 Task: Check some user's "Contributions Calendar" to see their activity.
Action: Mouse moved to (278, 397)
Screenshot: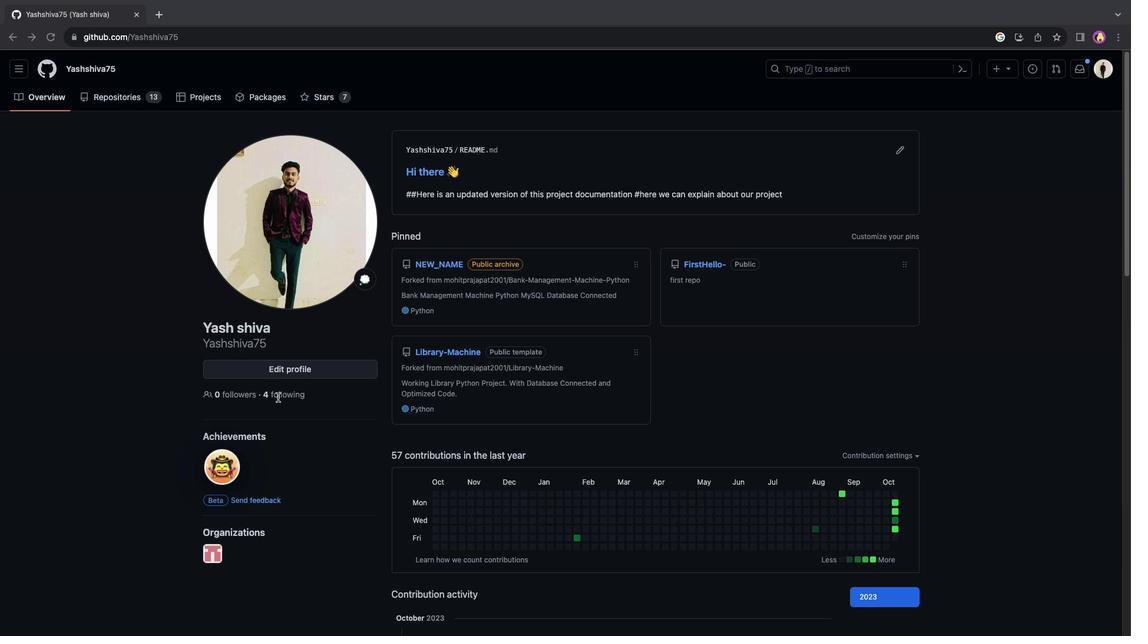 
Action: Mouse pressed left at (278, 397)
Screenshot: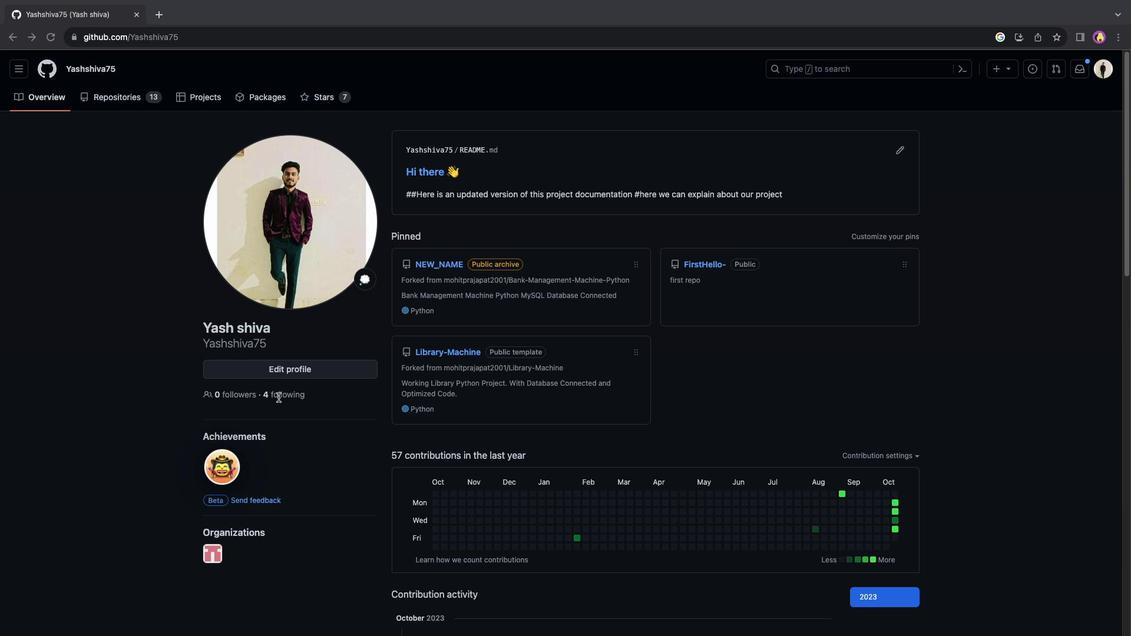 
Action: Mouse moved to (282, 396)
Screenshot: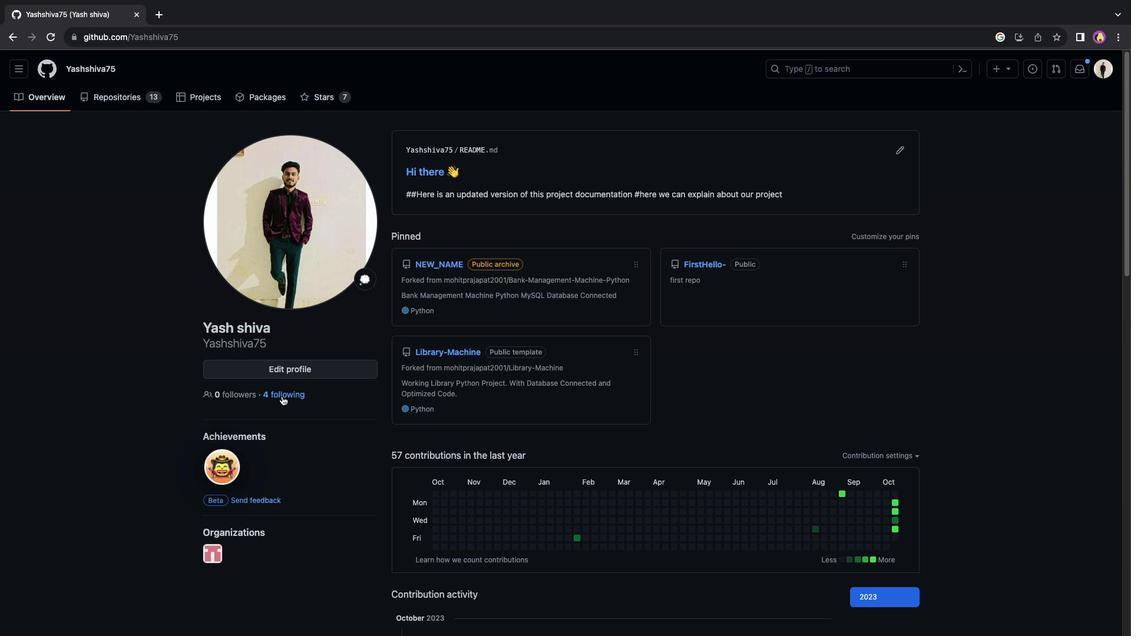 
Action: Mouse pressed left at (282, 396)
Screenshot: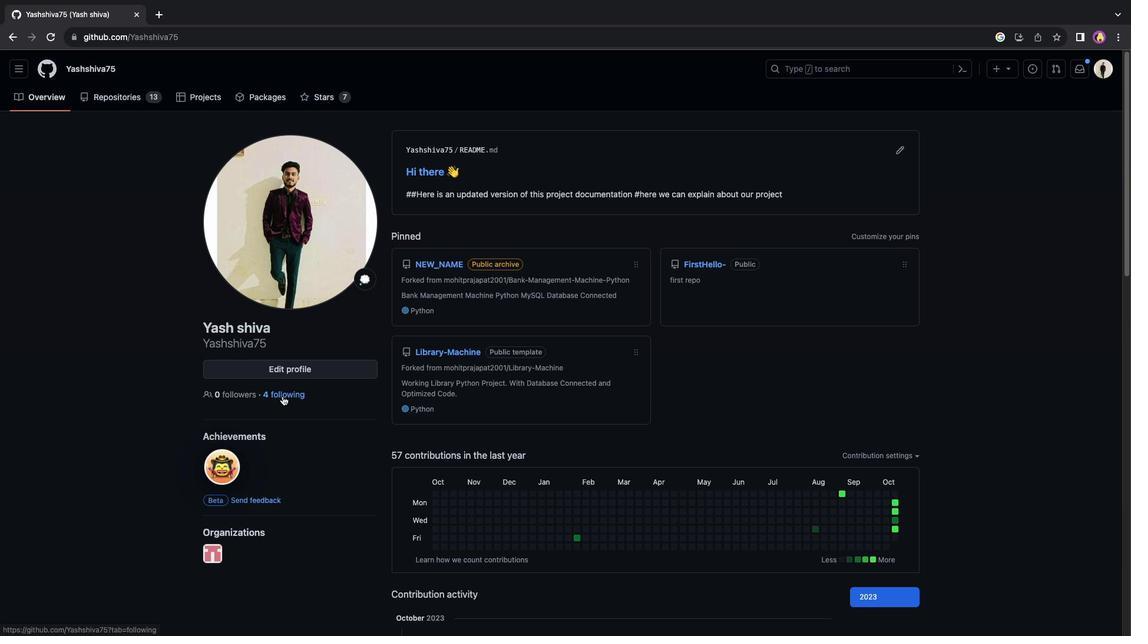 
Action: Mouse moved to (464, 197)
Screenshot: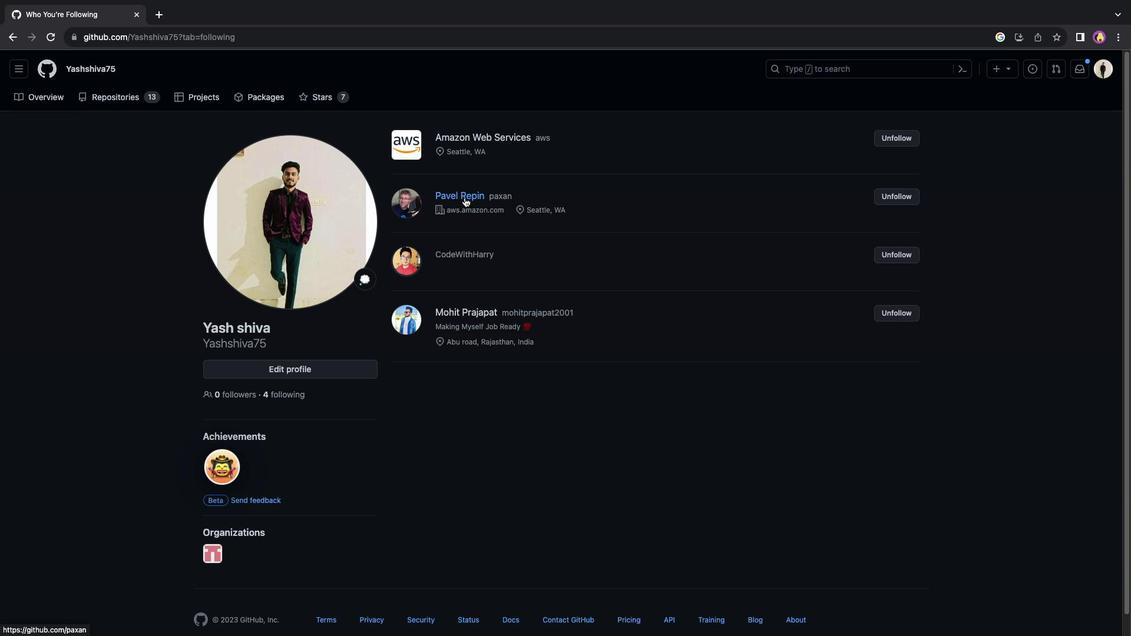 
Action: Mouse pressed left at (464, 197)
Screenshot: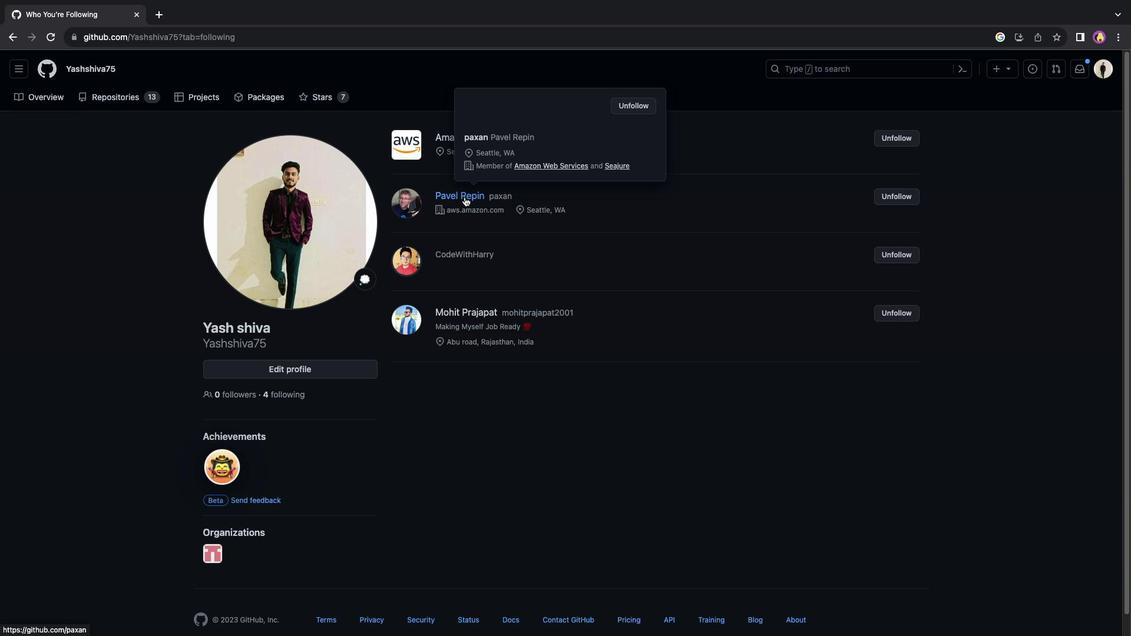 
Action: Mouse moved to (585, 268)
Screenshot: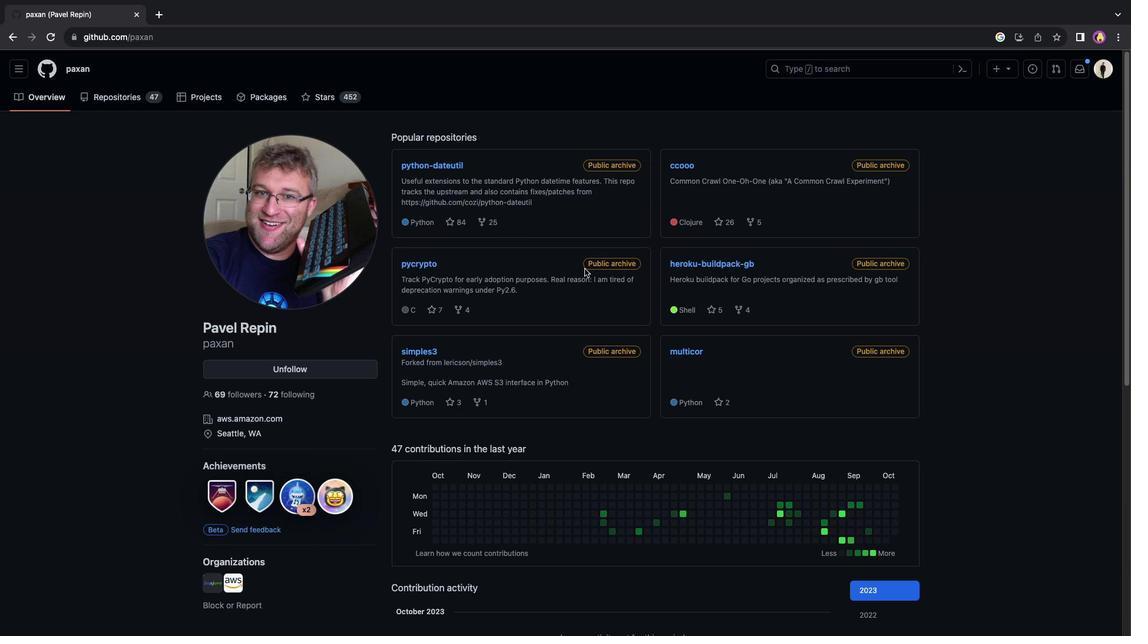 
Action: Mouse scrolled (585, 268) with delta (0, 0)
Screenshot: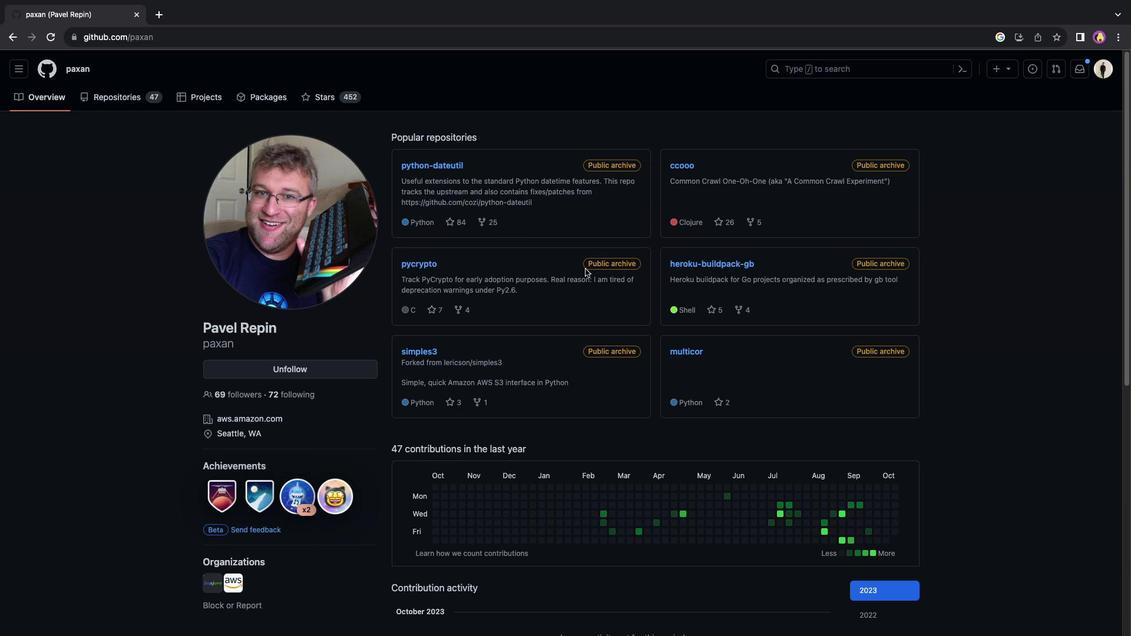 
Action: Mouse scrolled (585, 268) with delta (0, 0)
Screenshot: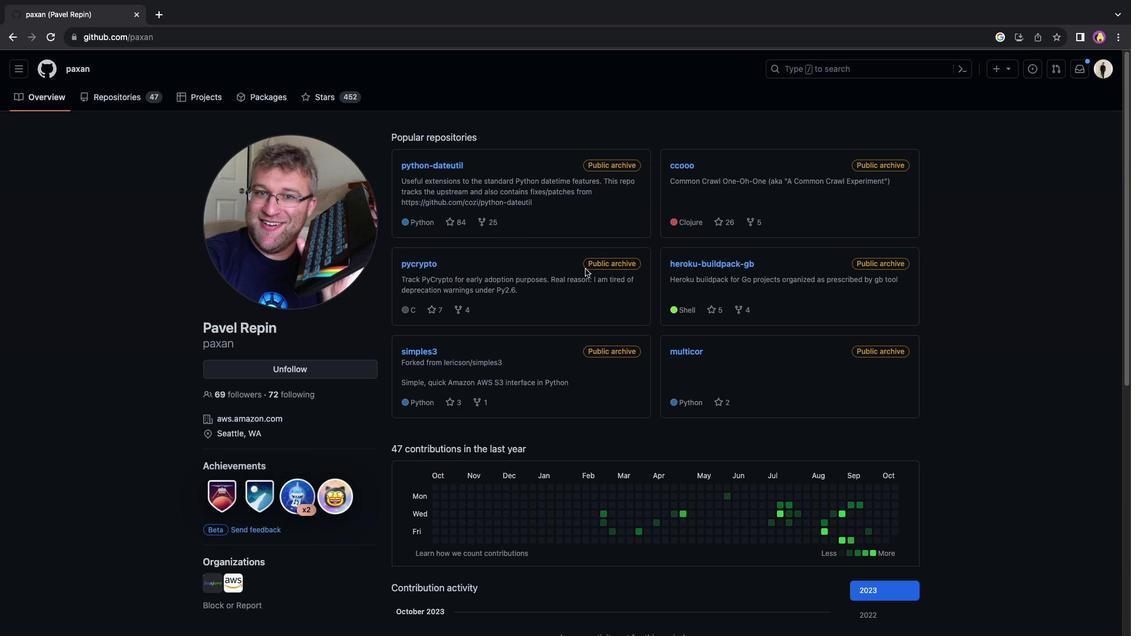 
Action: Mouse scrolled (585, 268) with delta (0, -1)
Screenshot: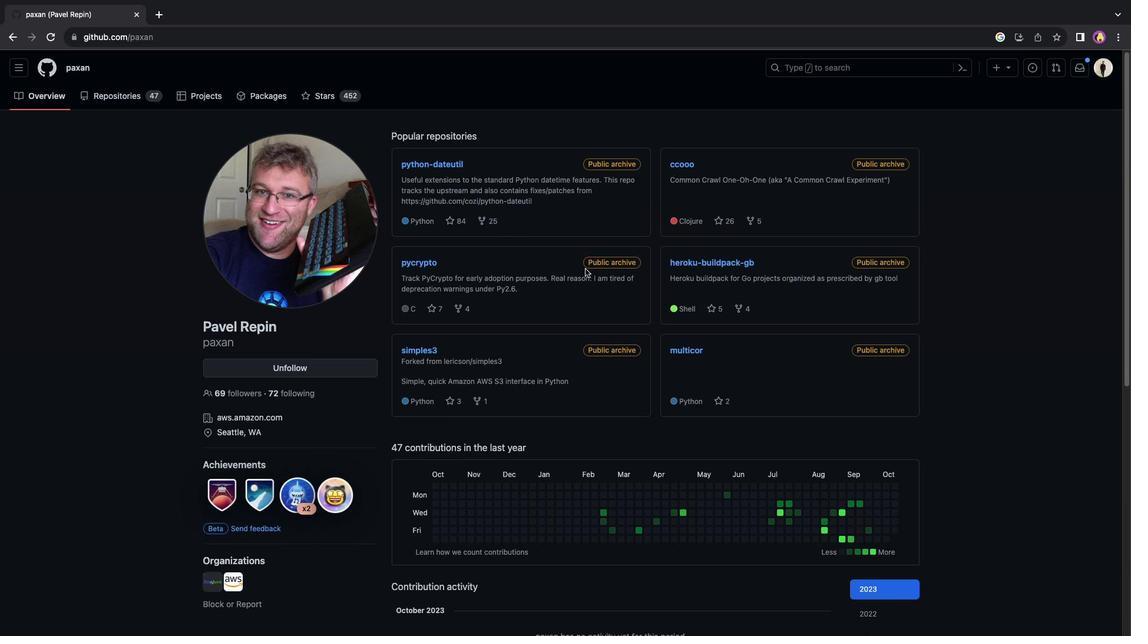 
Action: Mouse moved to (249, 305)
Screenshot: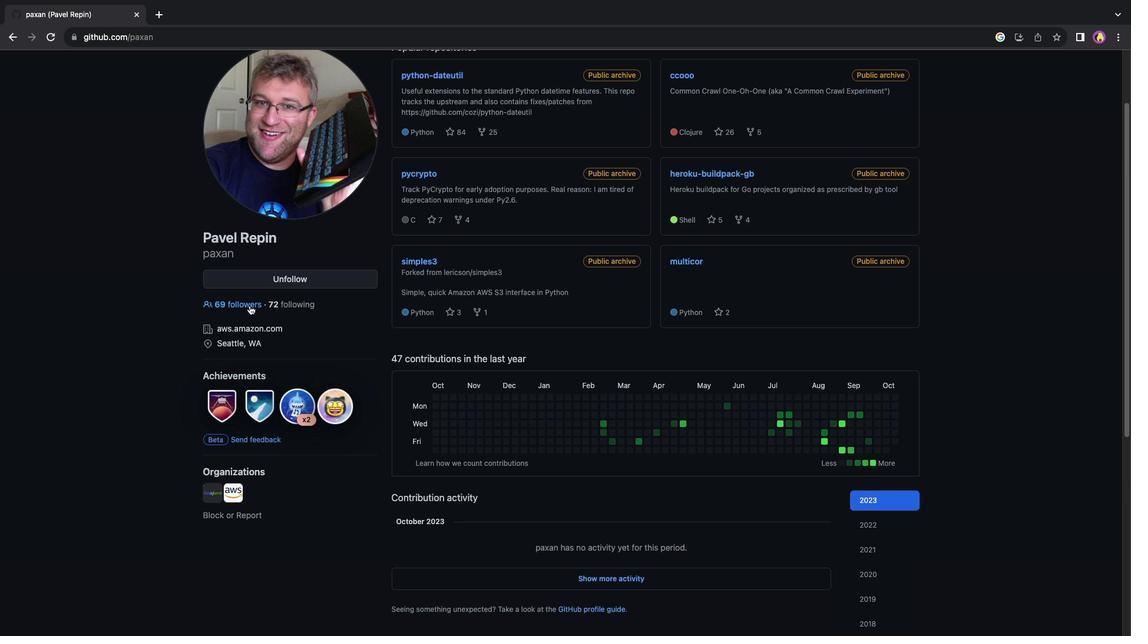 
Action: Mouse pressed left at (249, 305)
Screenshot: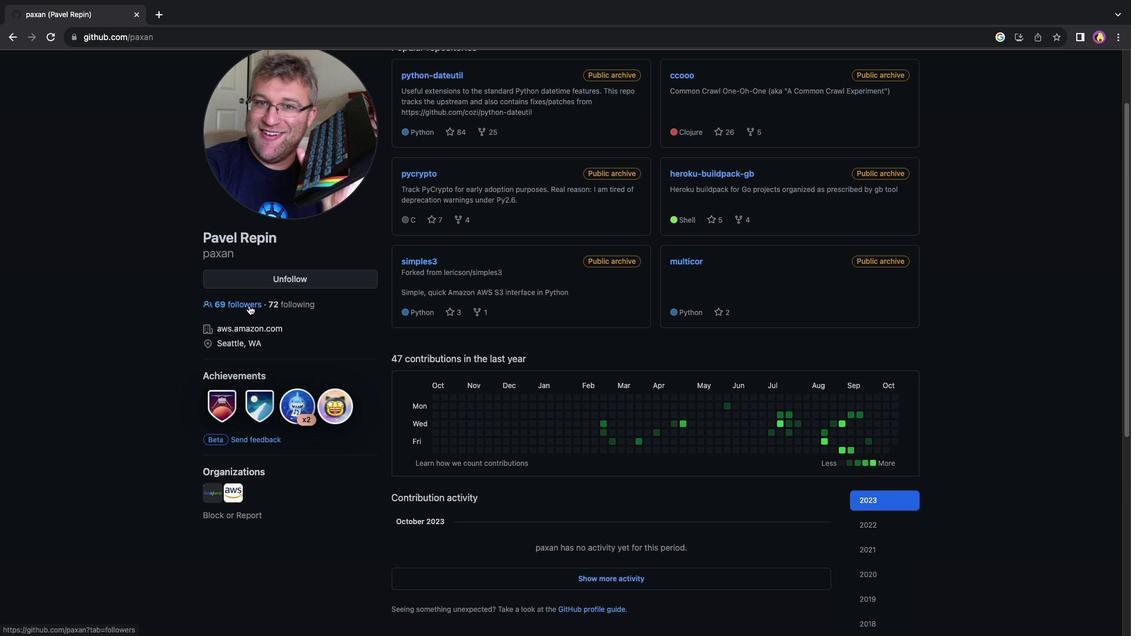 
Action: Mouse moved to (462, 308)
Screenshot: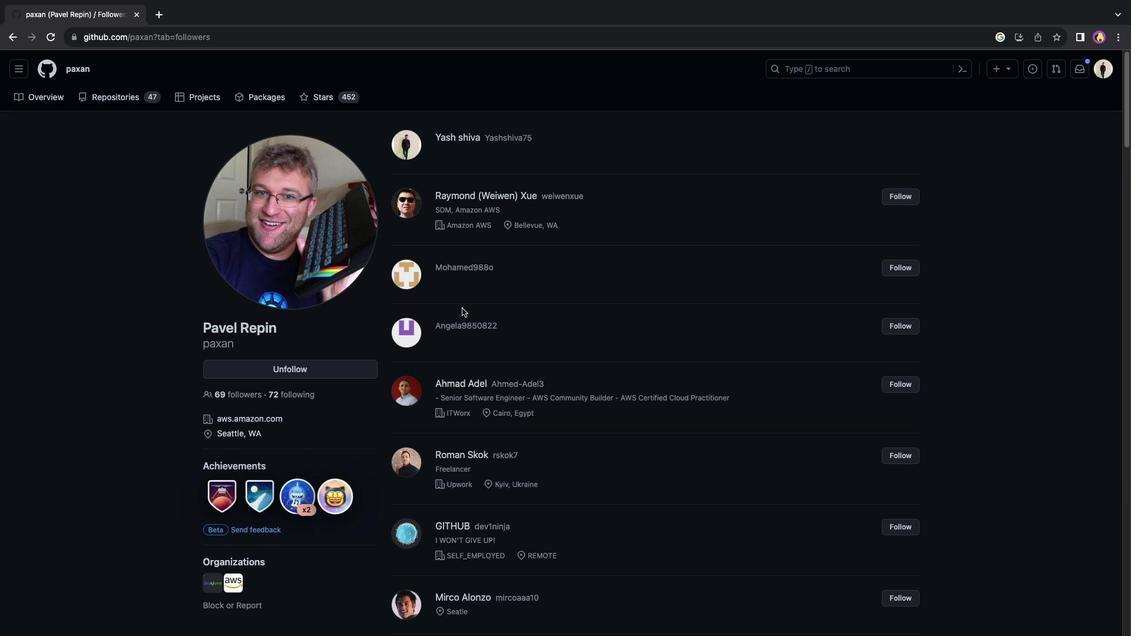 
Action: Mouse scrolled (462, 308) with delta (0, 0)
Screenshot: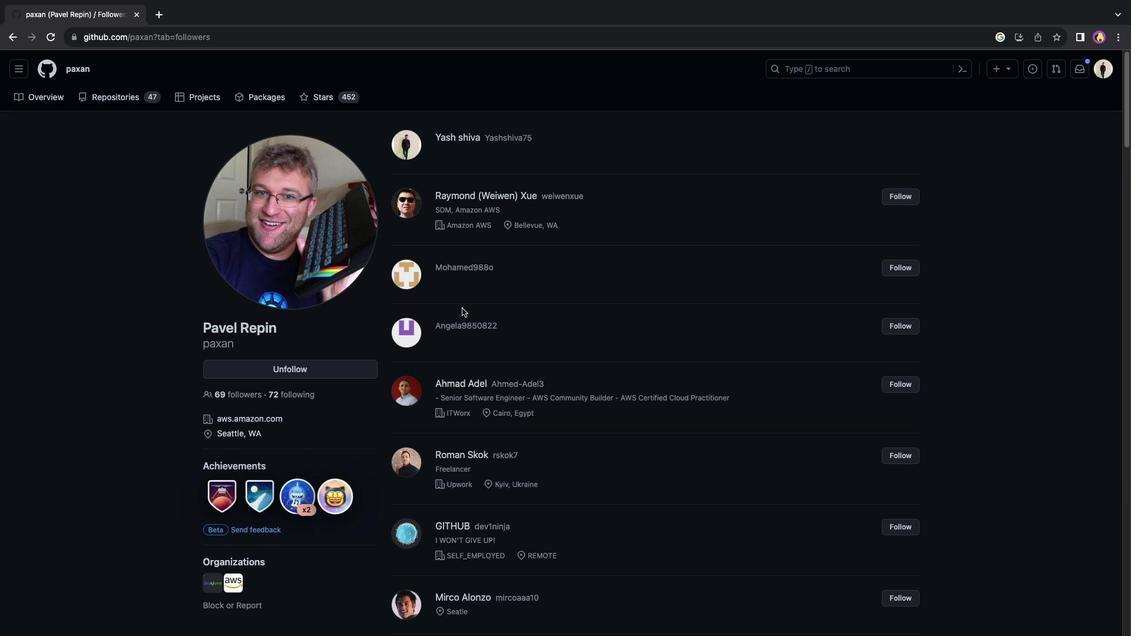 
Action: Mouse scrolled (462, 308) with delta (0, 0)
Screenshot: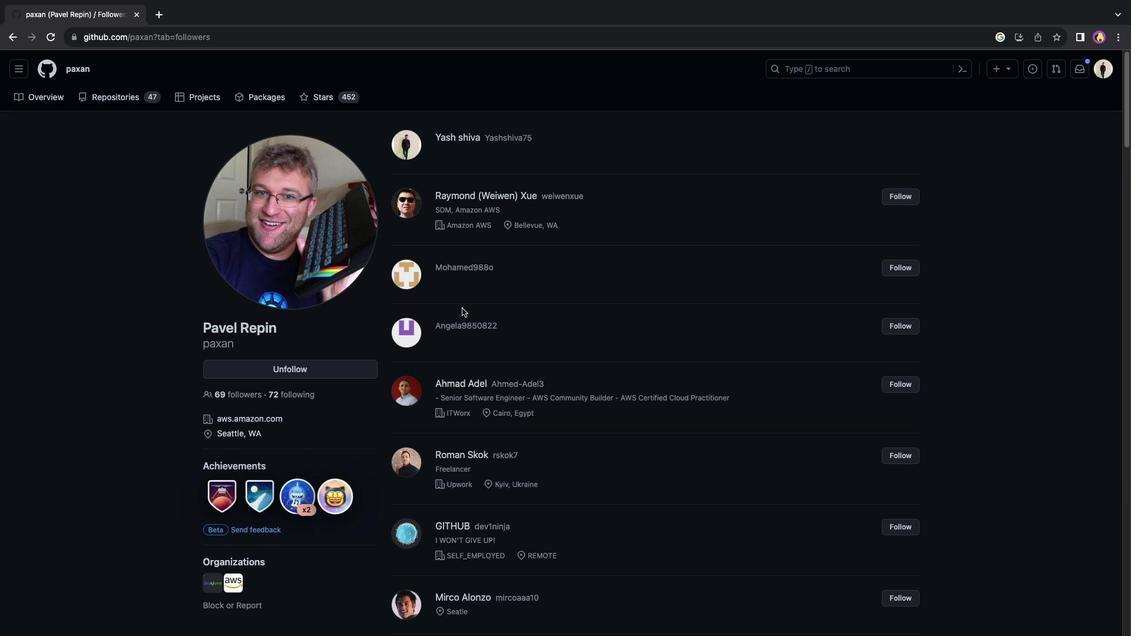
Action: Mouse moved to (460, 361)
Screenshot: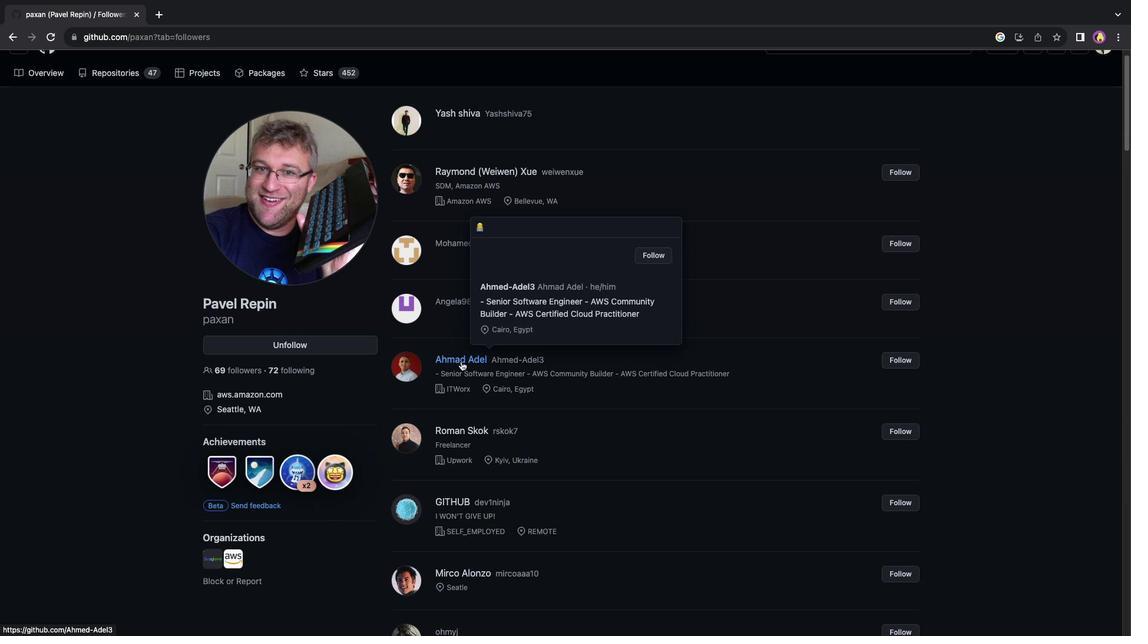 
Action: Mouse pressed left at (460, 361)
Screenshot: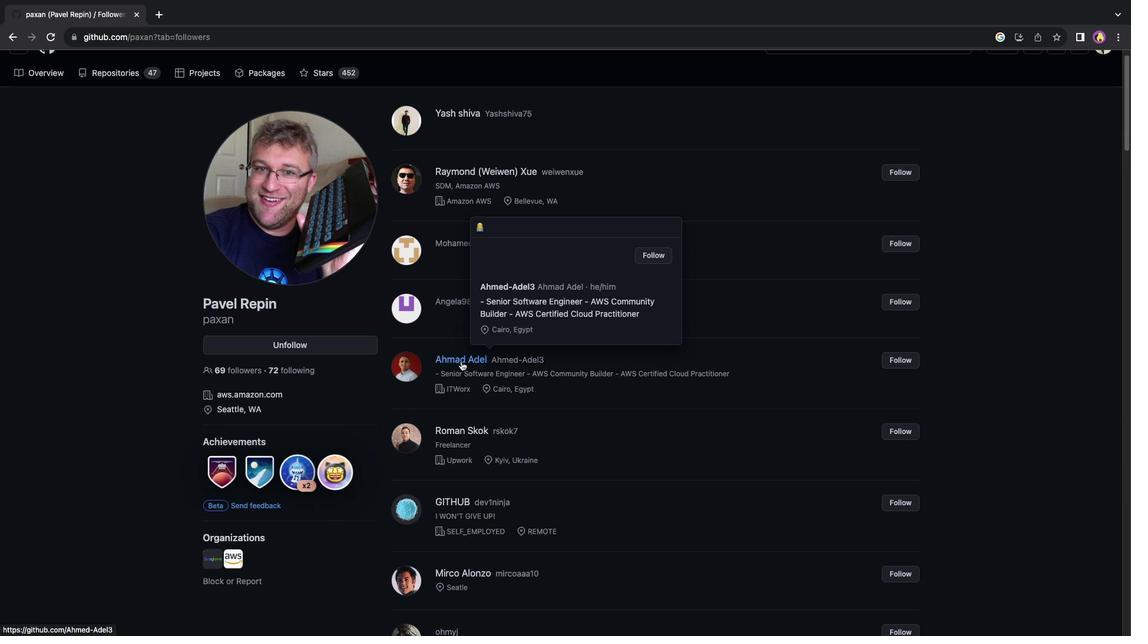 
Action: Mouse moved to (786, 477)
Screenshot: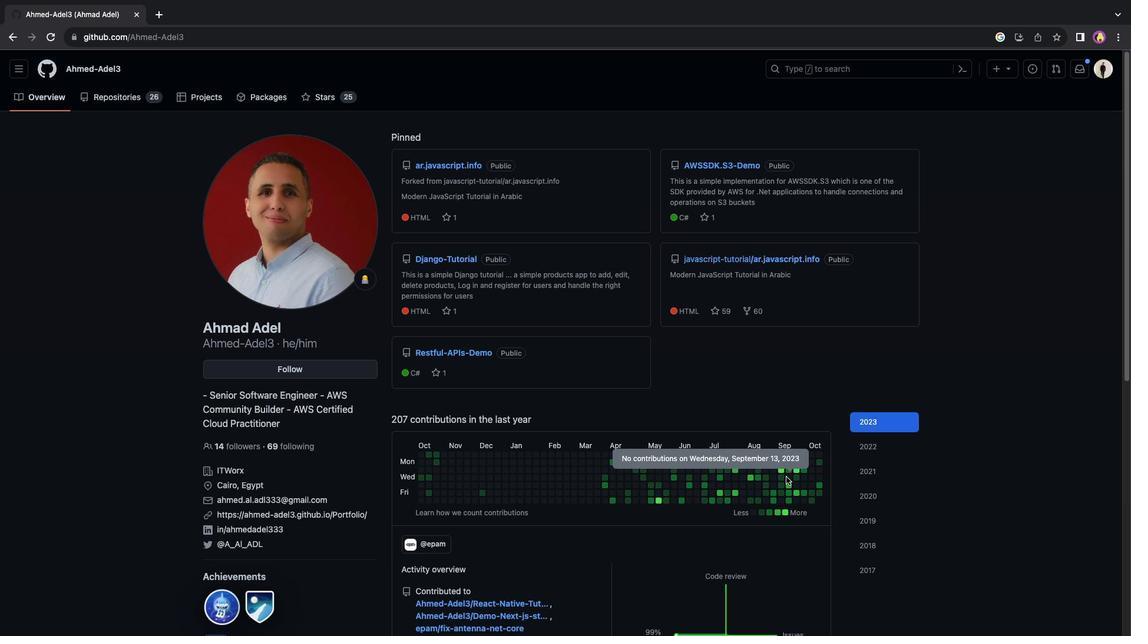 
Action: Mouse scrolled (786, 477) with delta (0, 0)
Screenshot: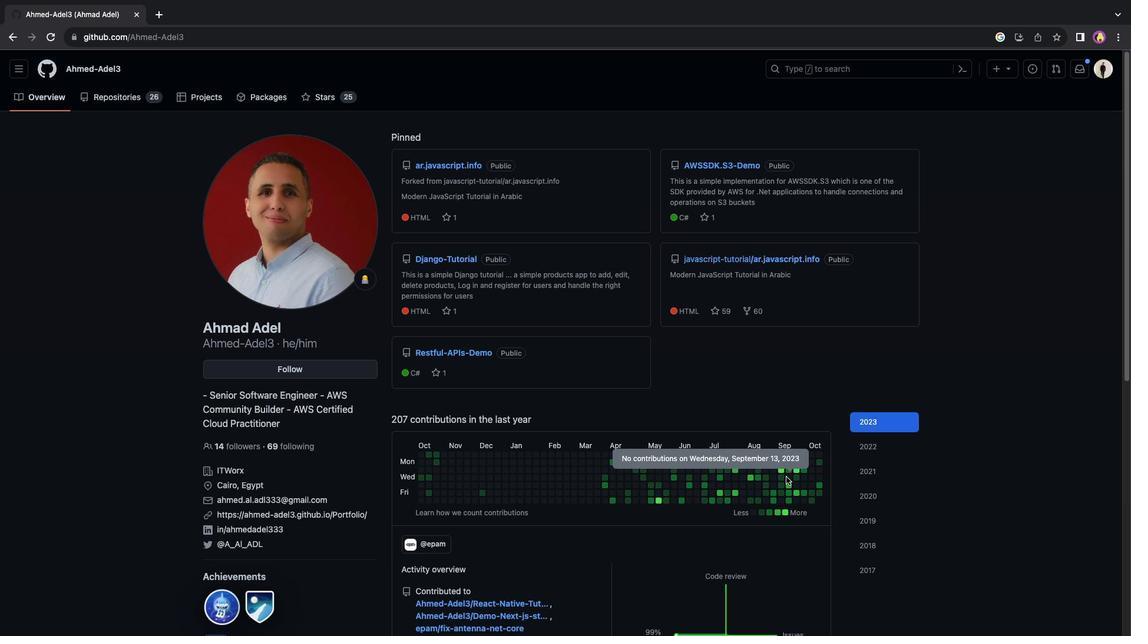 
Action: Mouse scrolled (786, 477) with delta (0, 0)
Screenshot: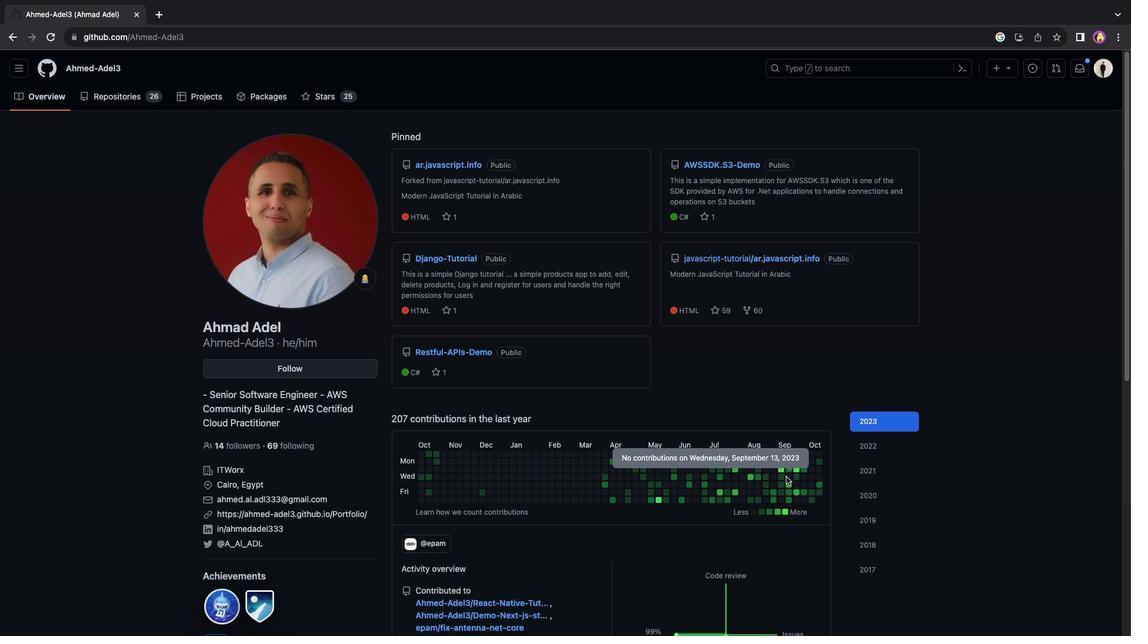 
Action: Mouse scrolled (786, 477) with delta (0, -1)
Screenshot: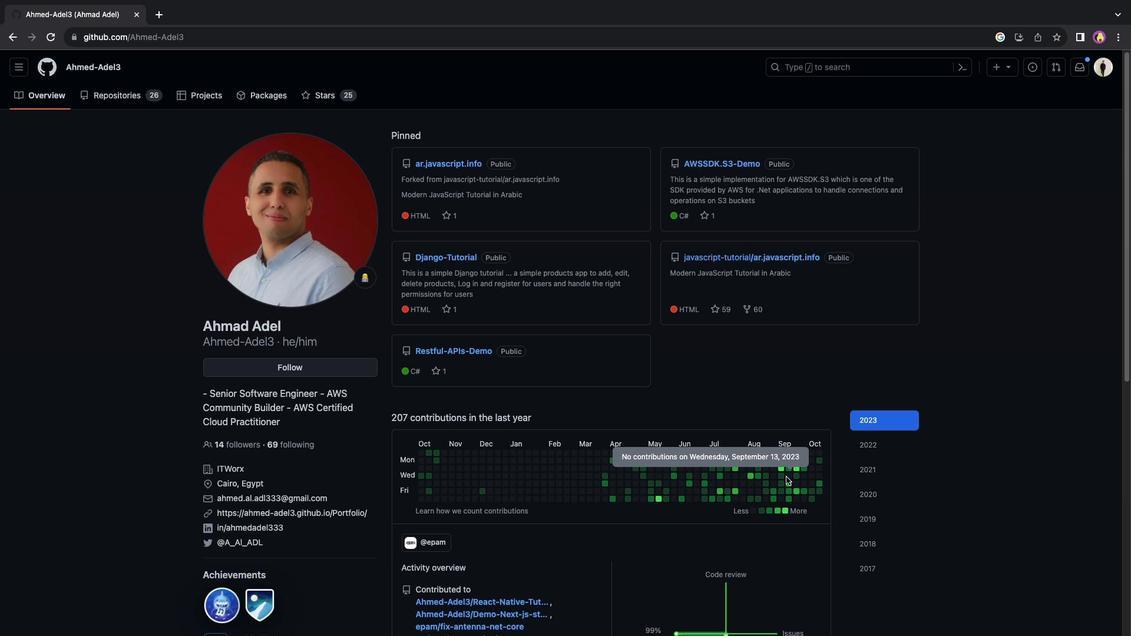 
Action: Mouse moved to (786, 477)
Screenshot: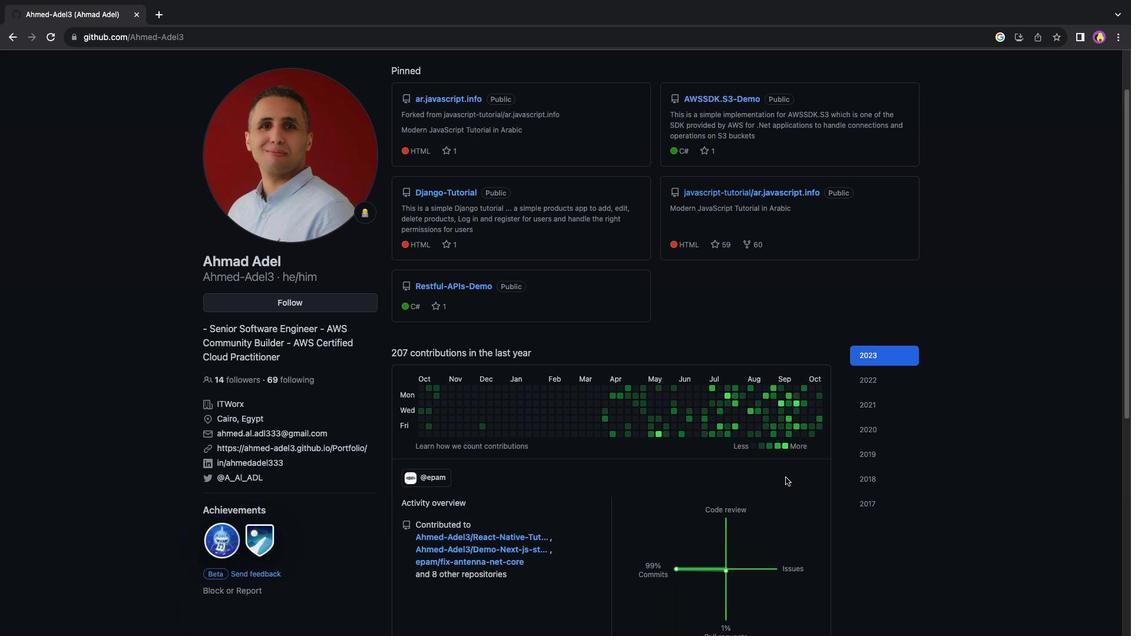 
Action: Mouse scrolled (786, 477) with delta (0, 0)
Screenshot: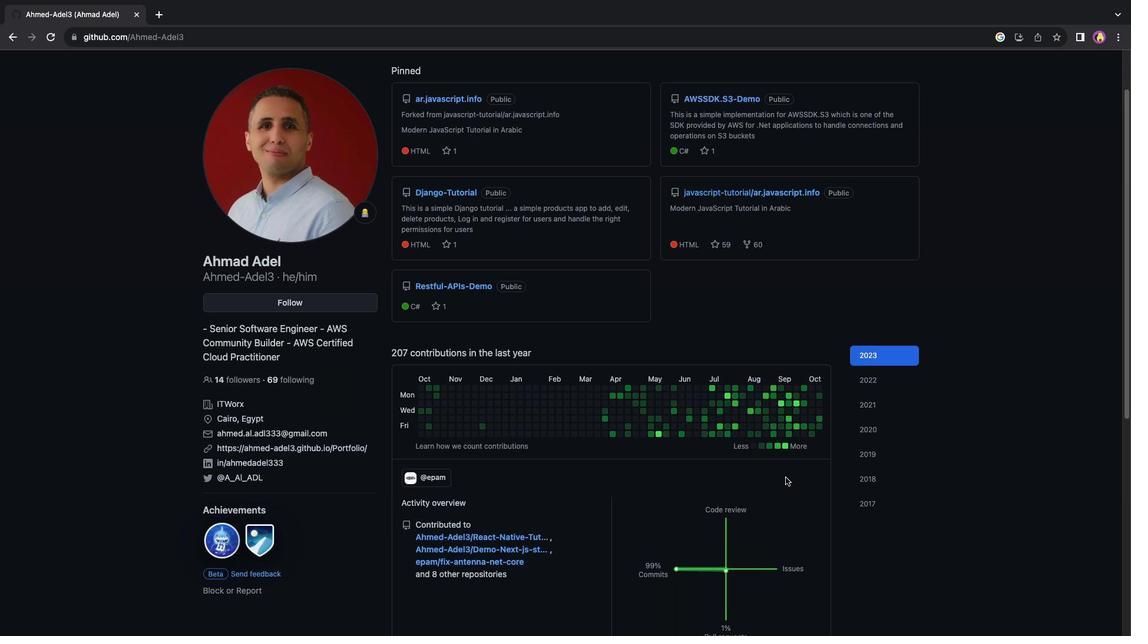 
Action: Mouse scrolled (786, 477) with delta (0, 0)
Screenshot: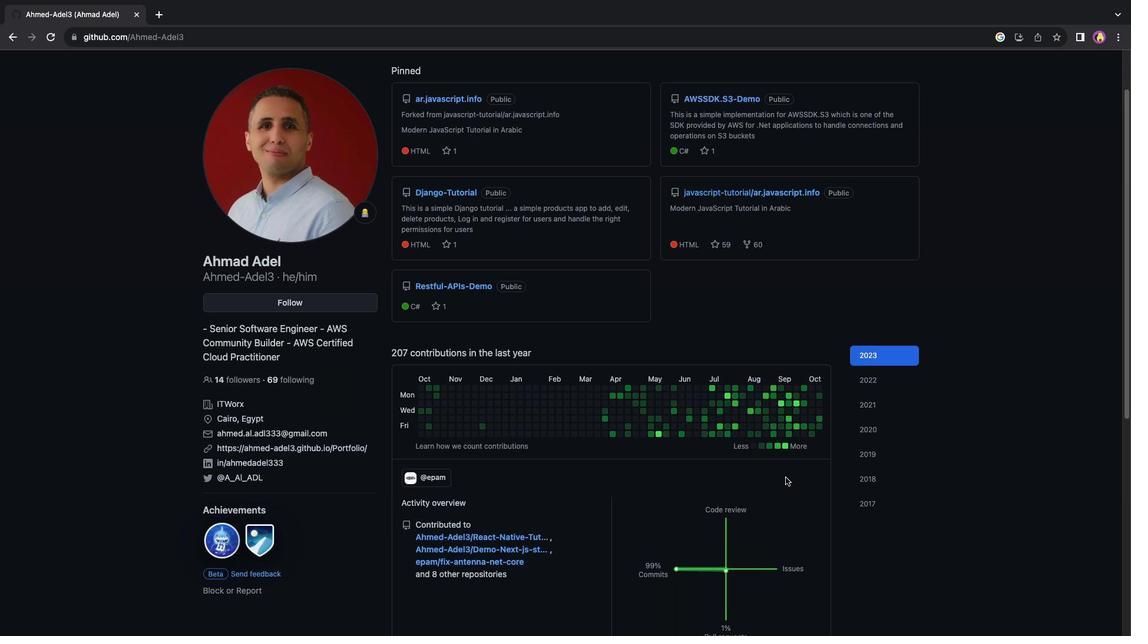 
Action: Mouse scrolled (786, 477) with delta (0, -1)
Screenshot: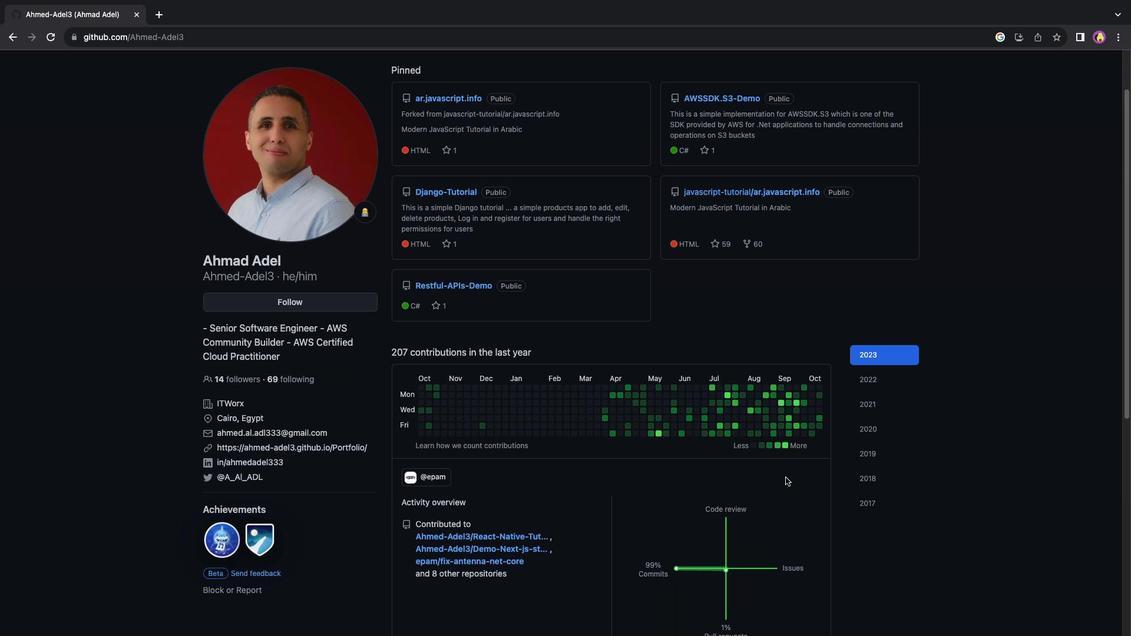 
Action: Mouse scrolled (786, 477) with delta (0, 0)
Screenshot: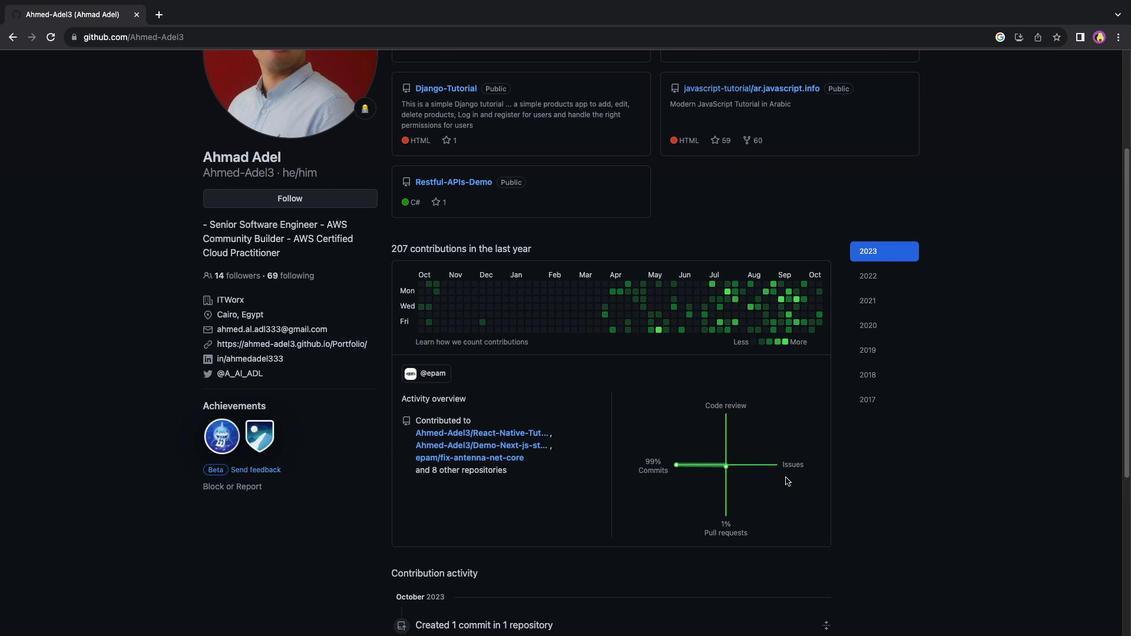
Action: Mouse scrolled (786, 477) with delta (0, 0)
Screenshot: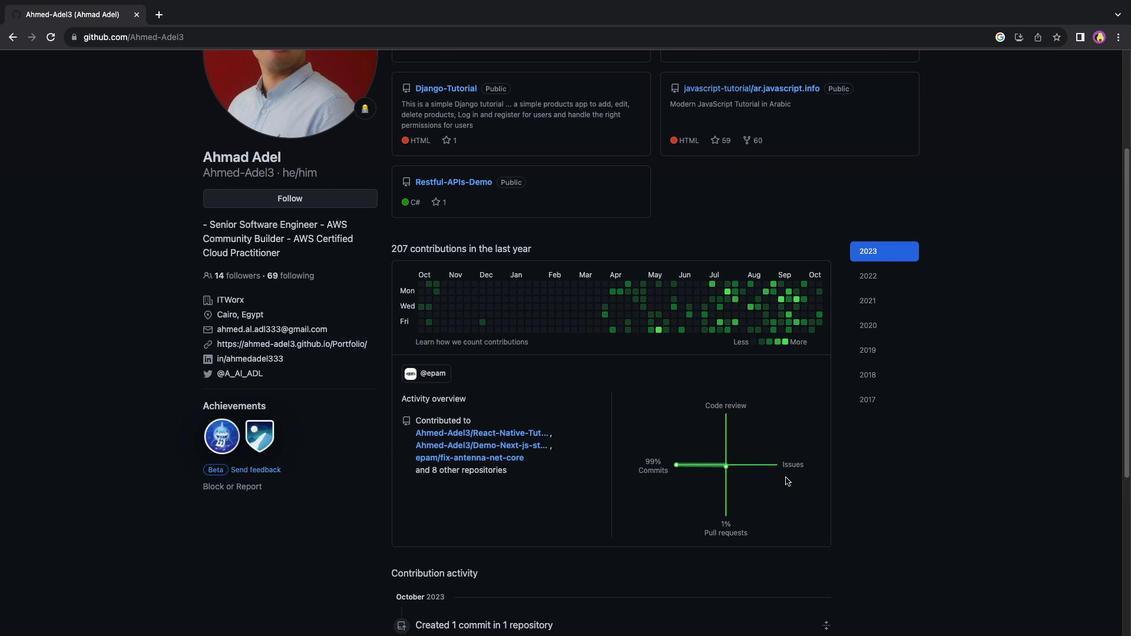 
Action: Mouse scrolled (786, 477) with delta (0, 0)
Screenshot: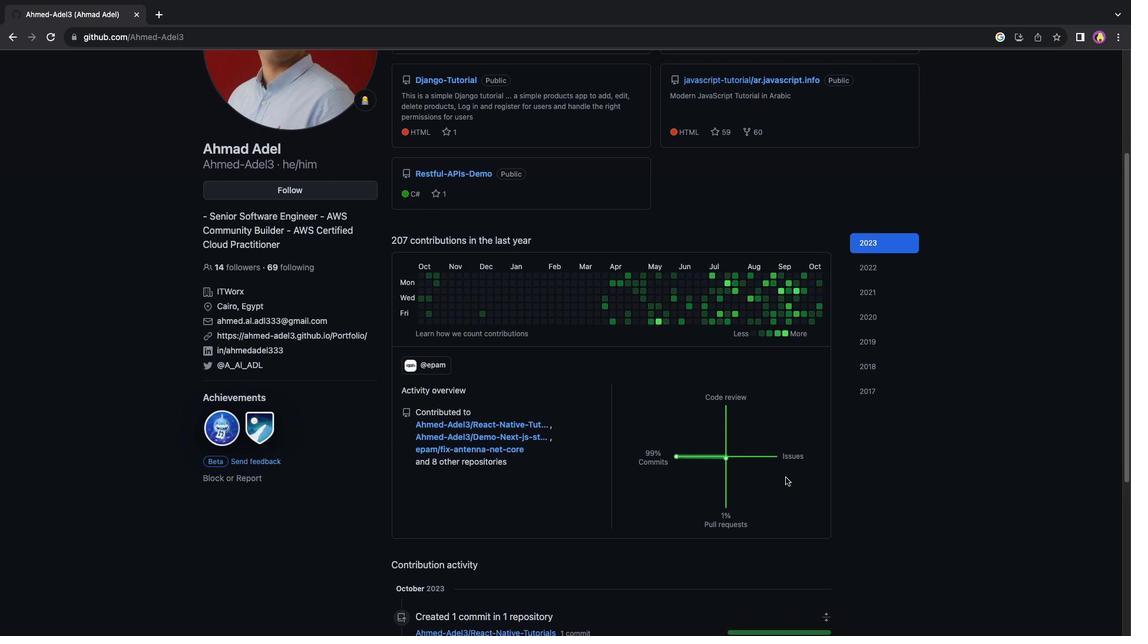 
Action: Mouse moved to (726, 411)
Screenshot: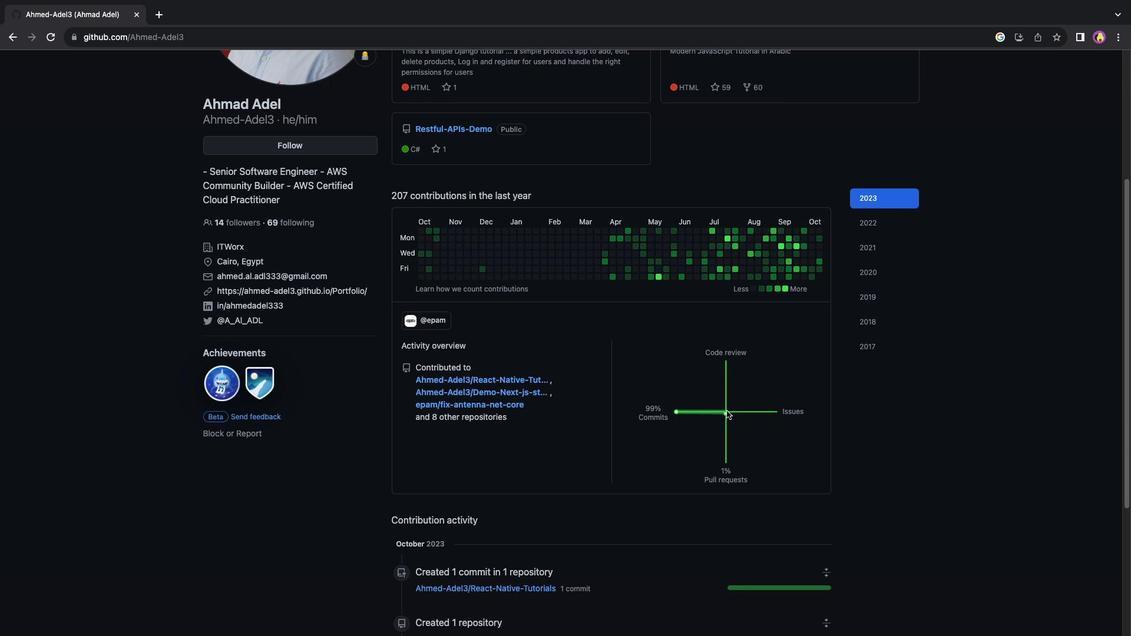 
Action: Mouse pressed left at (726, 411)
Screenshot: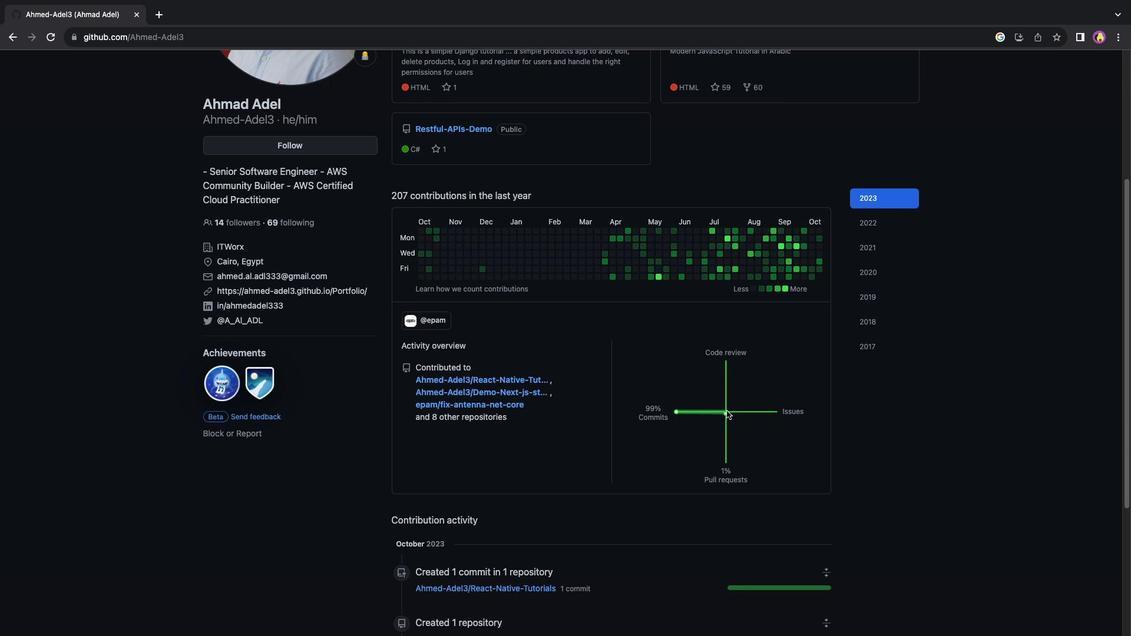 
Action: Mouse moved to (724, 411)
Screenshot: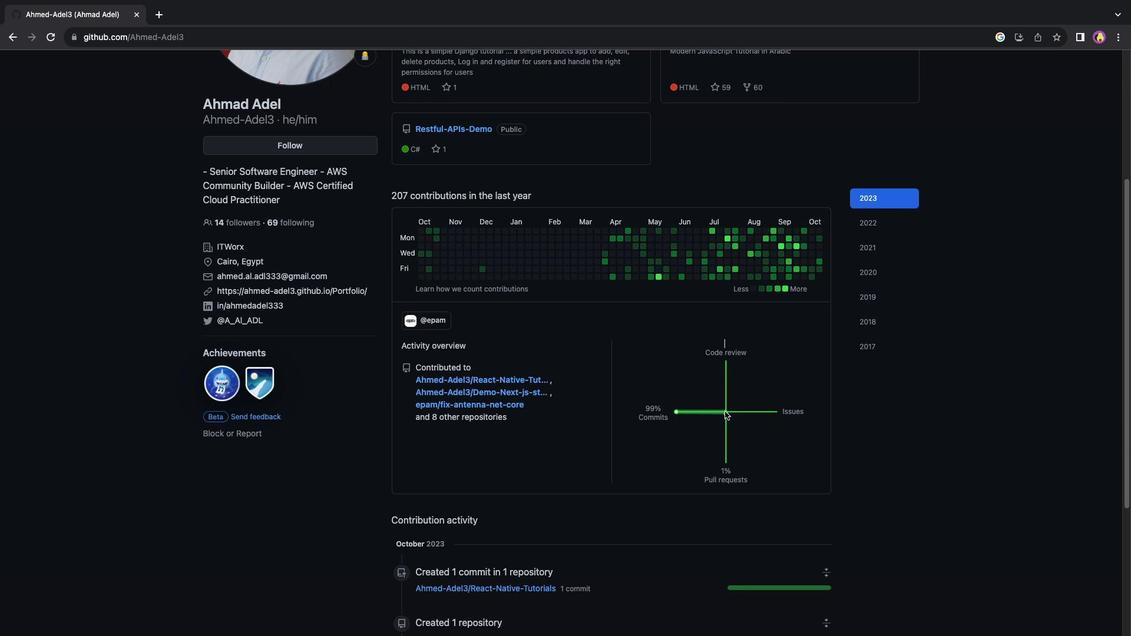 
Action: Mouse scrolled (724, 411) with delta (0, 0)
Screenshot: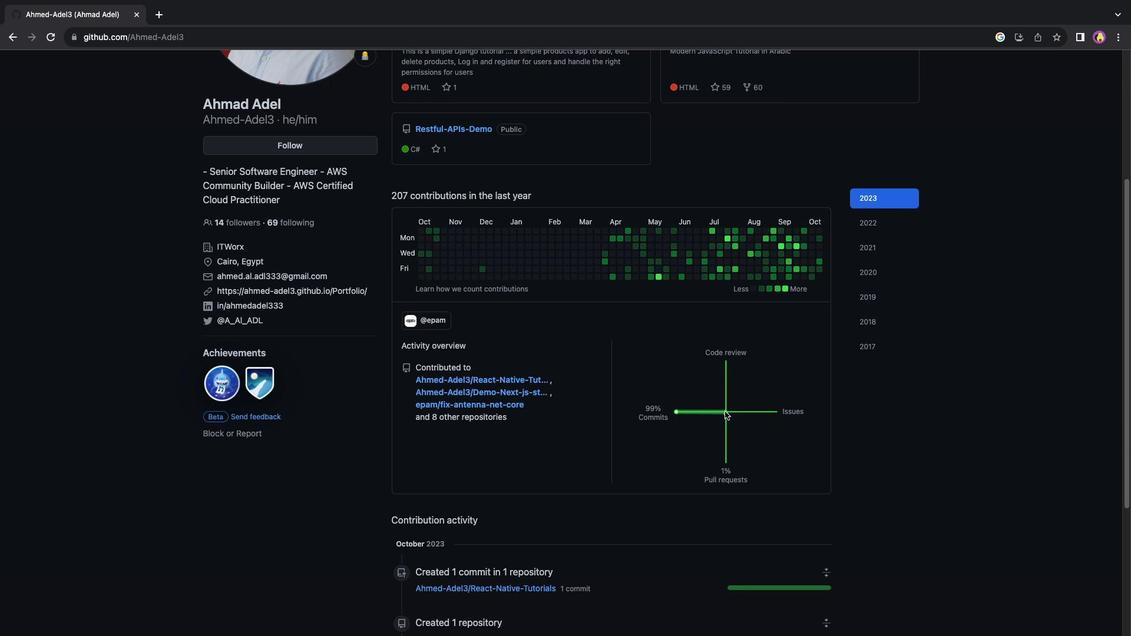 
Action: Mouse scrolled (724, 411) with delta (0, 0)
Screenshot: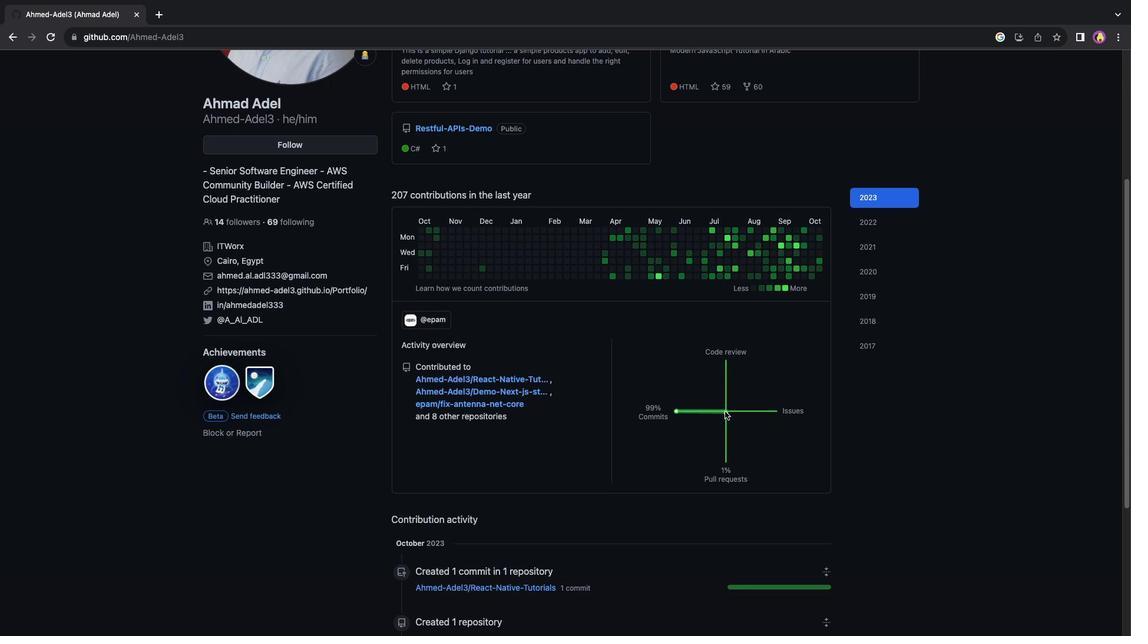 
Action: Mouse scrolled (724, 411) with delta (0, -1)
Screenshot: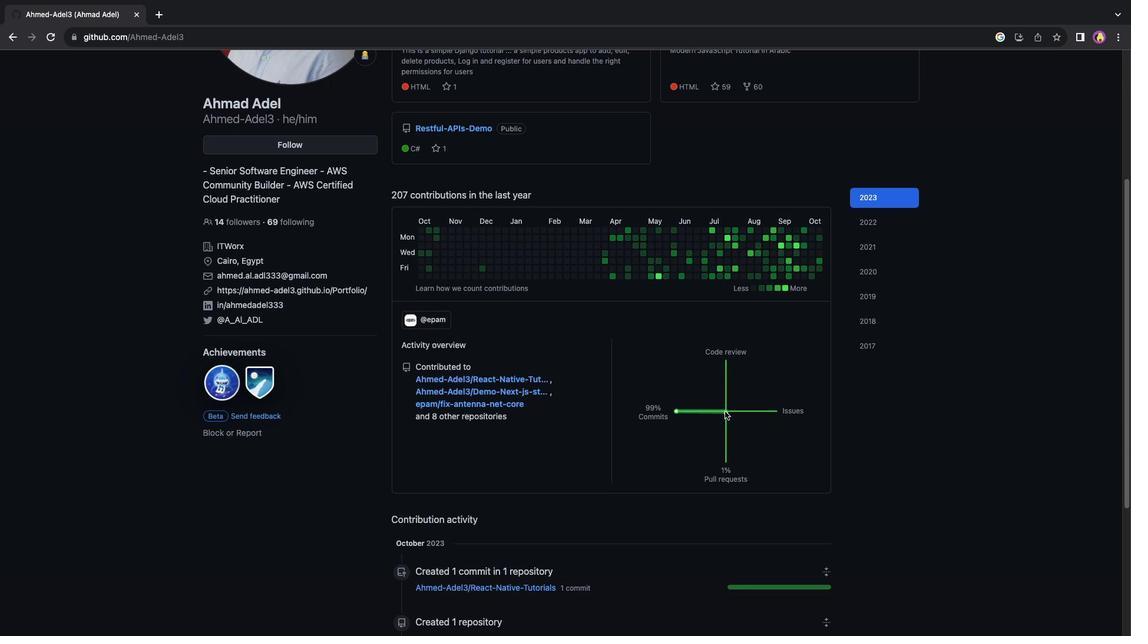 
Action: Mouse moved to (724, 414)
Screenshot: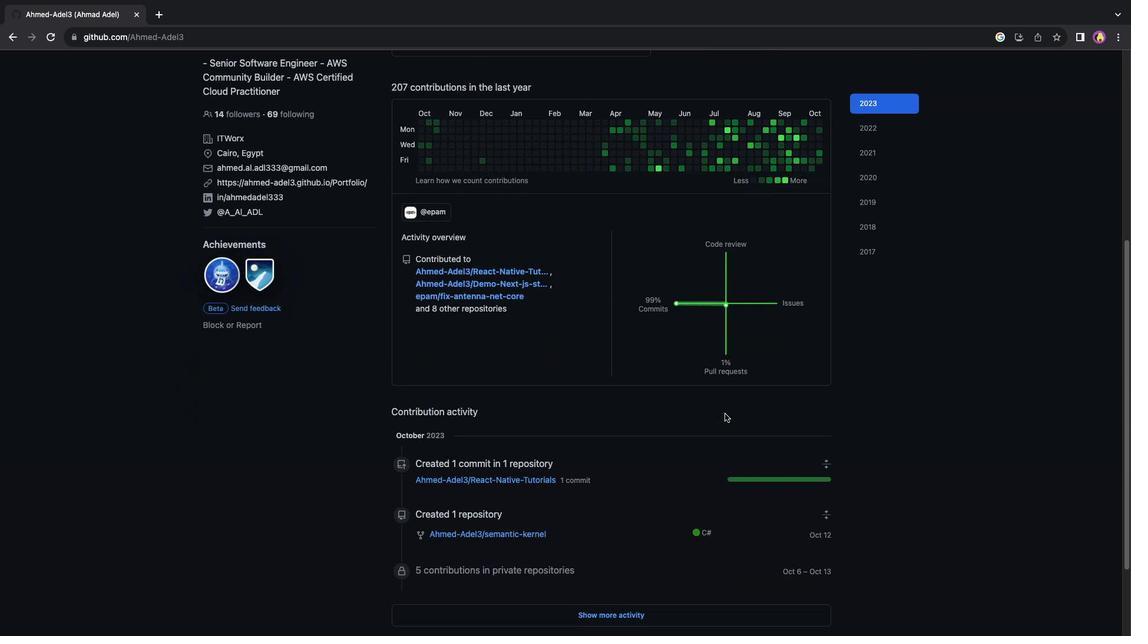 
Action: Mouse scrolled (724, 414) with delta (0, 0)
Screenshot: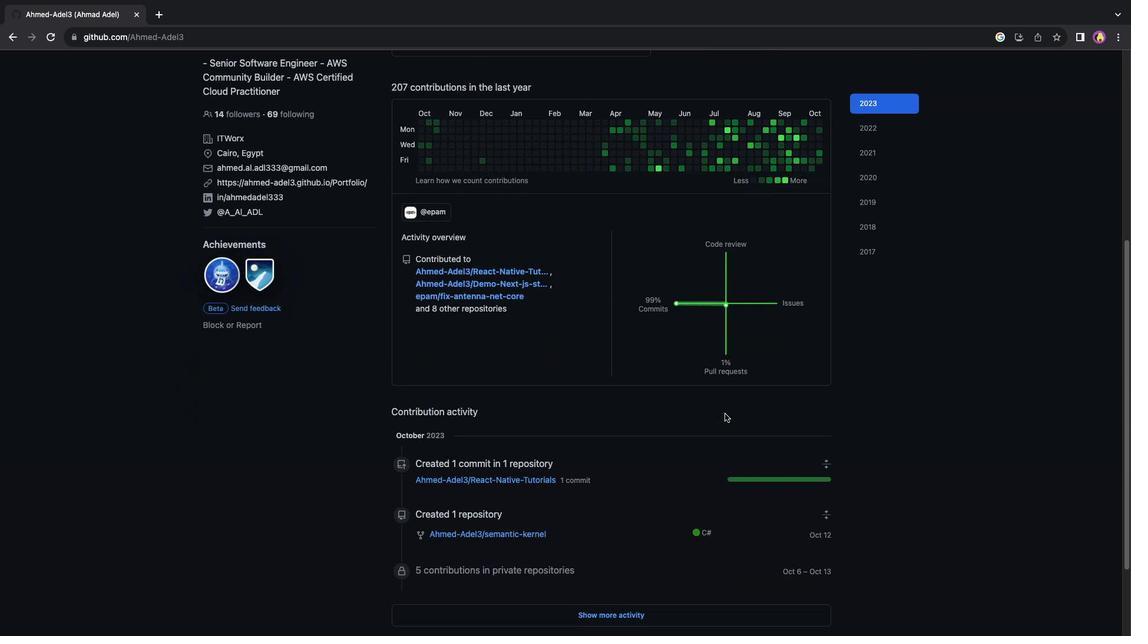 
Action: Mouse scrolled (724, 414) with delta (0, 0)
Screenshot: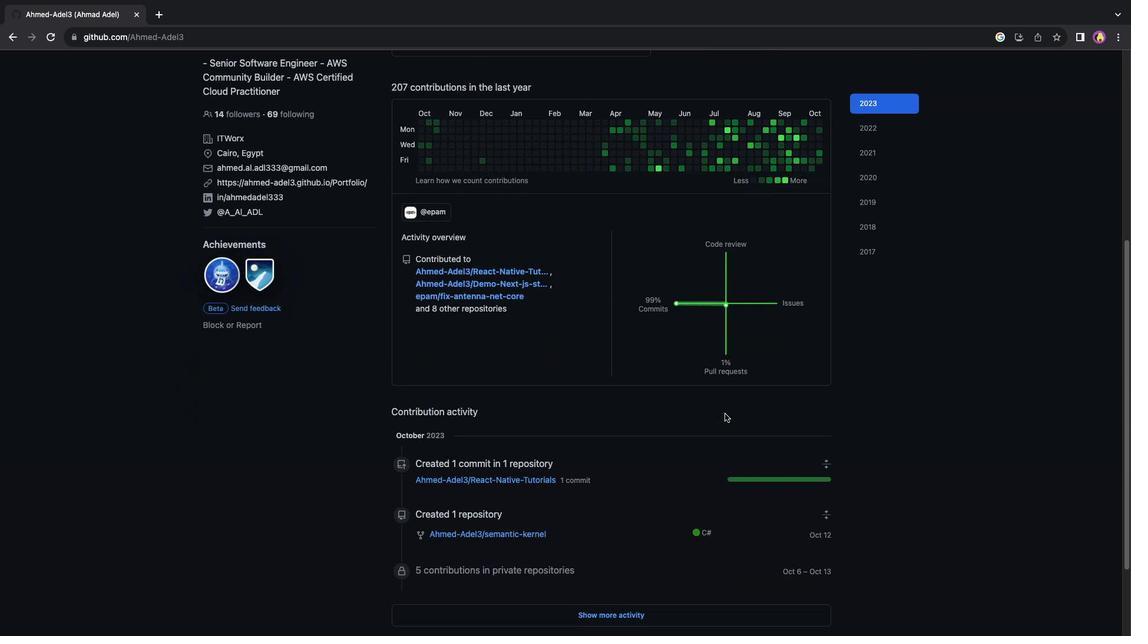 
Action: Mouse scrolled (724, 414) with delta (0, -1)
Screenshot: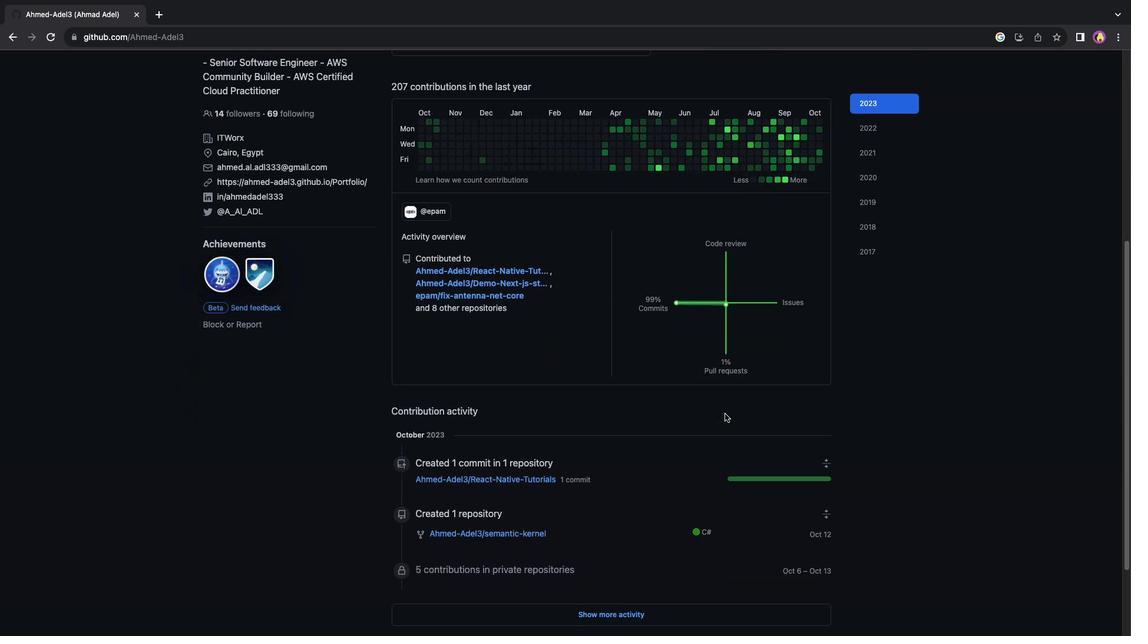 
Action: Mouse moved to (649, 507)
Screenshot: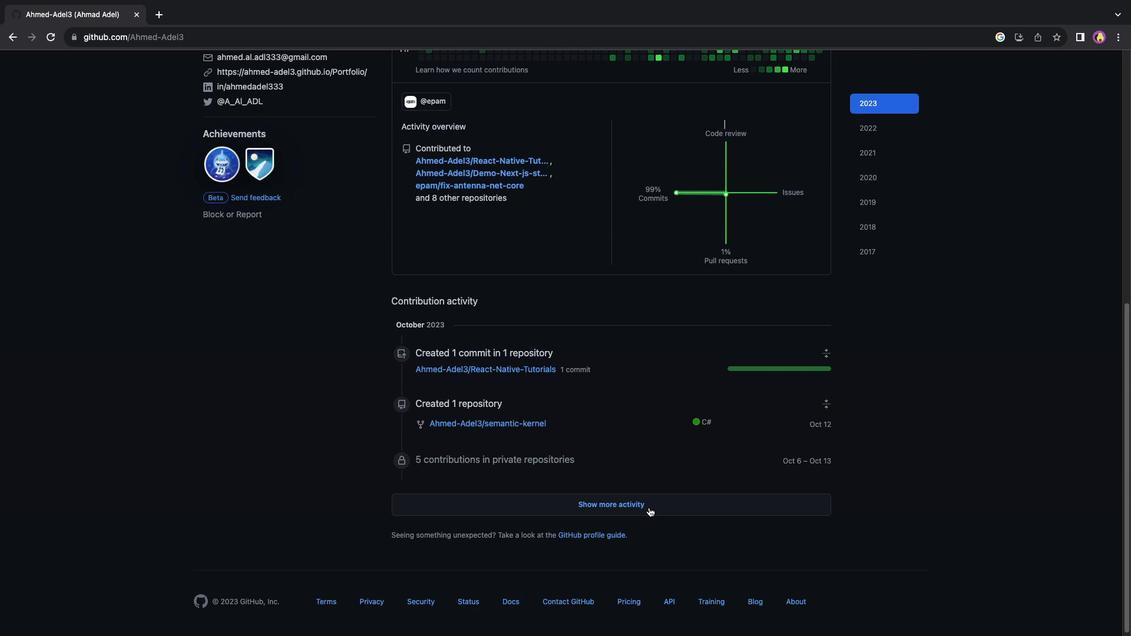 
Action: Mouse pressed left at (649, 507)
Screenshot: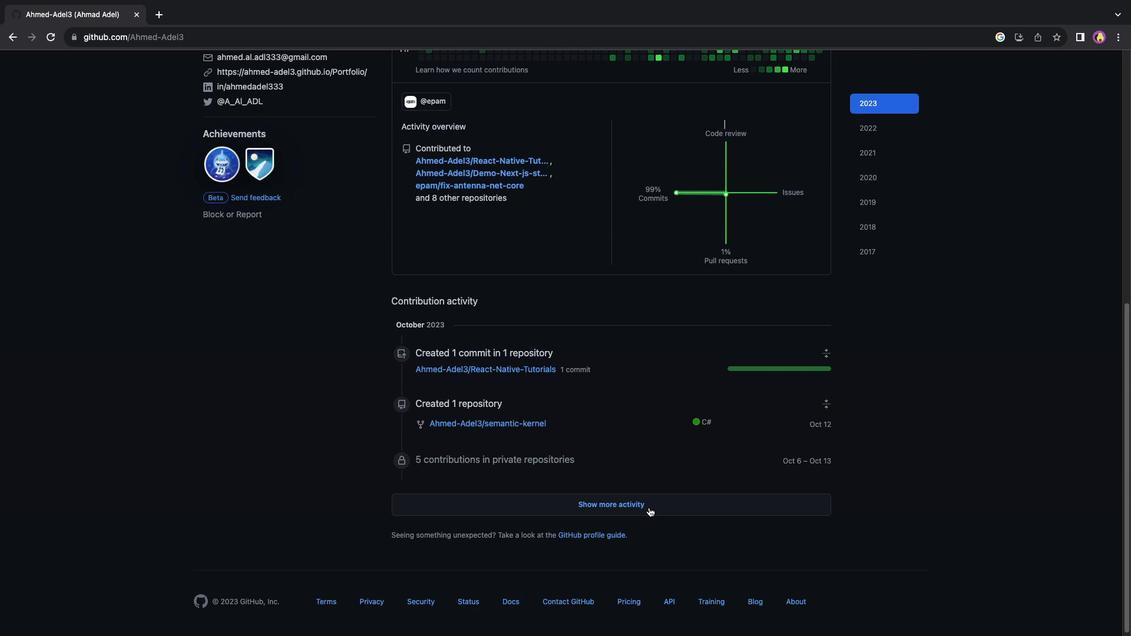 
Action: Mouse moved to (829, 401)
Screenshot: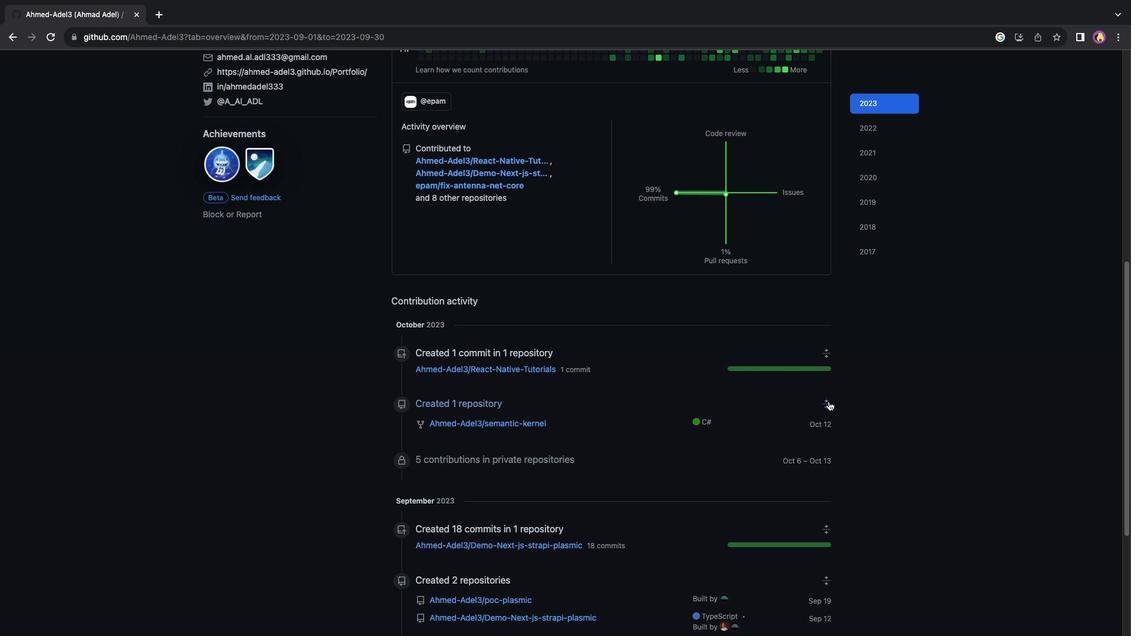 
Action: Mouse pressed left at (829, 401)
Screenshot: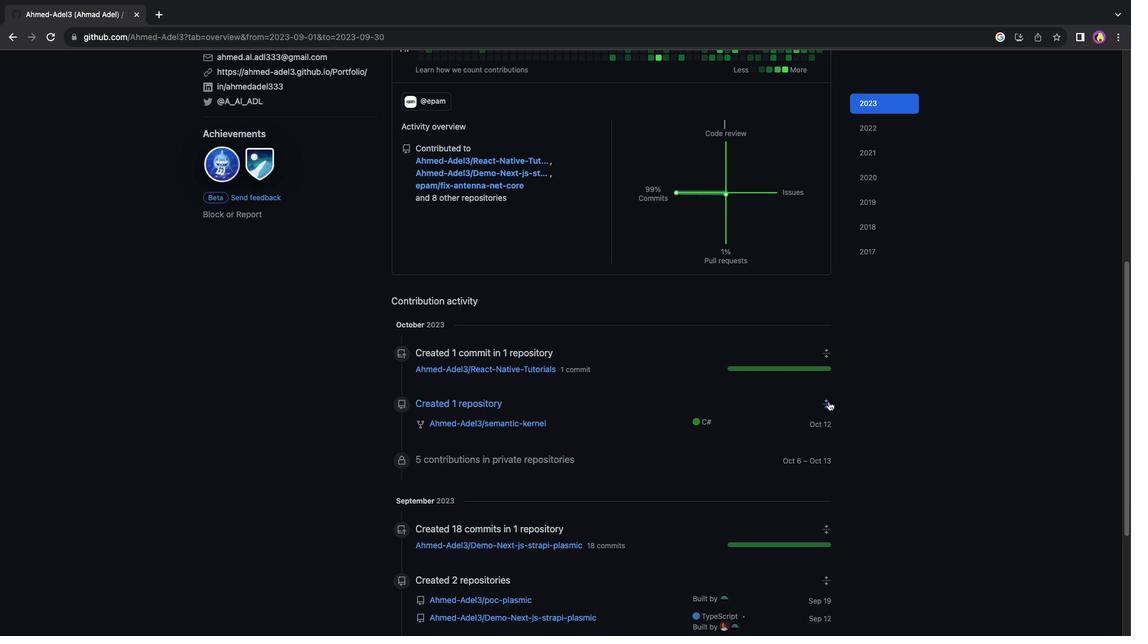 
Action: Mouse pressed left at (829, 401)
Screenshot: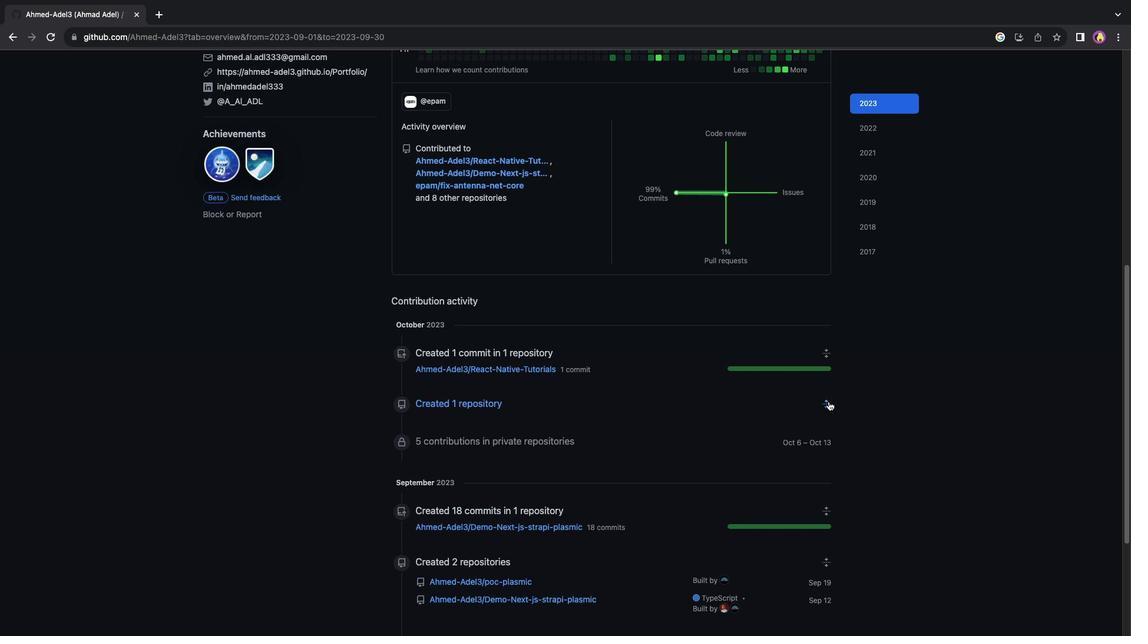 
Action: Mouse moved to (738, 440)
Screenshot: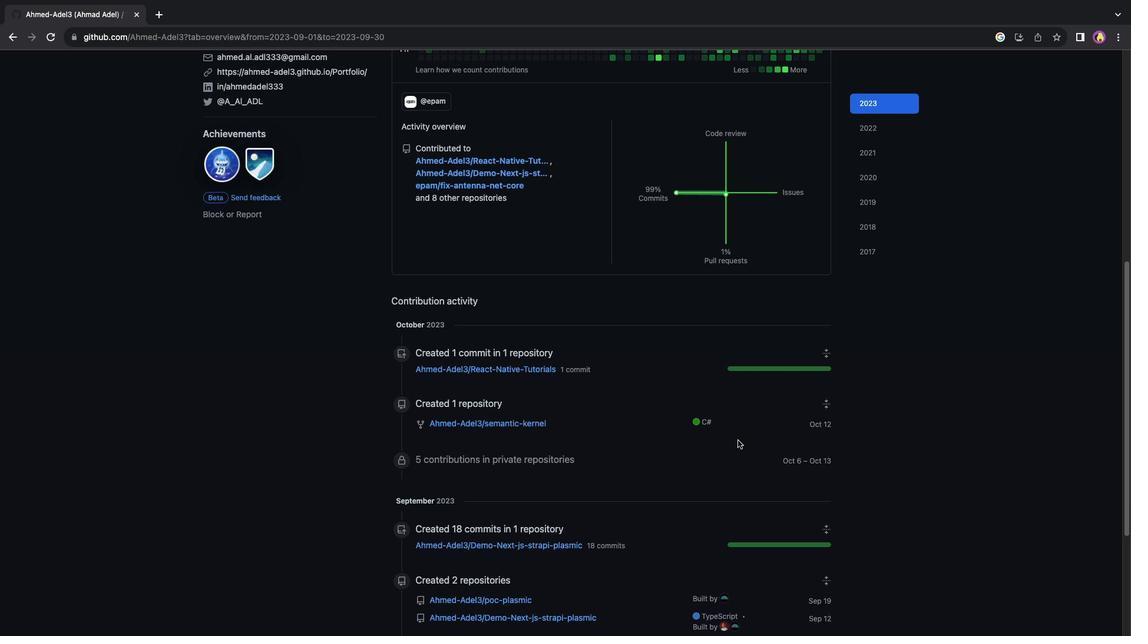 
Action: Mouse scrolled (738, 440) with delta (0, 0)
Screenshot: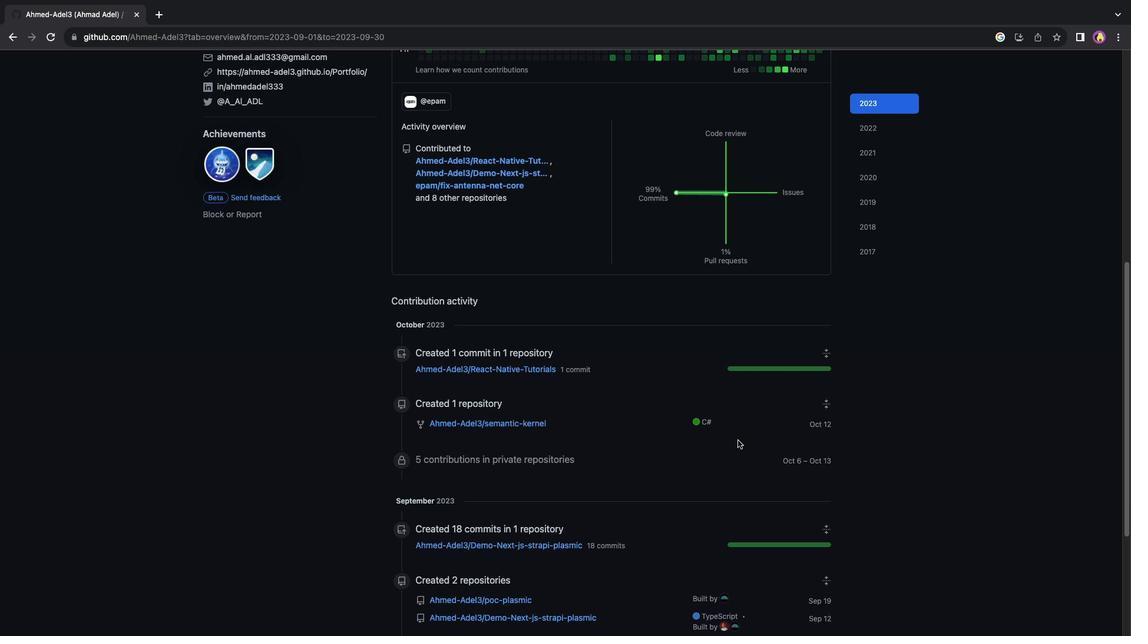 
Action: Mouse scrolled (738, 440) with delta (0, 0)
Screenshot: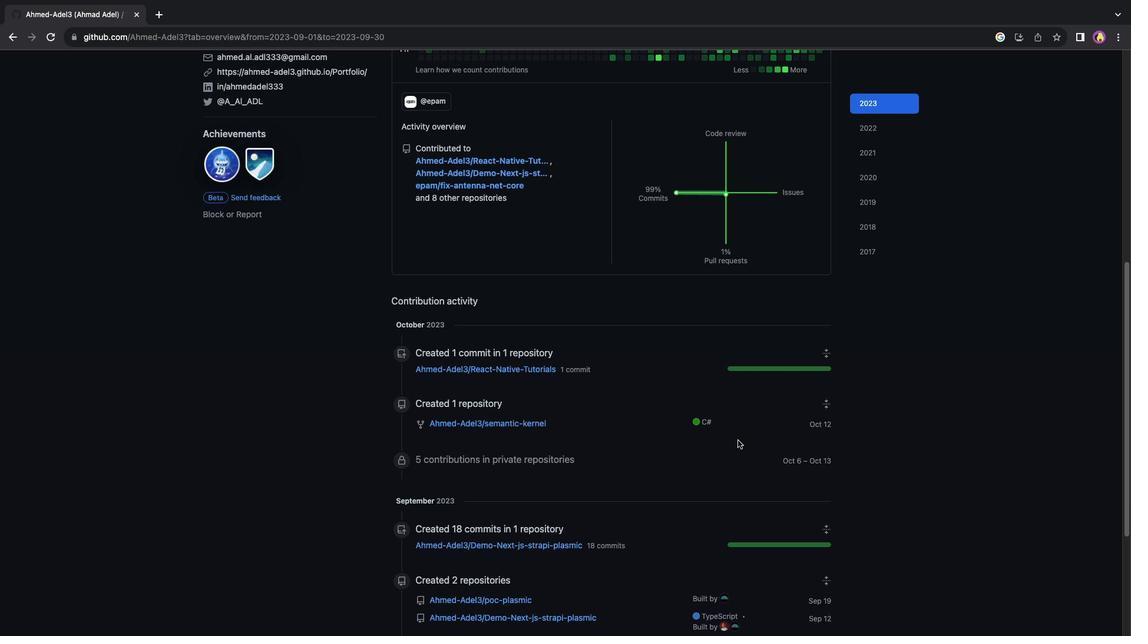 
Action: Mouse scrolled (738, 440) with delta (0, -1)
Screenshot: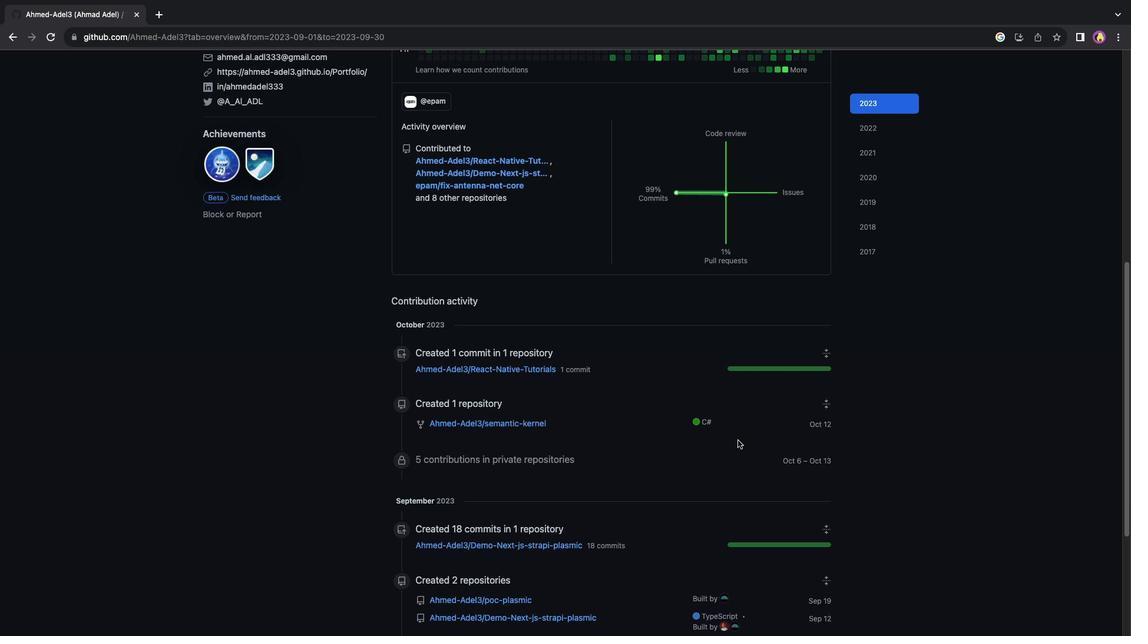 
Action: Mouse moved to (737, 441)
Screenshot: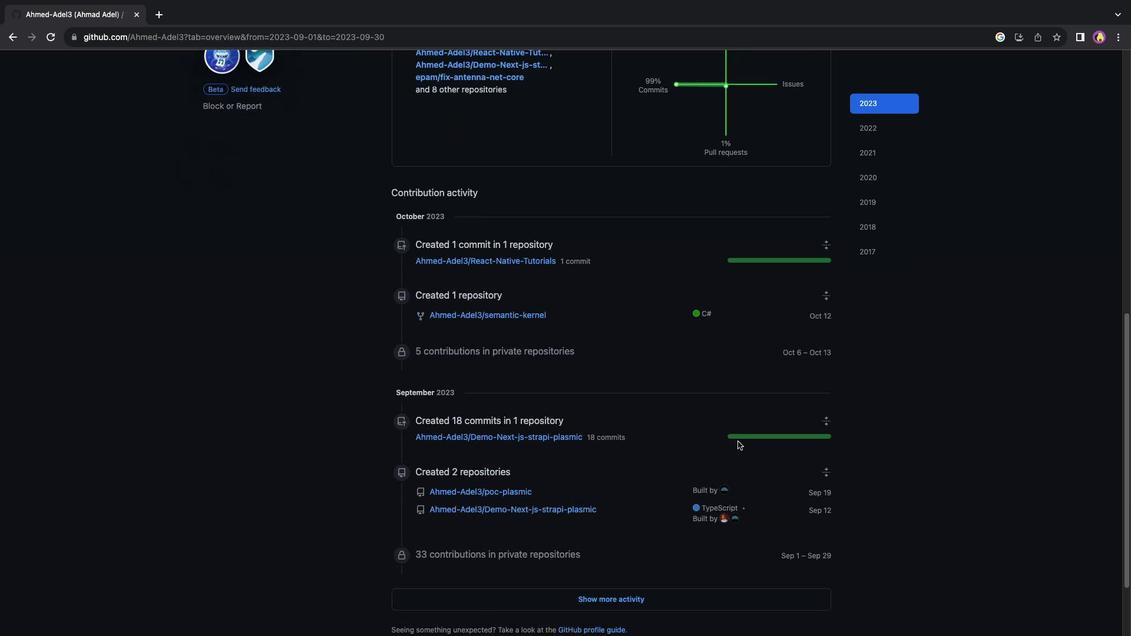 
Action: Mouse scrolled (737, 441) with delta (0, 0)
Screenshot: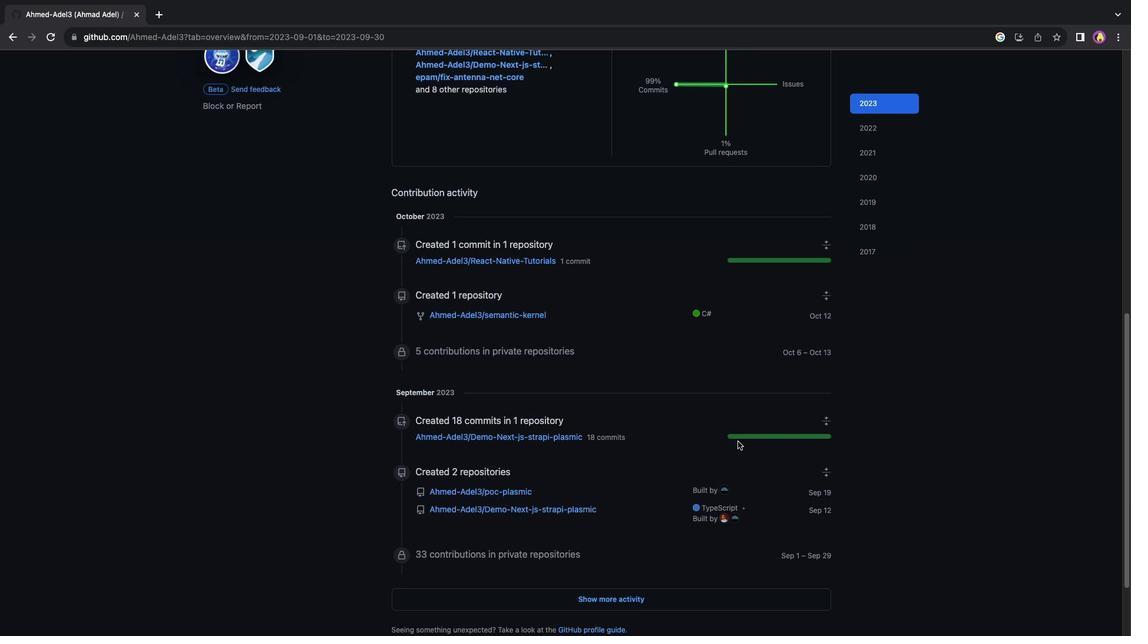 
Action: Mouse scrolled (737, 441) with delta (0, 0)
Screenshot: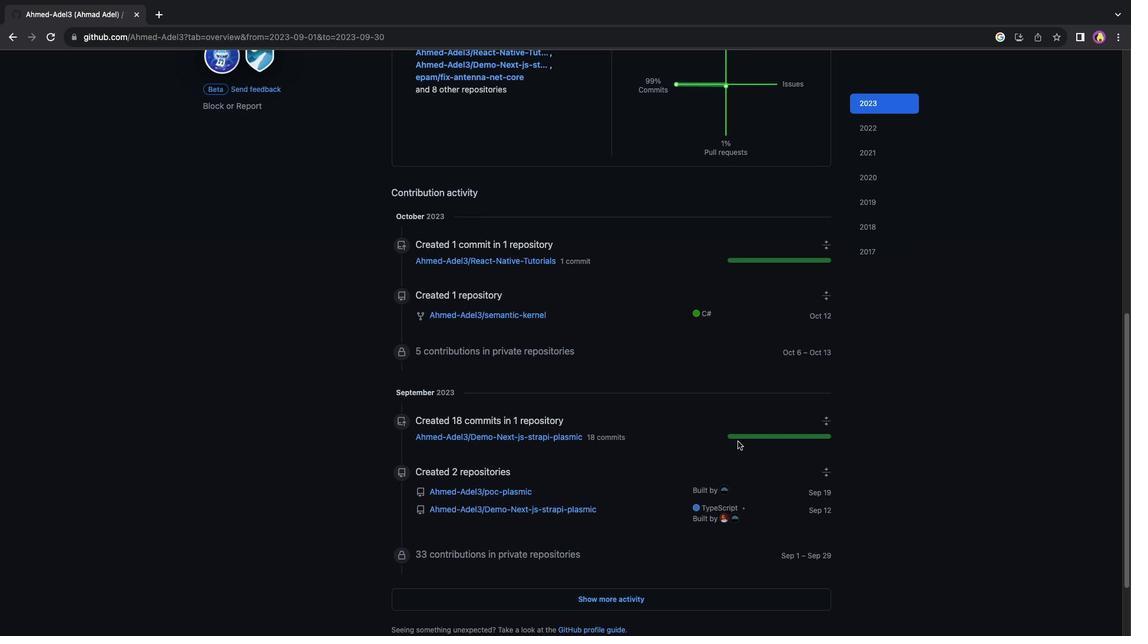 
Action: Mouse scrolled (737, 441) with delta (0, -1)
Screenshot: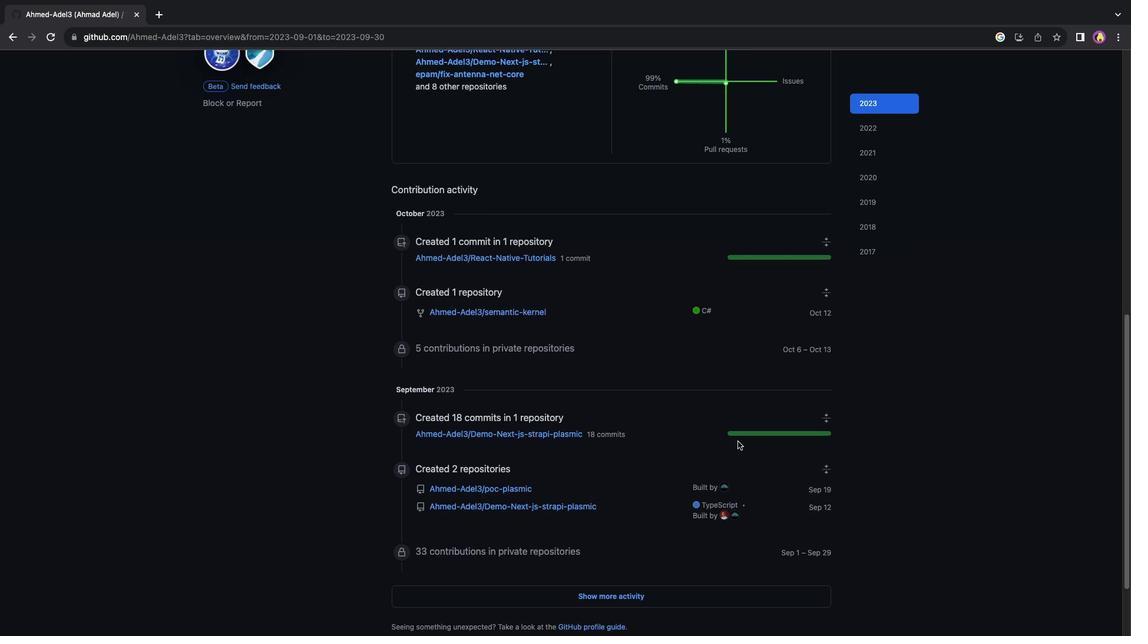 
Action: Mouse scrolled (737, 441) with delta (0, 0)
Screenshot: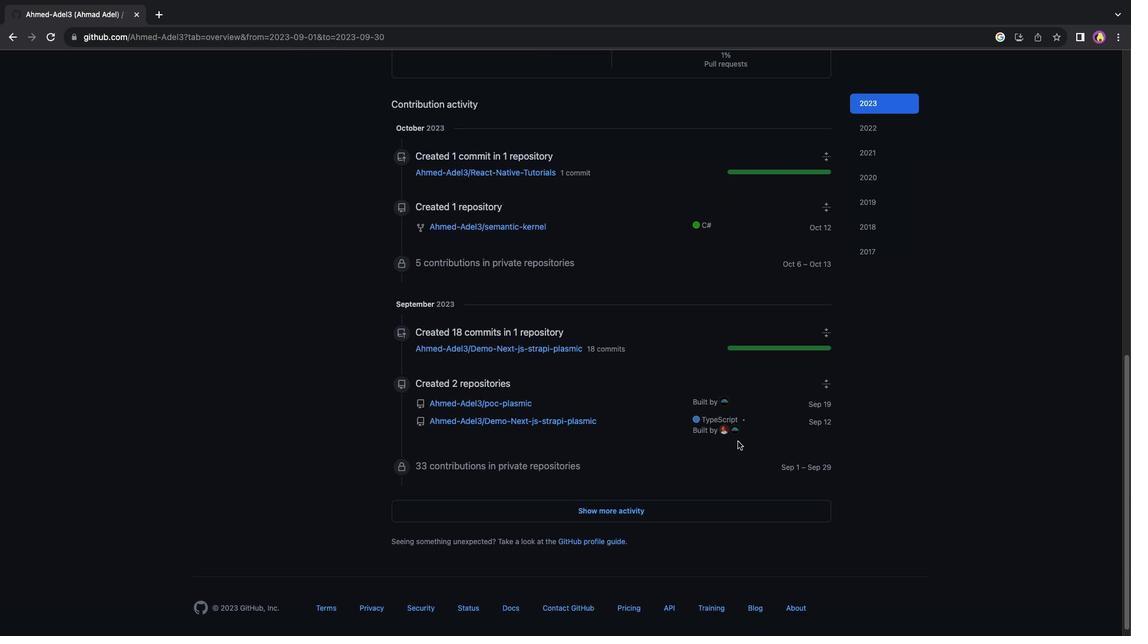 
Action: Mouse scrolled (737, 441) with delta (0, 0)
Screenshot: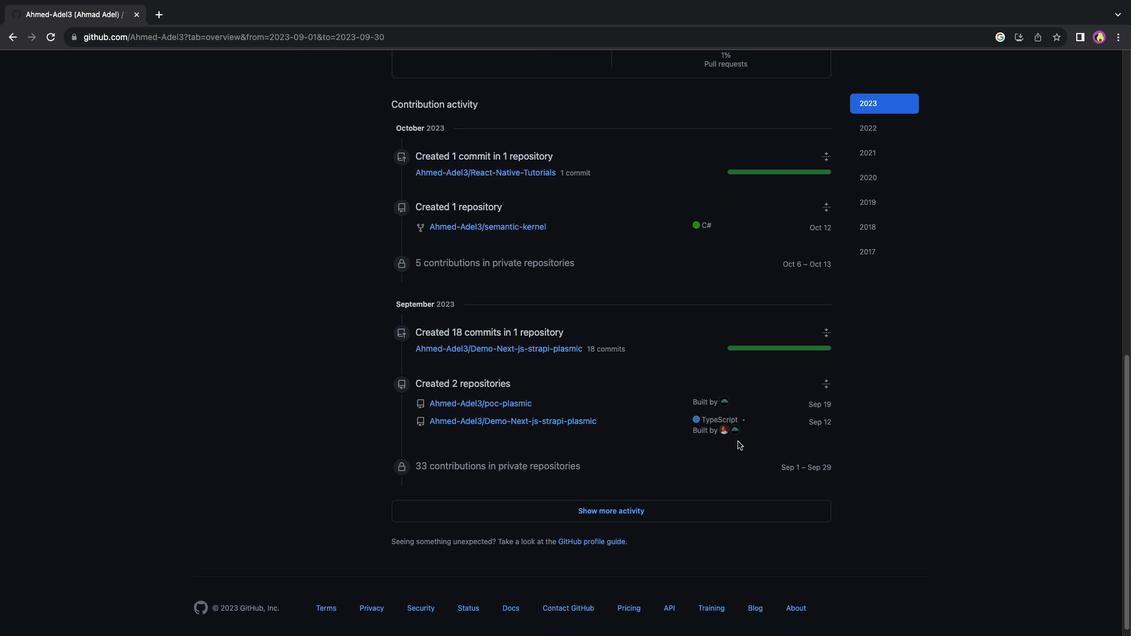 
Action: Mouse moved to (641, 429)
Screenshot: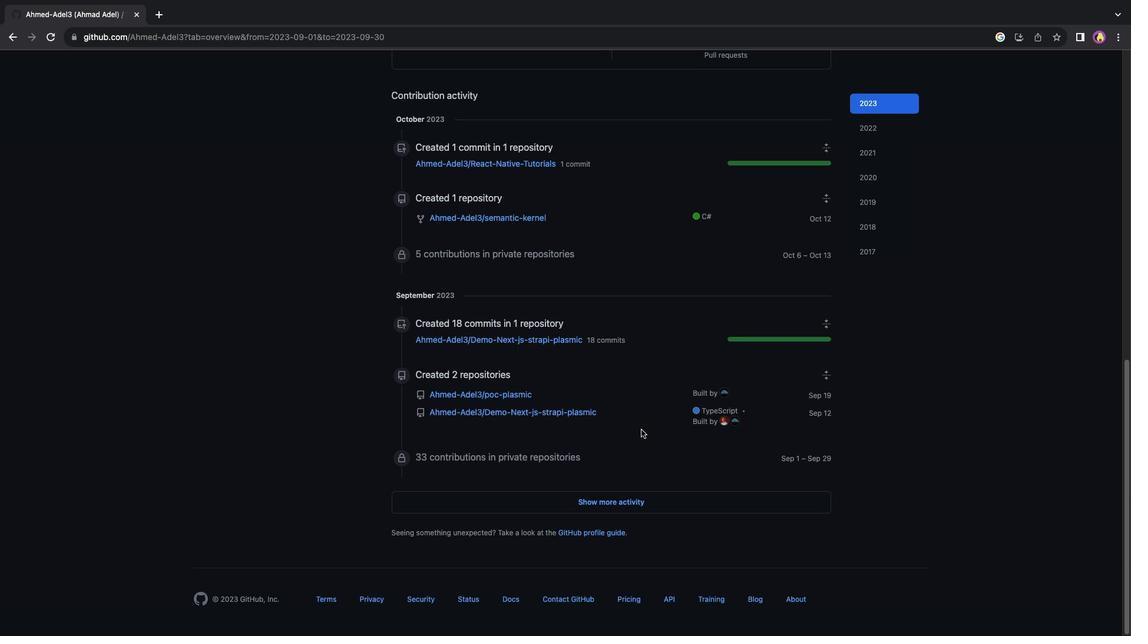 
Action: Mouse scrolled (641, 429) with delta (0, 0)
Screenshot: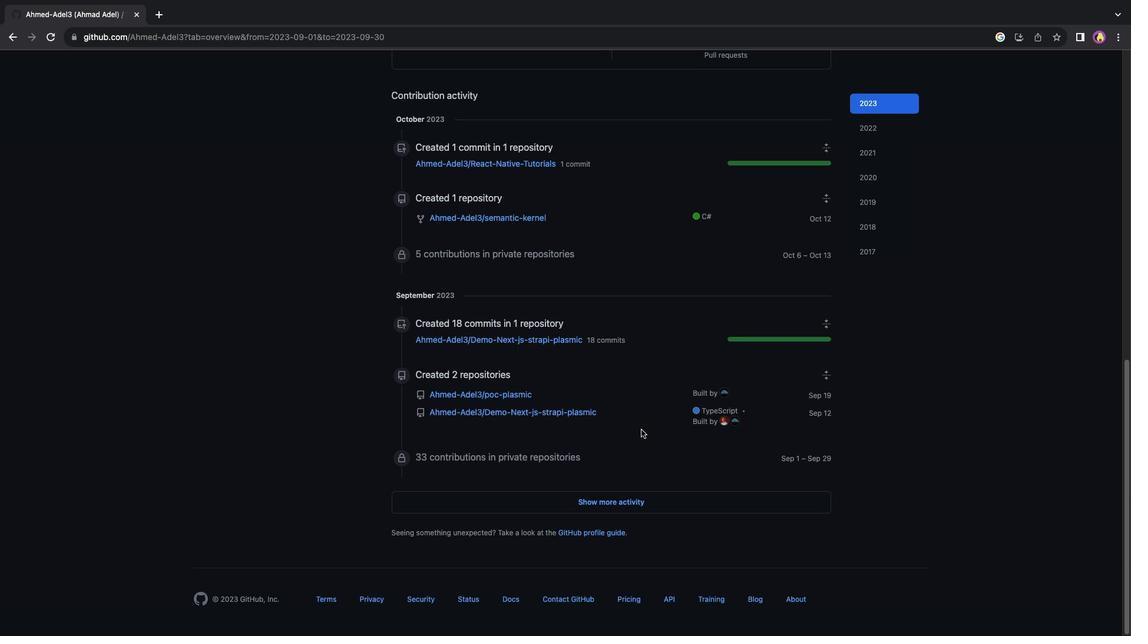 
Action: Mouse scrolled (641, 429) with delta (0, 0)
Screenshot: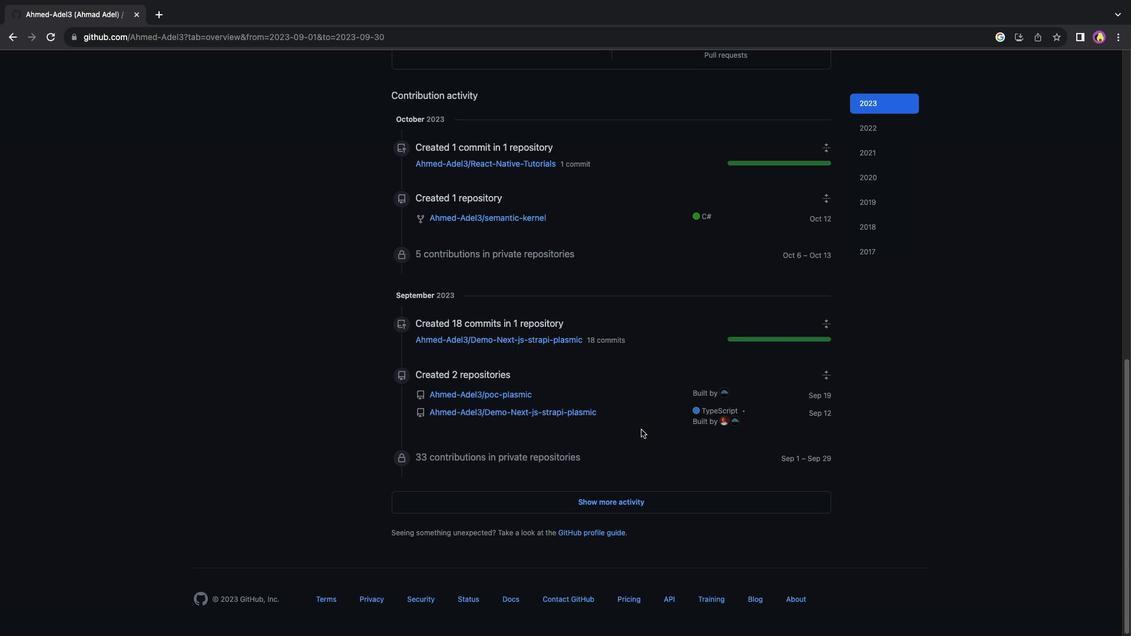 
Action: Mouse scrolled (641, 429) with delta (0, 1)
Screenshot: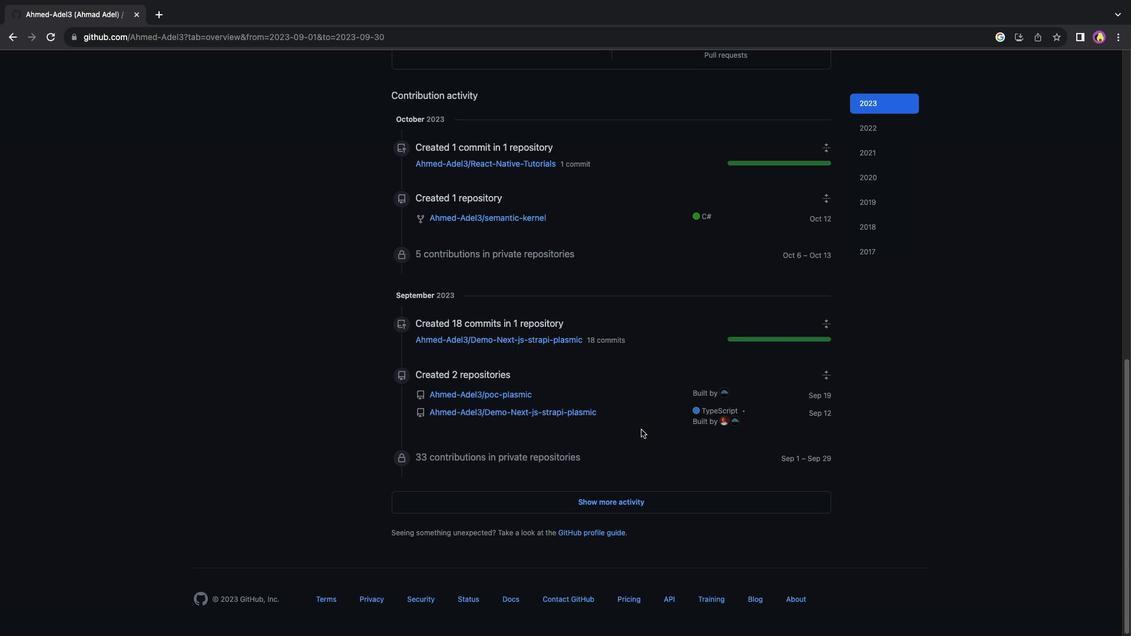 
Action: Mouse scrolled (641, 429) with delta (0, 2)
Screenshot: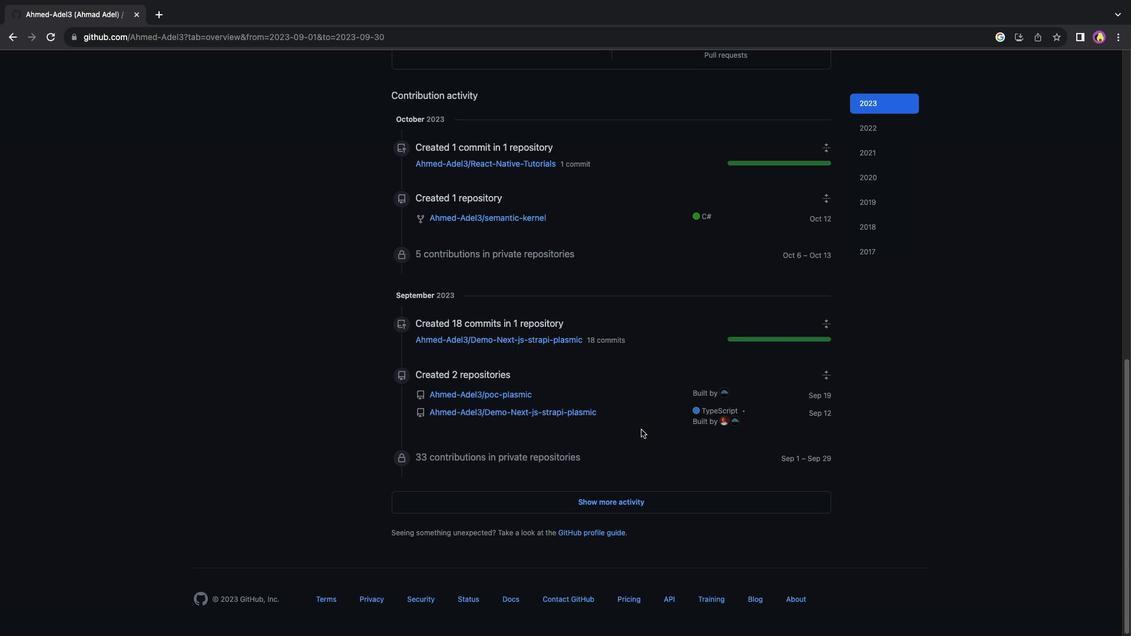 
Action: Mouse scrolled (641, 429) with delta (0, 0)
Screenshot: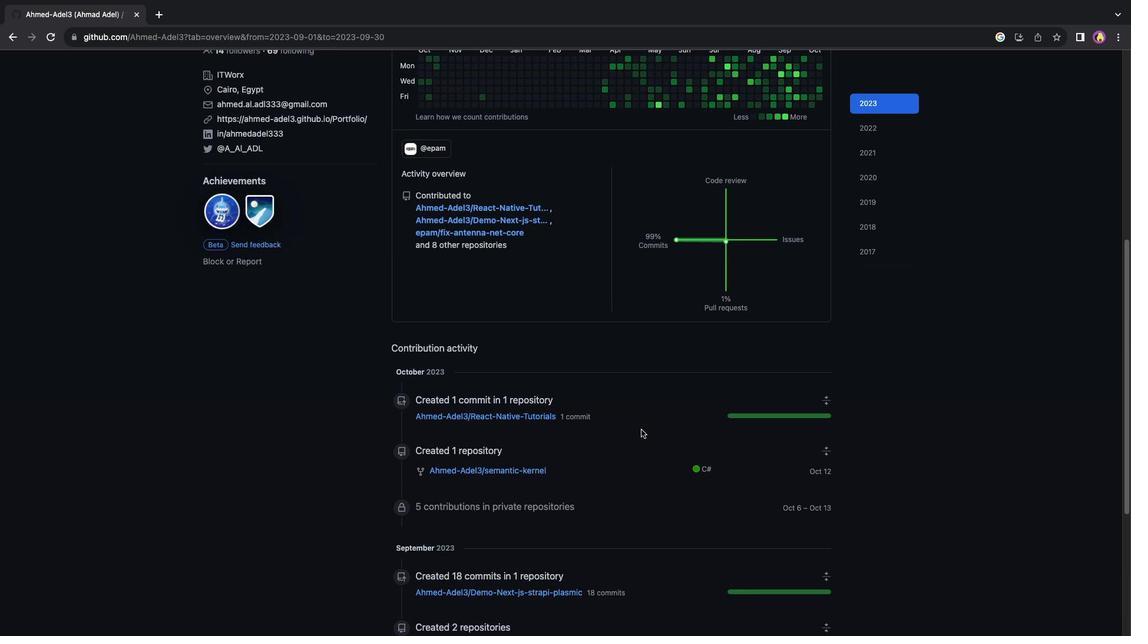 
Action: Mouse scrolled (641, 429) with delta (0, 0)
Screenshot: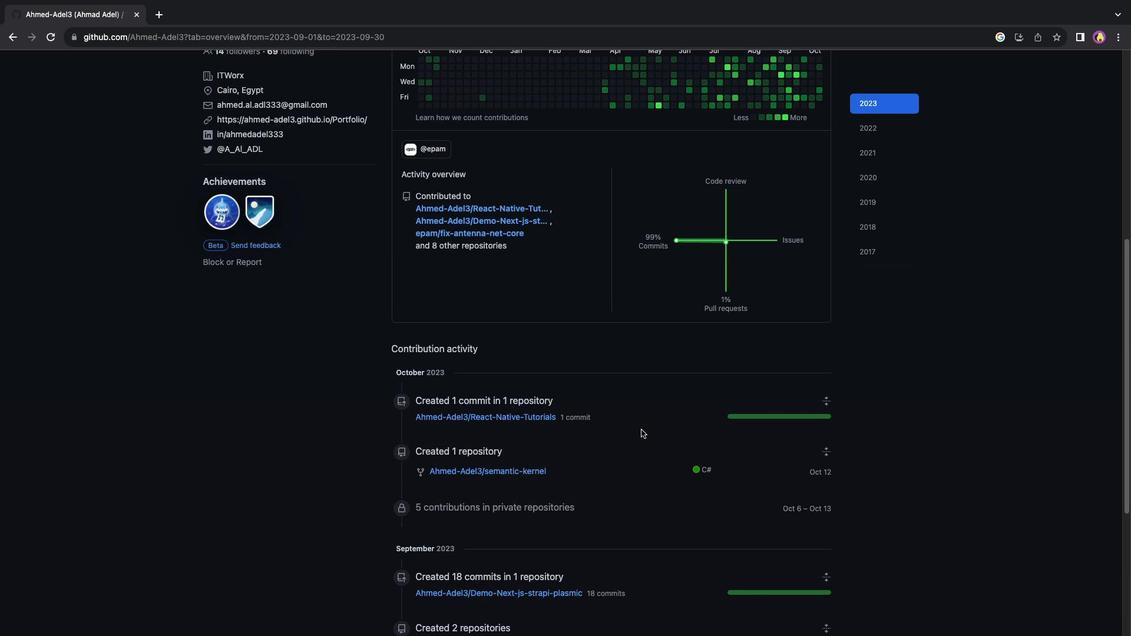 
Action: Mouse scrolled (641, 429) with delta (0, 1)
Screenshot: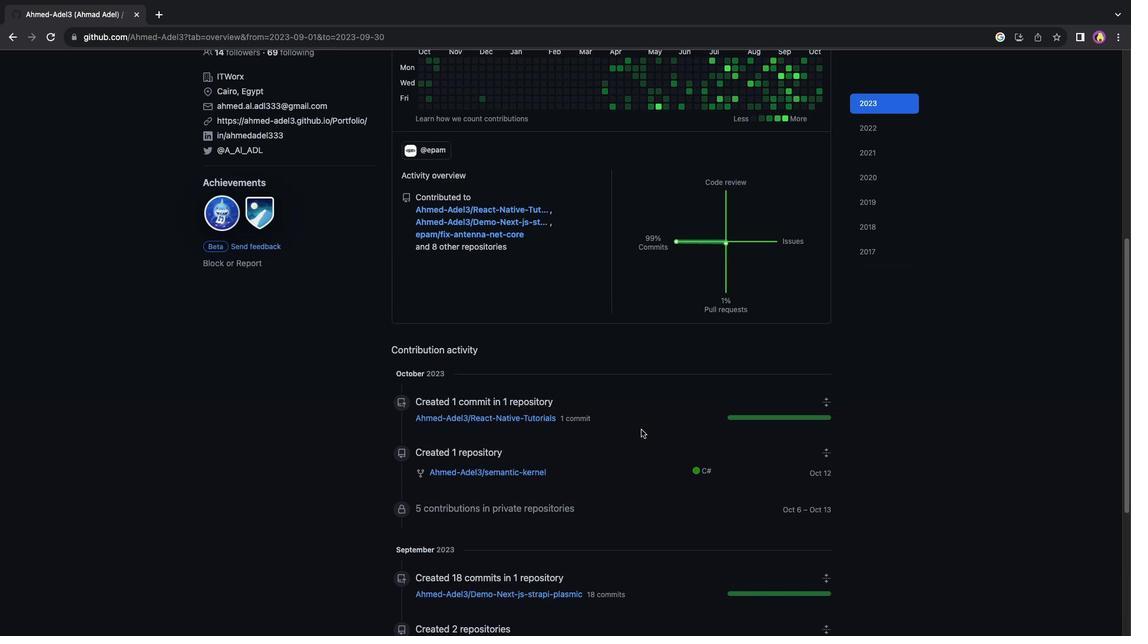 
Action: Mouse scrolled (641, 429) with delta (0, 0)
Screenshot: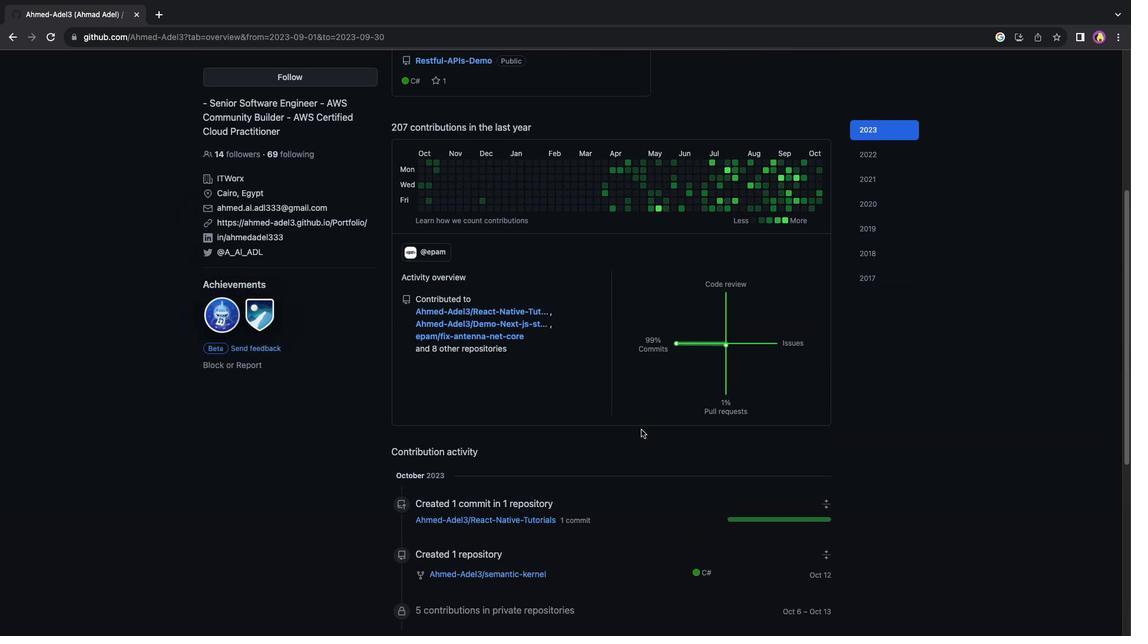 
Action: Mouse scrolled (641, 429) with delta (0, 0)
Screenshot: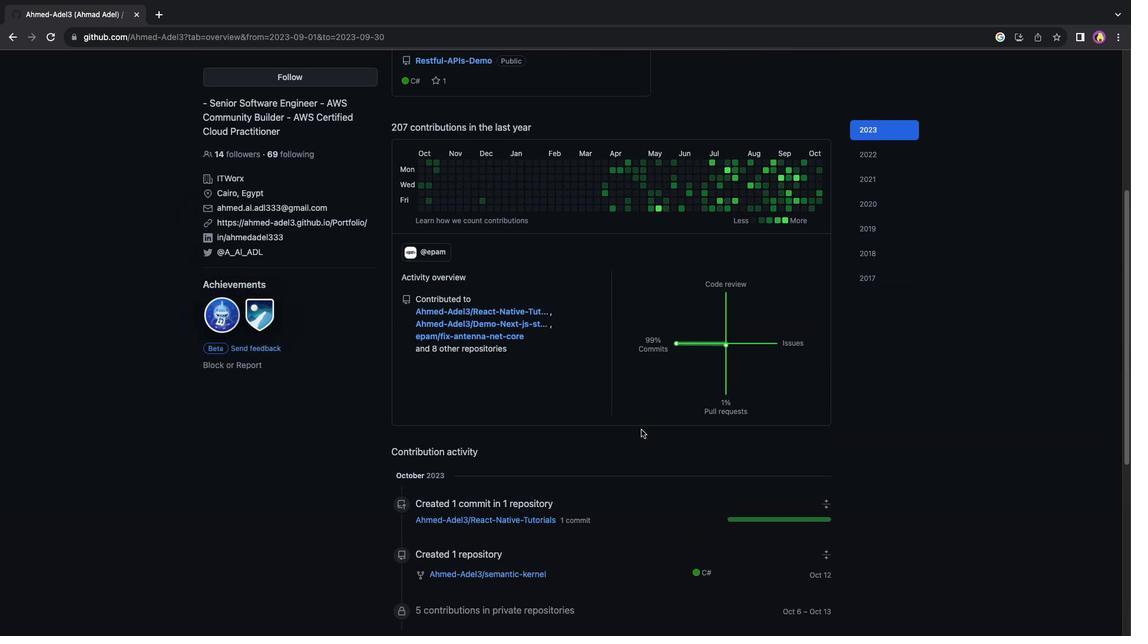
Action: Mouse moved to (640, 429)
Screenshot: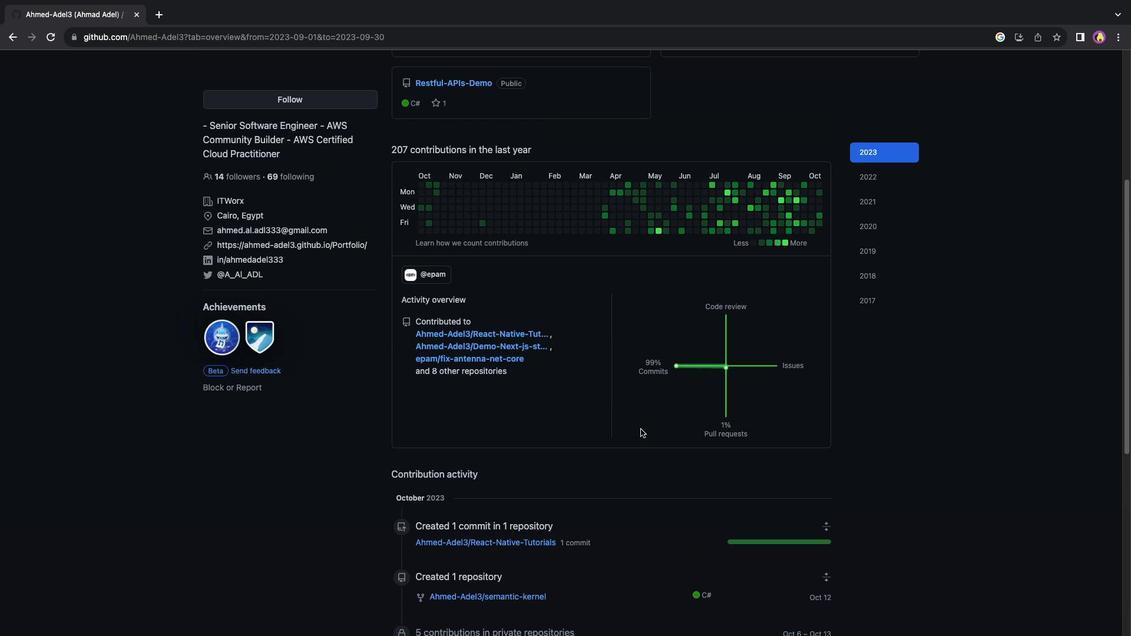 
Action: Mouse scrolled (640, 429) with delta (0, 0)
Screenshot: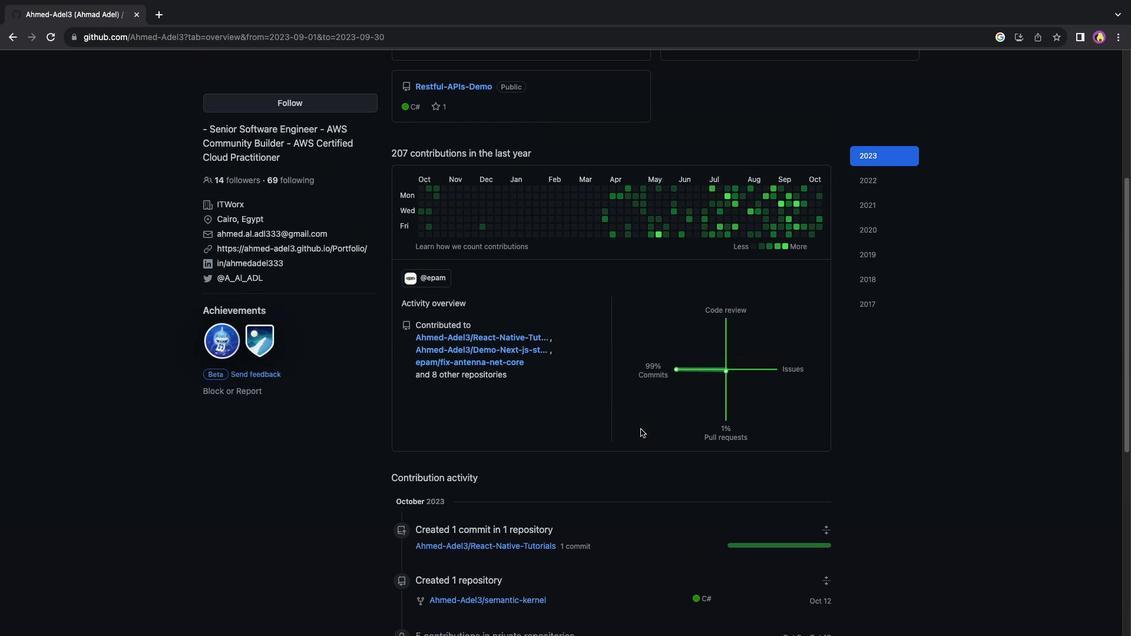 
Action: Mouse scrolled (640, 429) with delta (0, 0)
Screenshot: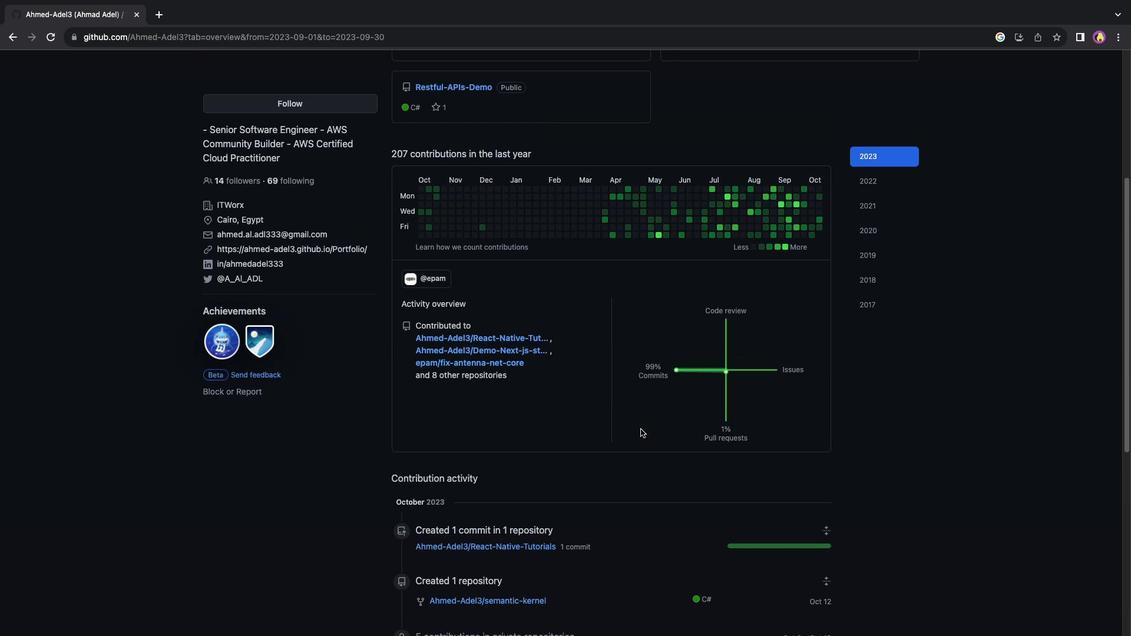 
Action: Mouse moved to (640, 429)
Screenshot: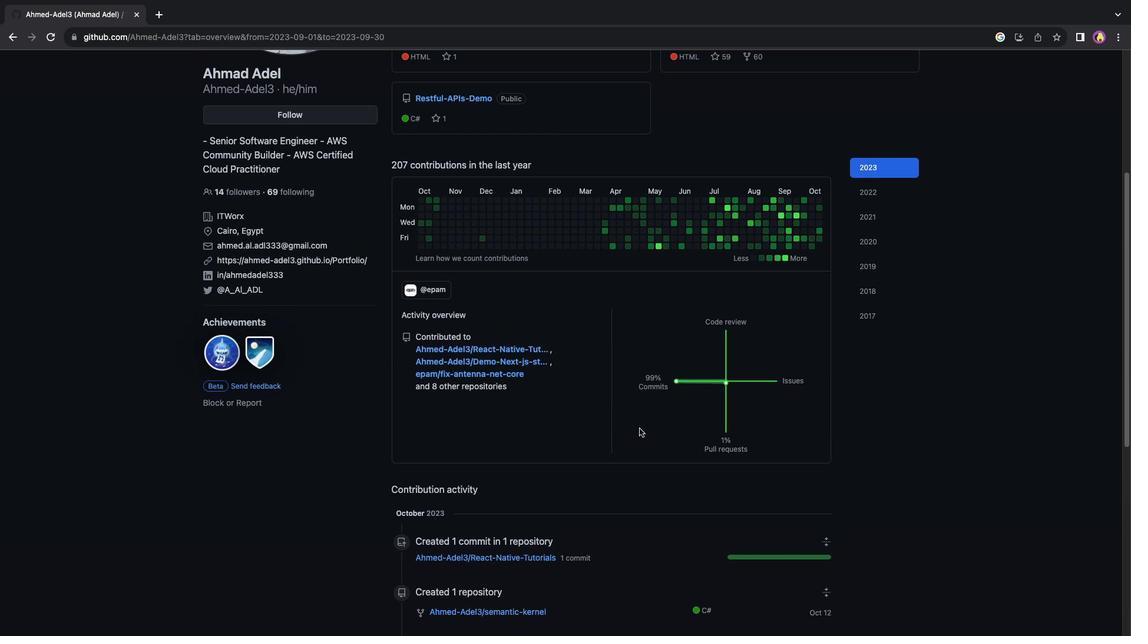 
Action: Mouse scrolled (640, 429) with delta (0, 0)
Screenshot: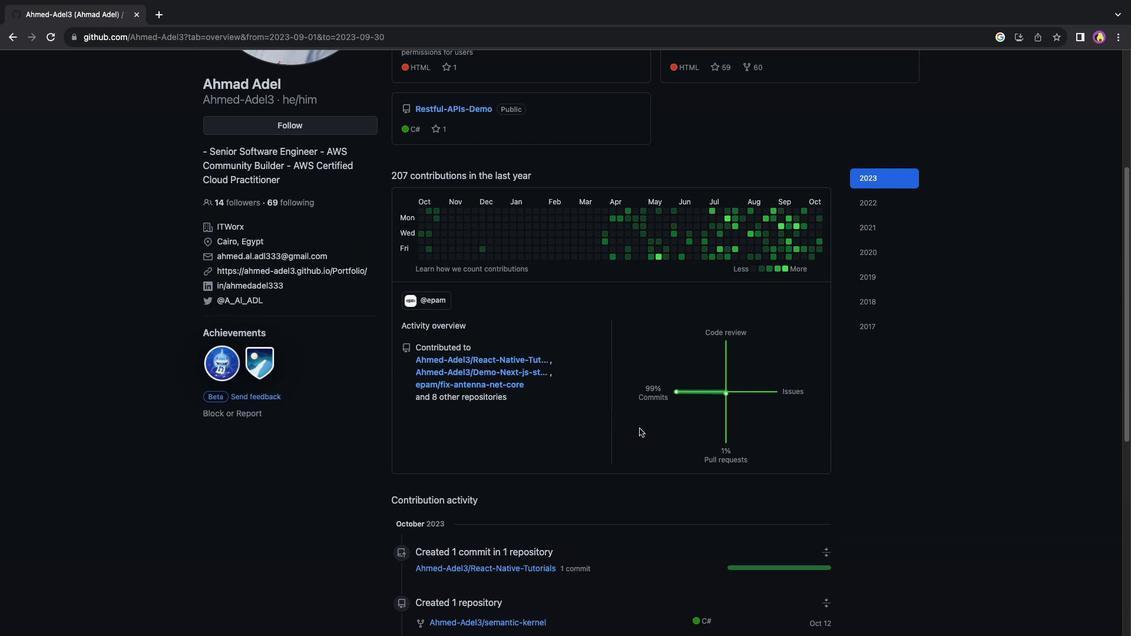 
Action: Mouse scrolled (640, 429) with delta (0, 0)
Screenshot: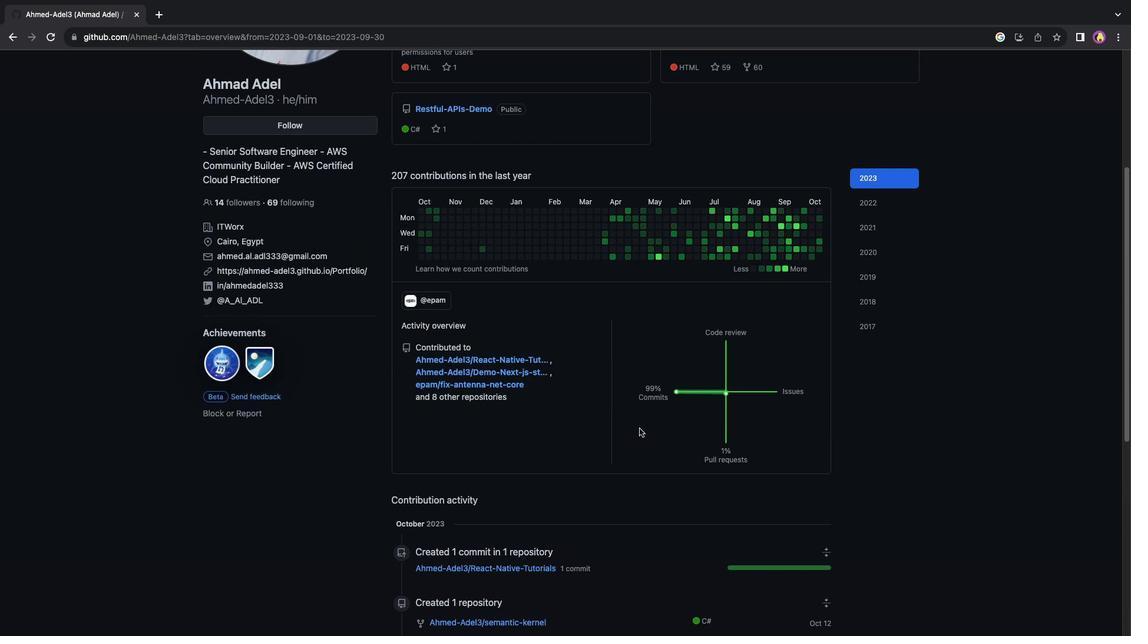 
Action: Mouse scrolled (640, 429) with delta (0, 1)
Screenshot: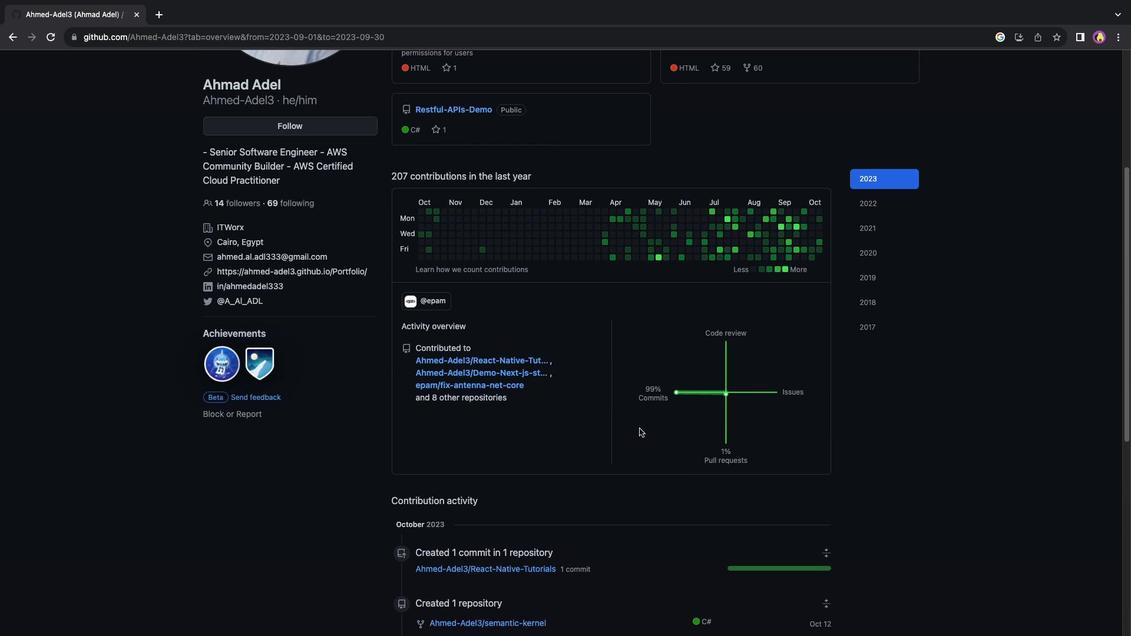 
Action: Mouse moved to (880, 303)
Screenshot: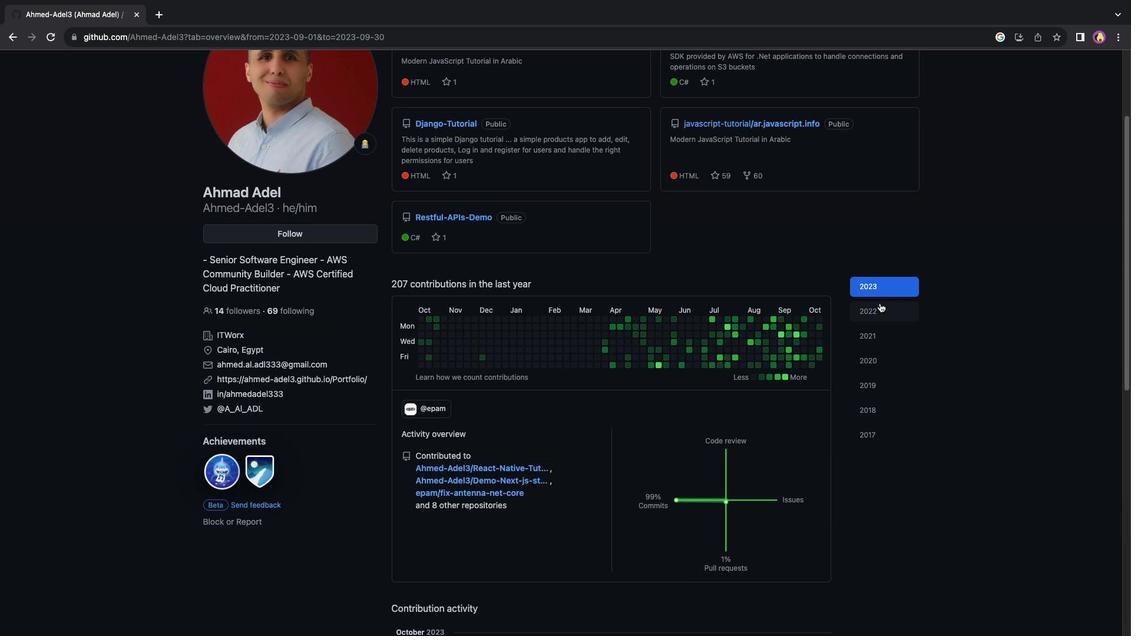 
Action: Mouse pressed left at (880, 303)
Screenshot: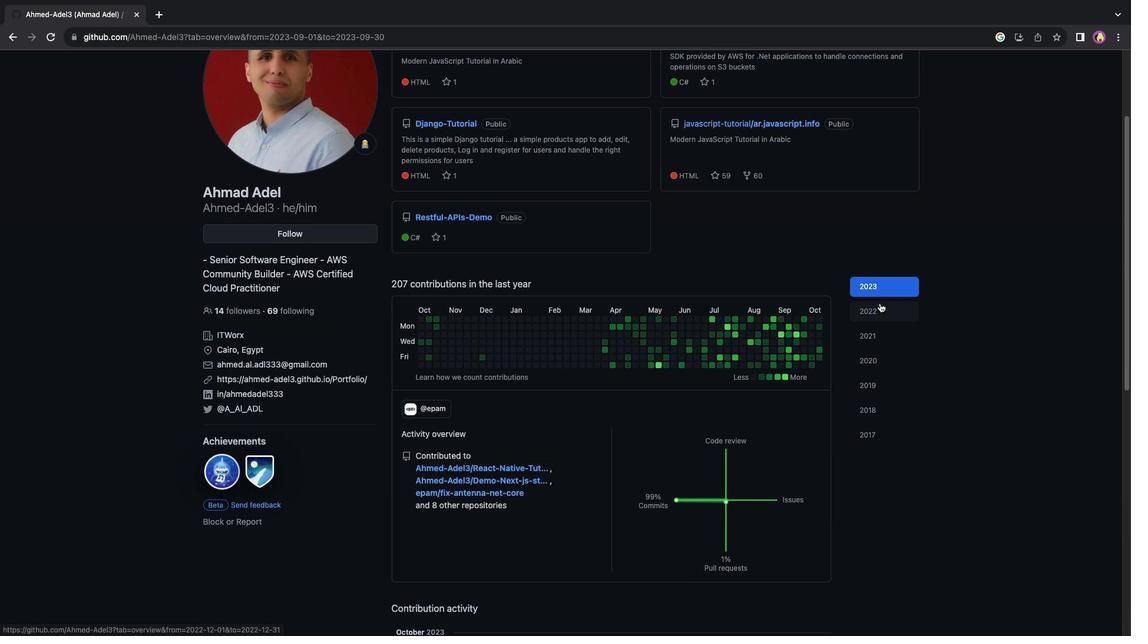 
Action: Mouse moved to (900, 340)
Screenshot: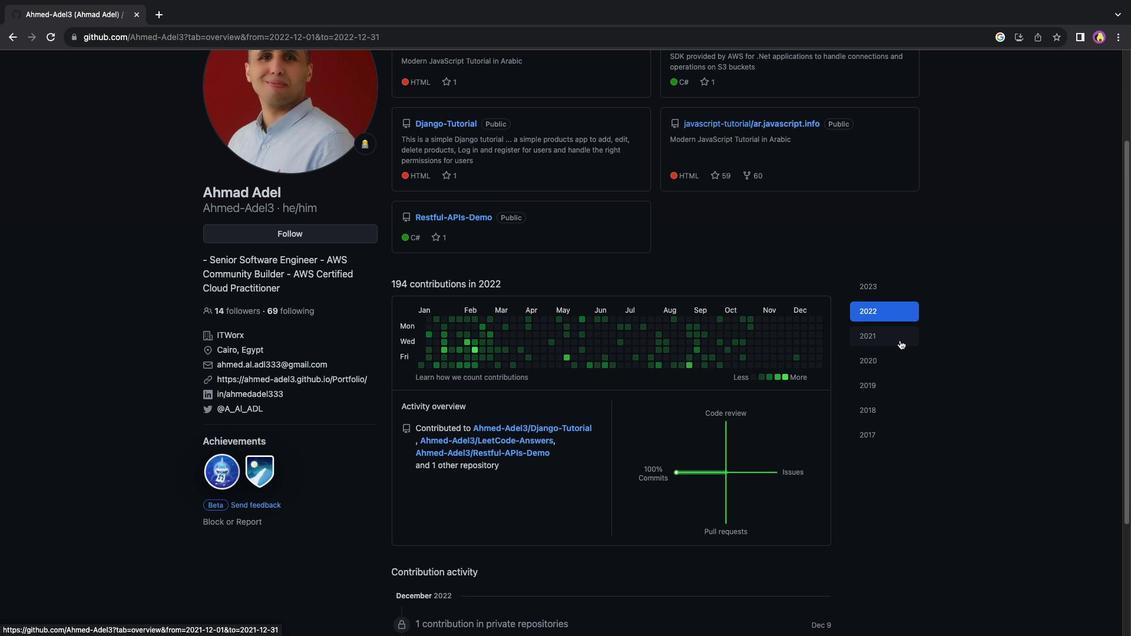
Action: Mouse pressed left at (900, 340)
Screenshot: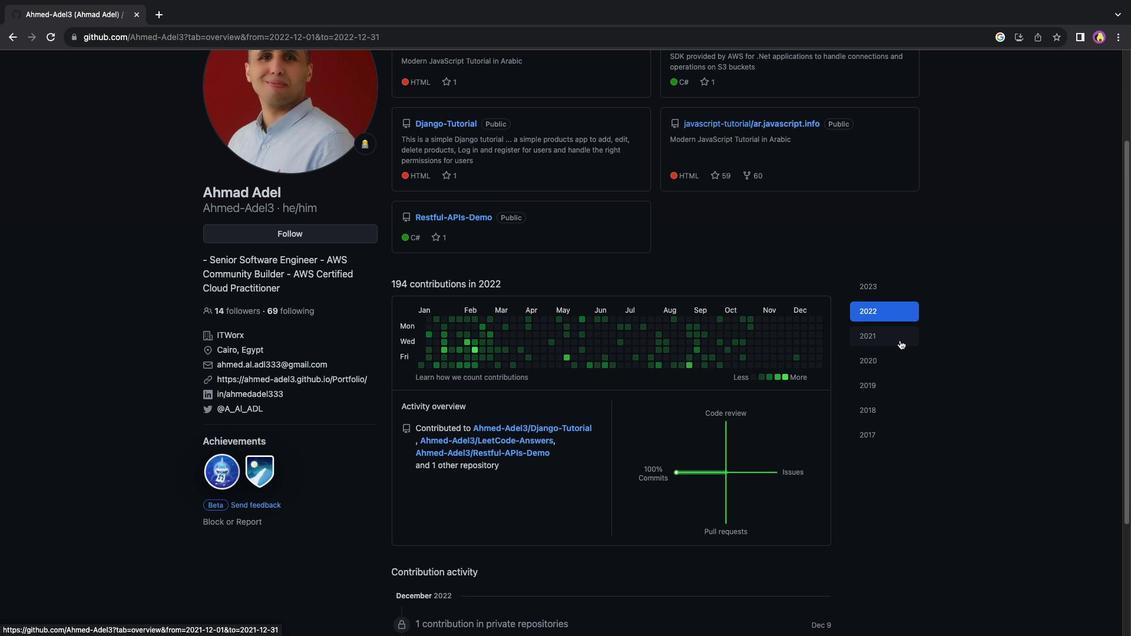 
Action: Mouse moved to (895, 361)
Screenshot: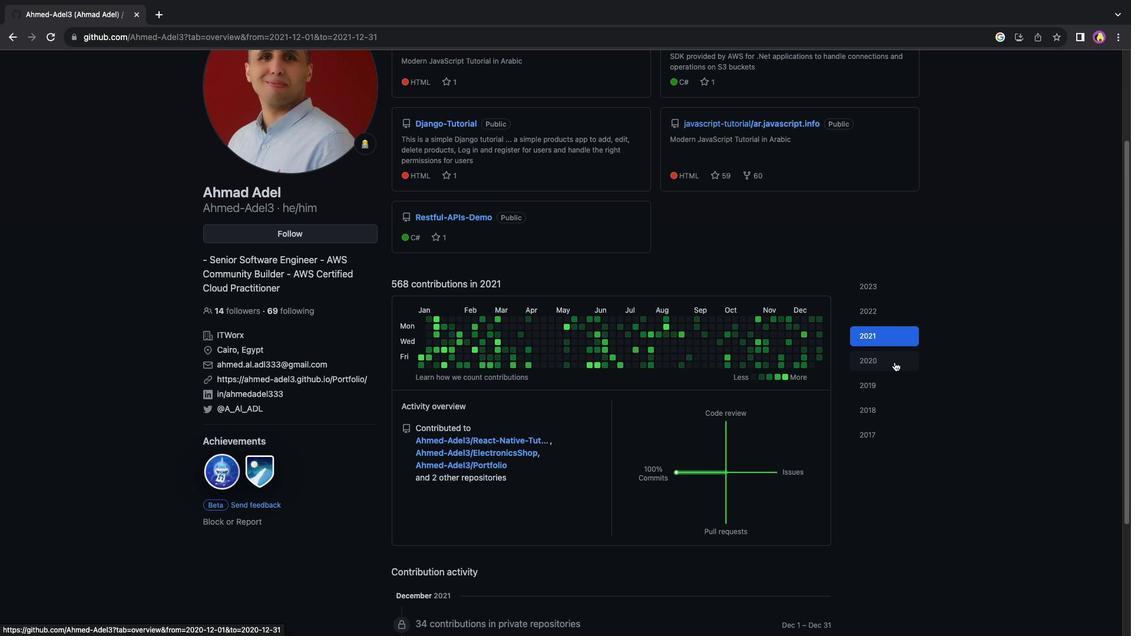 
Action: Mouse pressed left at (895, 361)
Screenshot: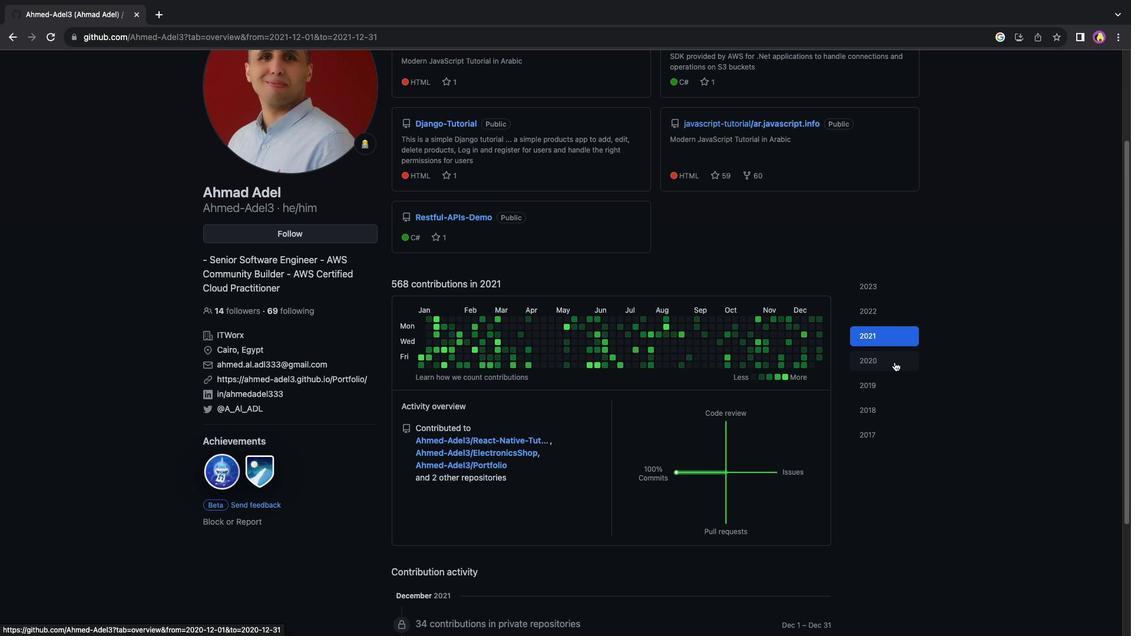 
Action: Mouse moved to (892, 383)
Screenshot: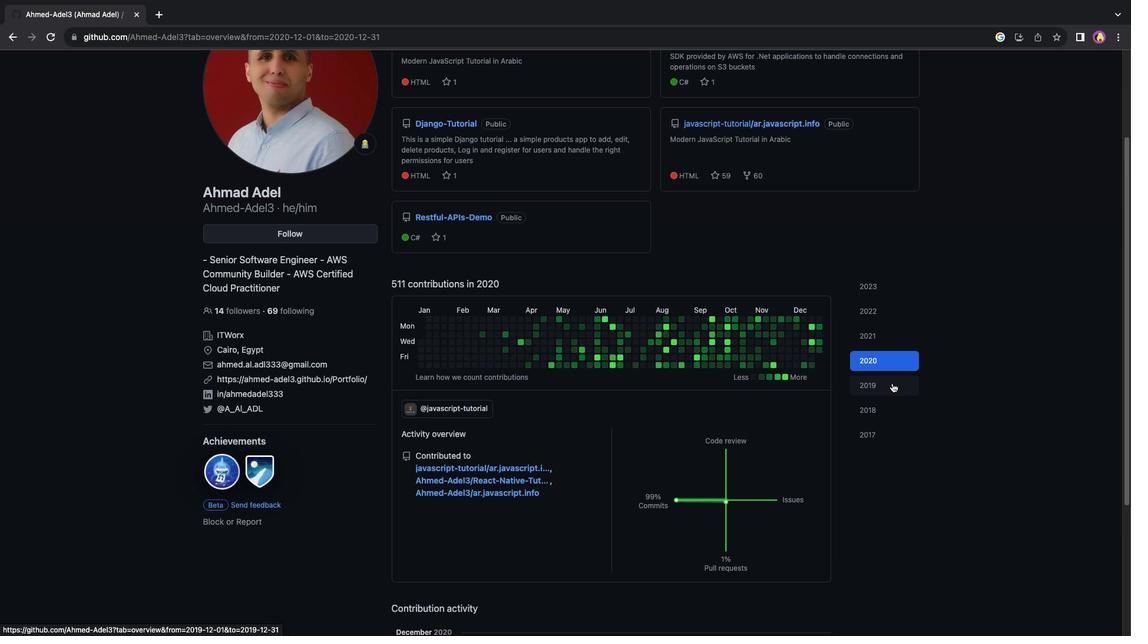 
Action: Mouse pressed left at (892, 383)
Screenshot: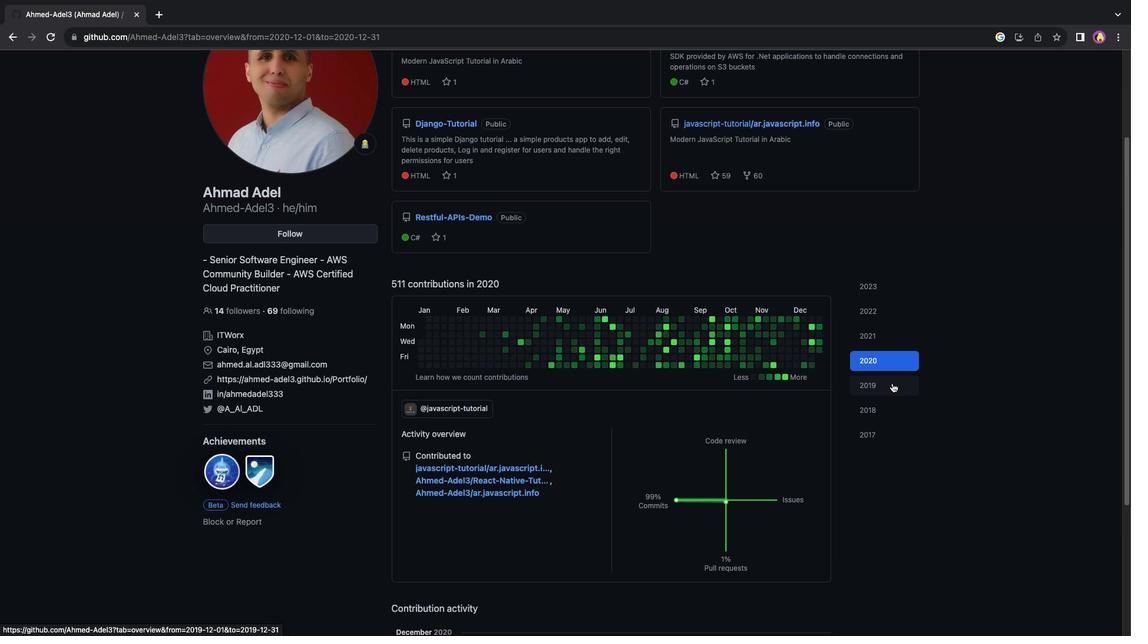
Action: Mouse moved to (878, 415)
Screenshot: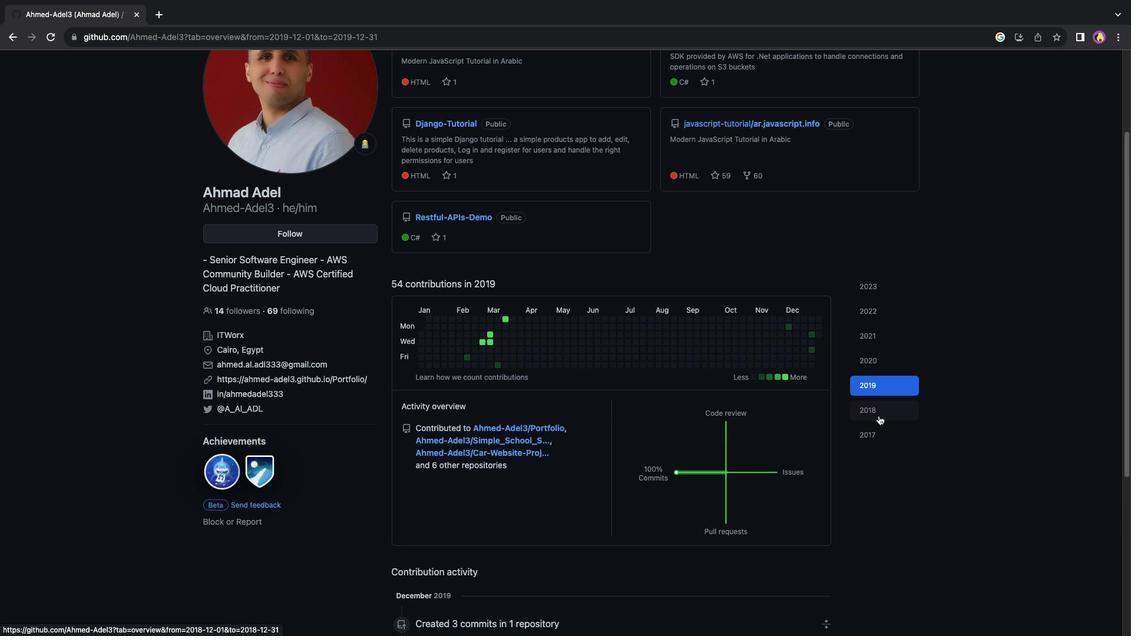 
Action: Mouse pressed left at (878, 415)
Screenshot: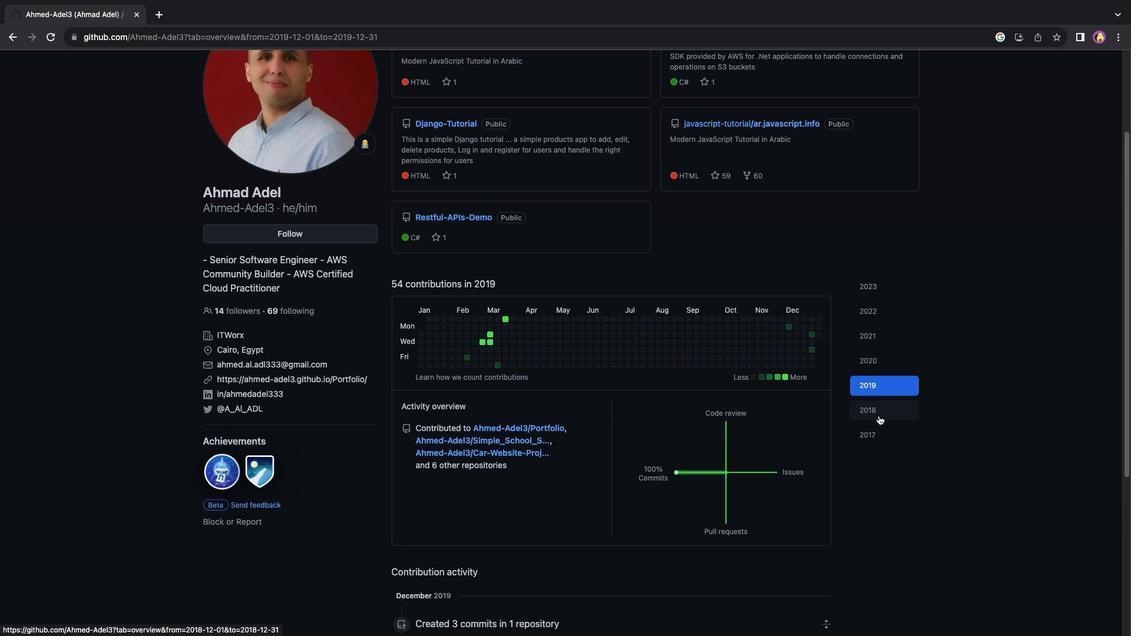 
Action: Mouse moved to (883, 429)
Screenshot: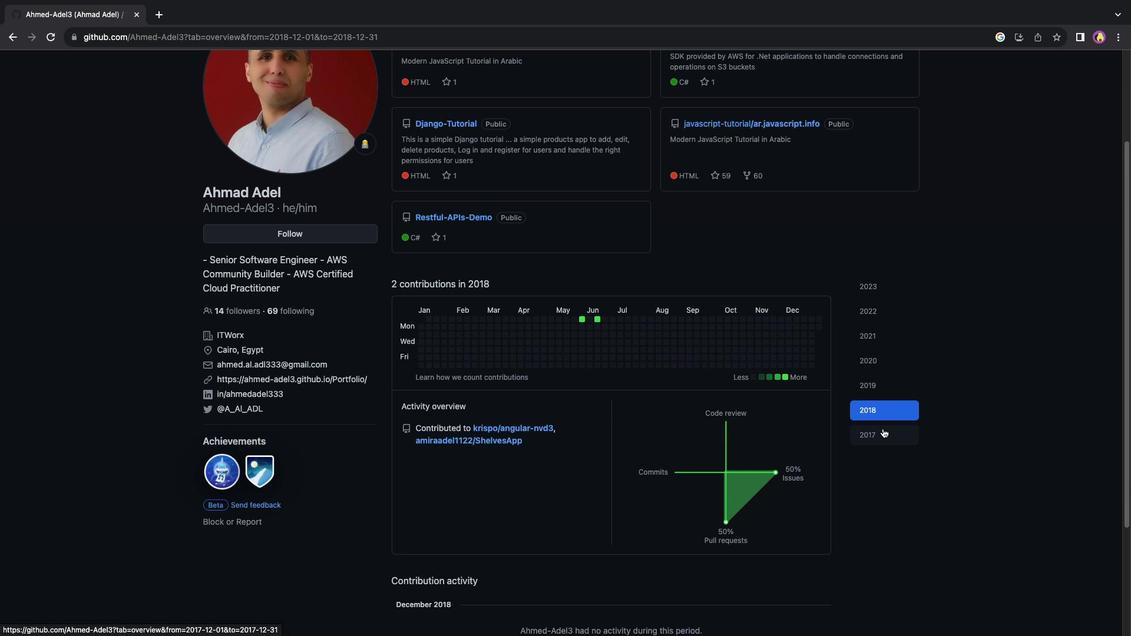 
Action: Mouse pressed left at (883, 429)
Screenshot: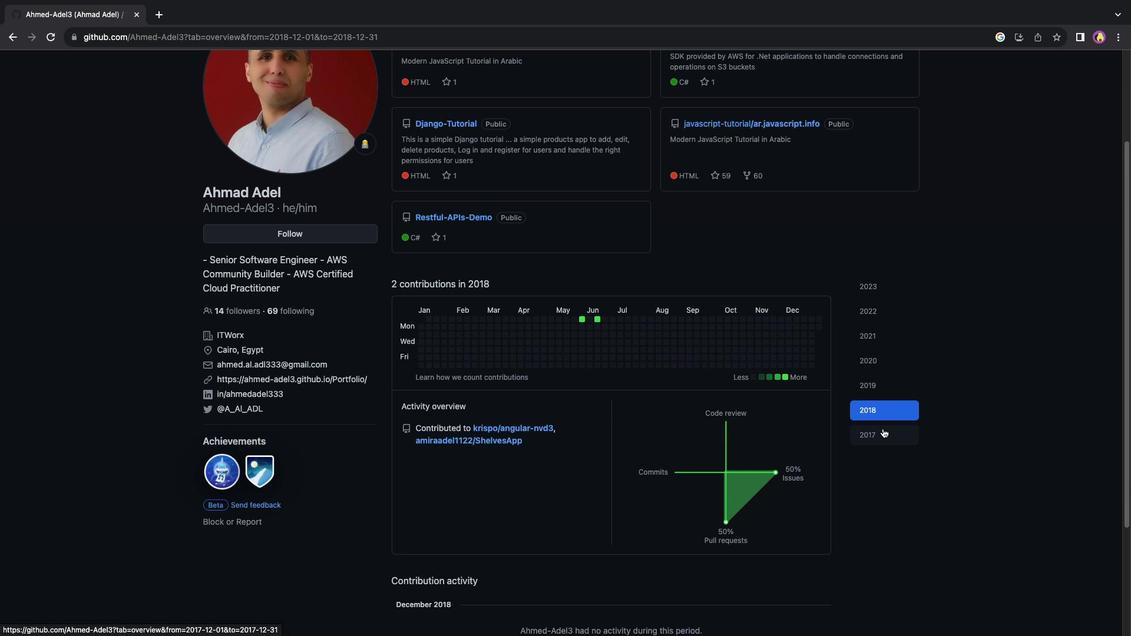 
Action: Mouse moved to (895, 369)
Screenshot: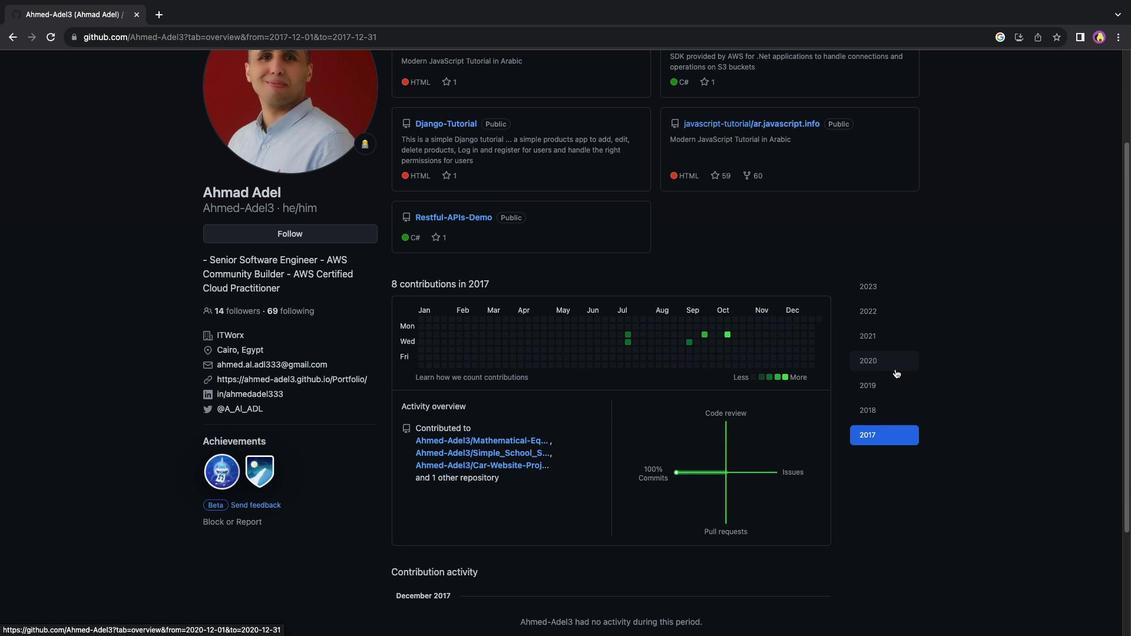 
Action: Mouse pressed left at (895, 369)
Screenshot: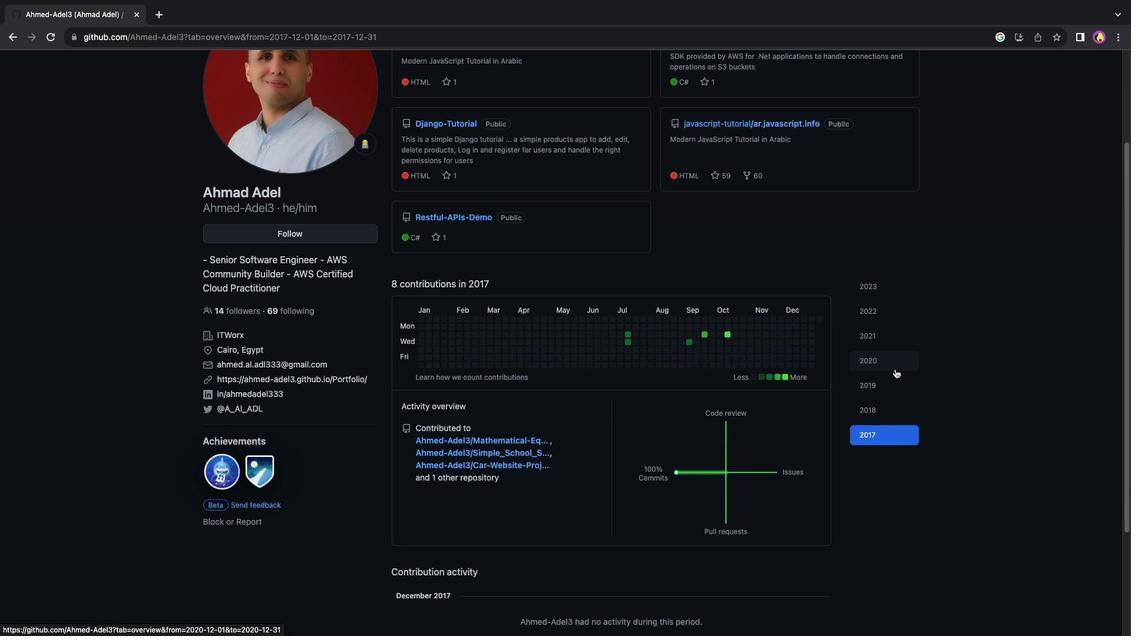 
Action: Mouse moved to (229, 308)
Screenshot: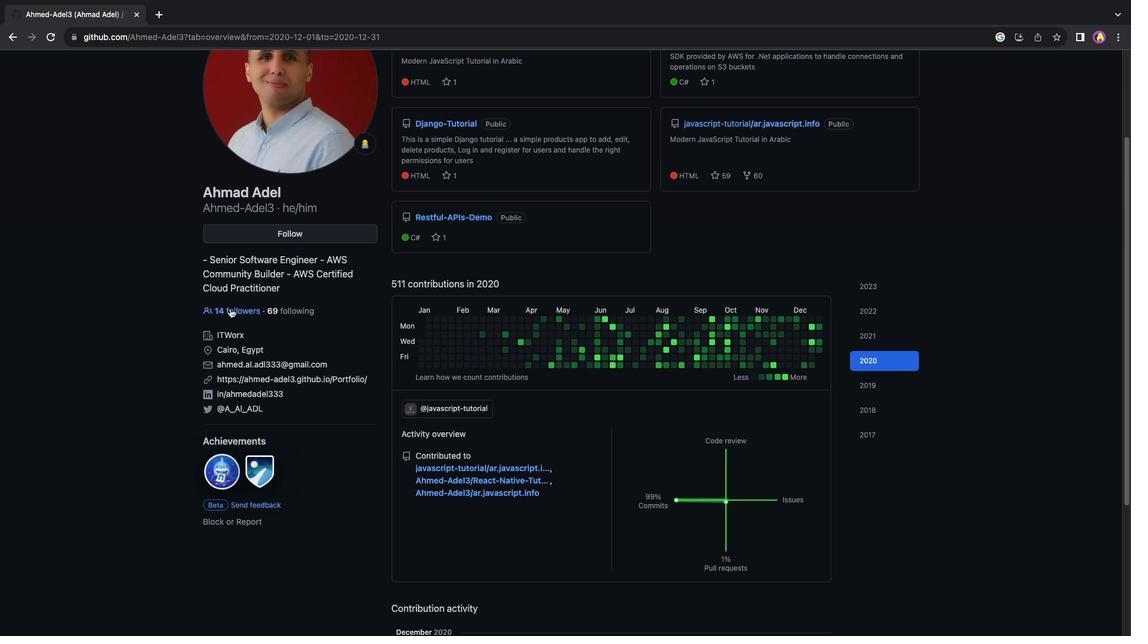 
Action: Mouse pressed left at (229, 308)
Screenshot: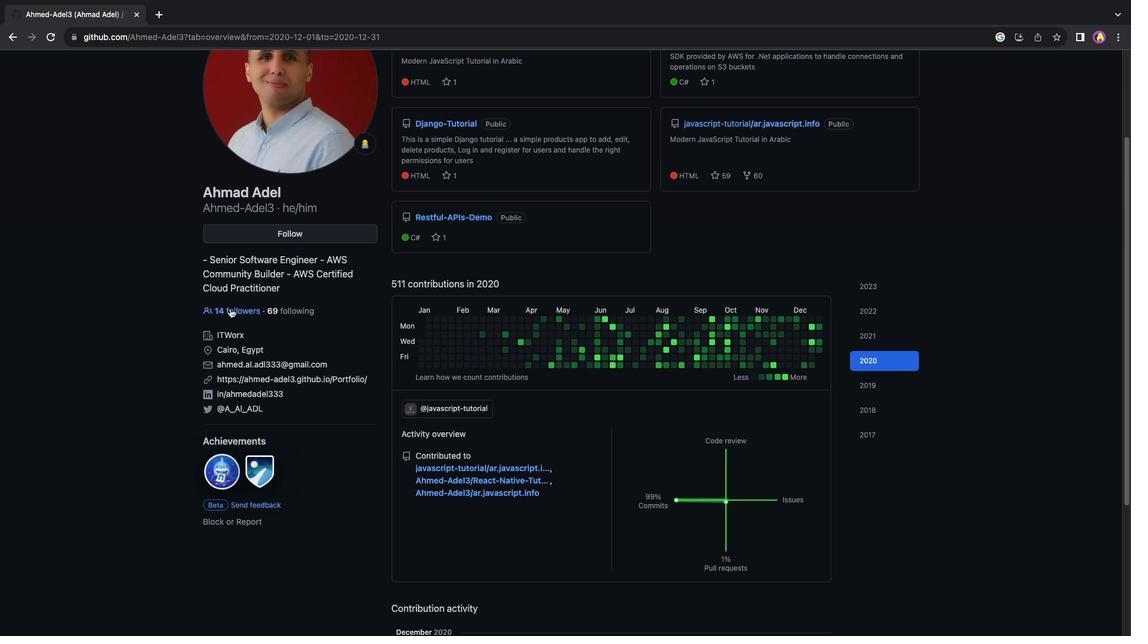 
Action: Mouse moved to (449, 195)
Screenshot: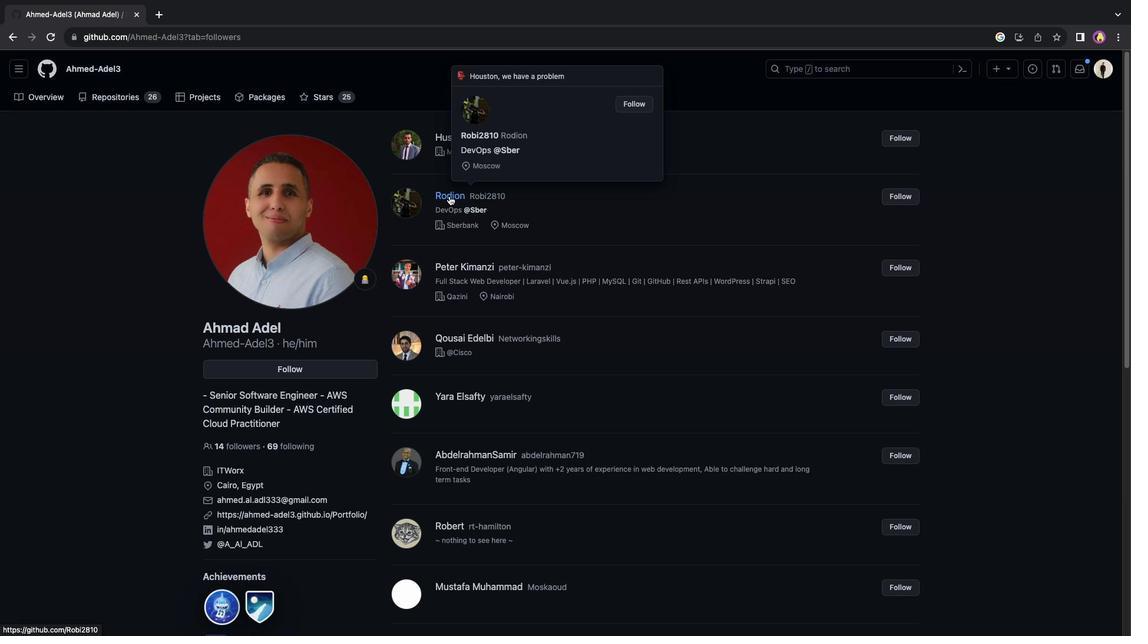 
Action: Mouse pressed left at (449, 195)
Screenshot: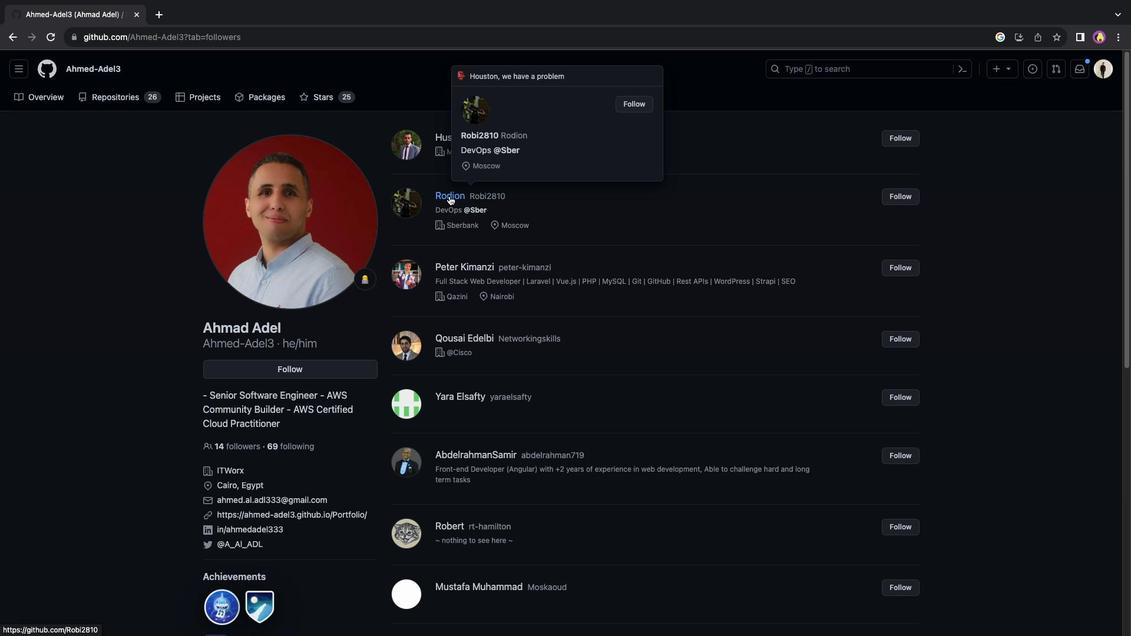 
Action: Mouse moved to (601, 293)
Screenshot: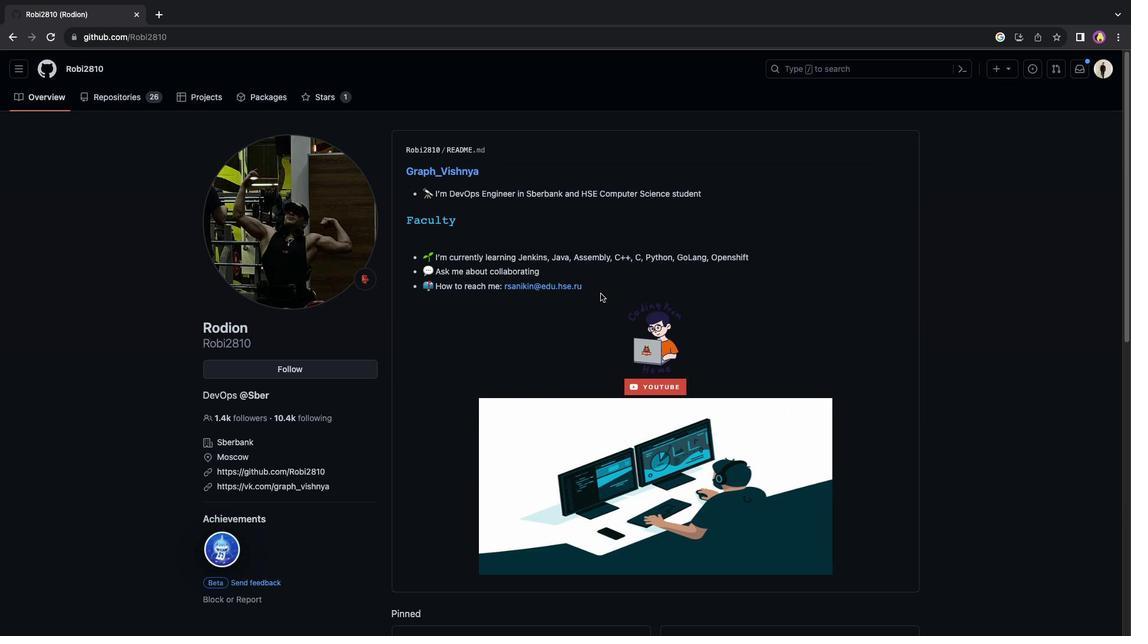
Action: Mouse scrolled (601, 293) with delta (0, 0)
Screenshot: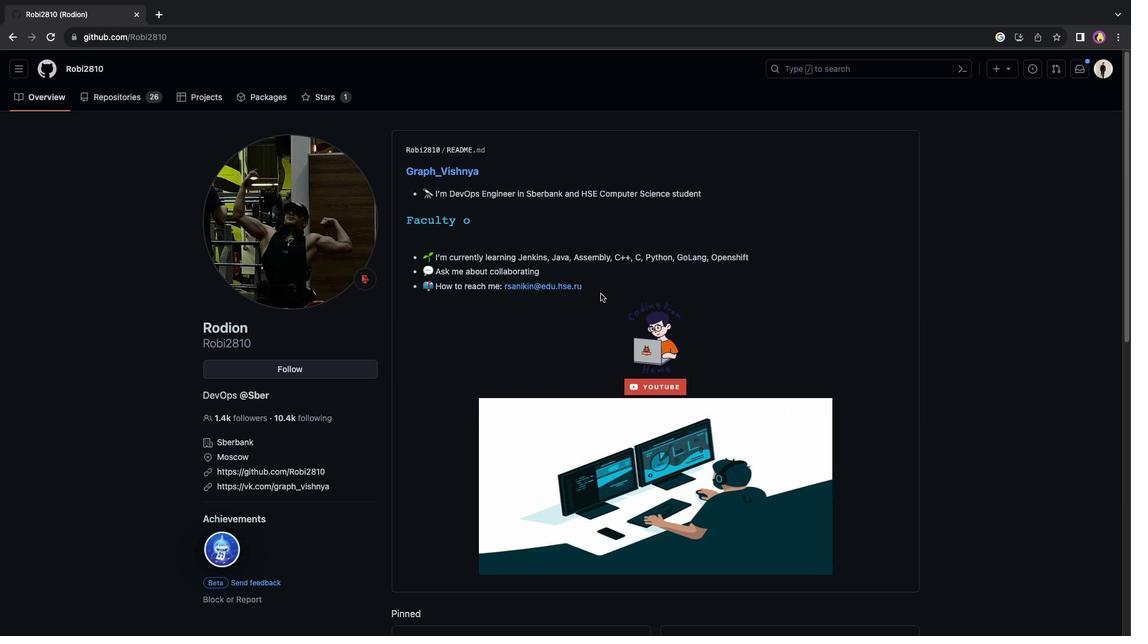
Action: Mouse scrolled (601, 293) with delta (0, 0)
Screenshot: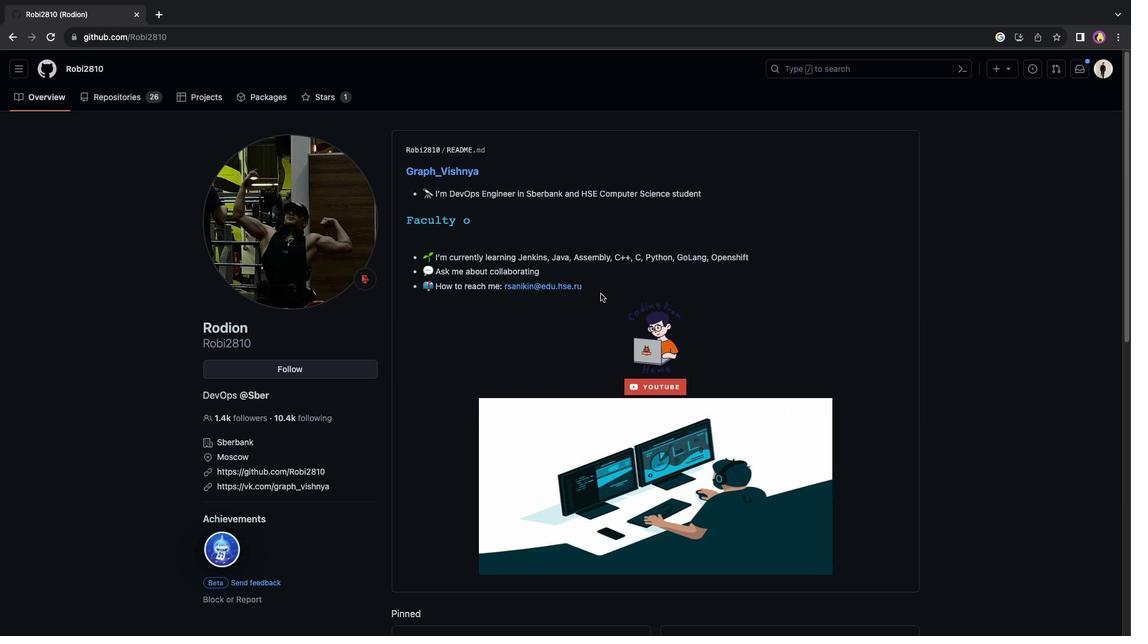 
Action: Mouse scrolled (601, 293) with delta (0, -1)
Screenshot: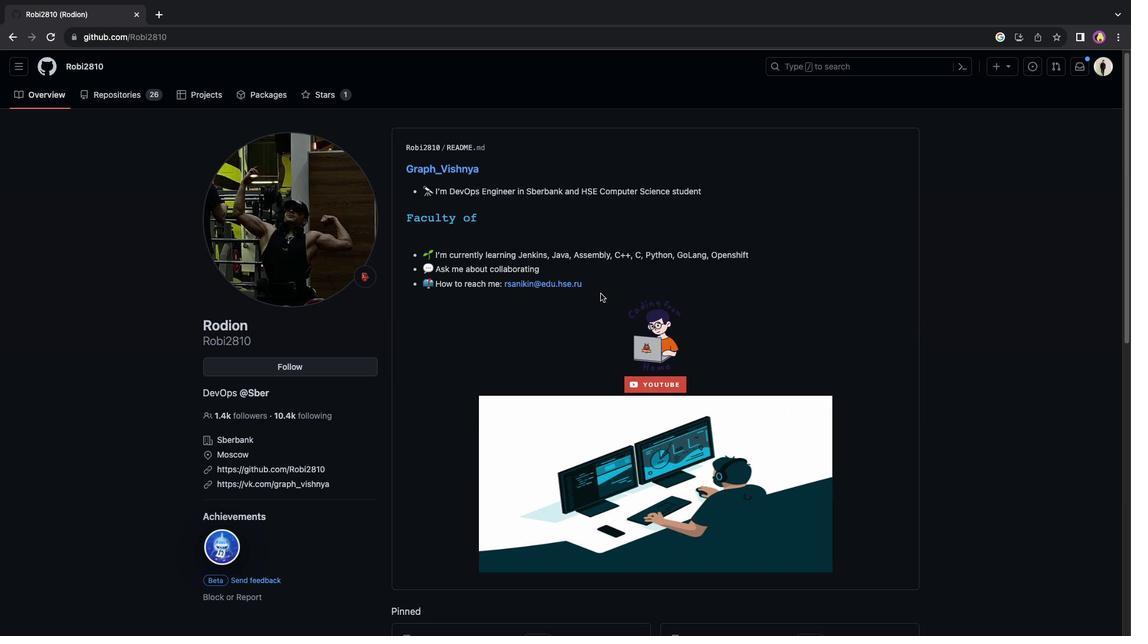 
Action: Mouse scrolled (601, 293) with delta (0, 0)
Screenshot: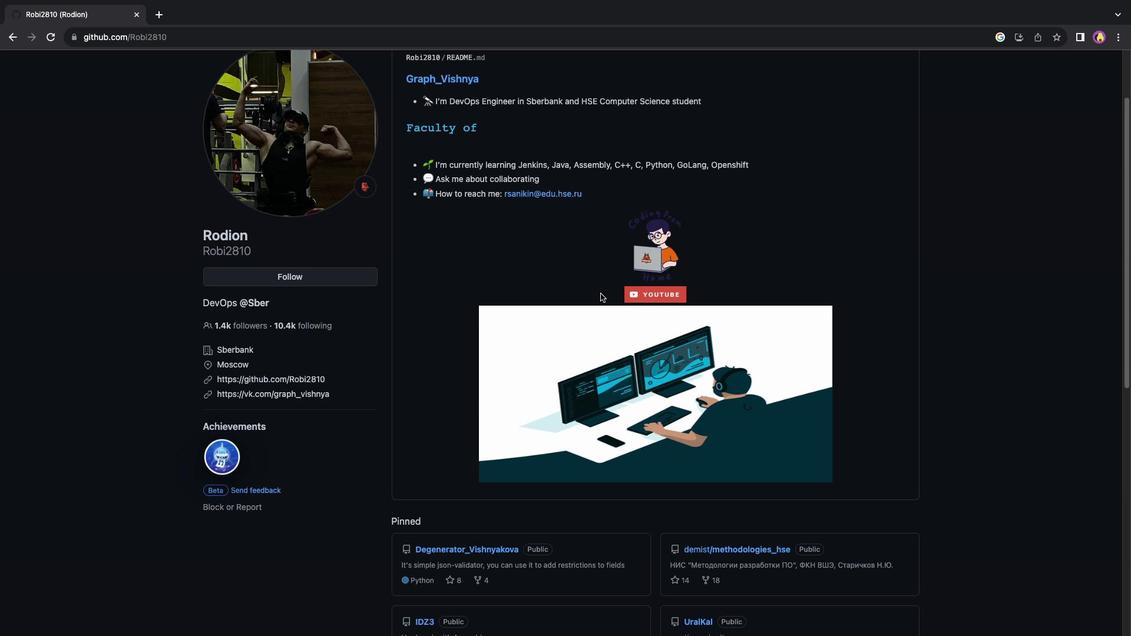 
Action: Mouse scrolled (601, 293) with delta (0, 0)
Screenshot: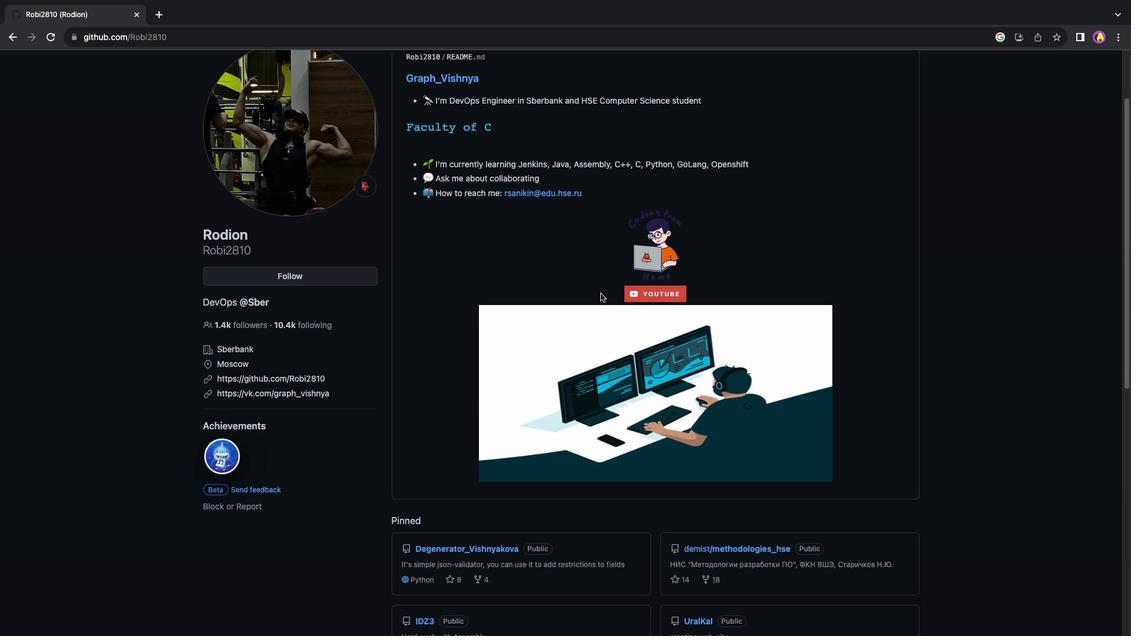 
Action: Mouse scrolled (601, 293) with delta (0, -1)
Screenshot: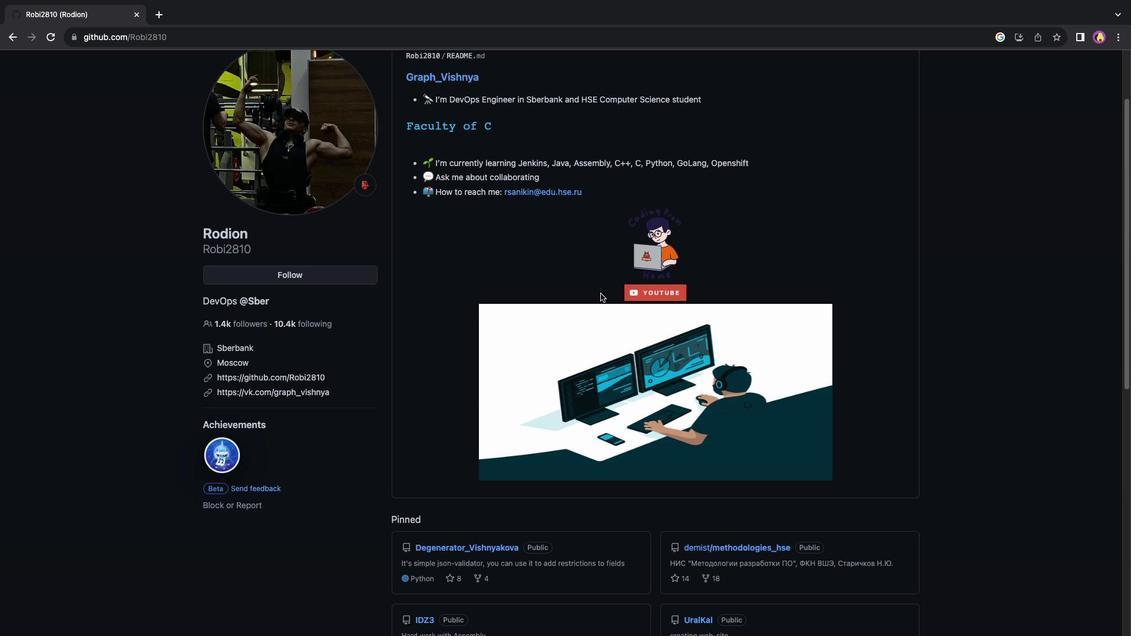 
Action: Mouse scrolled (601, 293) with delta (0, 0)
Screenshot: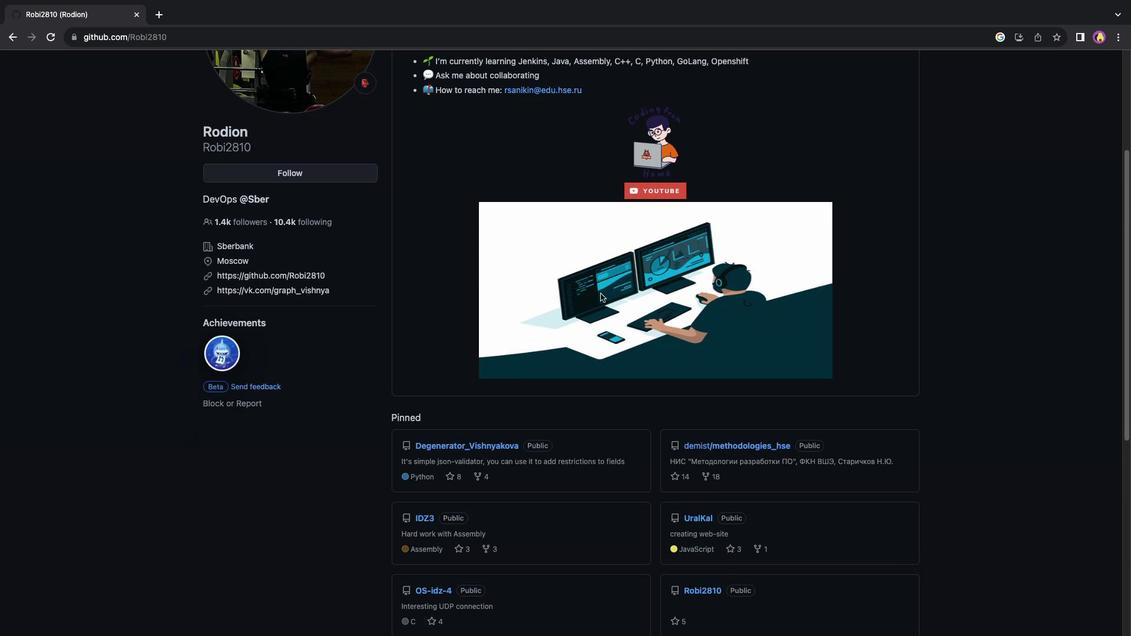 
Action: Mouse scrolled (601, 293) with delta (0, 0)
Screenshot: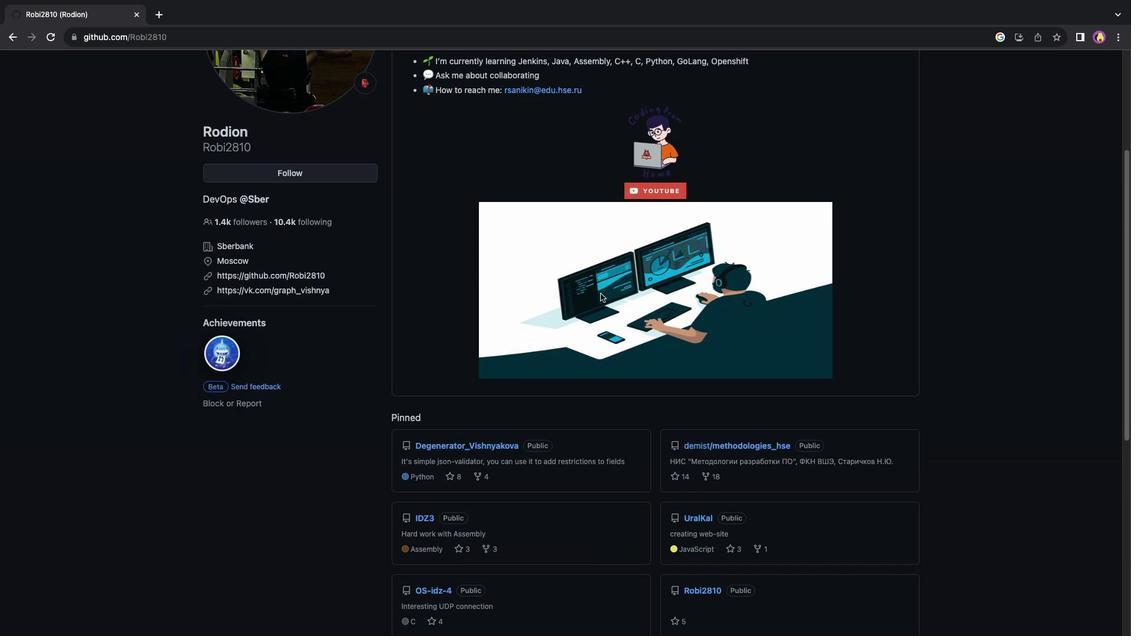 
Action: Mouse scrolled (601, 293) with delta (0, -1)
Screenshot: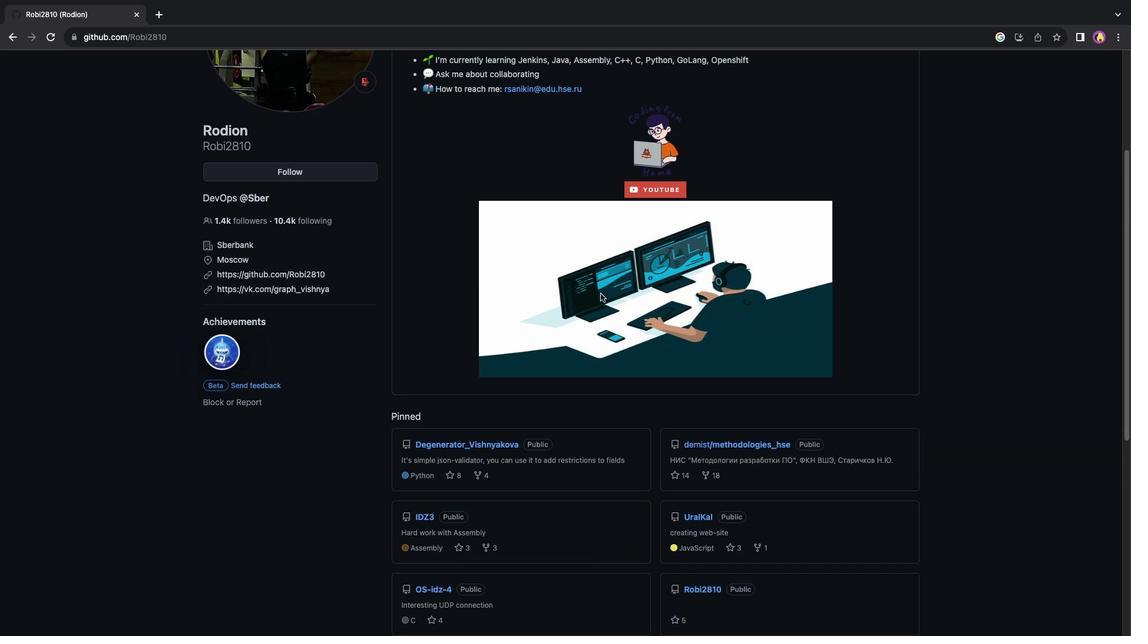 
Action: Mouse scrolled (601, 293) with delta (0, 0)
Screenshot: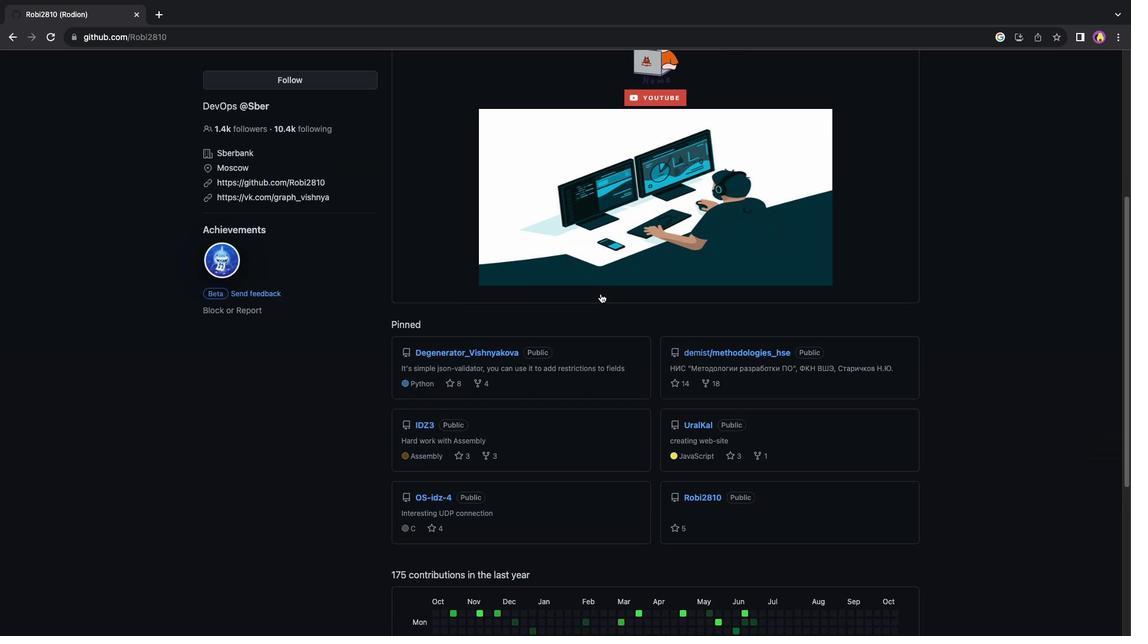 
Action: Mouse scrolled (601, 293) with delta (0, 0)
Screenshot: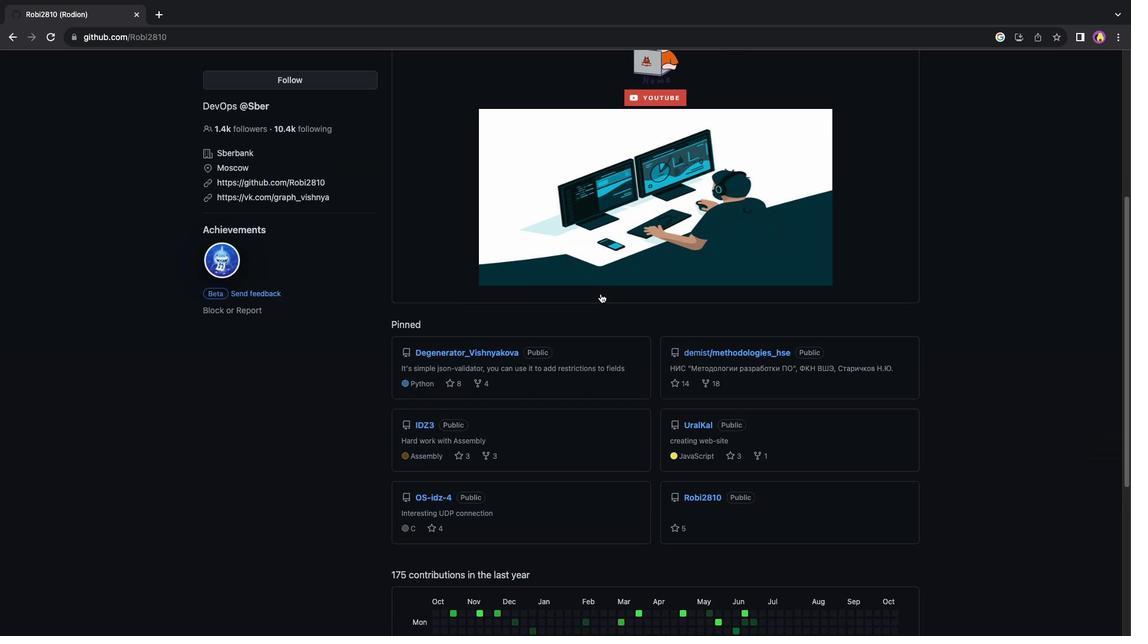 
Action: Mouse scrolled (601, 293) with delta (0, -1)
Screenshot: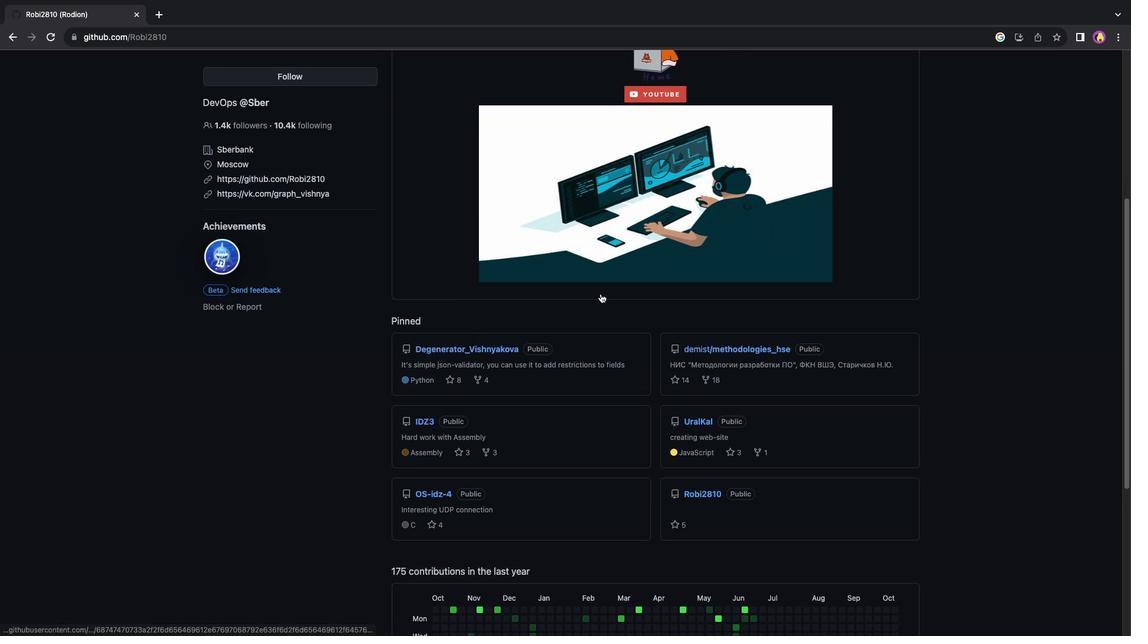
Action: Mouse scrolled (601, 293) with delta (0, 0)
Screenshot: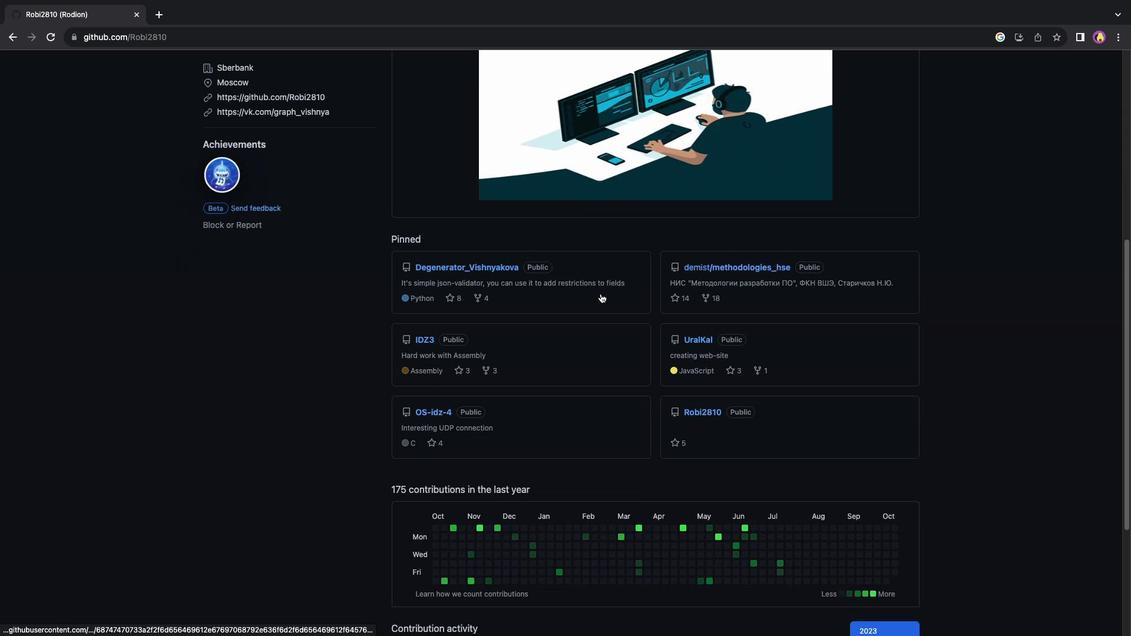 
Action: Mouse scrolled (601, 293) with delta (0, 0)
Screenshot: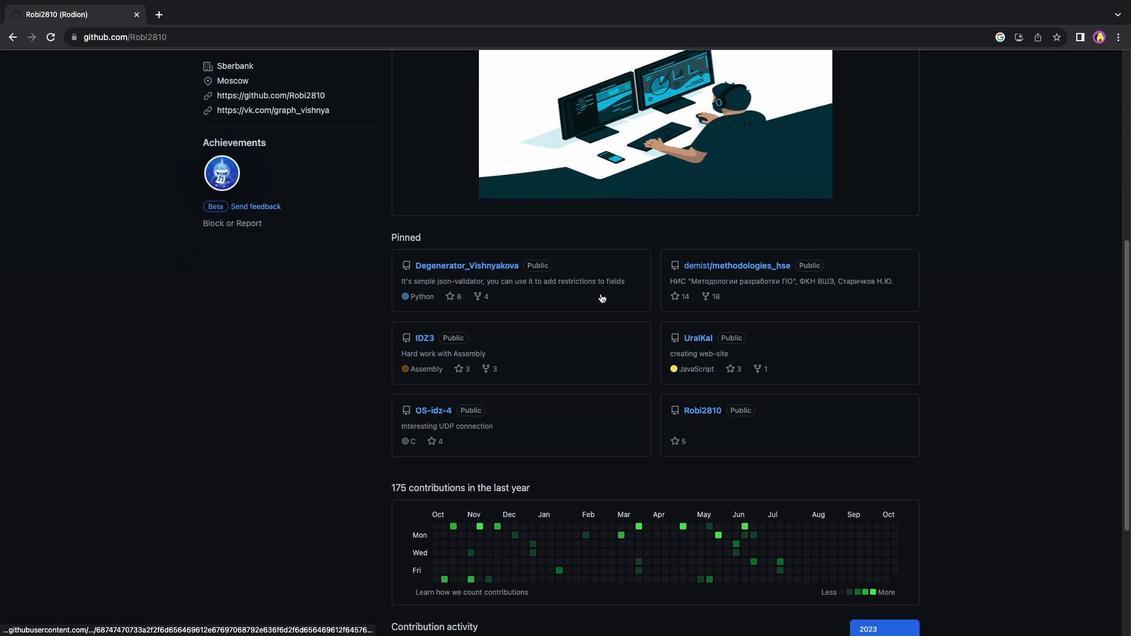 
Action: Mouse scrolled (601, 293) with delta (0, 0)
Screenshot: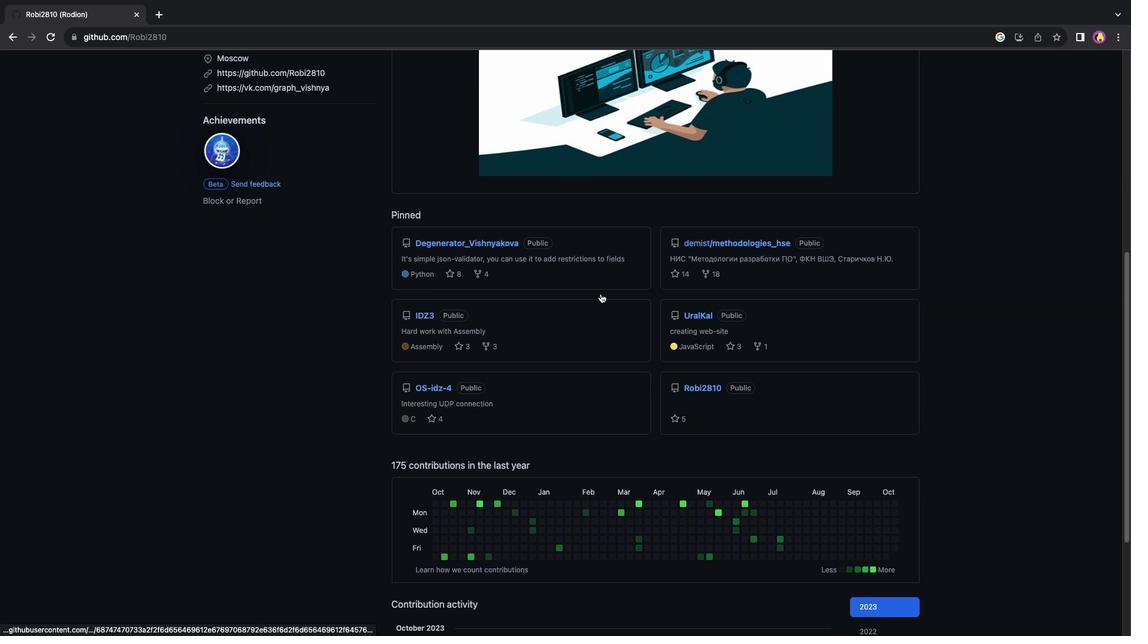 
Action: Mouse scrolled (601, 293) with delta (0, 0)
Screenshot: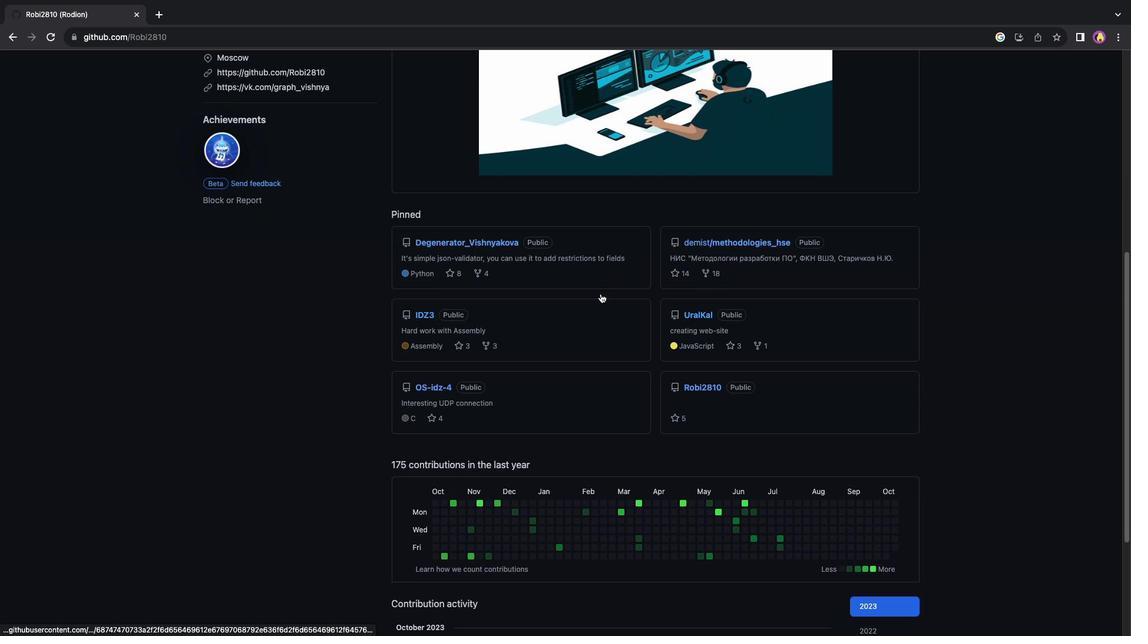 
Action: Mouse scrolled (601, 293) with delta (0, -1)
Screenshot: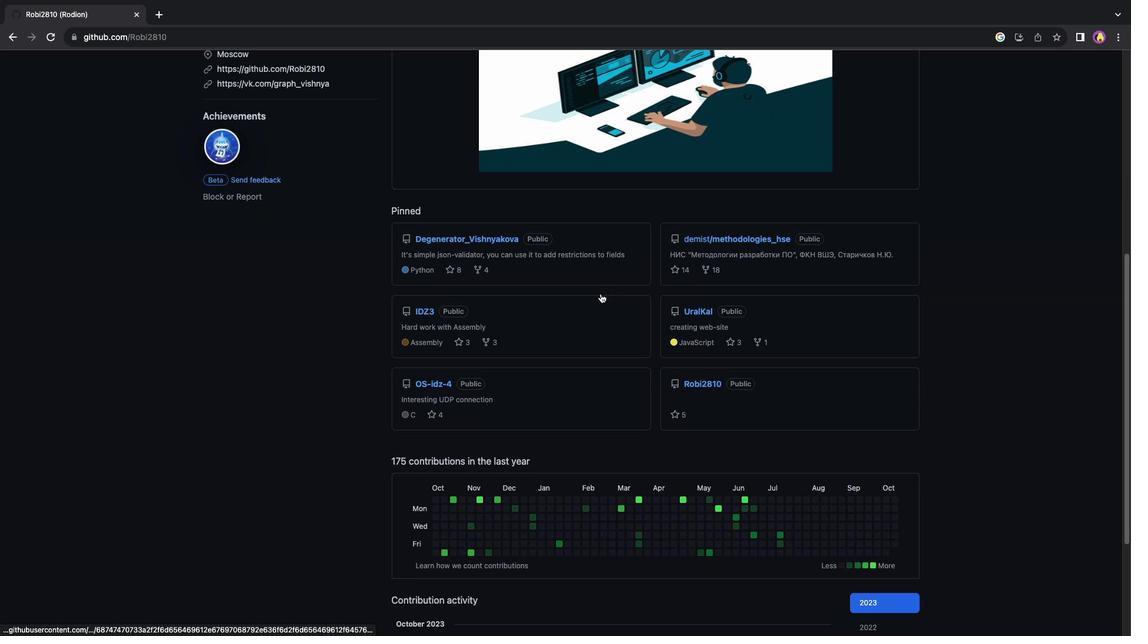 
Action: Mouse moved to (613, 303)
Screenshot: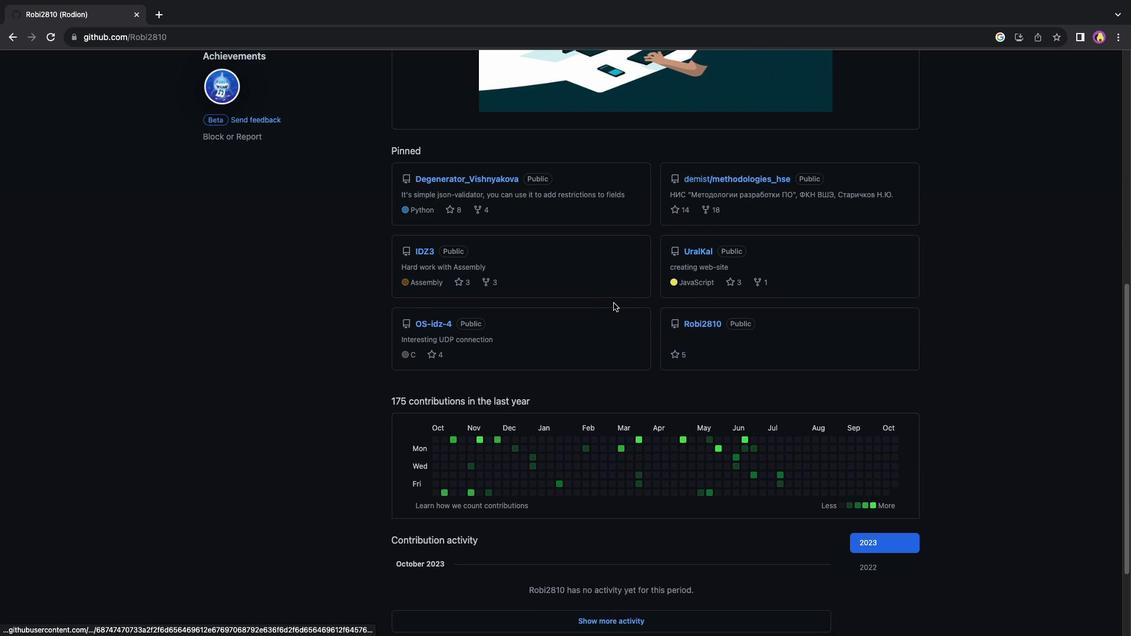 
Action: Mouse scrolled (613, 303) with delta (0, 0)
Screenshot: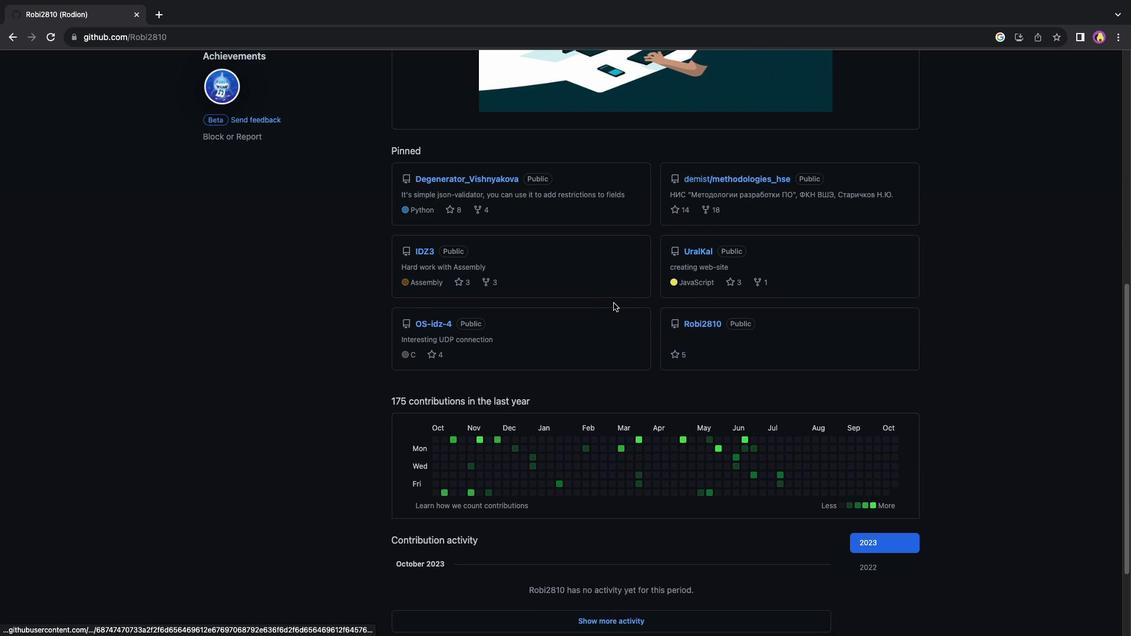 
Action: Mouse scrolled (613, 303) with delta (0, 0)
Screenshot: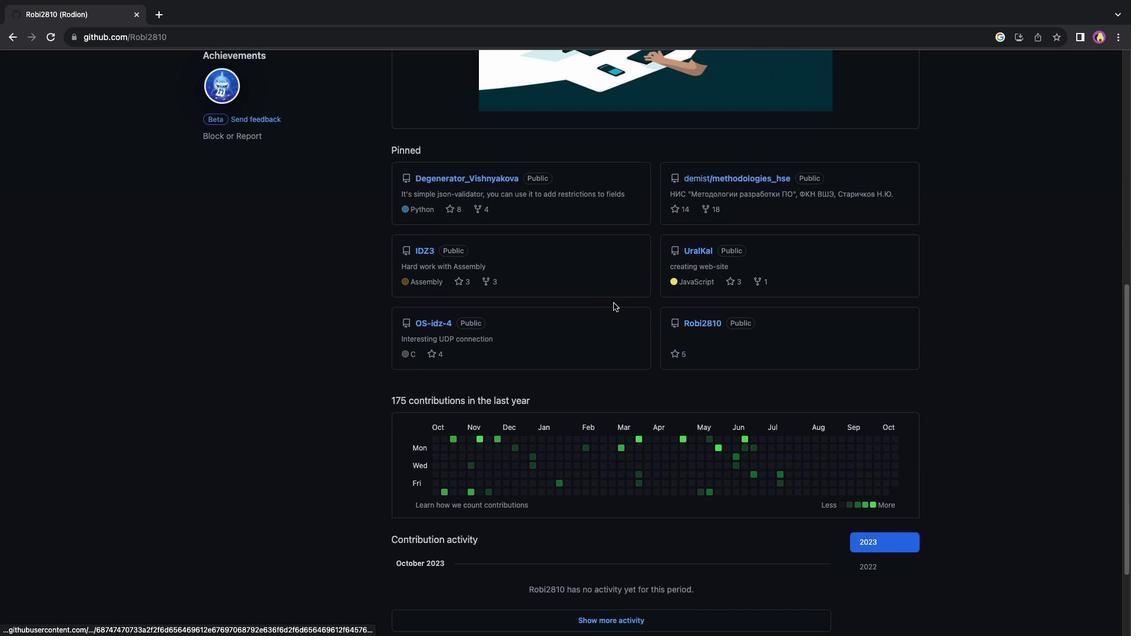 
Action: Mouse scrolled (613, 303) with delta (0, -1)
Screenshot: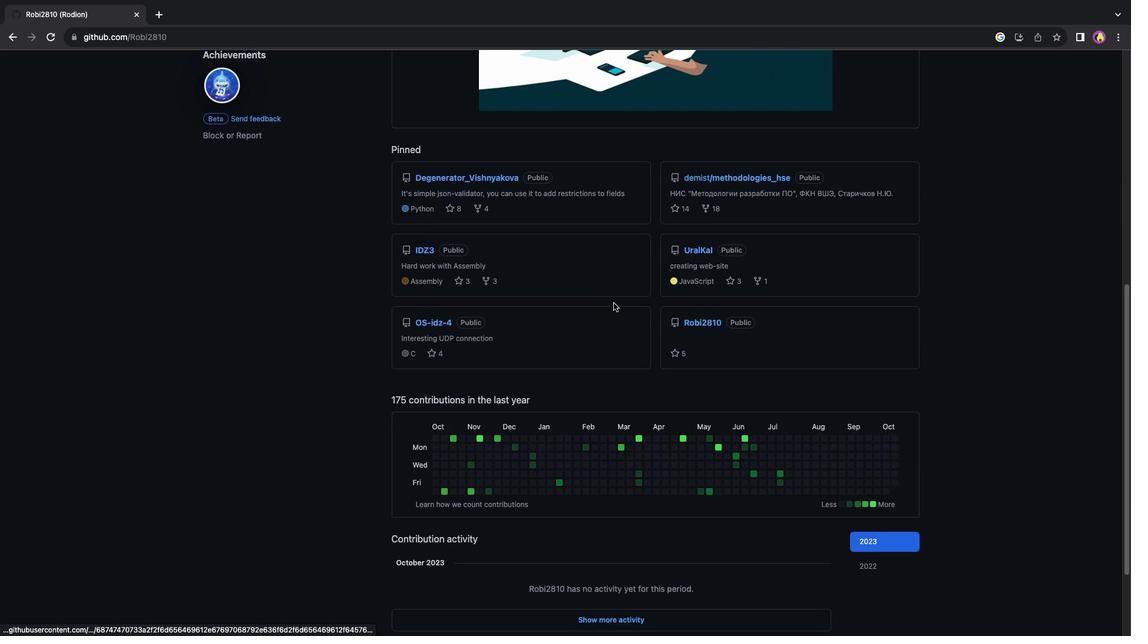 
Action: Mouse moved to (879, 465)
Screenshot: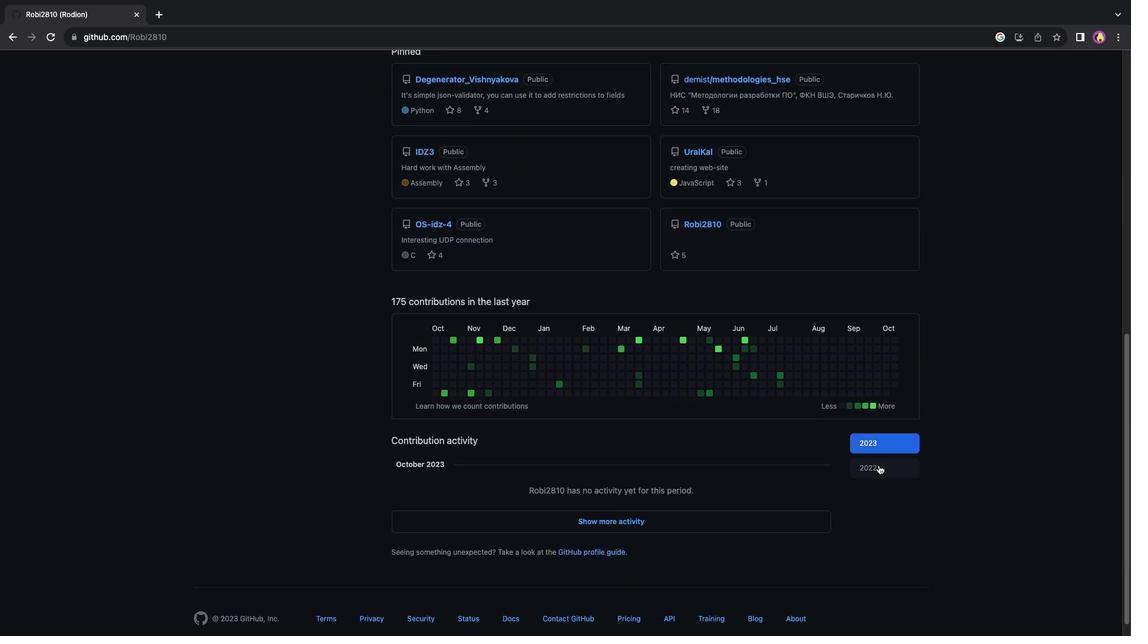 
Action: Mouse pressed left at (879, 465)
Screenshot: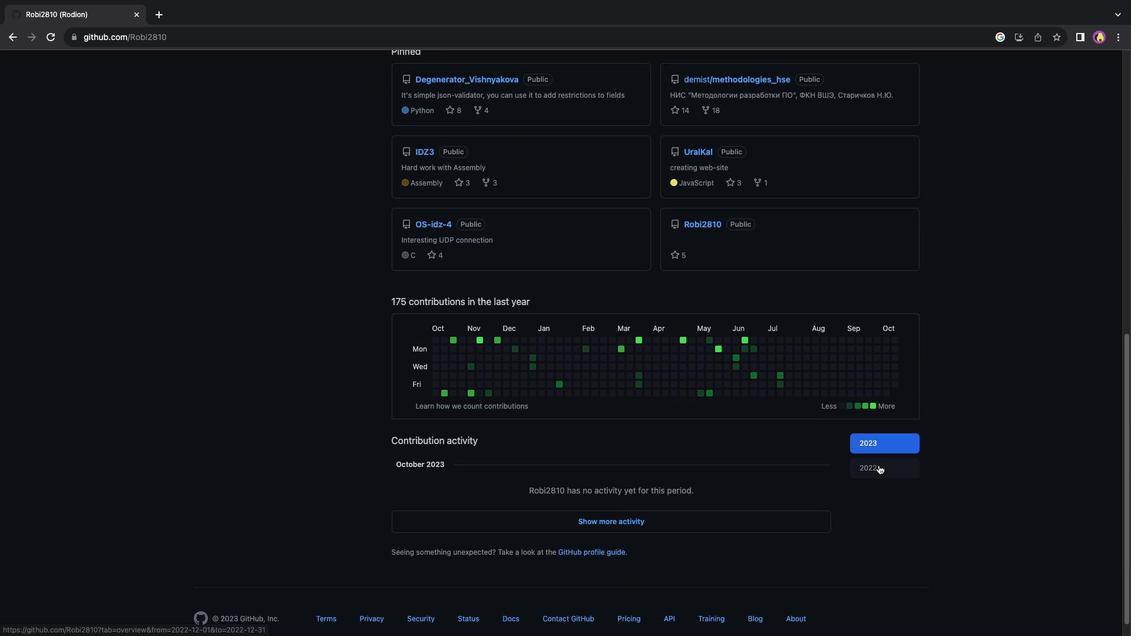 
Action: Mouse moved to (864, 442)
Screenshot: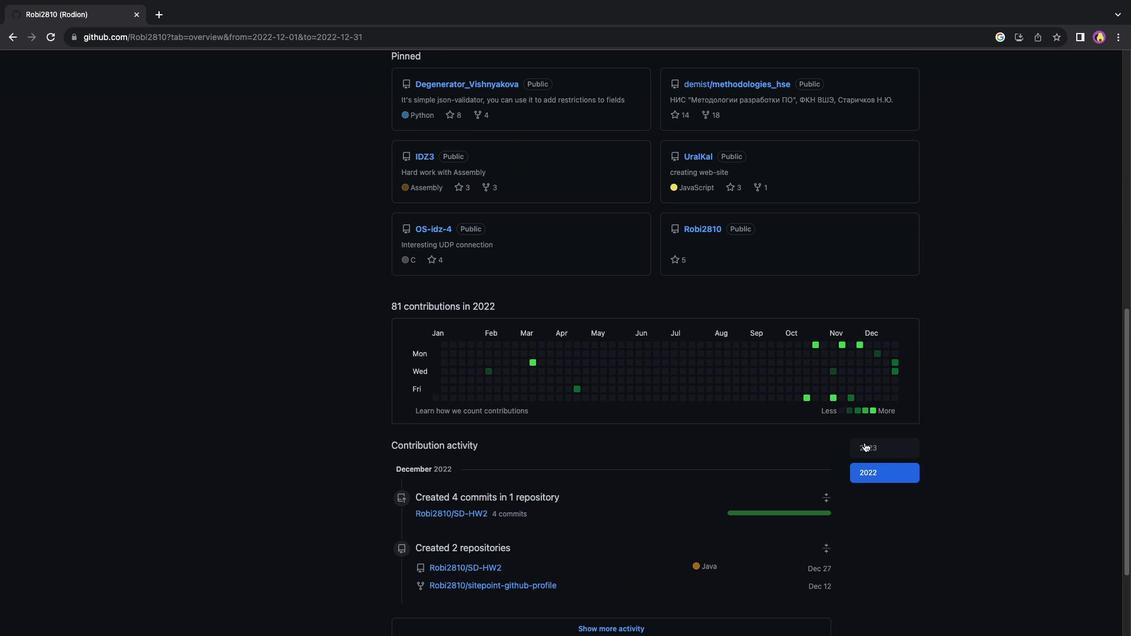 
Action: Mouse pressed left at (864, 442)
Screenshot: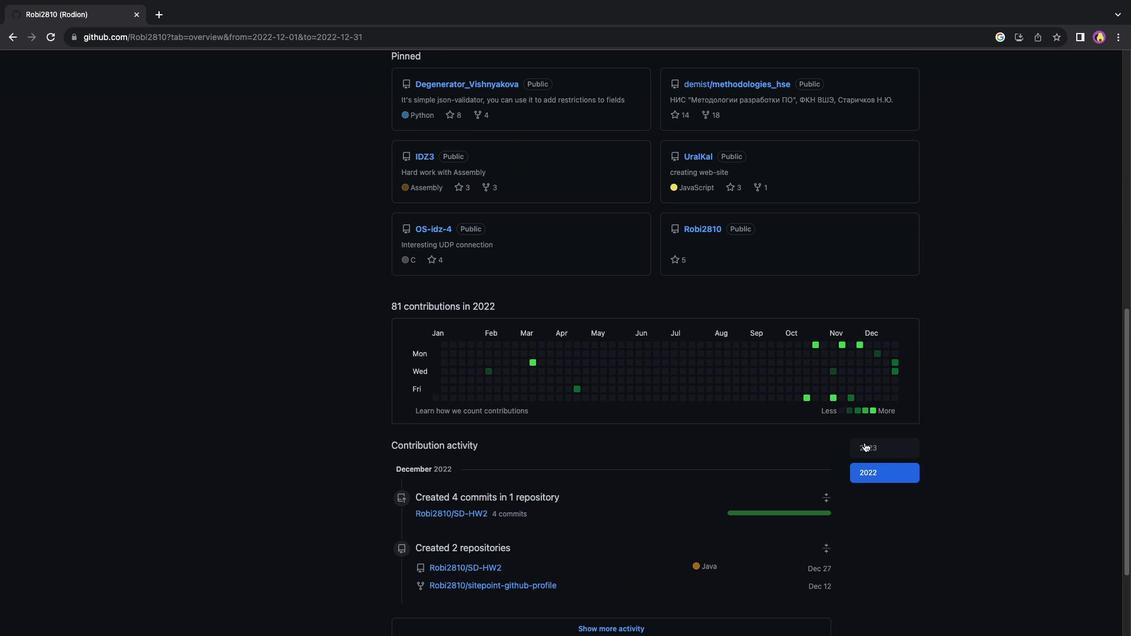 
Action: Mouse moved to (594, 529)
Screenshot: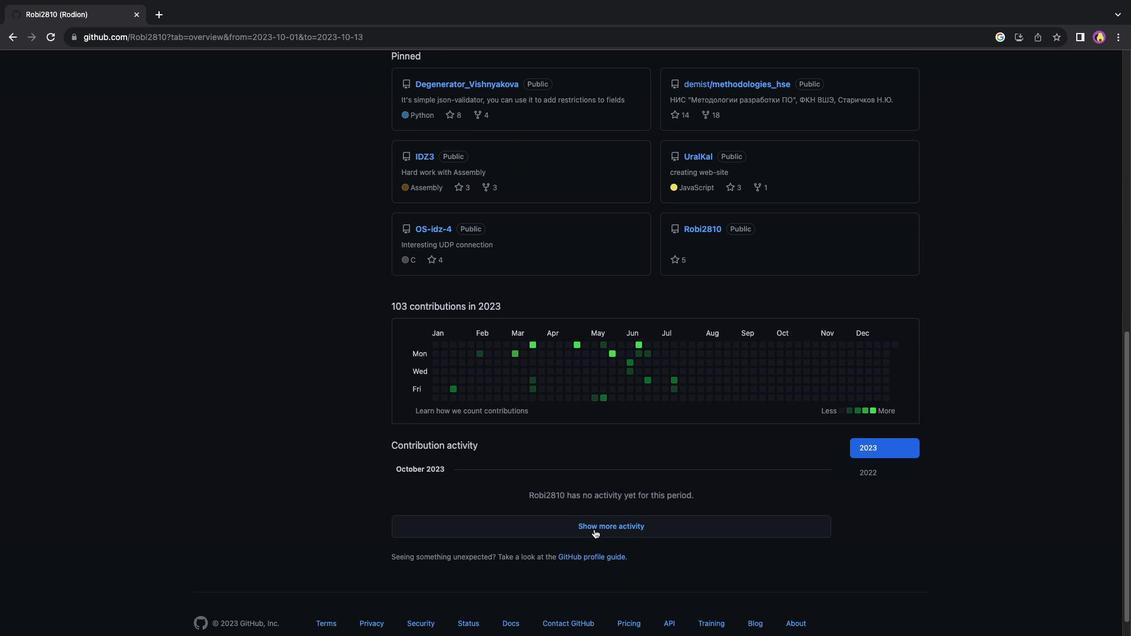 
Action: Mouse pressed left at (594, 529)
Screenshot: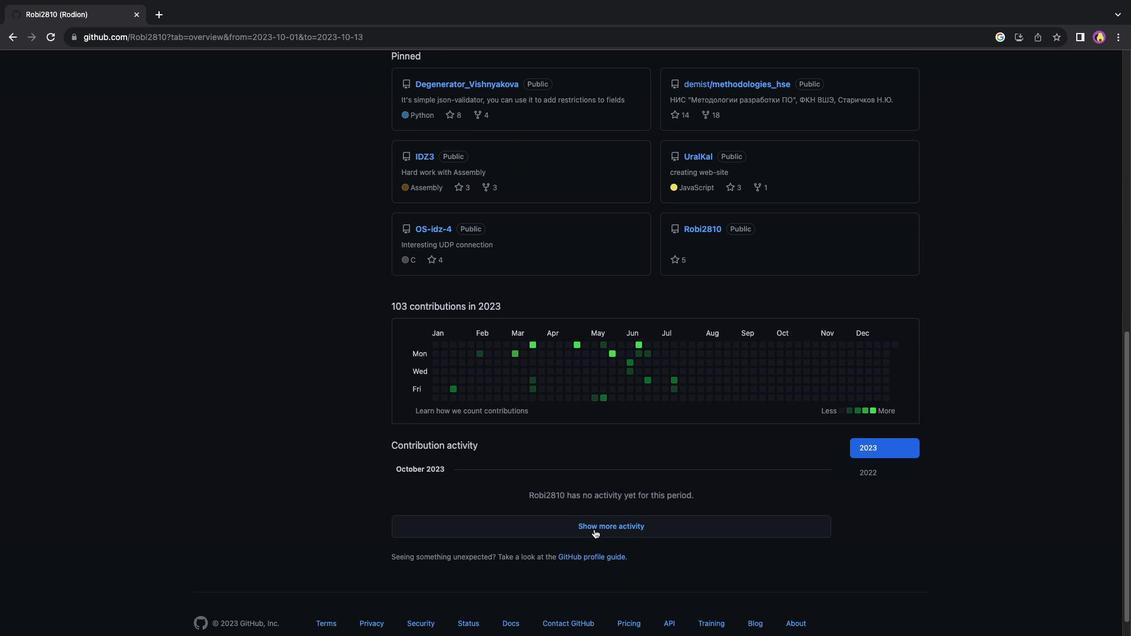 
Action: Mouse moved to (608, 452)
Screenshot: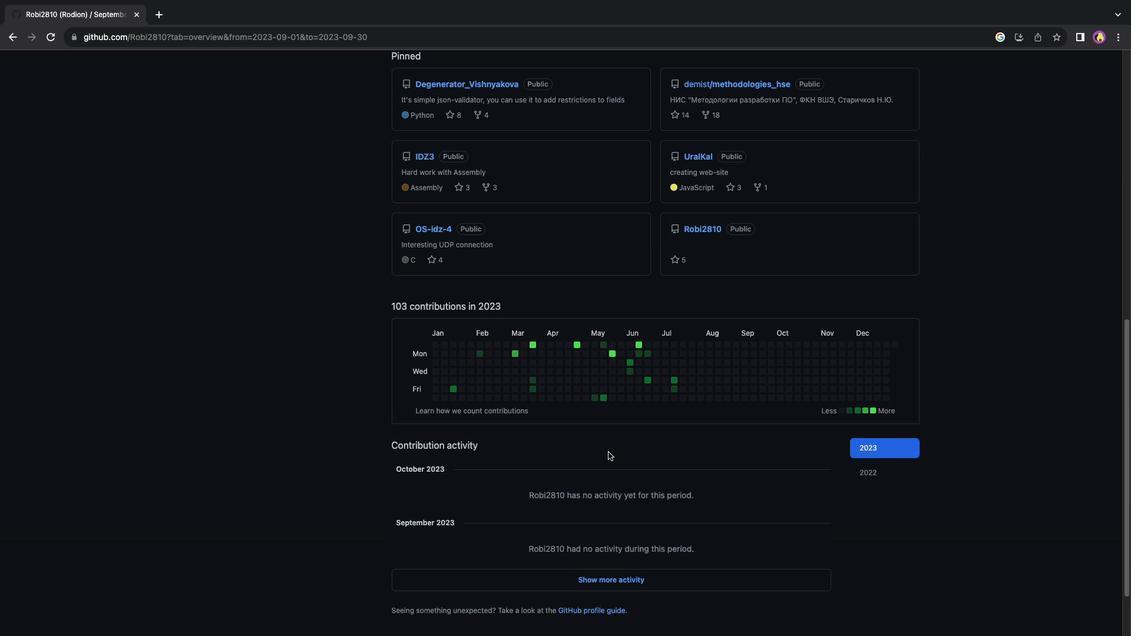 
Action: Mouse scrolled (608, 452) with delta (0, 0)
Screenshot: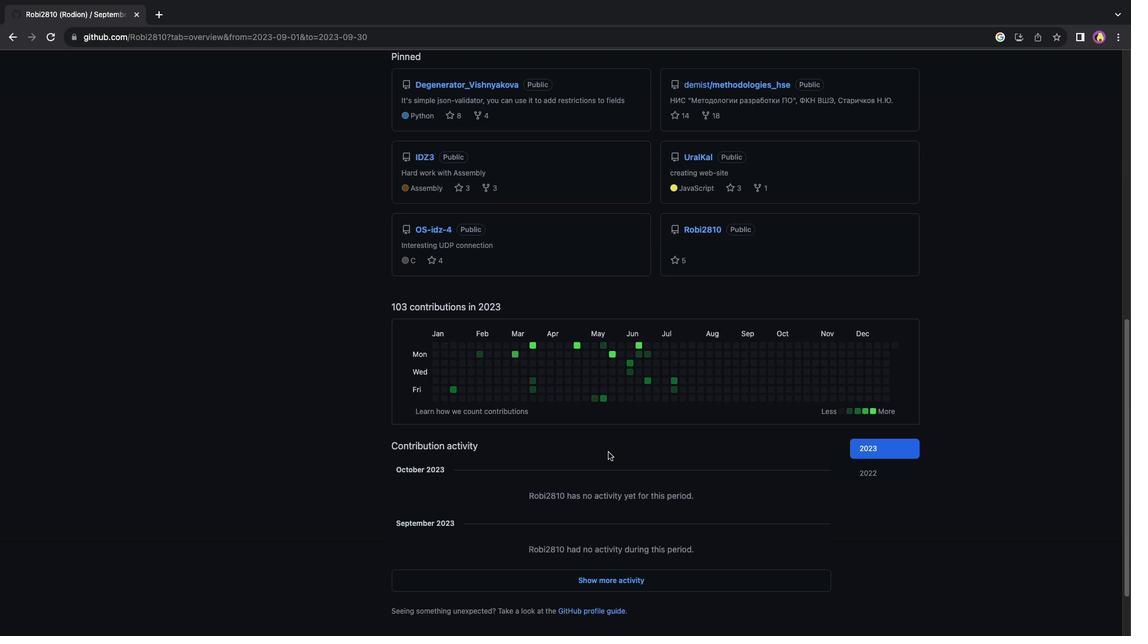 
Action: Mouse scrolled (608, 452) with delta (0, 0)
Screenshot: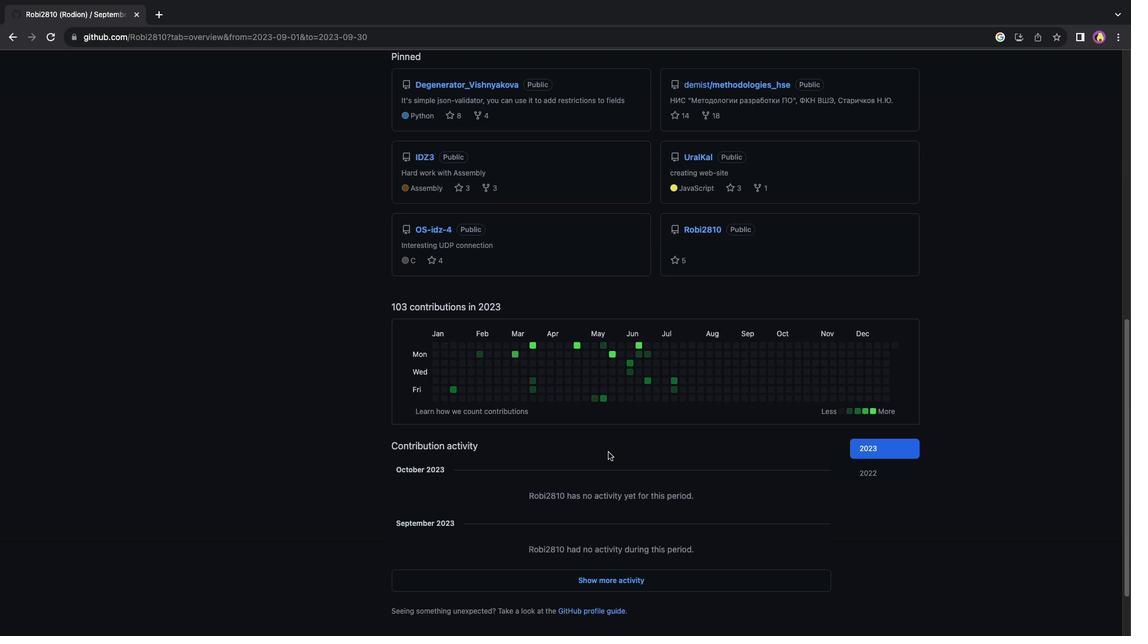 
Action: Mouse scrolled (608, 452) with delta (0, 2)
Screenshot: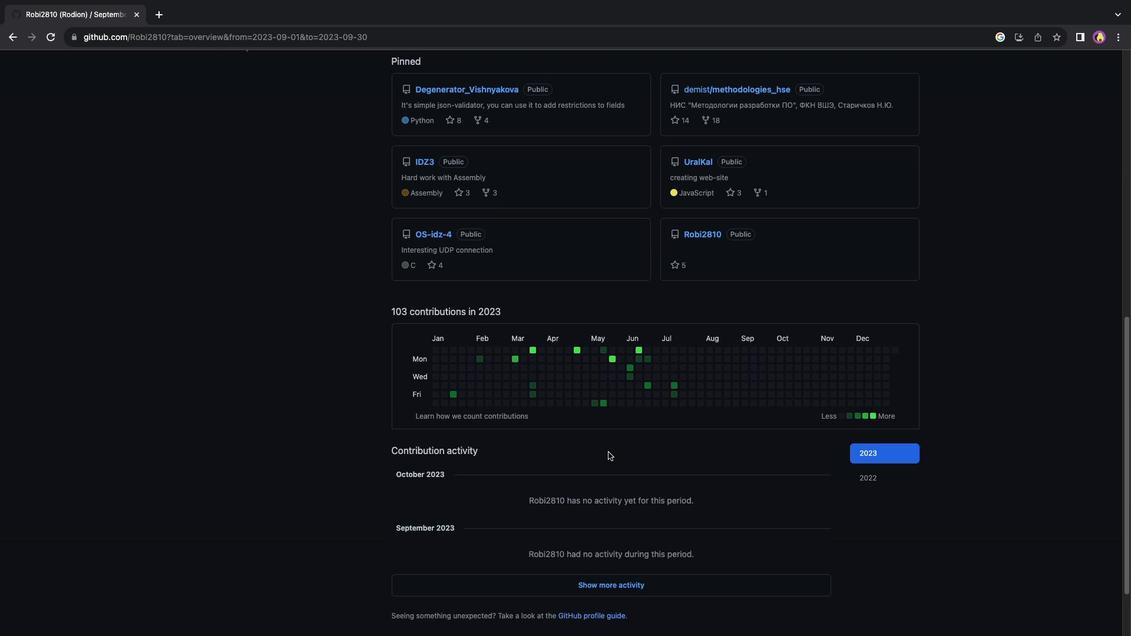 
Action: Mouse scrolled (608, 452) with delta (0, 2)
Screenshot: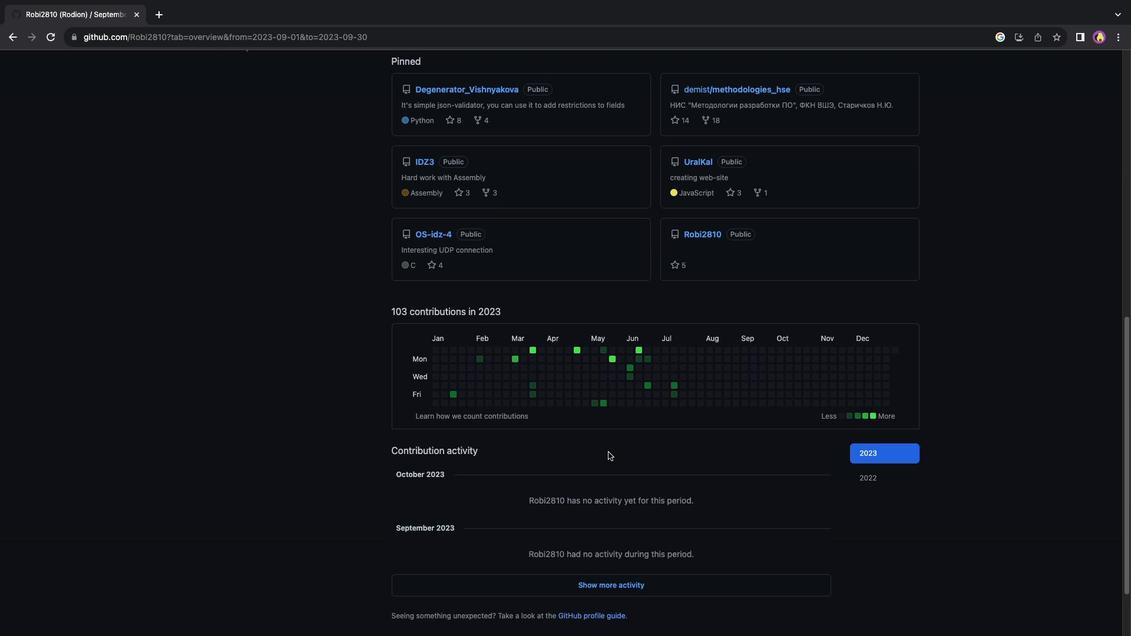 
Action: Mouse scrolled (608, 452) with delta (0, 3)
Screenshot: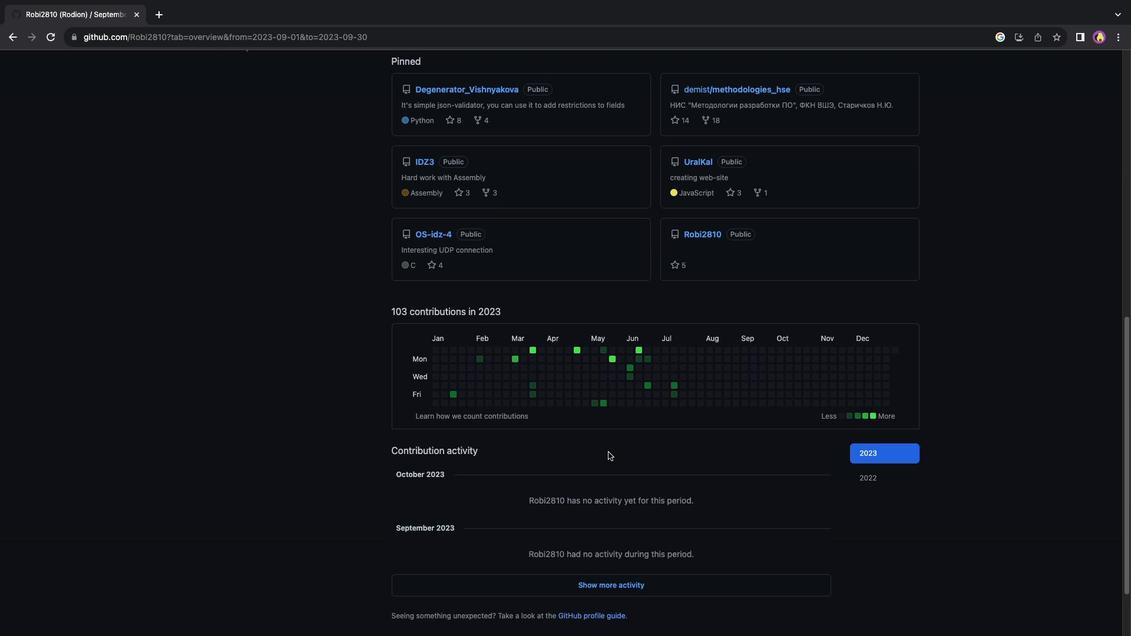 
Action: Mouse scrolled (608, 452) with delta (0, 0)
Screenshot: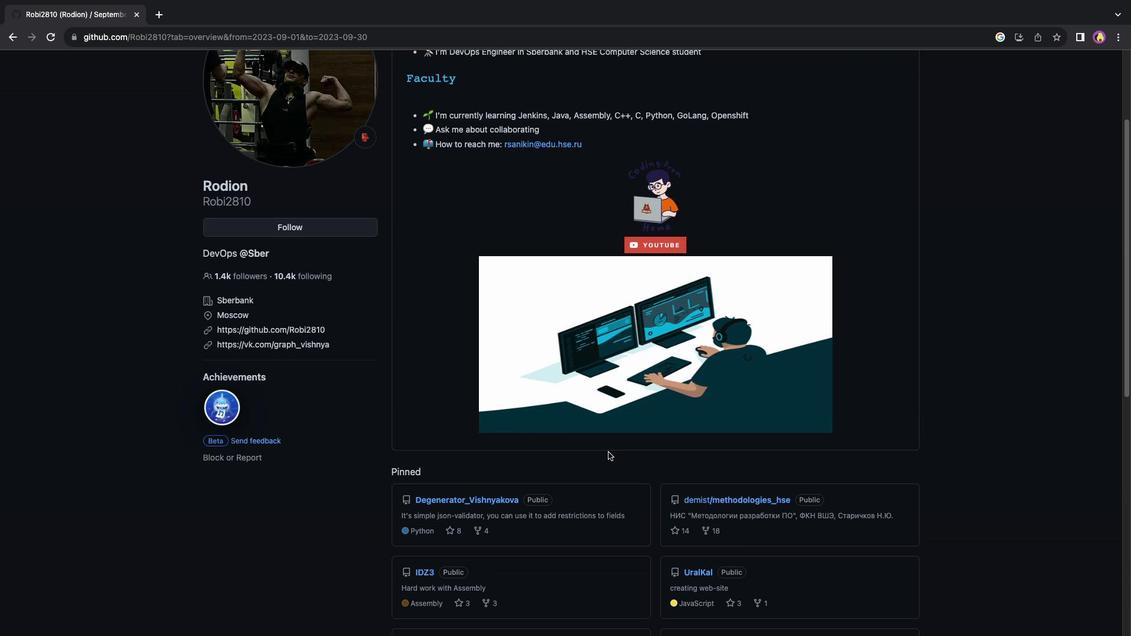 
Action: Mouse scrolled (608, 452) with delta (0, 0)
Screenshot: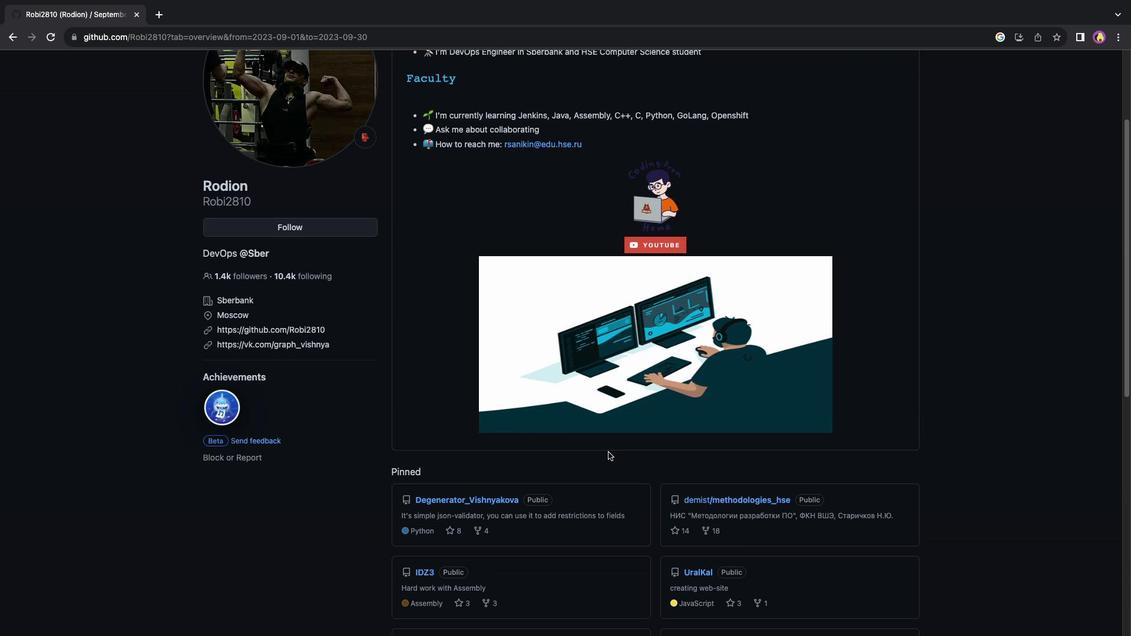 
Action: Mouse scrolled (608, 452) with delta (0, 1)
Screenshot: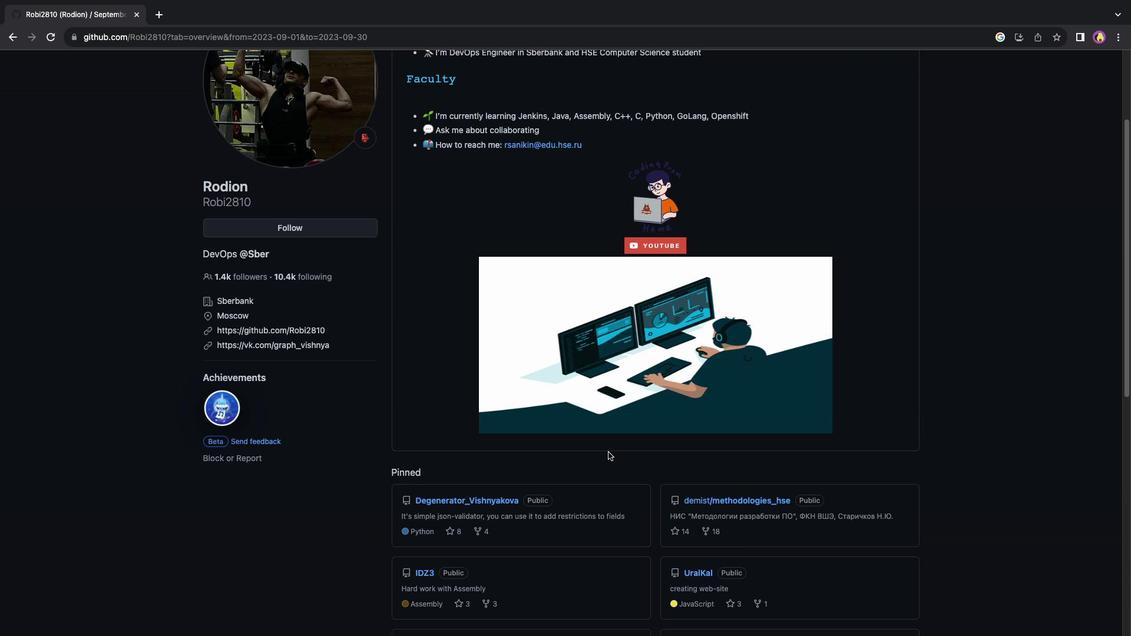 
Action: Mouse scrolled (608, 452) with delta (0, 2)
Screenshot: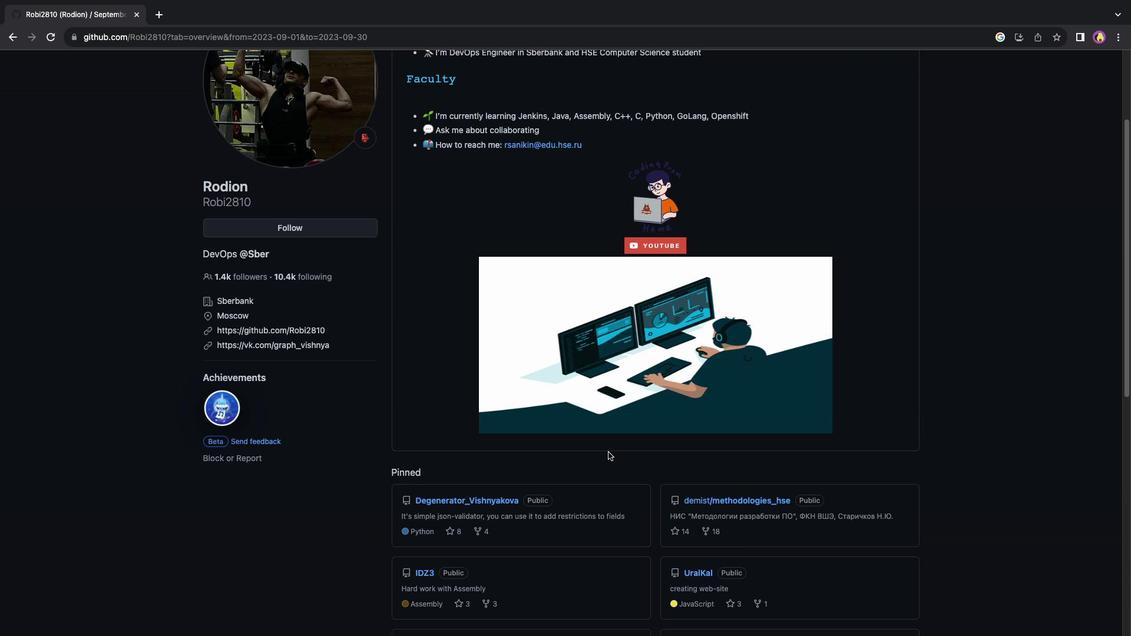 
Action: Mouse moved to (226, 419)
Screenshot: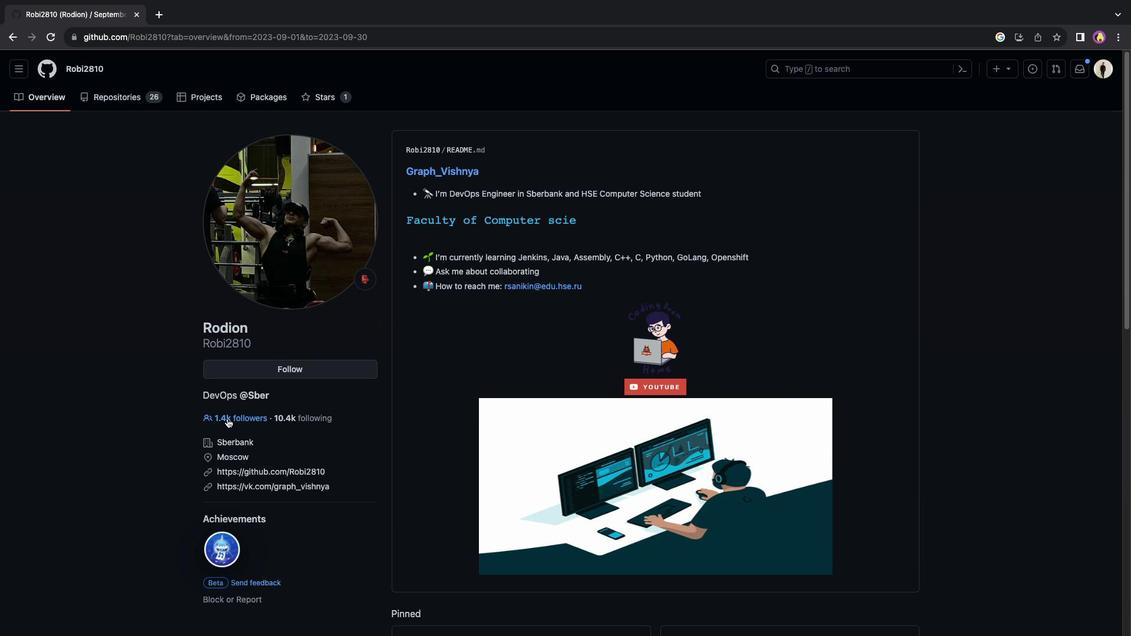 
Action: Mouse pressed left at (226, 419)
Screenshot: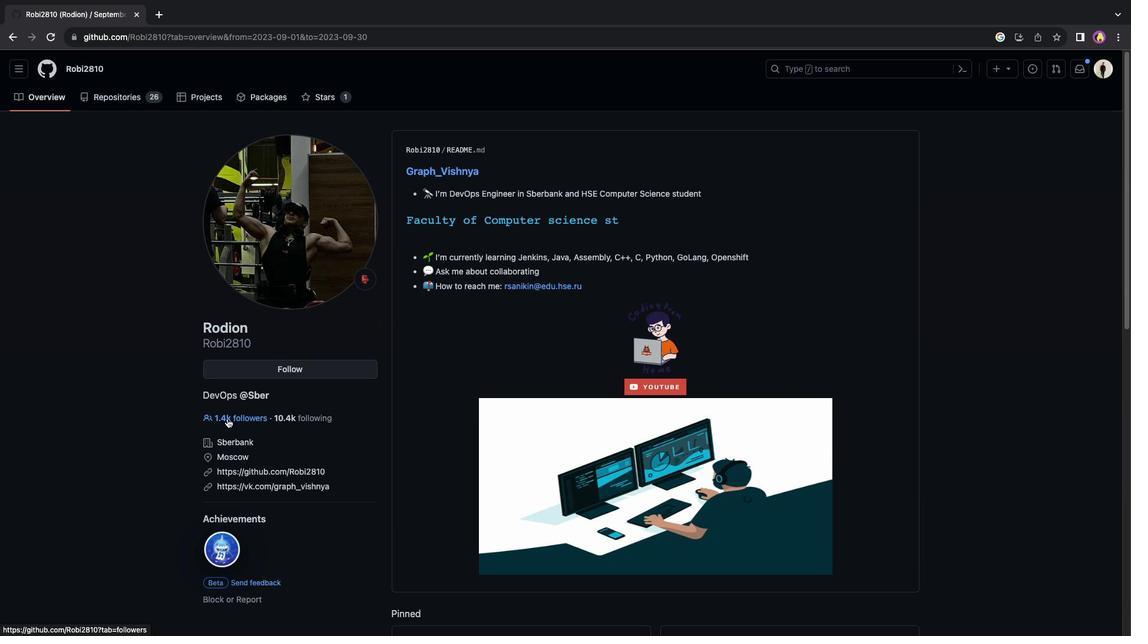 
Action: Mouse moved to (624, 347)
Screenshot: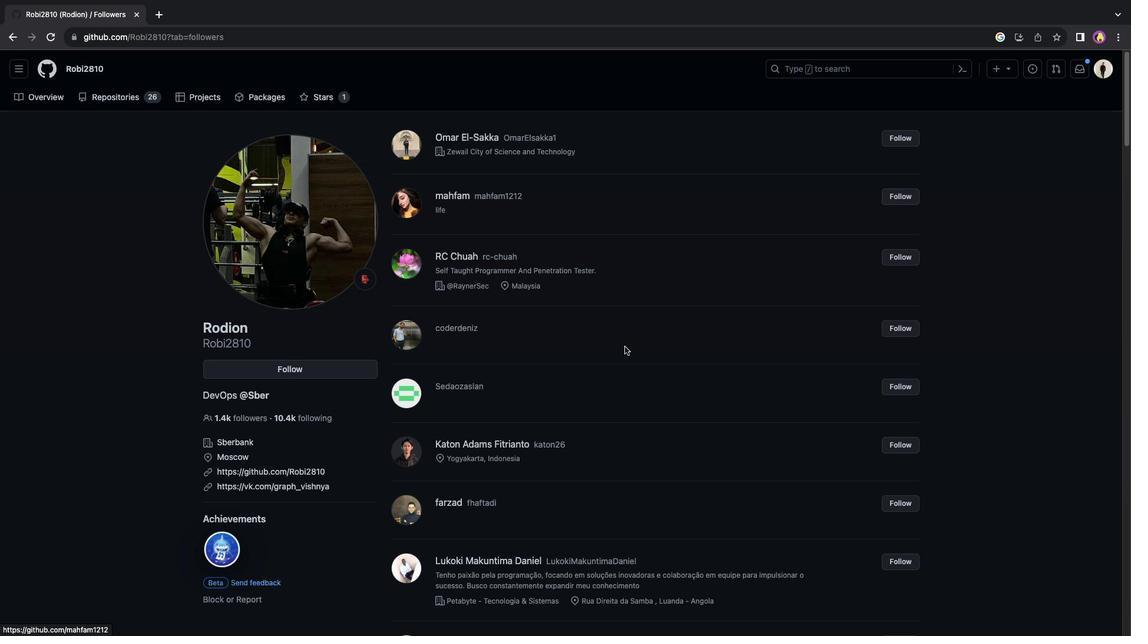 
Action: Mouse scrolled (624, 347) with delta (0, 0)
Screenshot: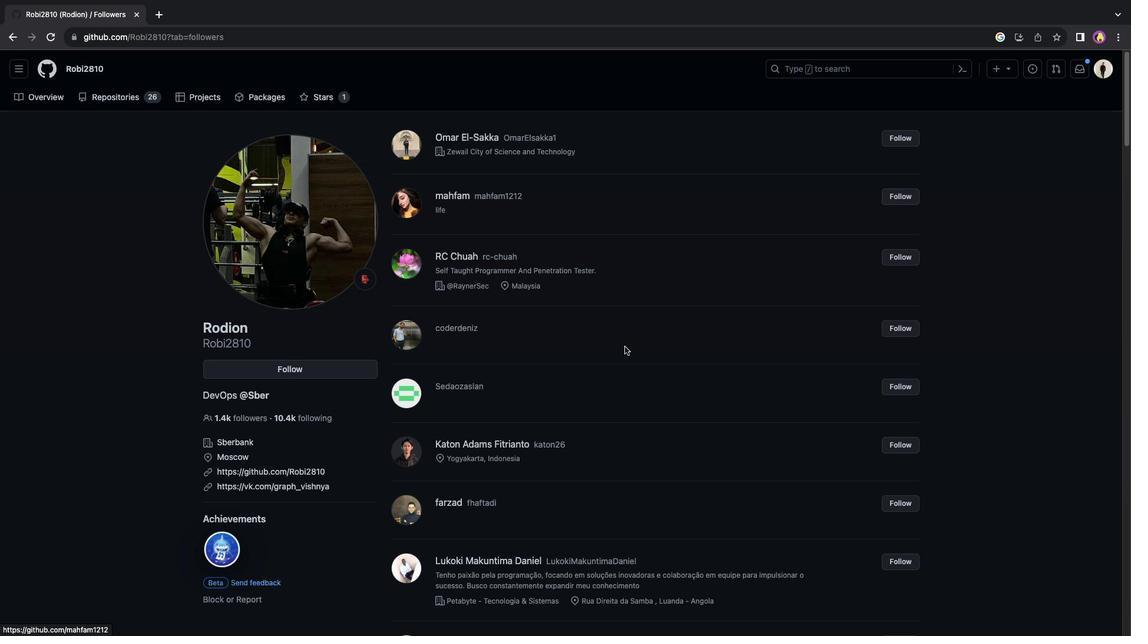 
Action: Mouse scrolled (624, 347) with delta (0, 0)
Screenshot: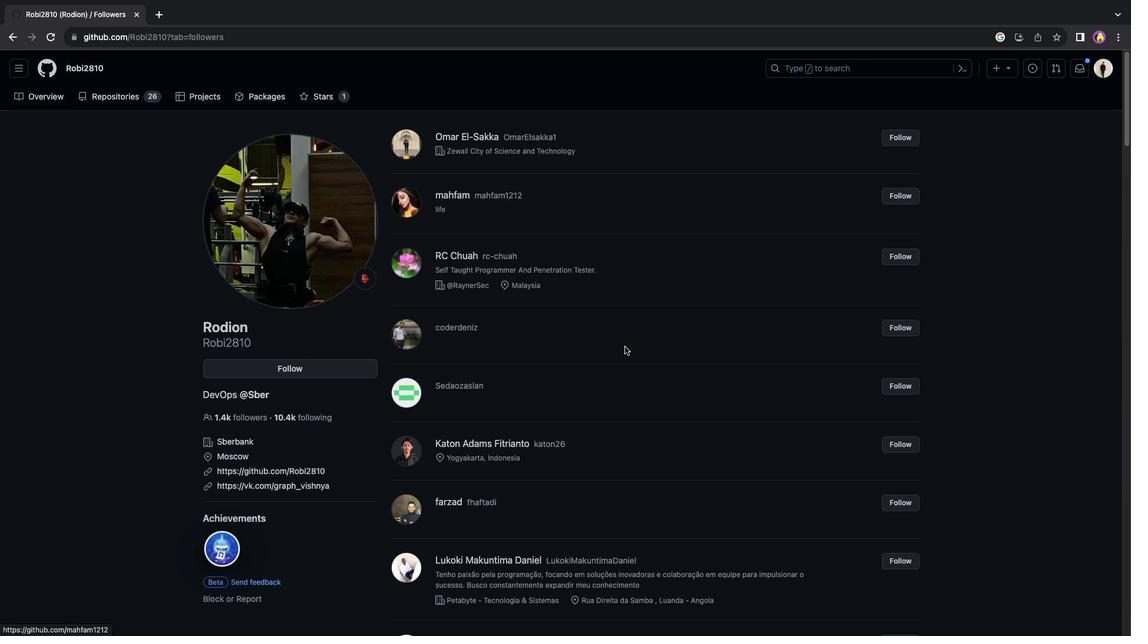 
Action: Mouse moved to (576, 348)
Screenshot: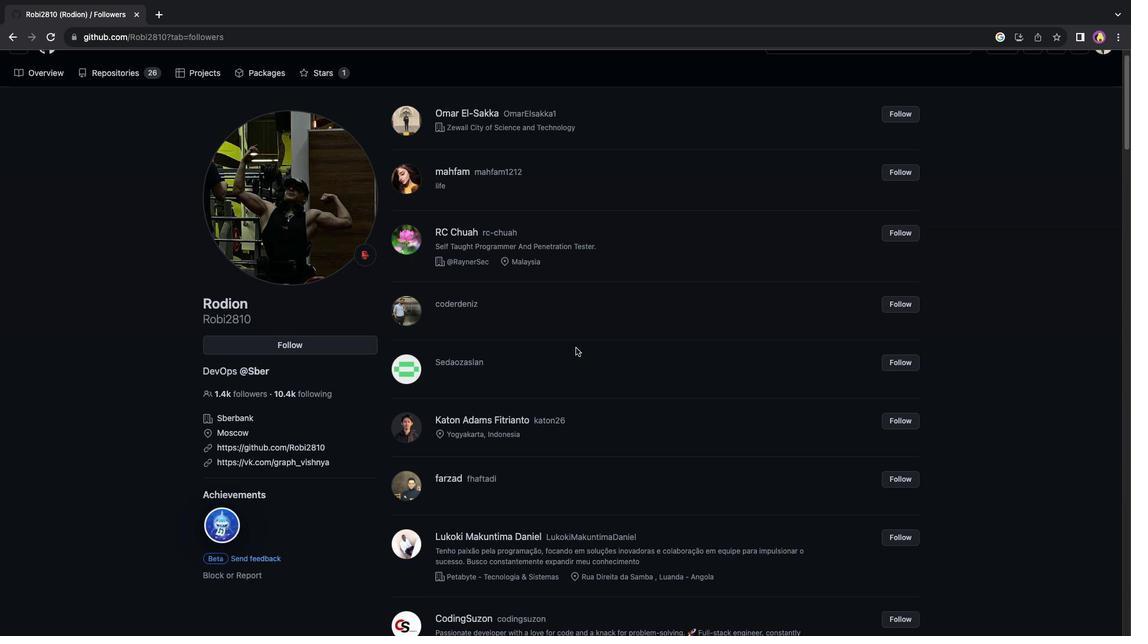 
Action: Mouse scrolled (576, 348) with delta (0, 0)
Screenshot: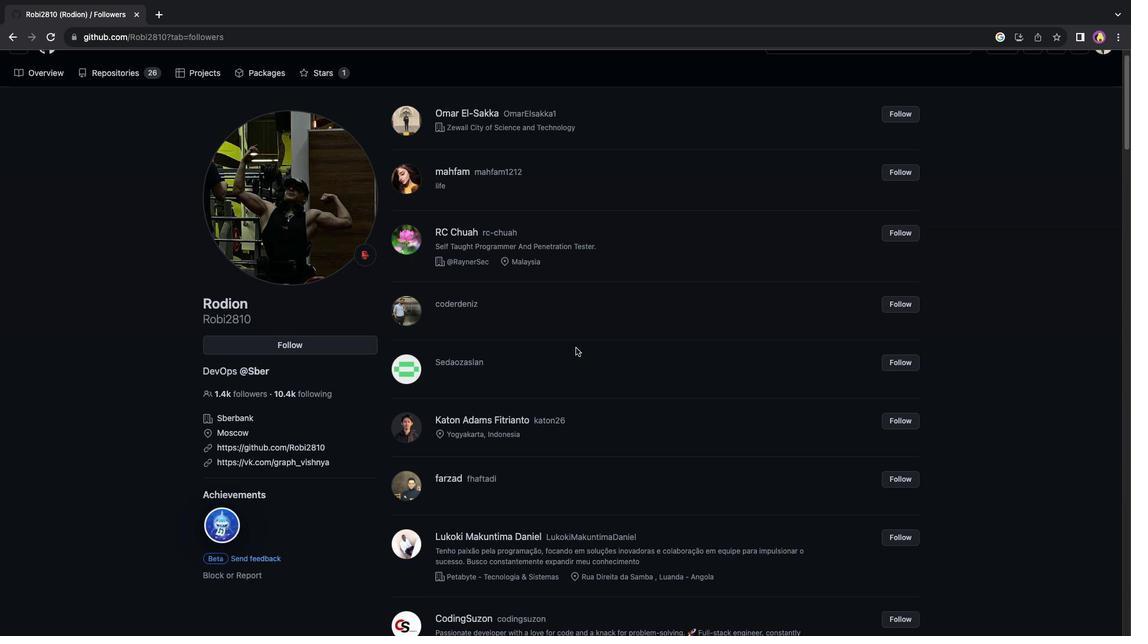
Action: Mouse moved to (570, 347)
Screenshot: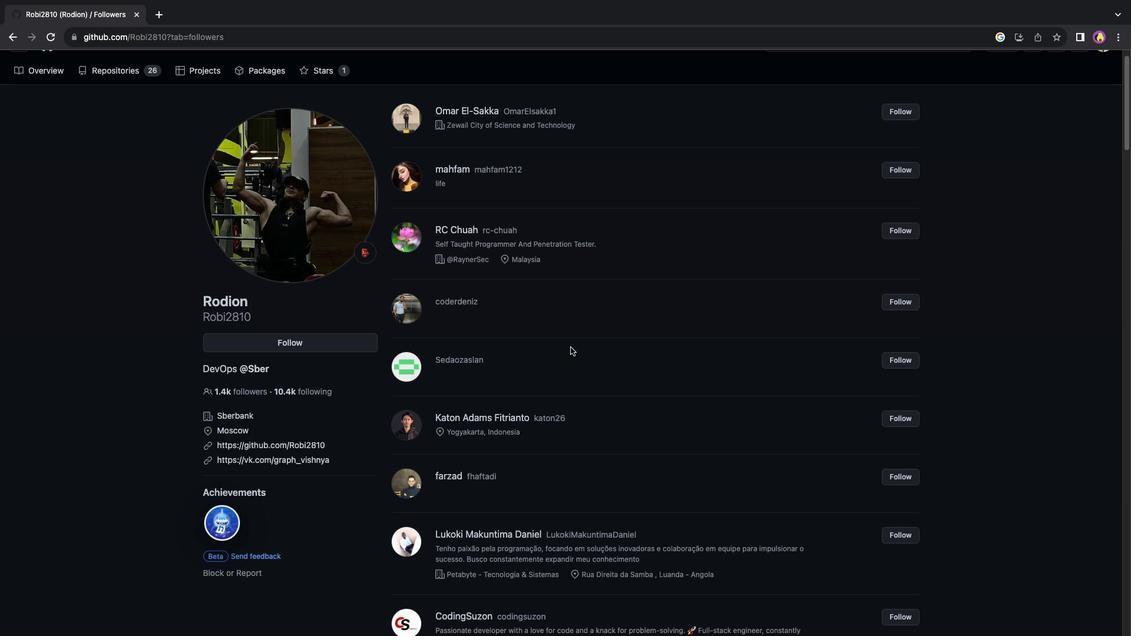 
Action: Mouse scrolled (570, 347) with delta (0, 0)
Screenshot: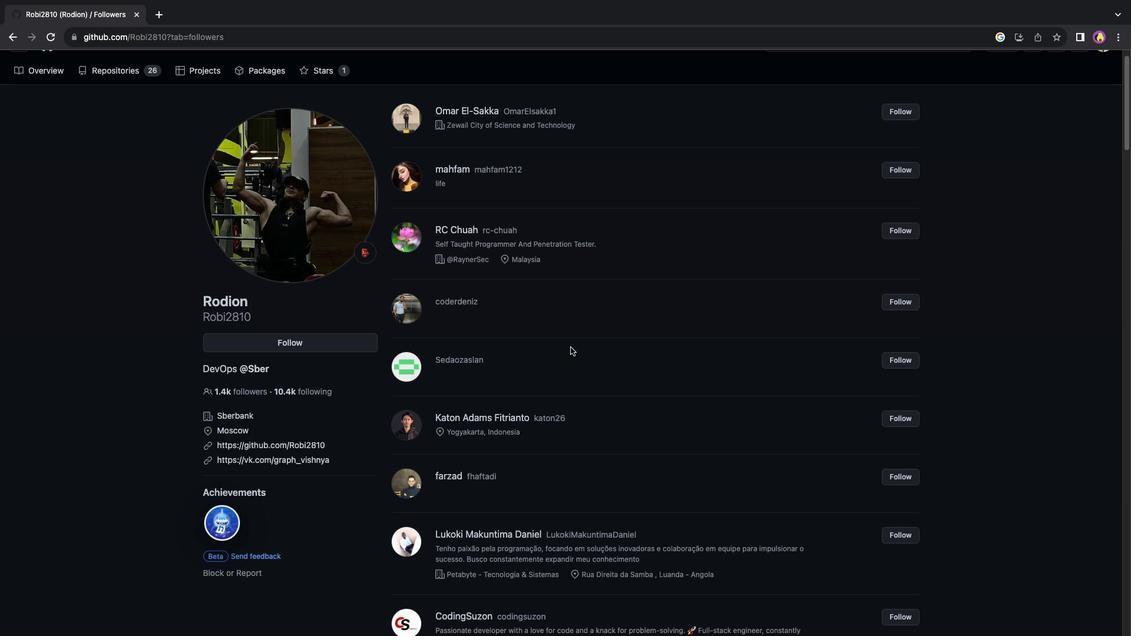 
Action: Mouse scrolled (570, 347) with delta (0, 0)
Screenshot: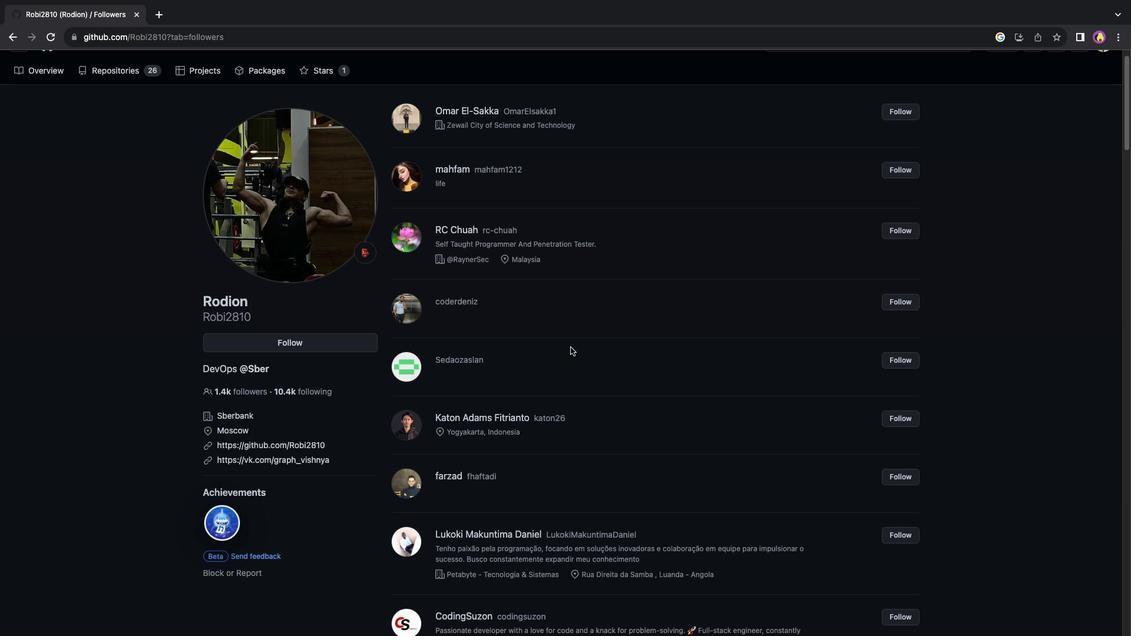 
Action: Mouse scrolled (570, 347) with delta (0, -1)
Screenshot: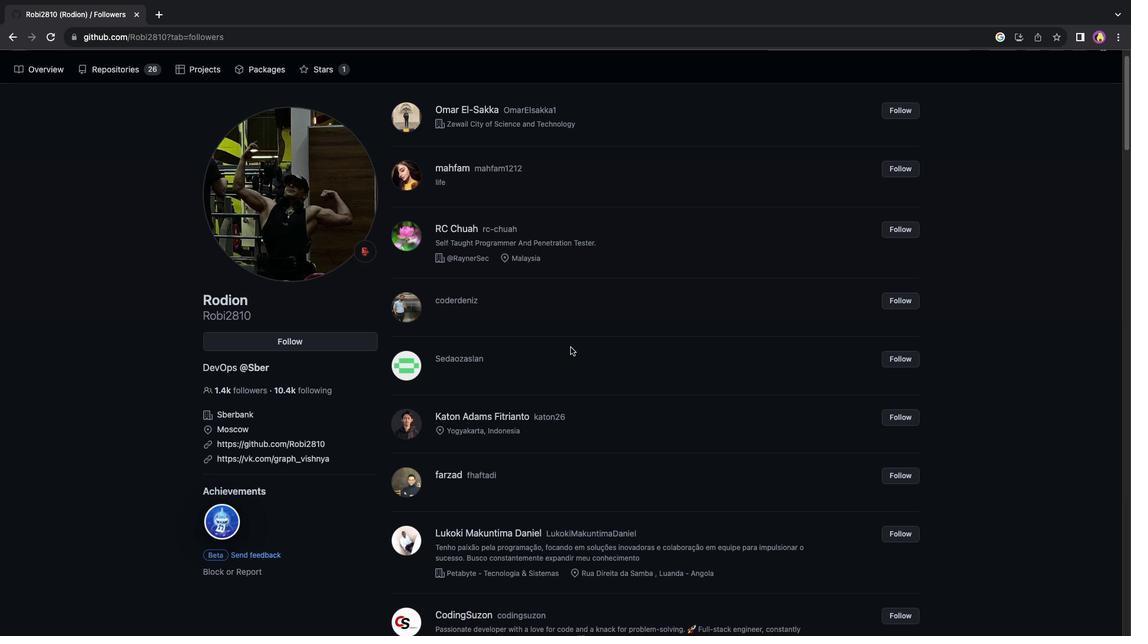 
Action: Mouse scrolled (570, 347) with delta (0, 0)
Screenshot: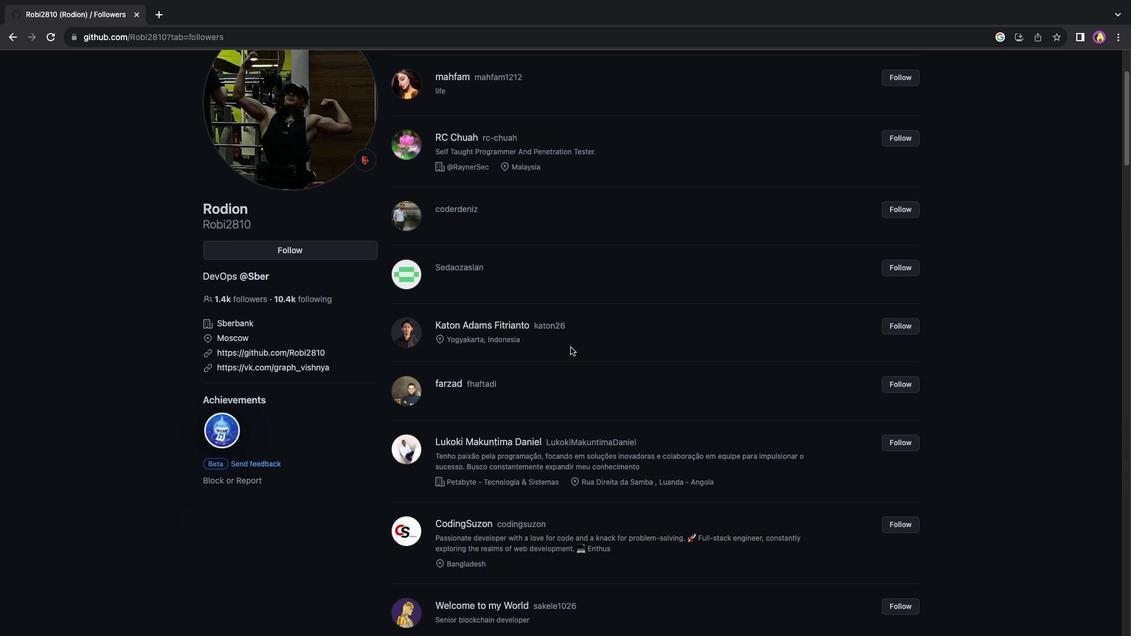 
Action: Mouse moved to (570, 347)
Screenshot: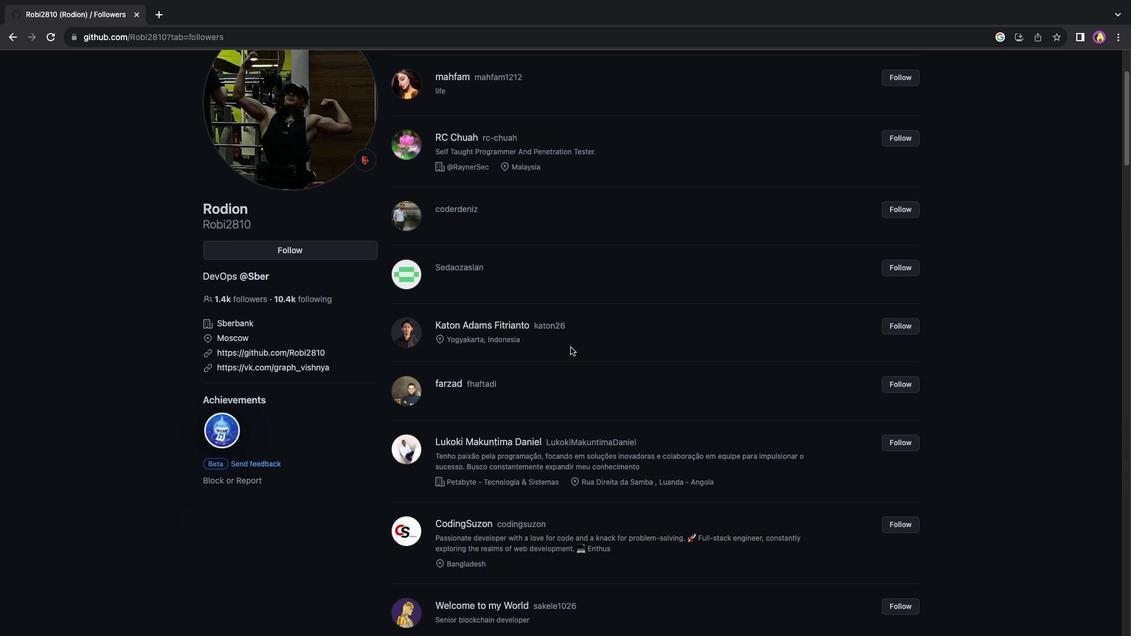 
Action: Mouse scrolled (570, 347) with delta (0, 0)
Screenshot: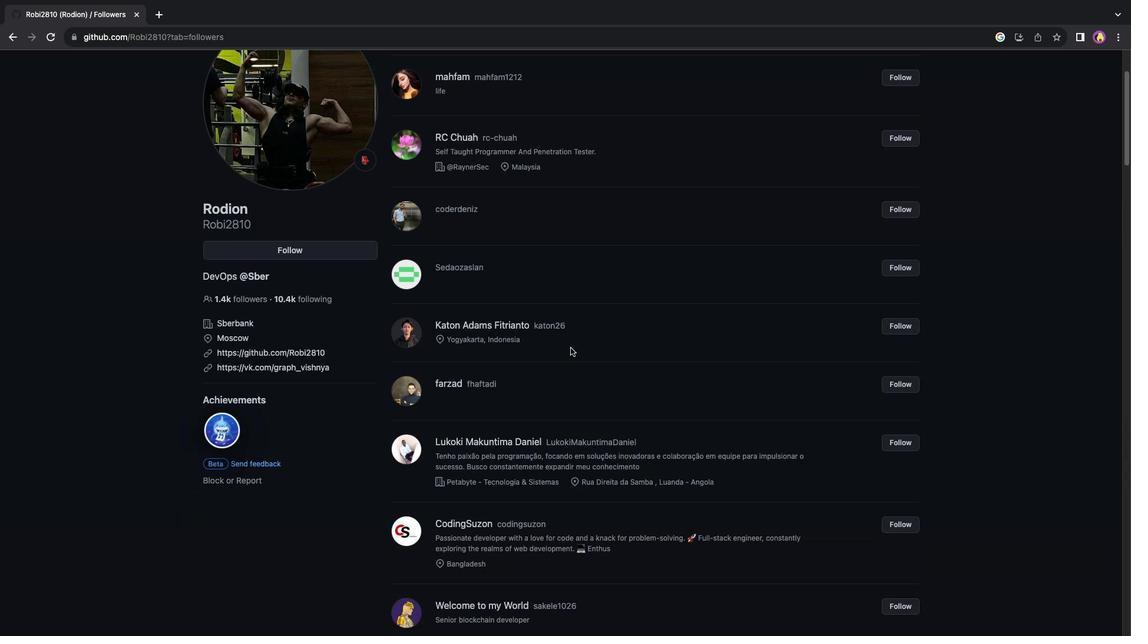 
Action: Mouse scrolled (570, 347) with delta (0, -1)
Screenshot: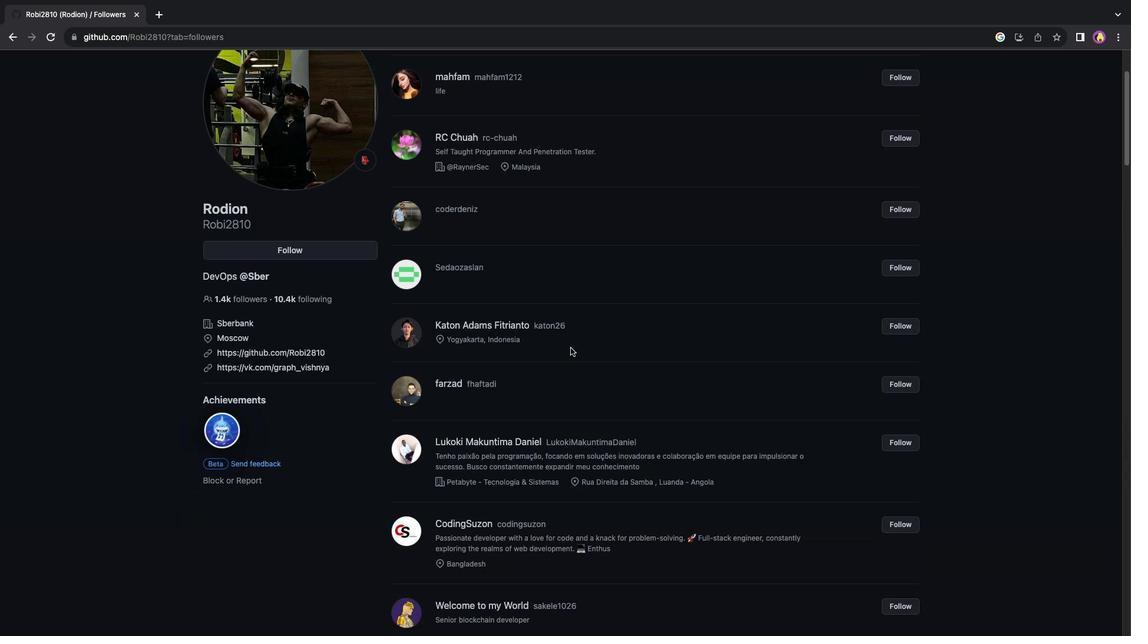 
Action: Mouse moved to (570, 348)
Screenshot: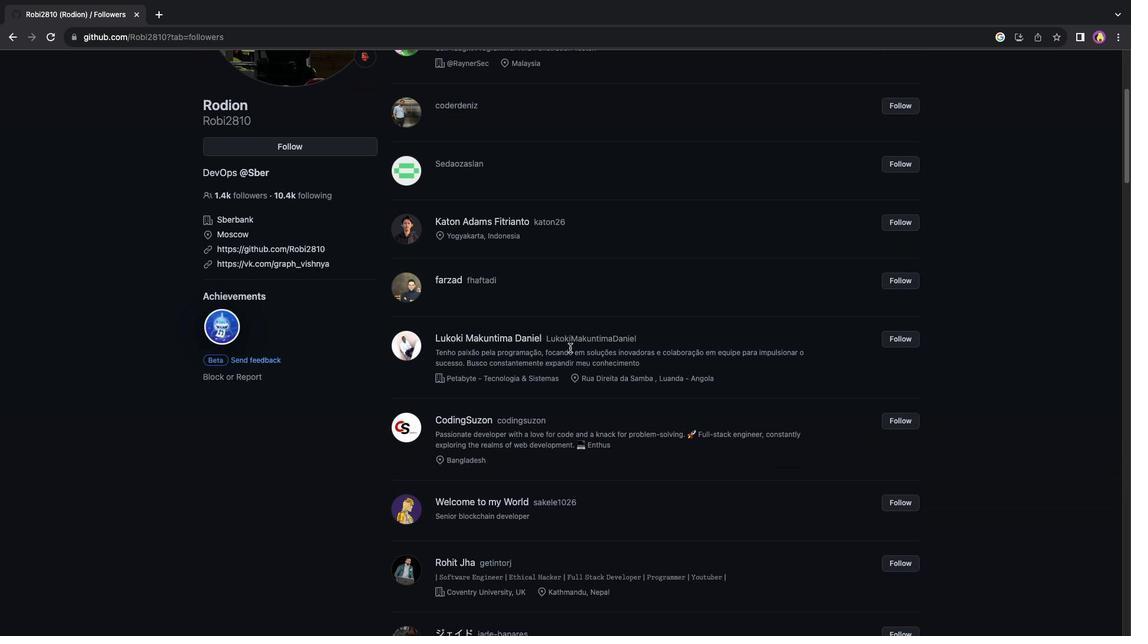 
Action: Mouse scrolled (570, 348) with delta (0, 0)
Screenshot: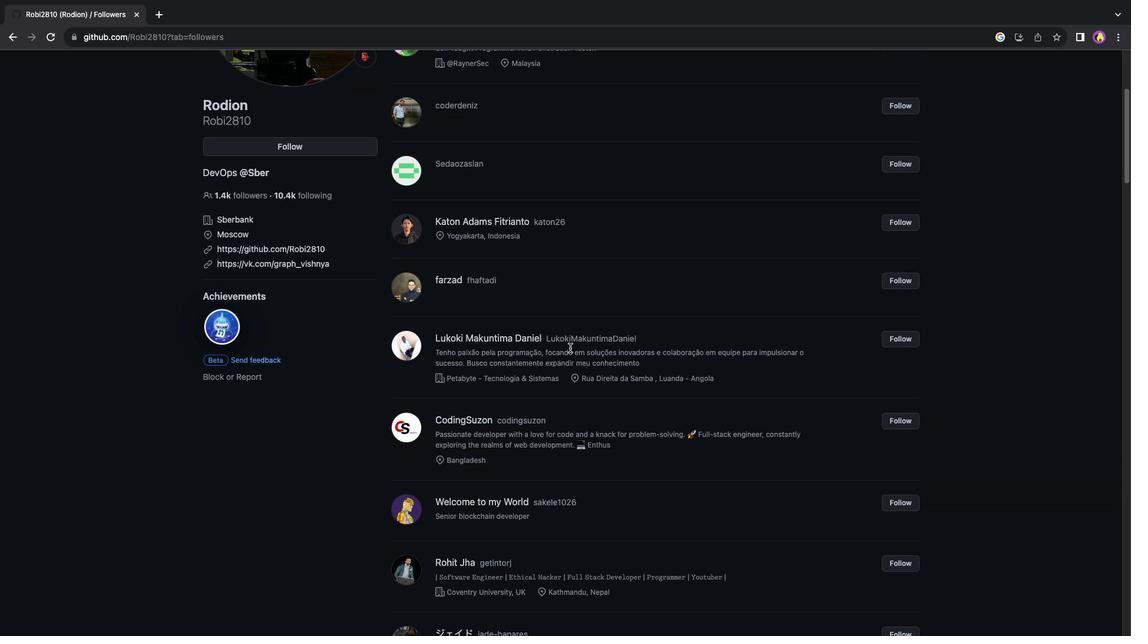 
Action: Mouse scrolled (570, 348) with delta (0, 0)
Screenshot: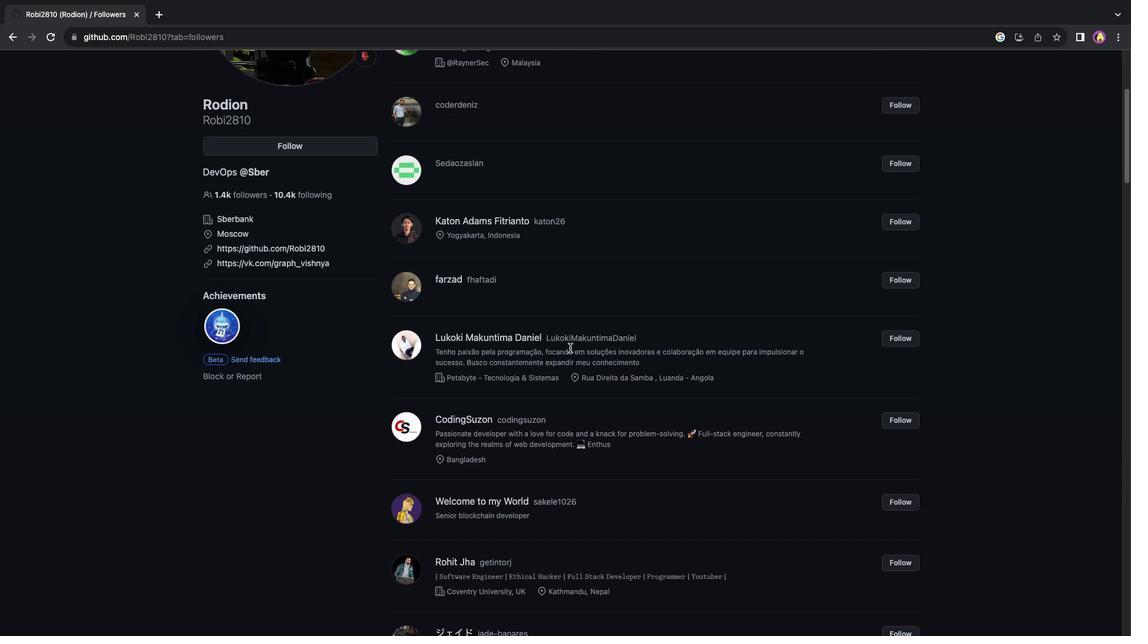 
Action: Mouse moved to (569, 348)
Screenshot: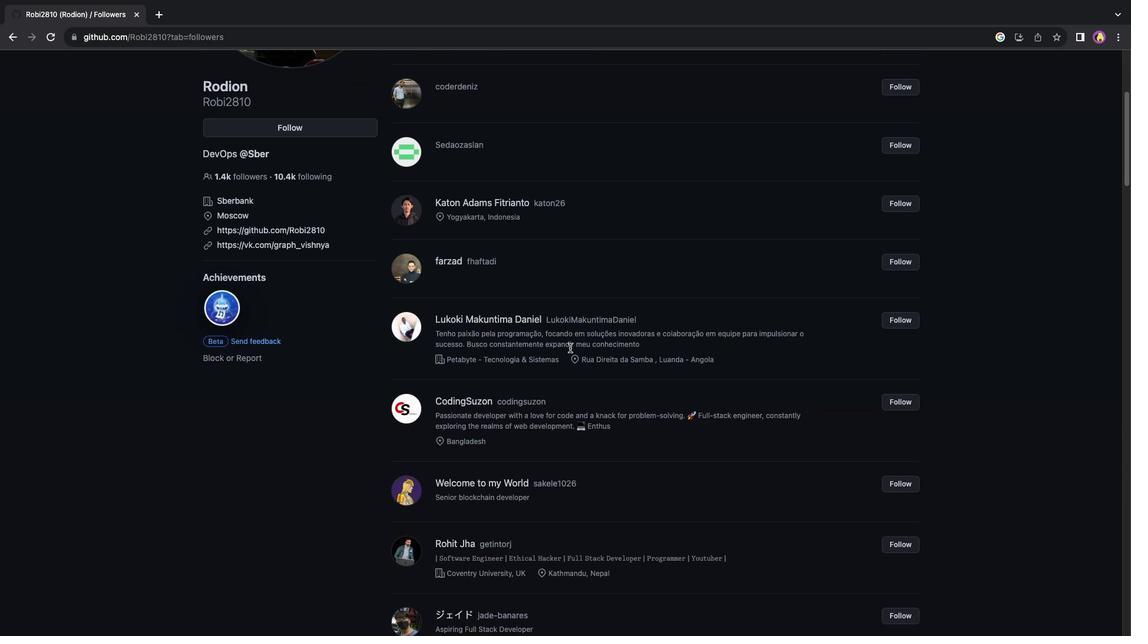 
Action: Mouse scrolled (569, 348) with delta (0, 0)
Screenshot: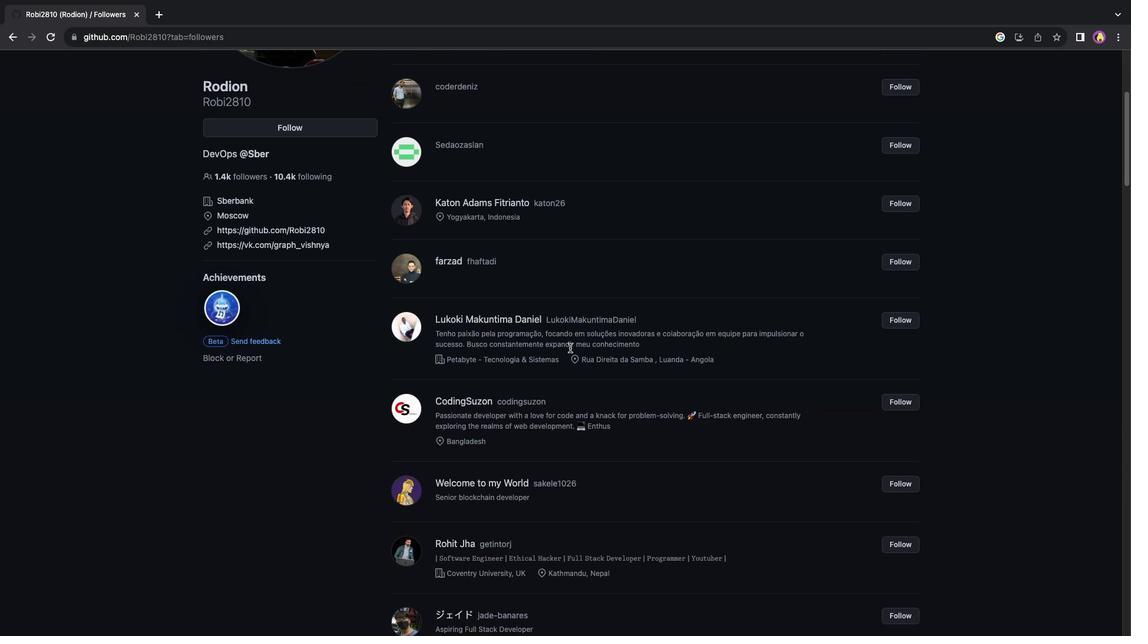 
Action: Mouse moved to (569, 347)
Screenshot: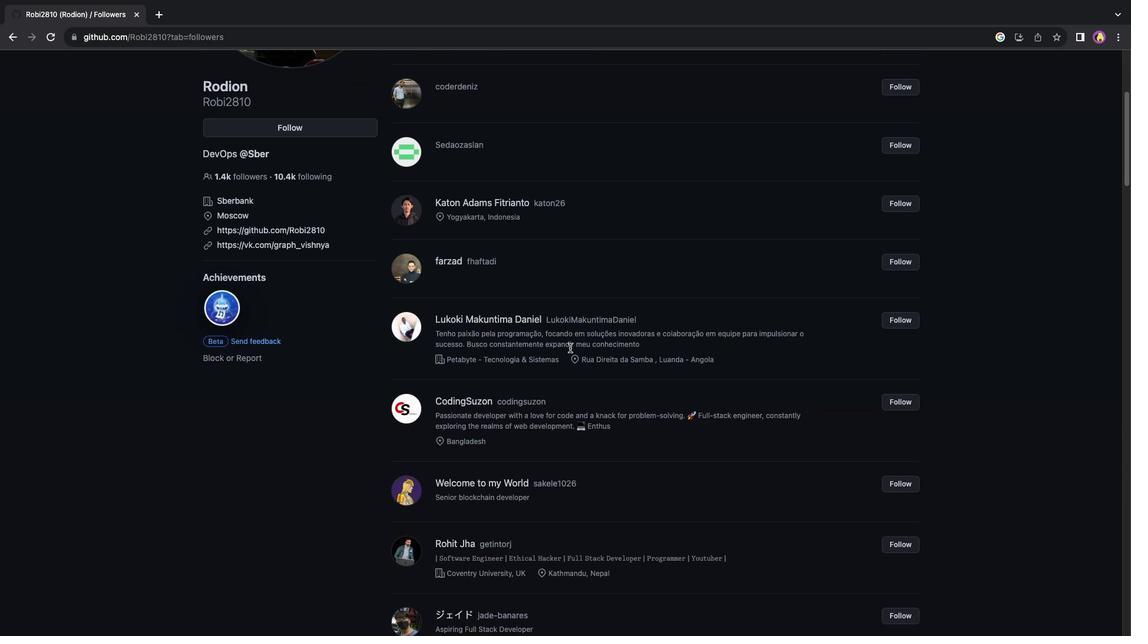 
Action: Mouse scrolled (569, 347) with delta (0, 0)
Screenshot: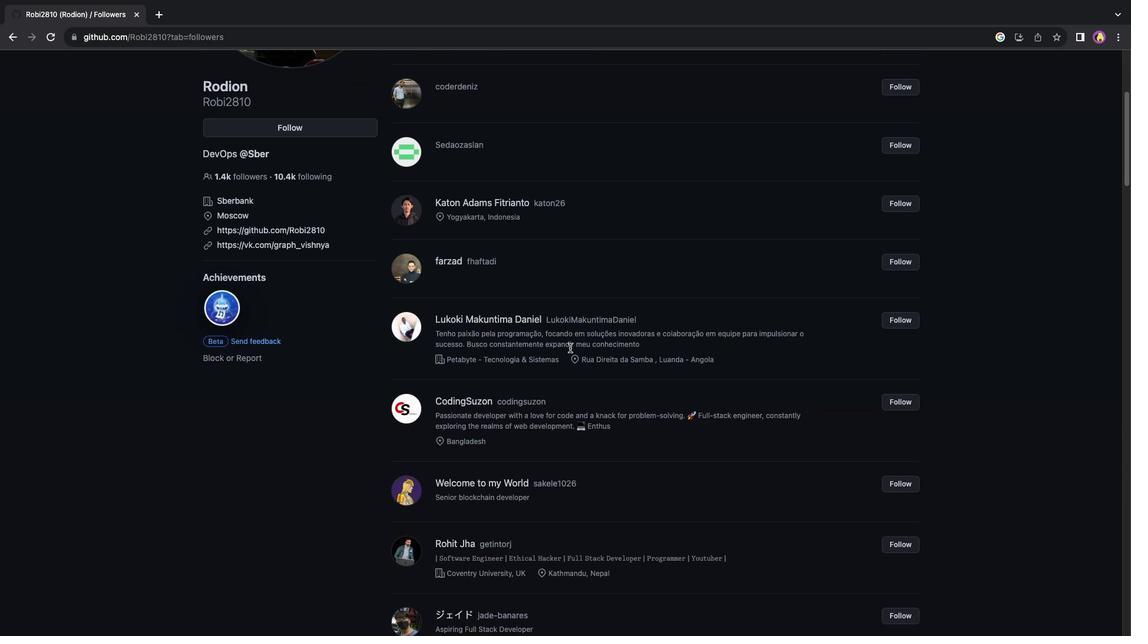 
Action: Mouse scrolled (569, 347) with delta (0, -1)
Screenshot: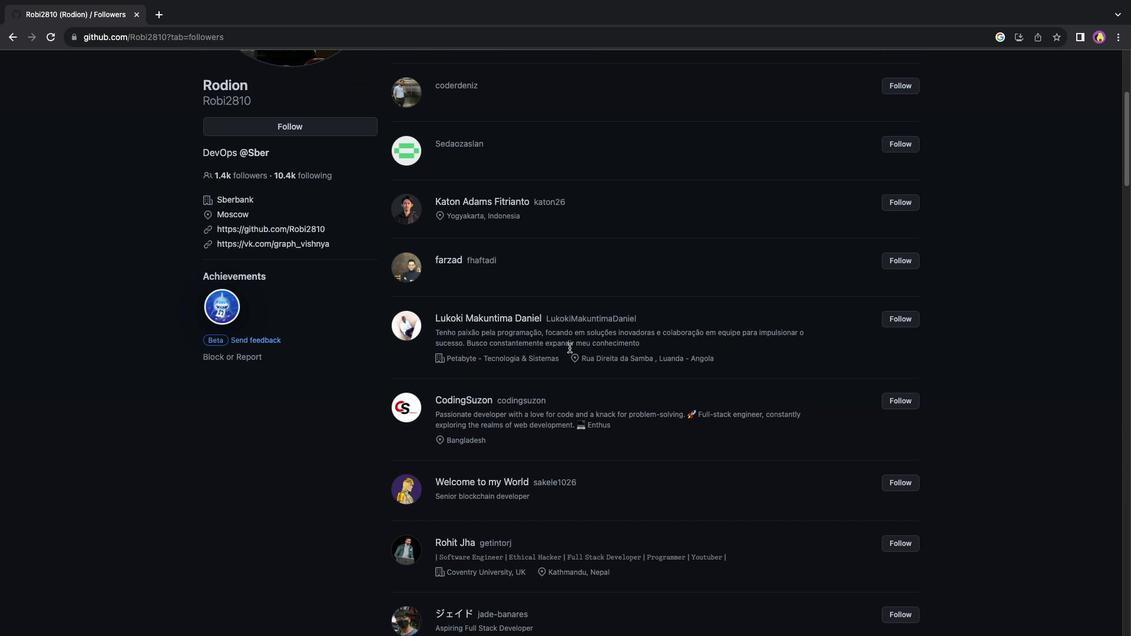 
Action: Mouse scrolled (569, 347) with delta (0, 0)
Screenshot: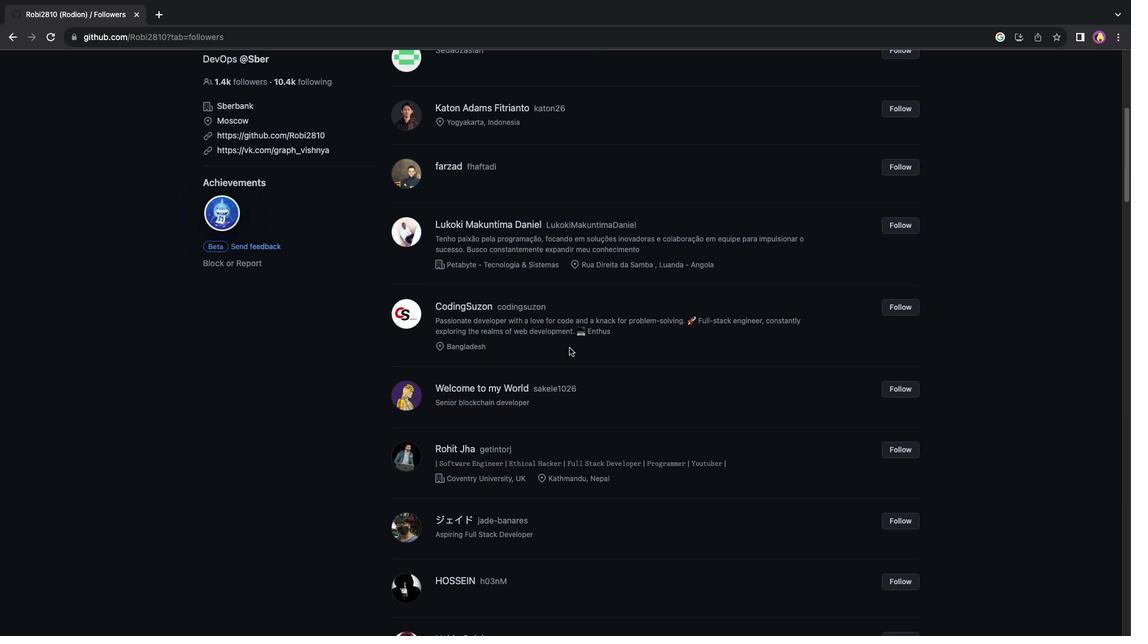 
Action: Mouse scrolled (569, 347) with delta (0, 0)
Screenshot: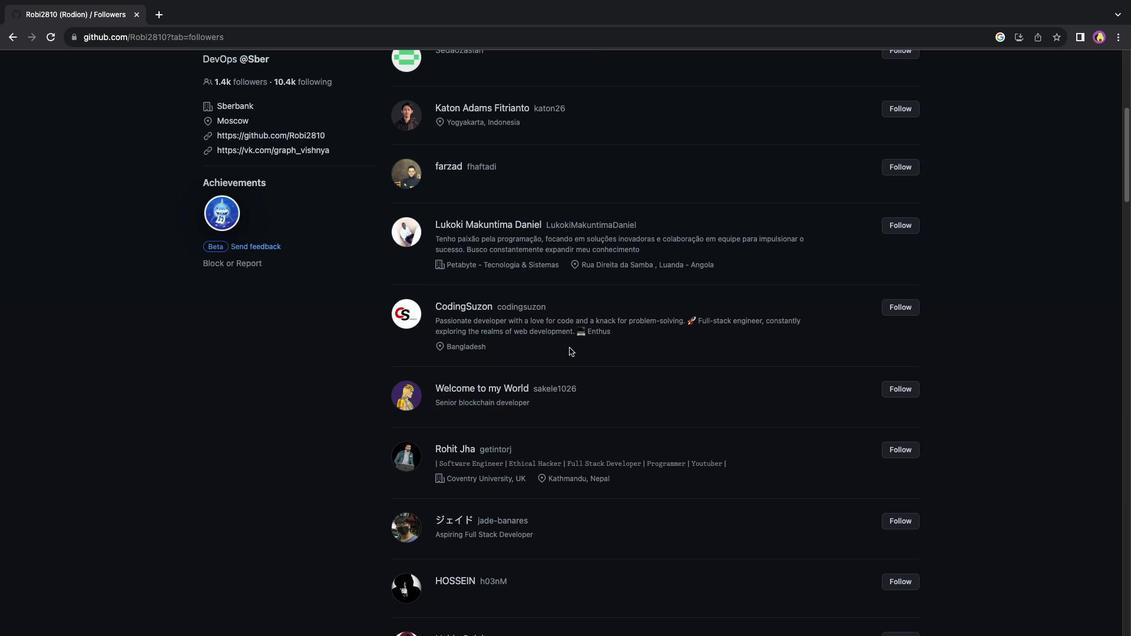 
Action: Mouse scrolled (569, 347) with delta (0, 0)
Screenshot: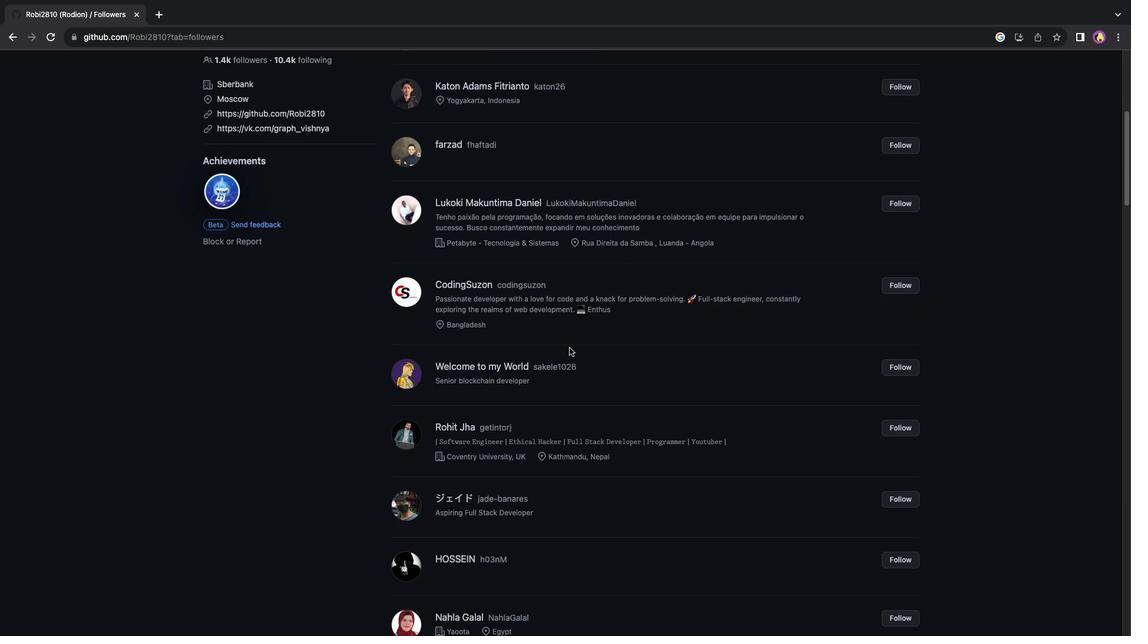 
Action: Mouse scrolled (569, 347) with delta (0, 0)
Screenshot: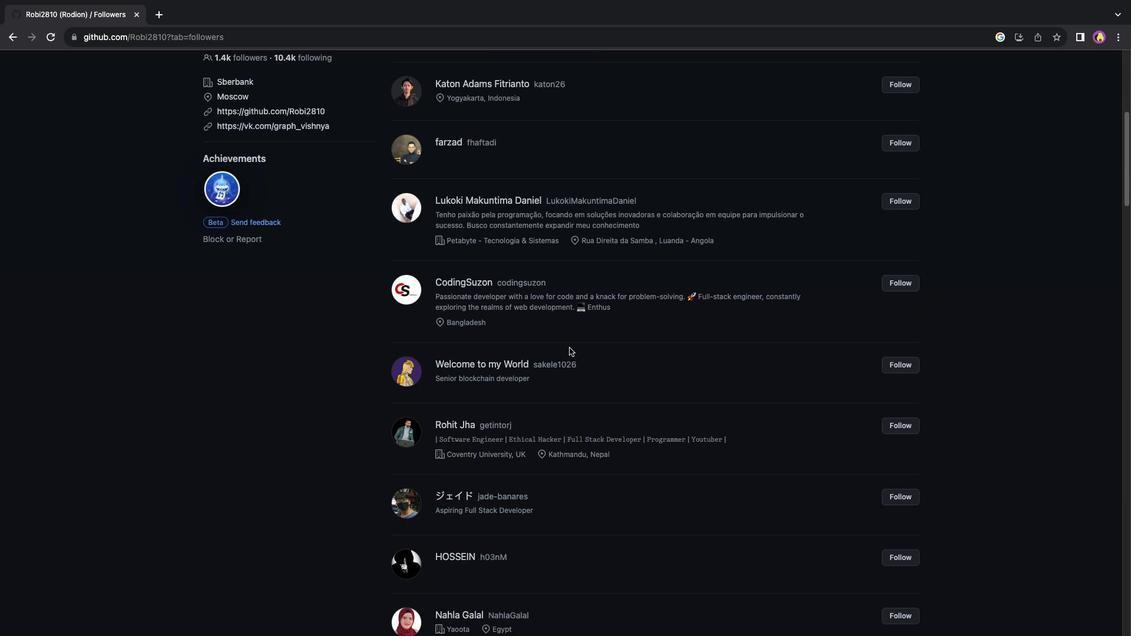 
Action: Mouse scrolled (569, 347) with delta (0, 0)
Screenshot: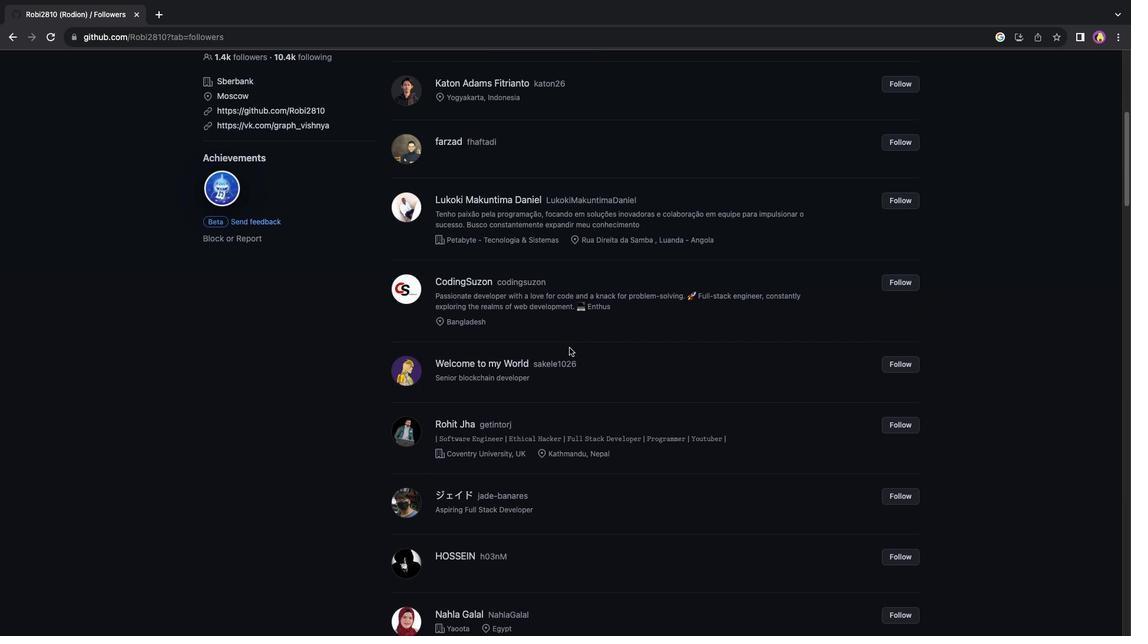 
Action: Mouse scrolled (569, 347) with delta (0, -1)
Screenshot: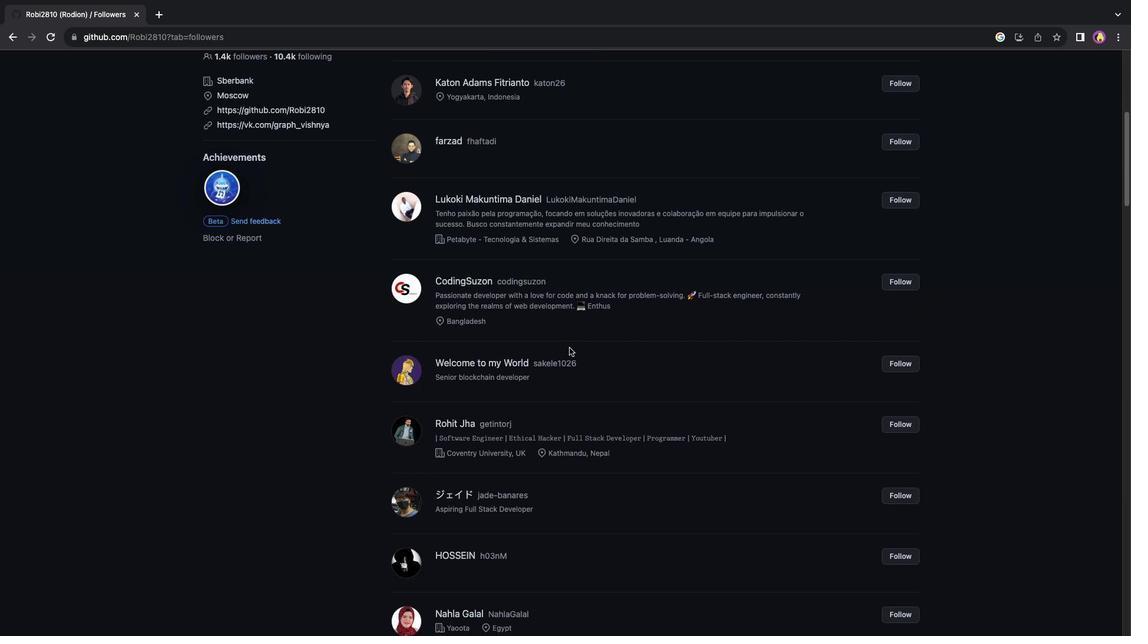 
Action: Mouse scrolled (569, 347) with delta (0, 0)
Screenshot: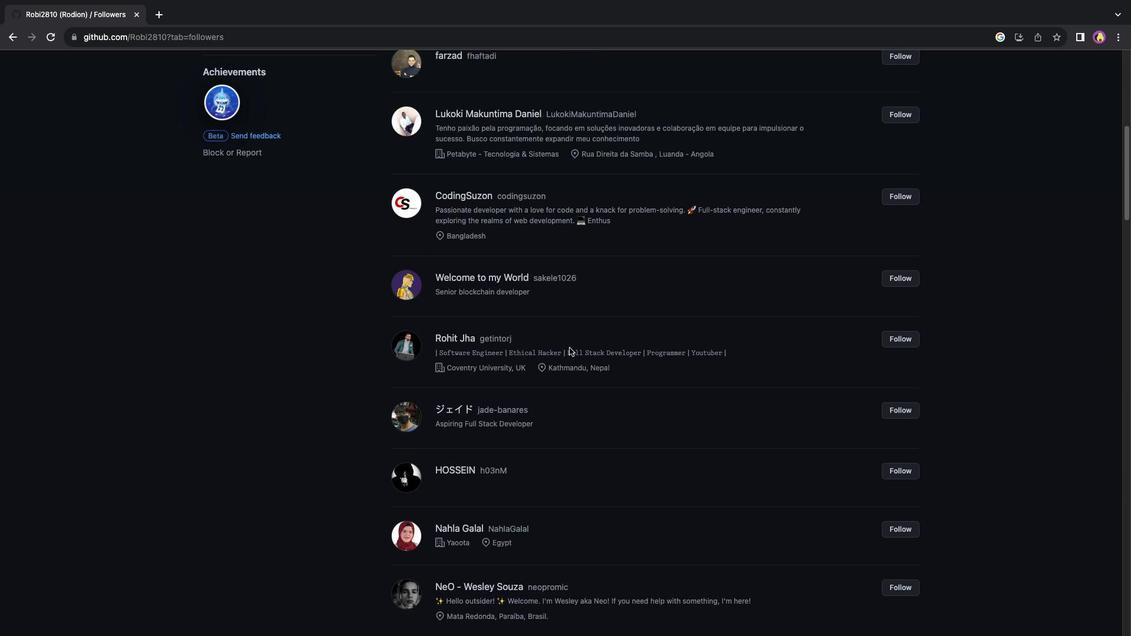 
Action: Mouse scrolled (569, 347) with delta (0, 0)
Screenshot: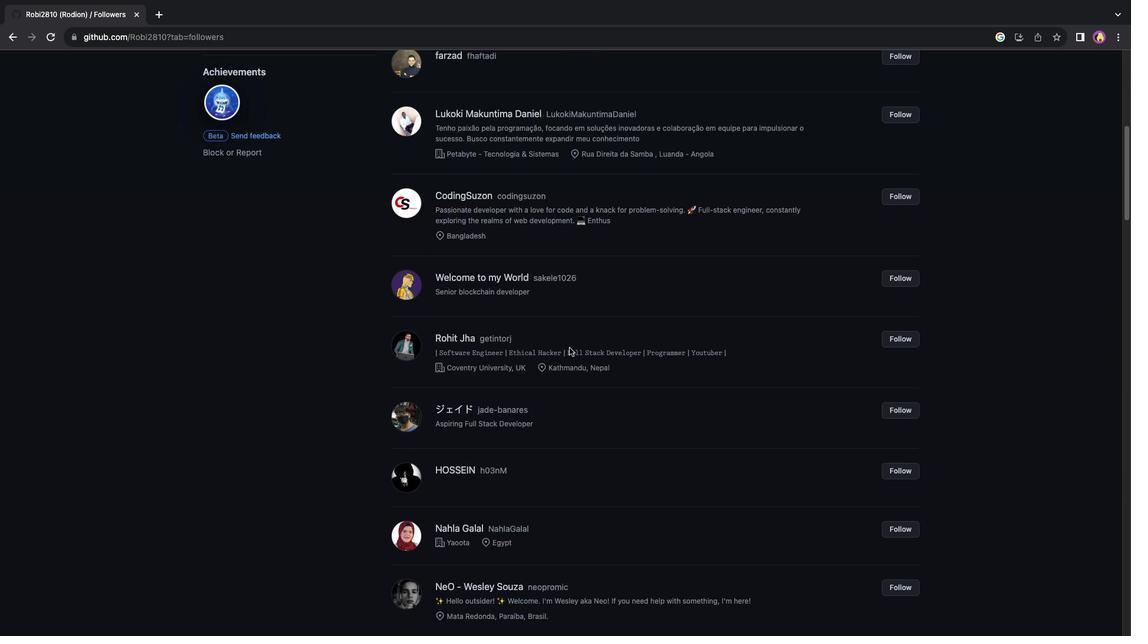 
Action: Mouse scrolled (569, 347) with delta (0, 0)
Screenshot: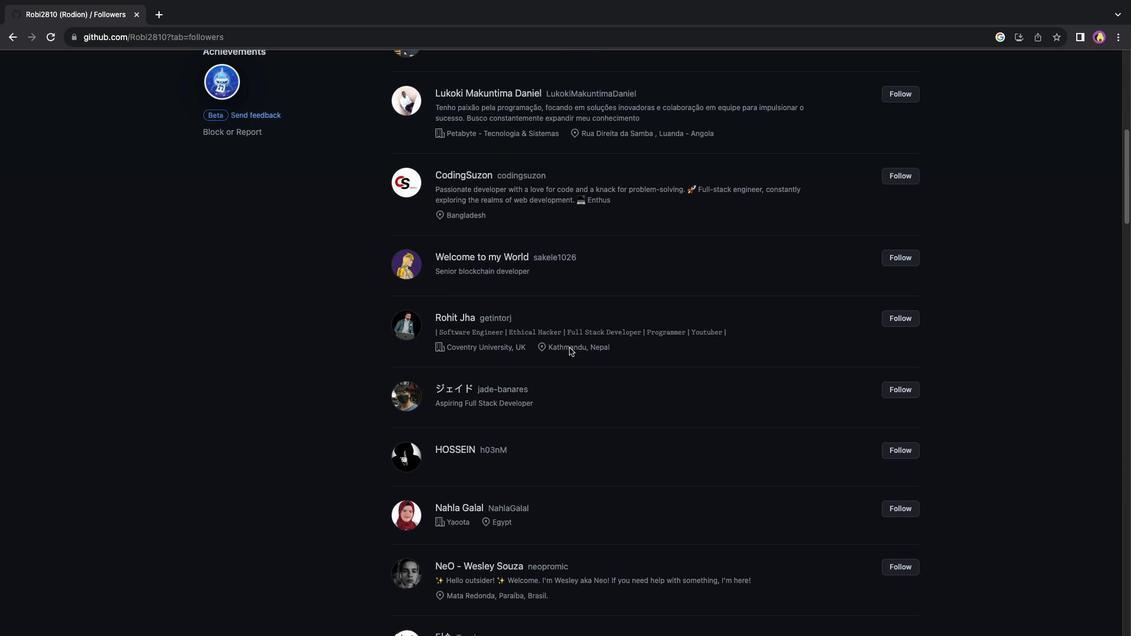 
Action: Mouse moved to (456, 312)
Screenshot: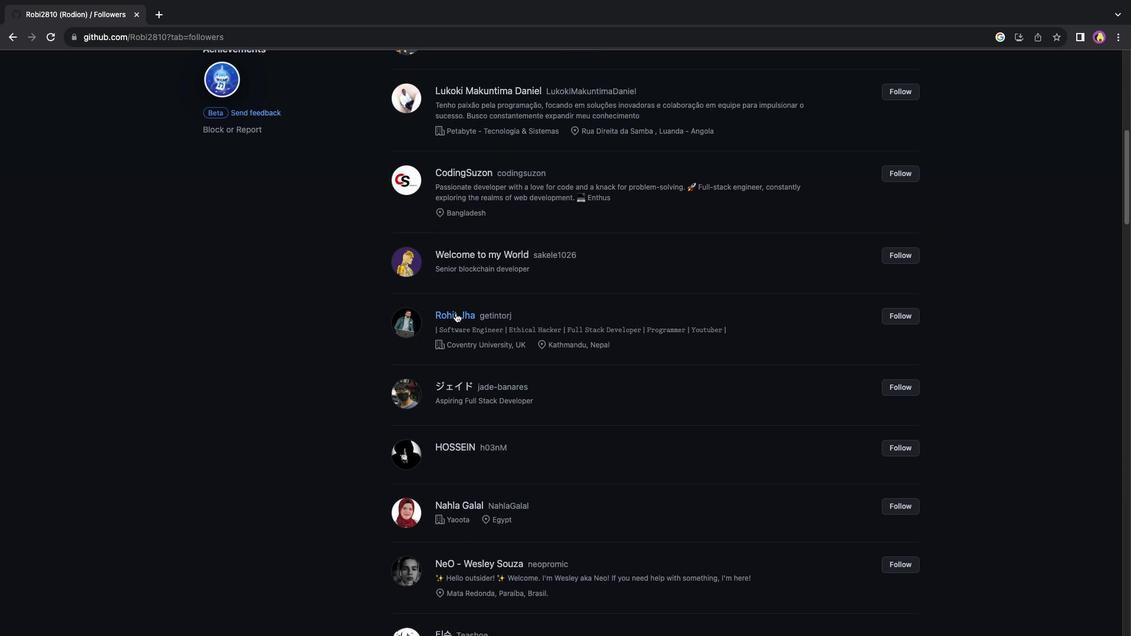 
Action: Mouse pressed left at (456, 312)
Screenshot: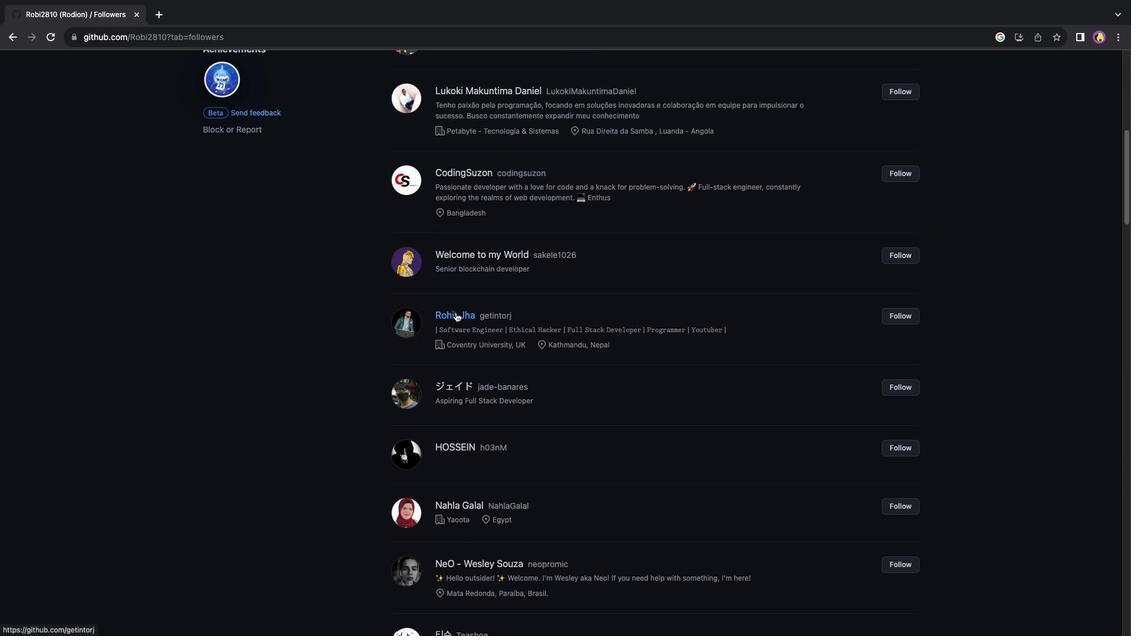
Action: Mouse moved to (824, 361)
Screenshot: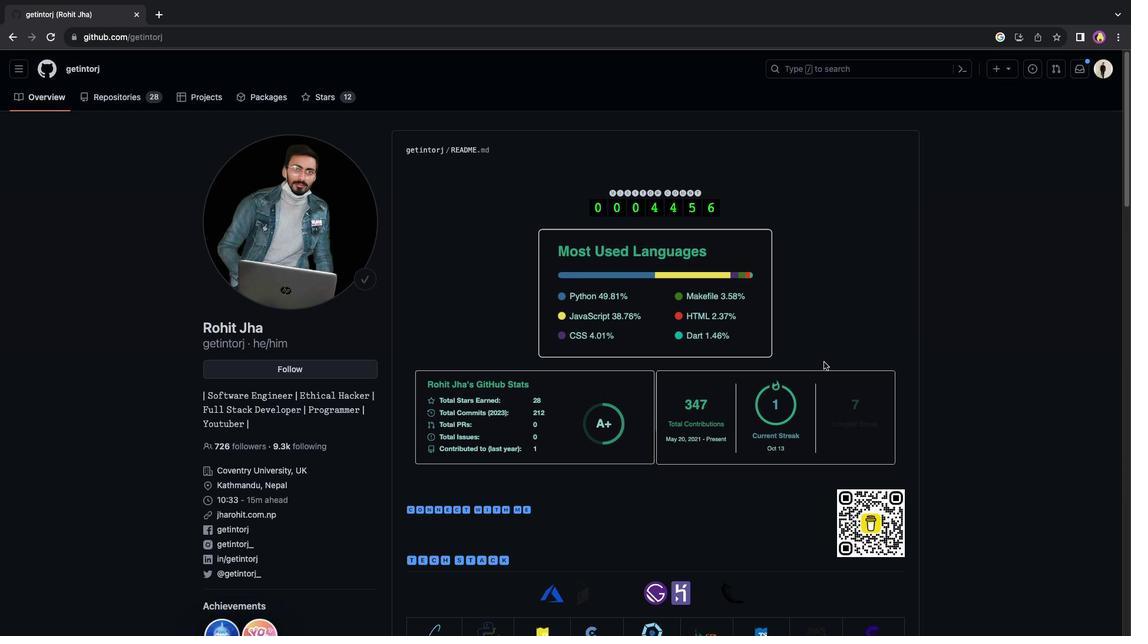 
Action: Mouse scrolled (824, 361) with delta (0, 0)
Screenshot: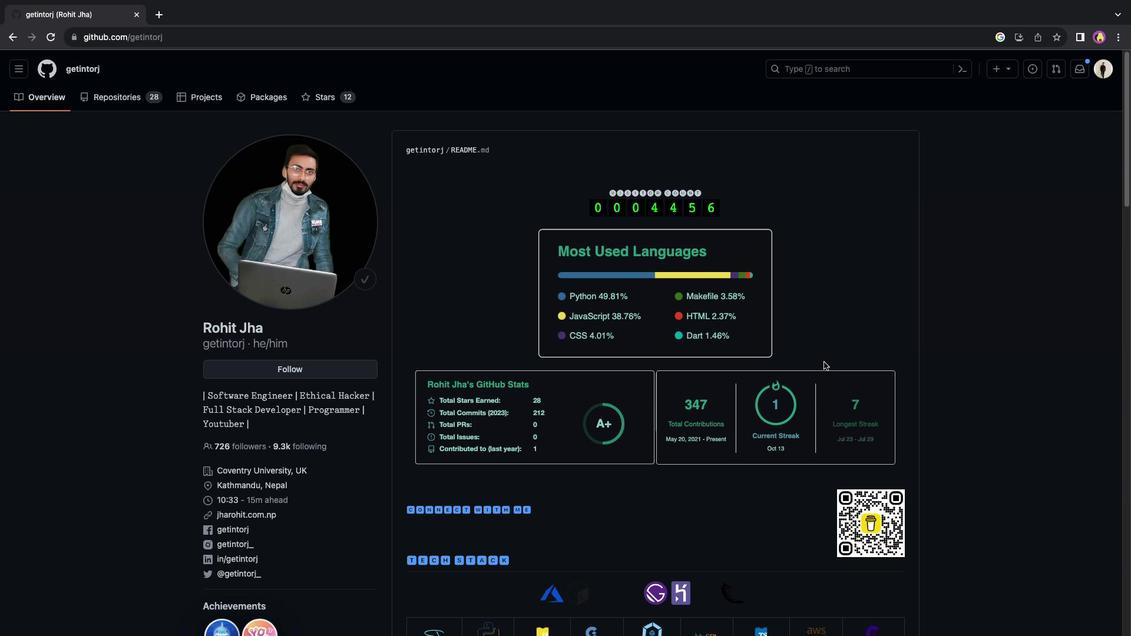 
Action: Mouse scrolled (824, 361) with delta (0, 0)
Screenshot: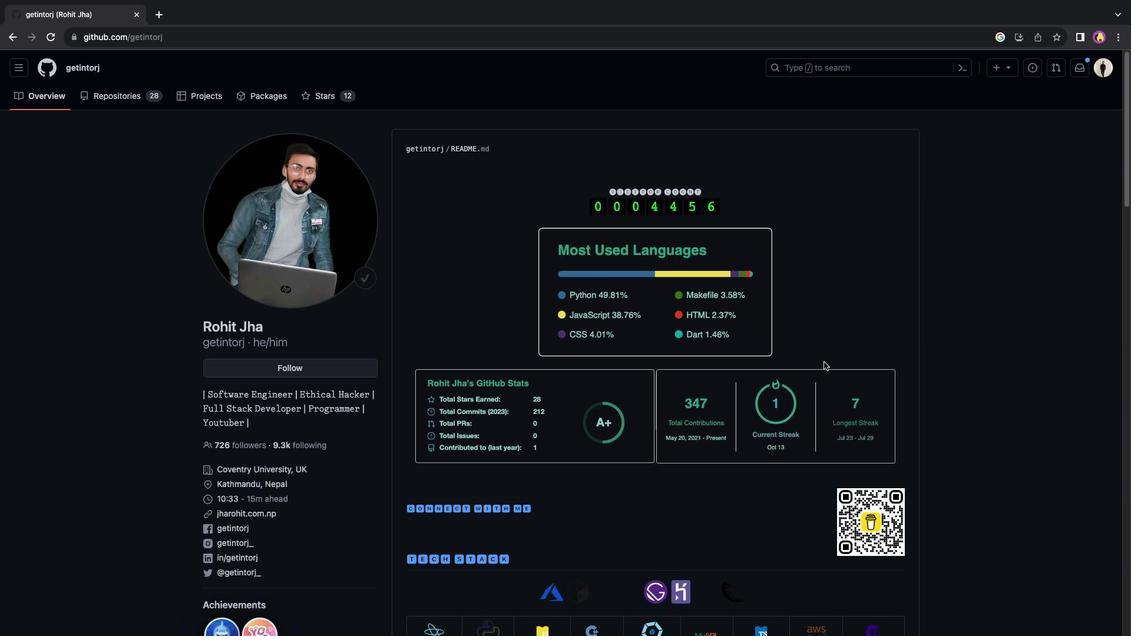 
Action: Mouse scrolled (824, 361) with delta (0, 0)
Screenshot: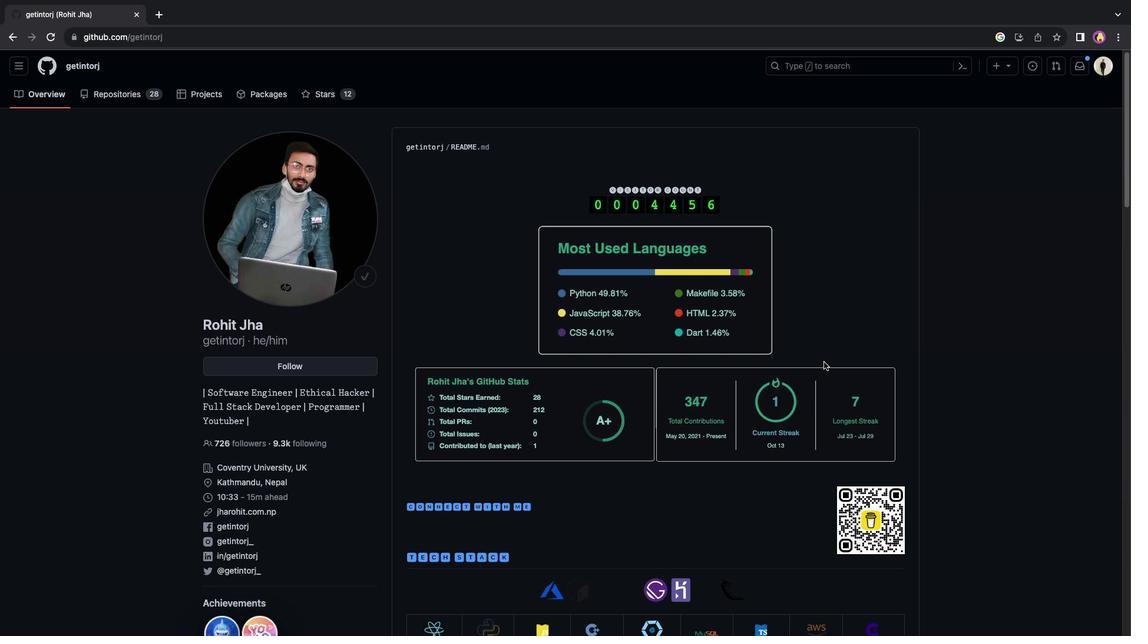 
Action: Mouse scrolled (824, 361) with delta (0, 0)
Screenshot: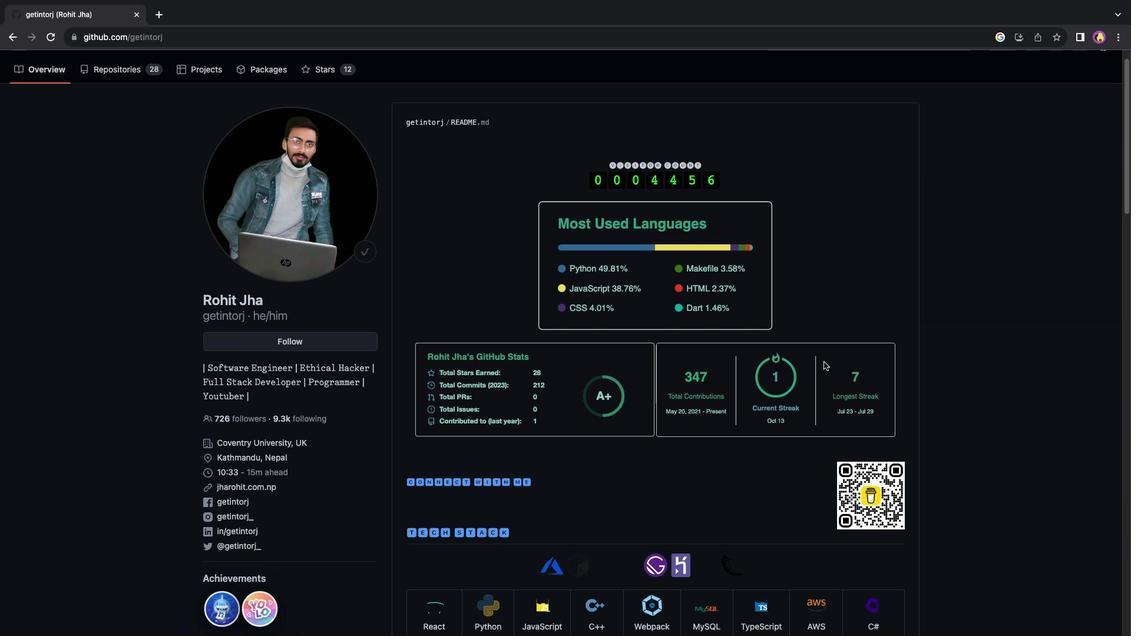 
Action: Mouse scrolled (824, 361) with delta (0, 0)
Screenshot: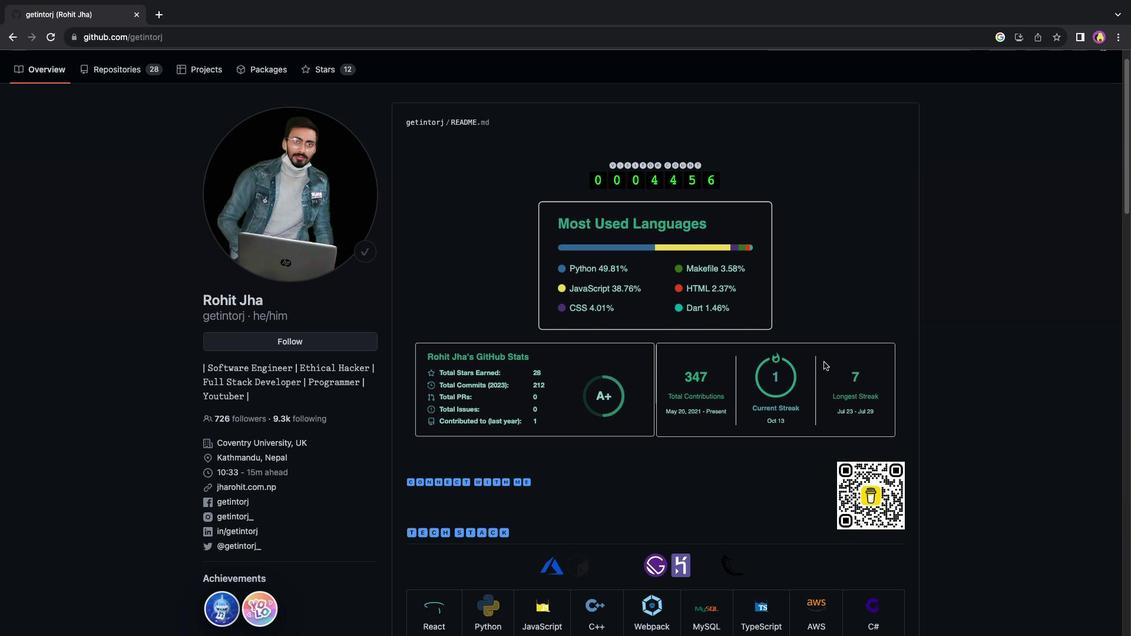 
Action: Mouse scrolled (824, 361) with delta (0, 0)
Screenshot: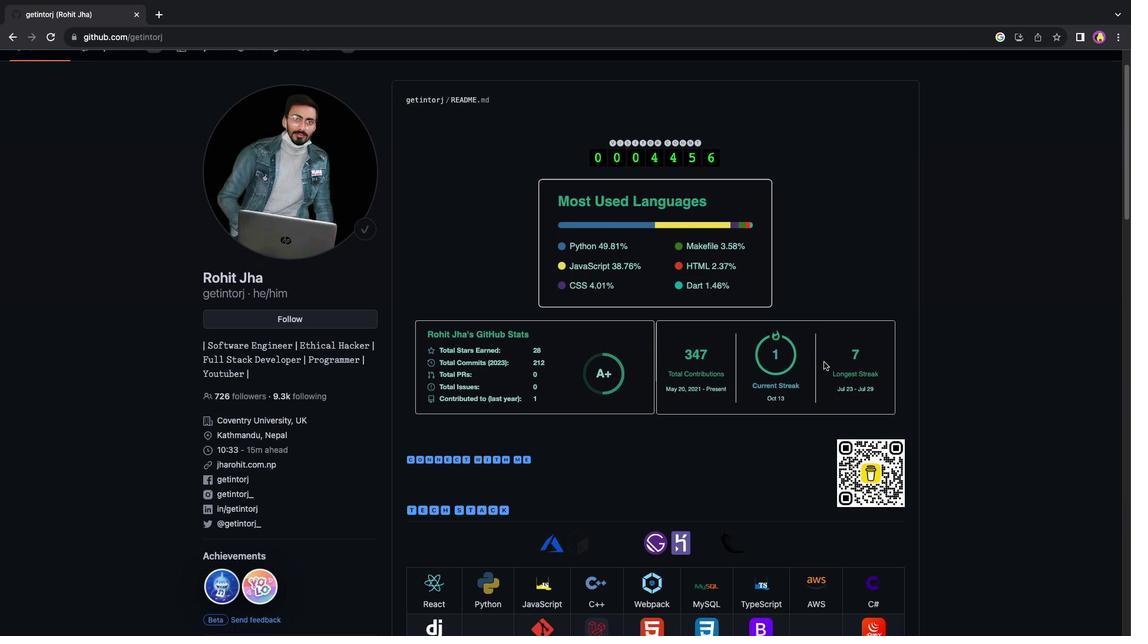
Action: Mouse scrolled (824, 361) with delta (0, 0)
Screenshot: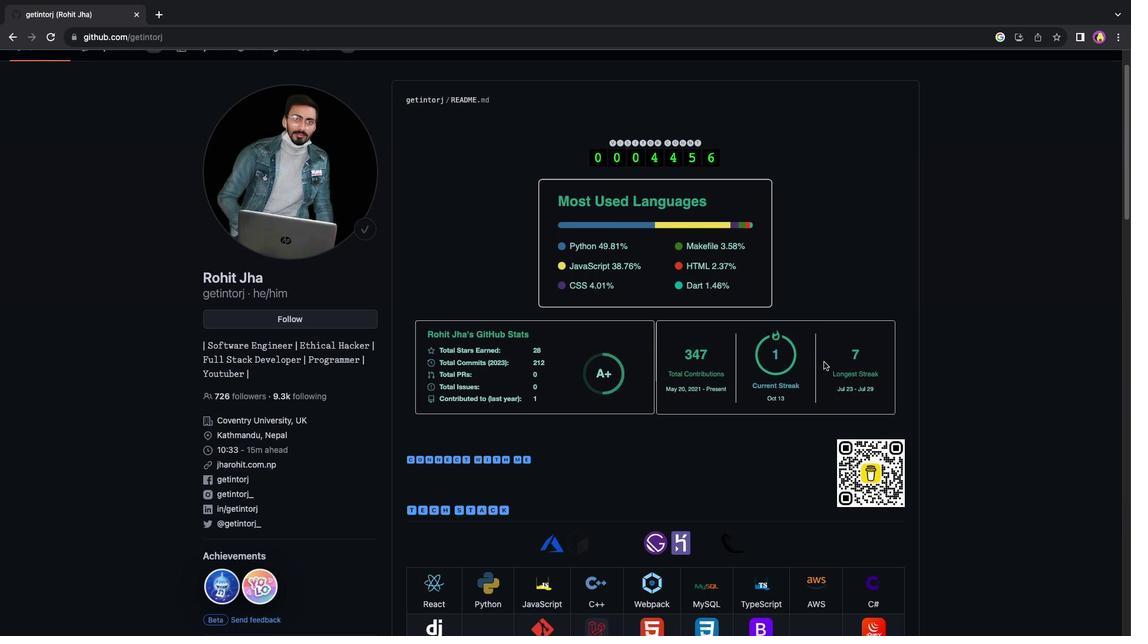 
Action: Mouse scrolled (824, 361) with delta (0, -1)
Screenshot: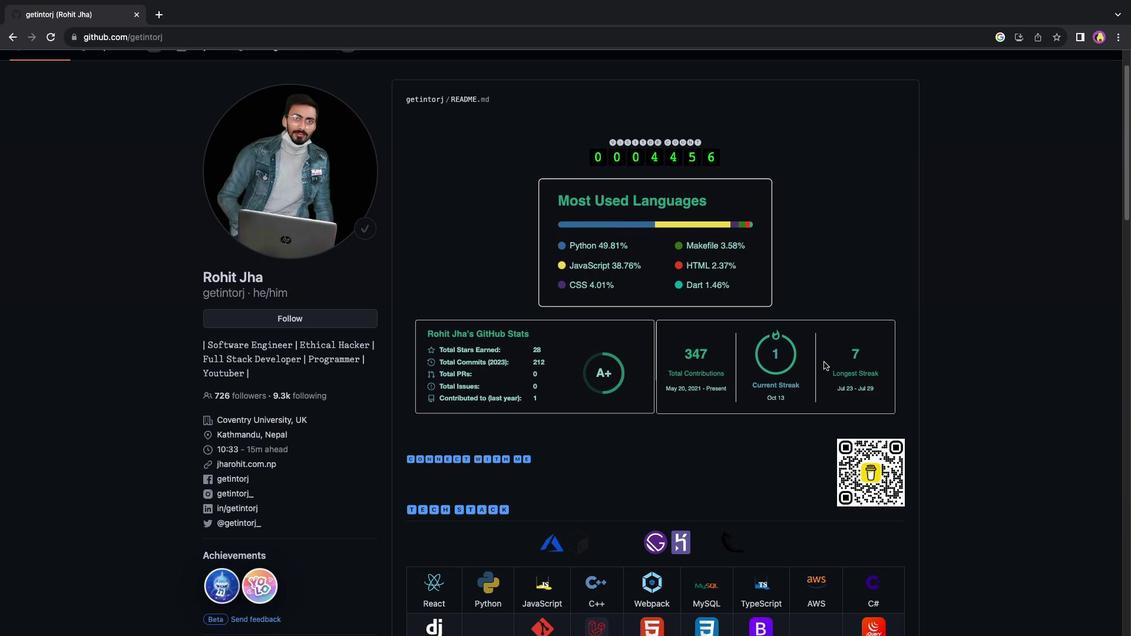 
Action: Mouse scrolled (824, 361) with delta (0, 0)
Screenshot: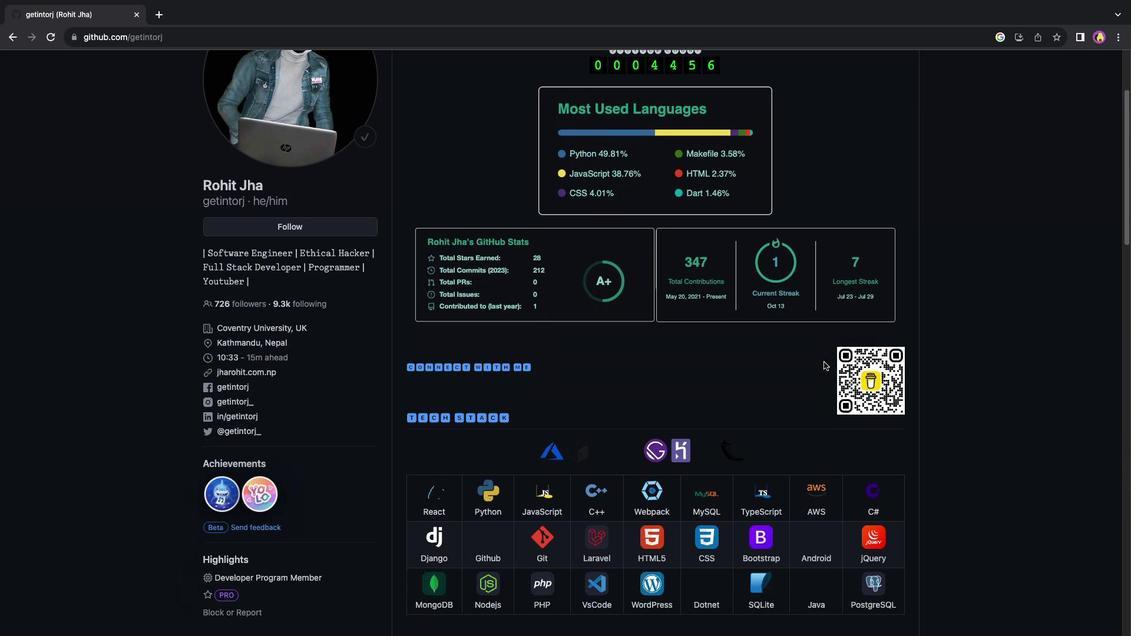 
Action: Mouse scrolled (824, 361) with delta (0, 0)
Screenshot: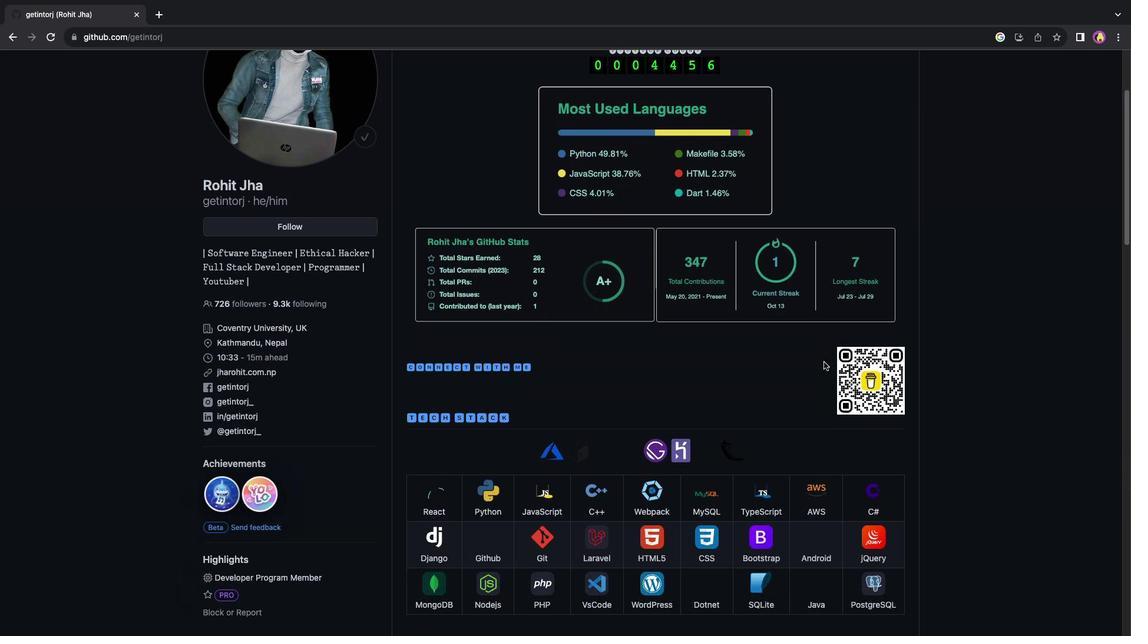 
Action: Mouse scrolled (824, 361) with delta (0, -1)
Screenshot: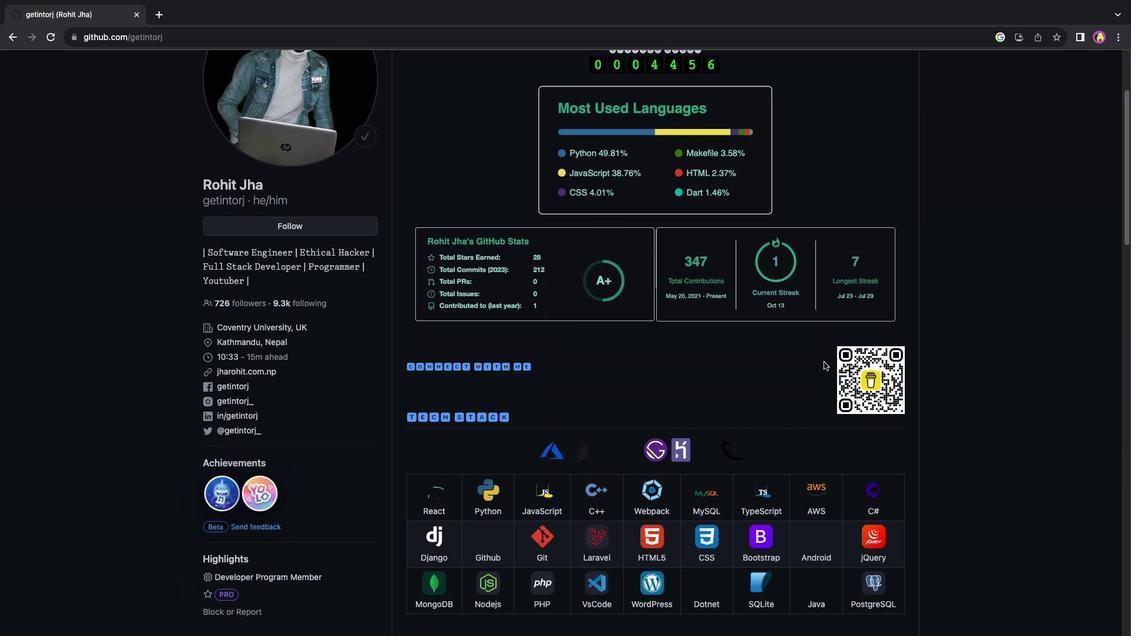 
Action: Mouse moved to (823, 362)
Screenshot: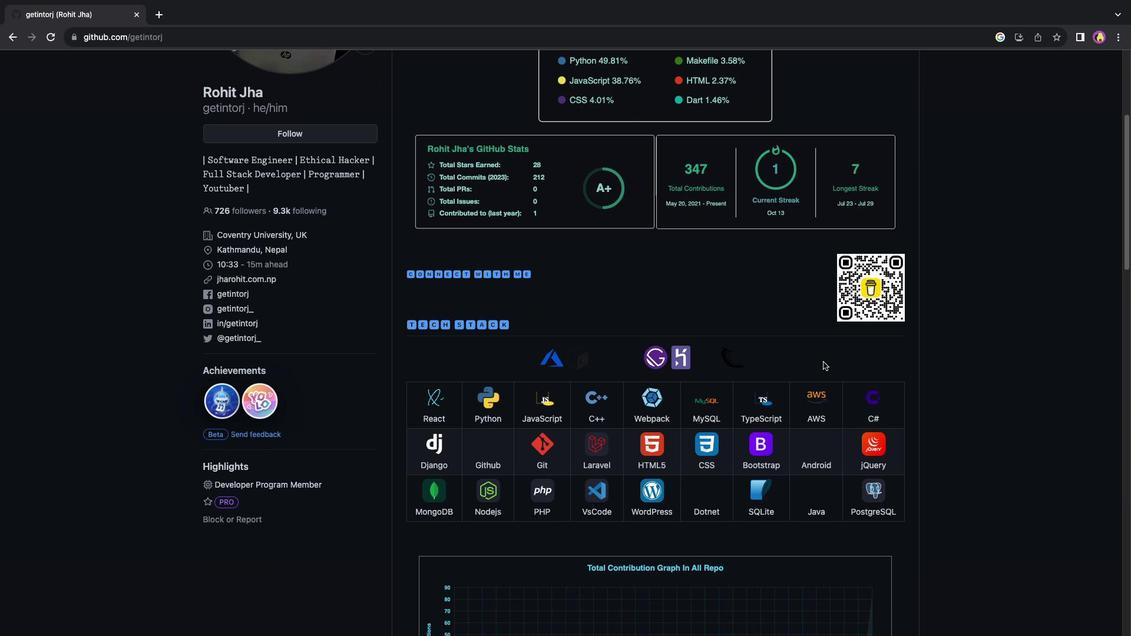 
Action: Mouse scrolled (823, 362) with delta (0, 0)
Screenshot: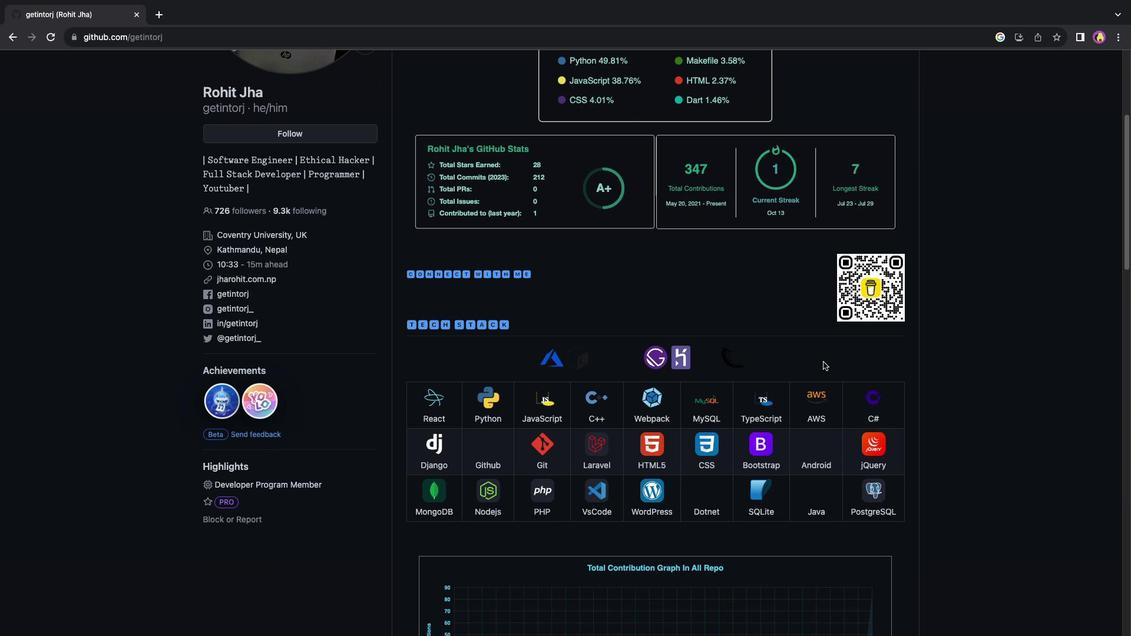 
Action: Mouse scrolled (823, 362) with delta (0, 0)
Screenshot: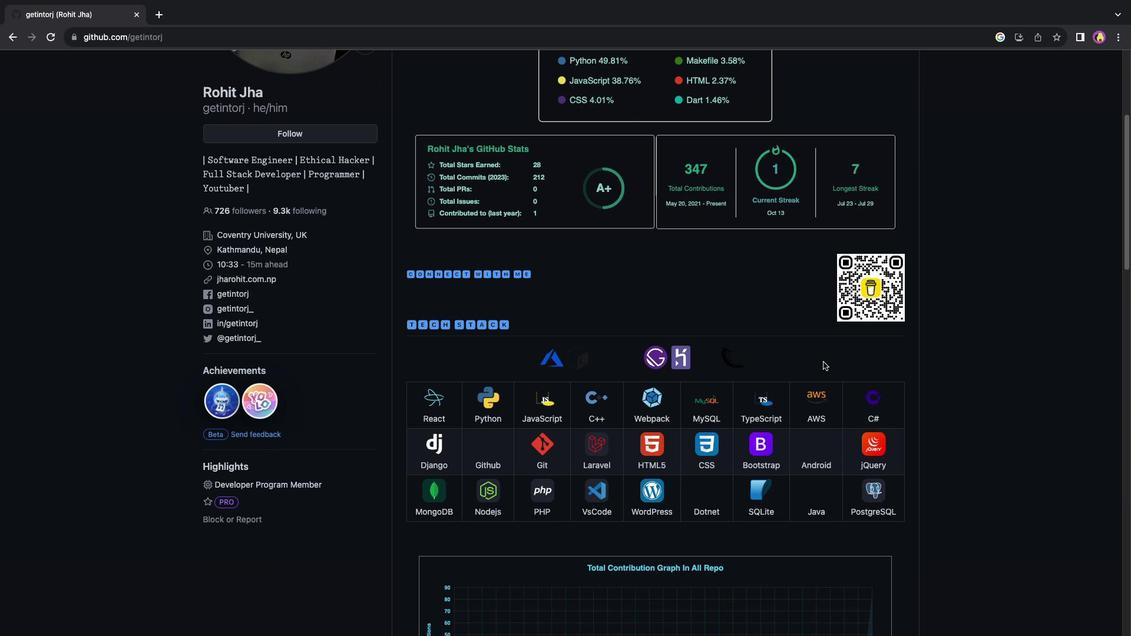 
Action: Mouse scrolled (823, 362) with delta (0, -1)
Screenshot: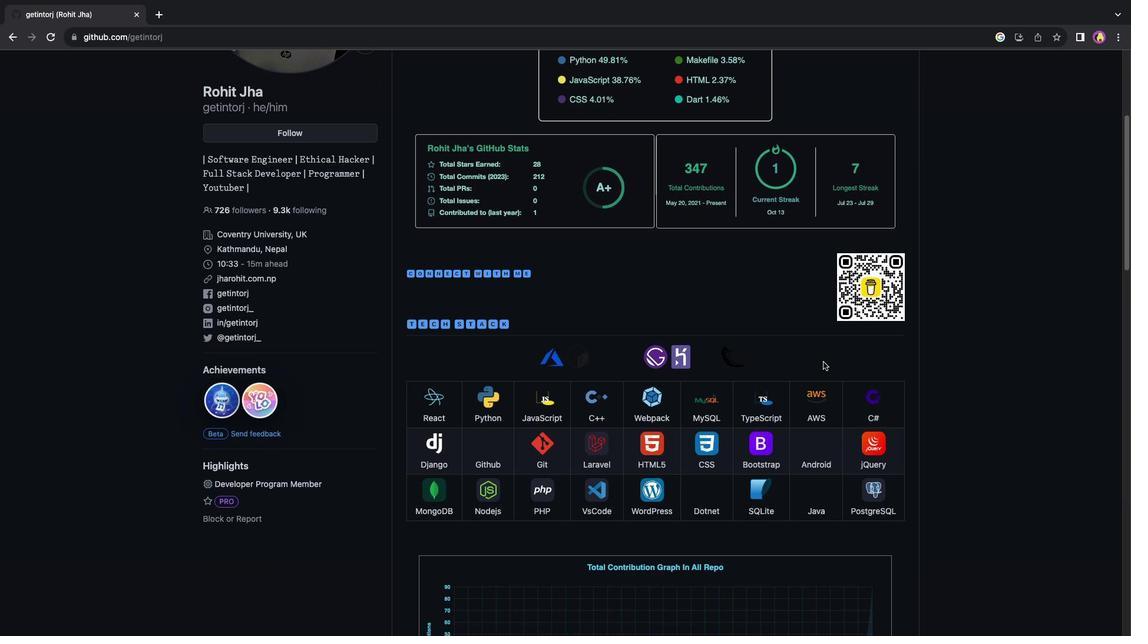 
Action: Mouse scrolled (823, 362) with delta (0, 0)
Screenshot: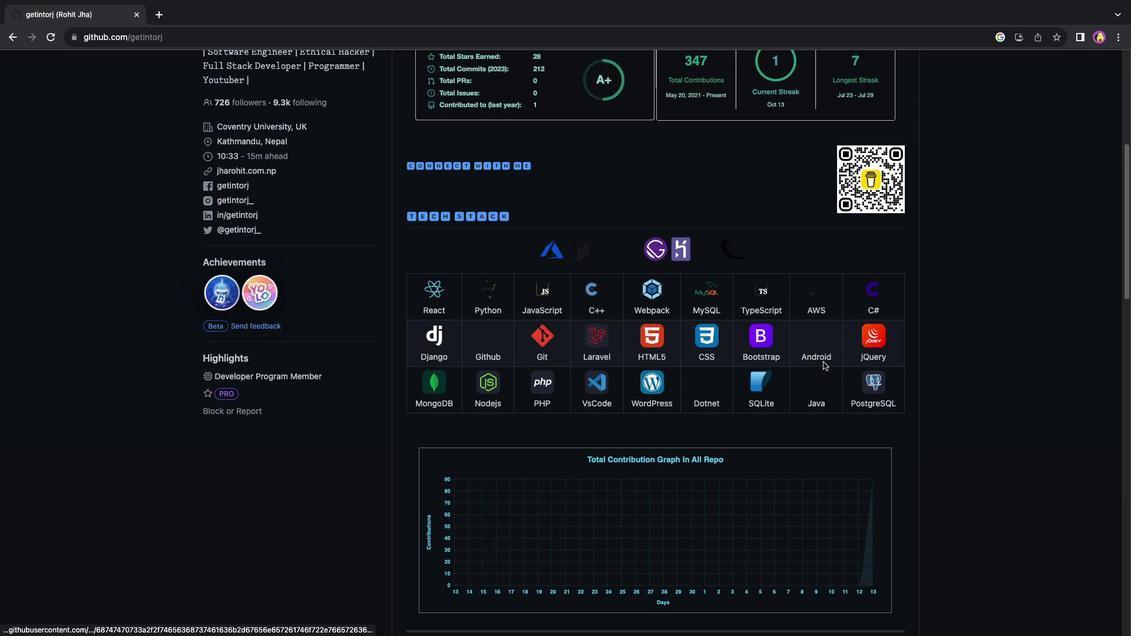 
Action: Mouse scrolled (823, 362) with delta (0, 0)
Screenshot: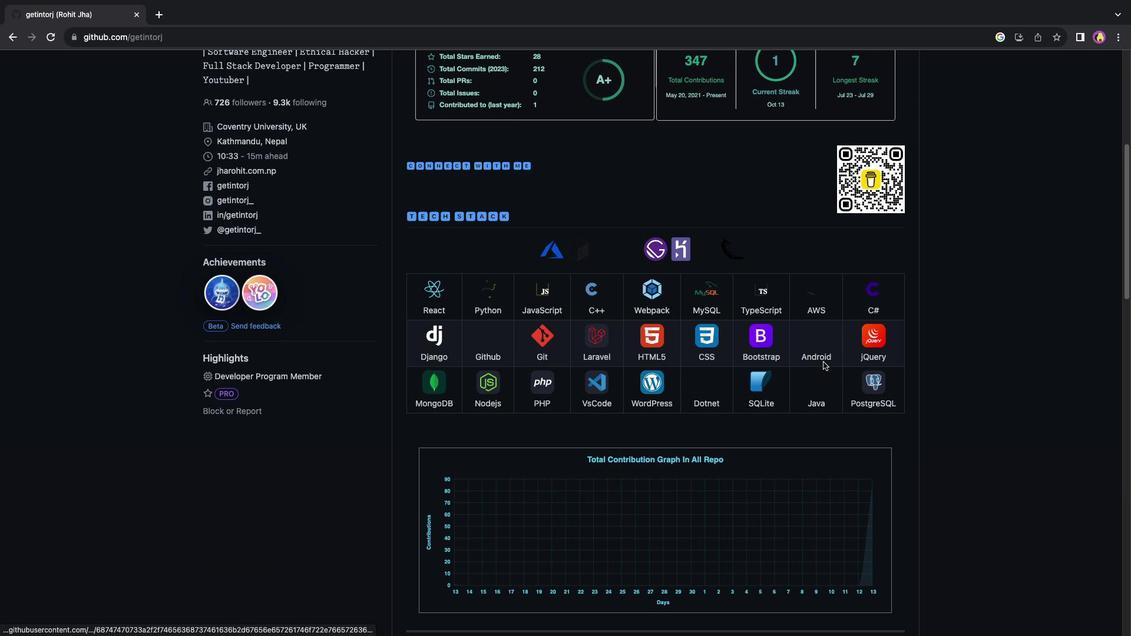 
Action: Mouse scrolled (823, 362) with delta (0, -1)
Screenshot: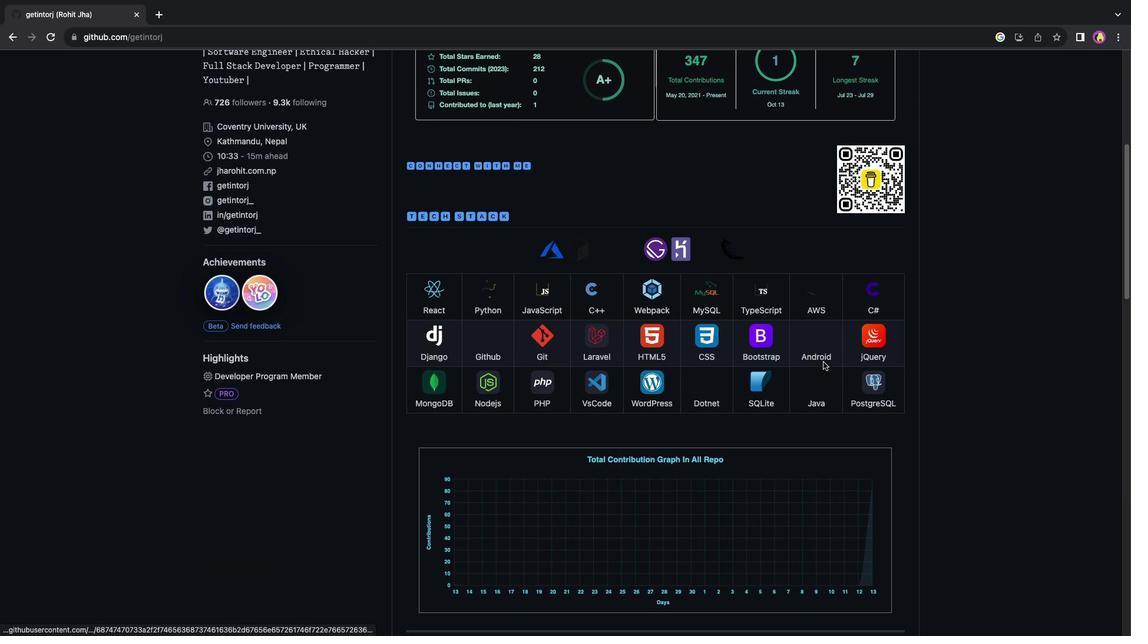 
Action: Mouse scrolled (823, 362) with delta (0, -2)
Screenshot: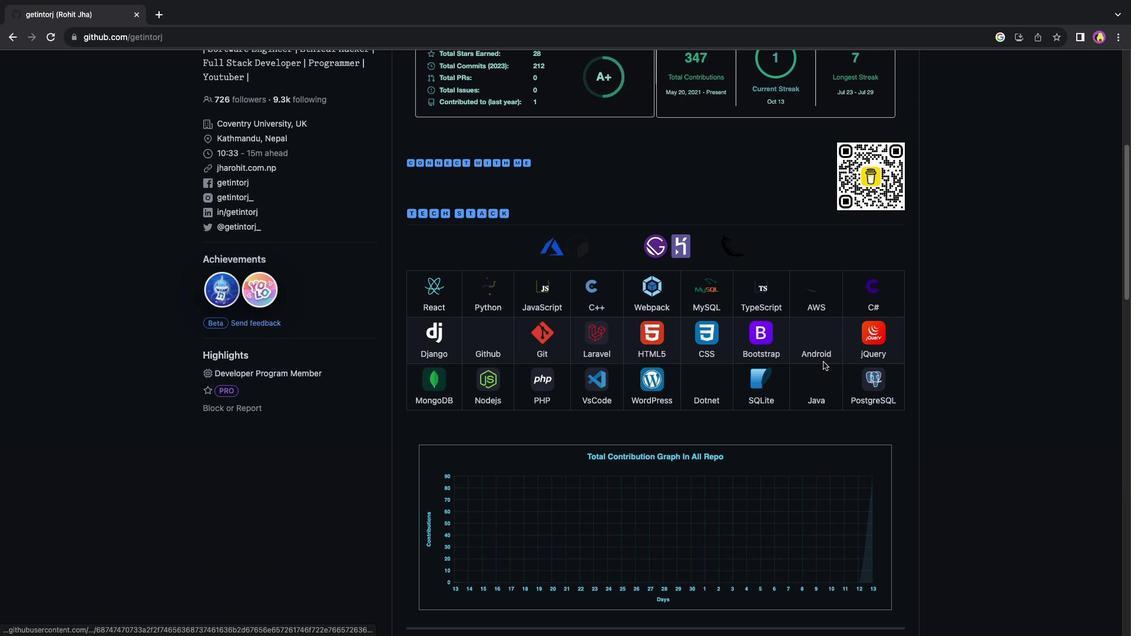 
Action: Mouse moved to (614, 314)
Screenshot: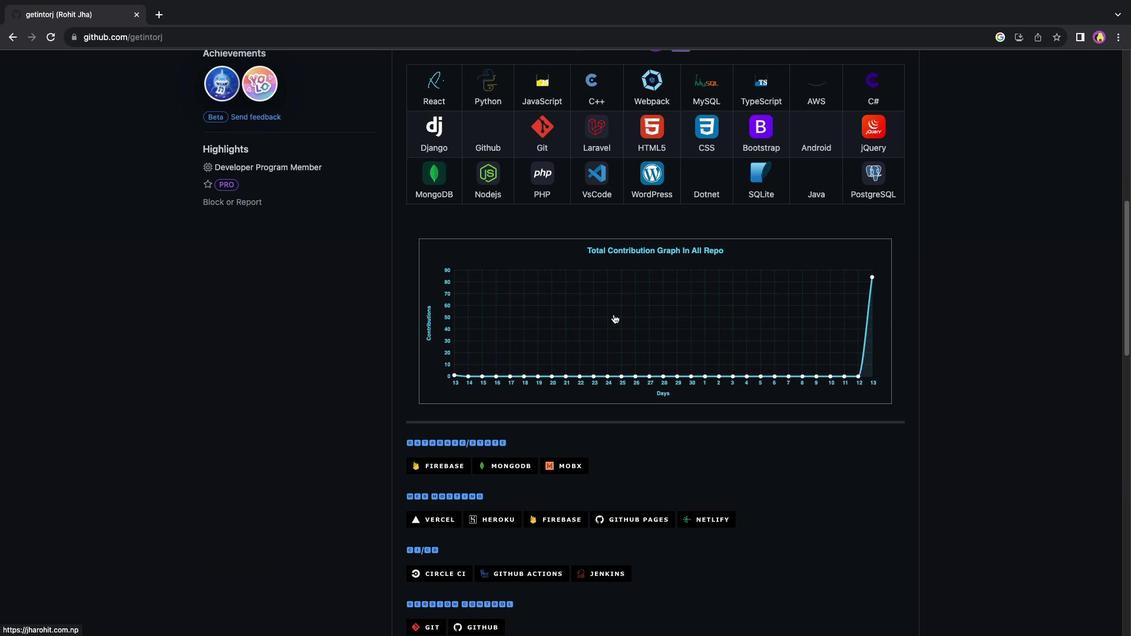 
Action: Mouse scrolled (614, 314) with delta (0, 0)
Screenshot: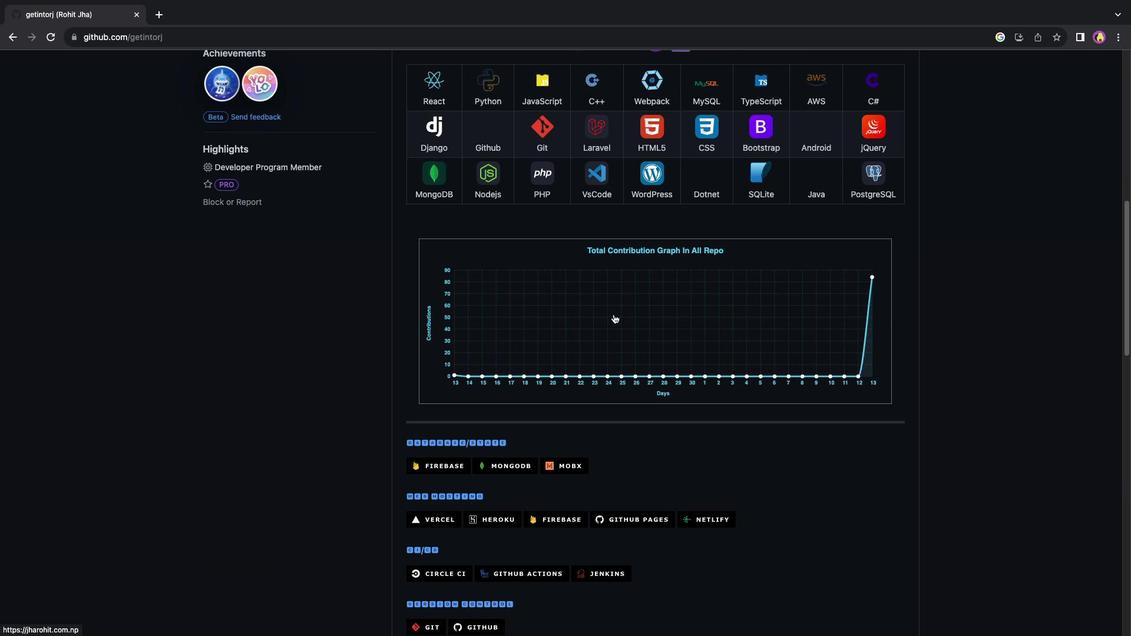 
Action: Mouse scrolled (614, 314) with delta (0, 0)
Screenshot: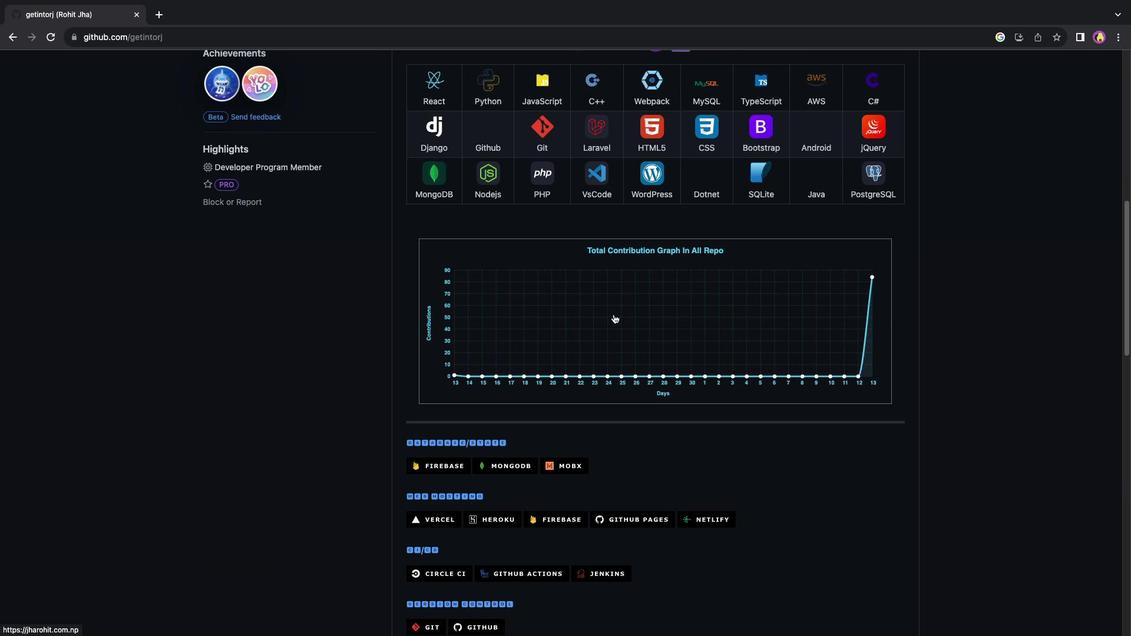 
Action: Mouse scrolled (614, 314) with delta (0, -1)
Screenshot: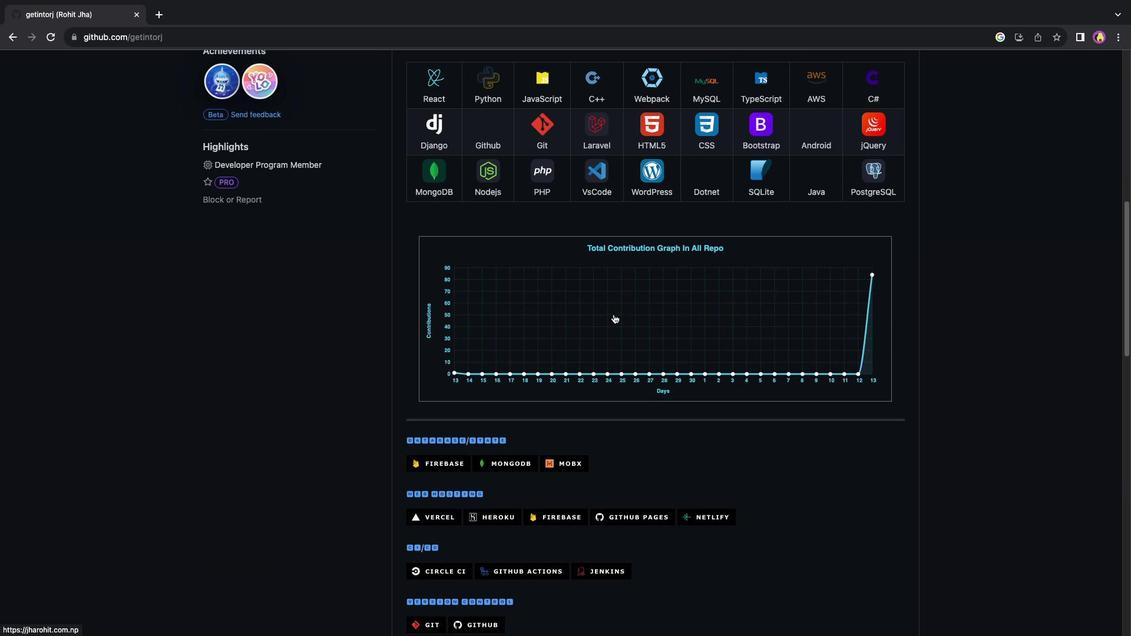
Action: Mouse scrolled (614, 314) with delta (0, 0)
Screenshot: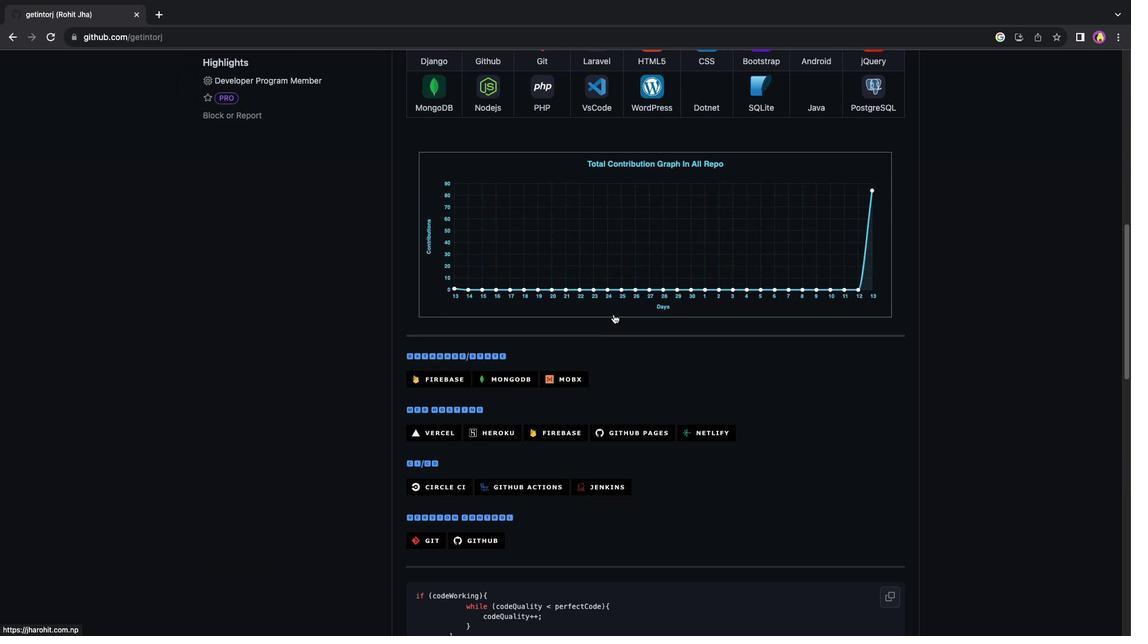 
Action: Mouse scrolled (614, 314) with delta (0, 0)
Screenshot: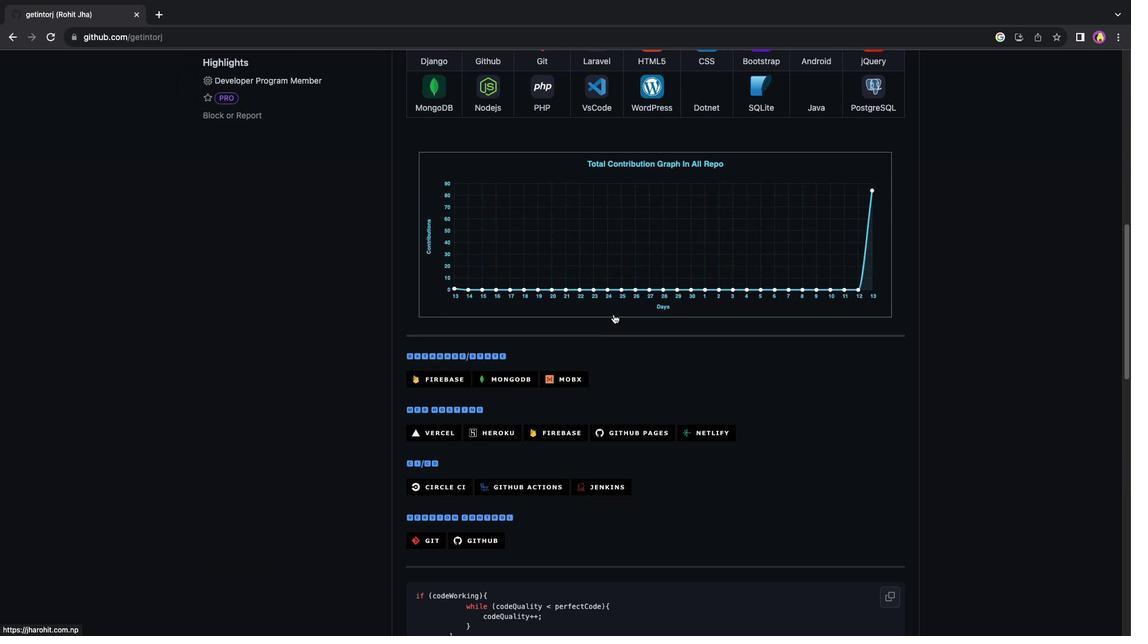
Action: Mouse scrolled (614, 314) with delta (0, -1)
Screenshot: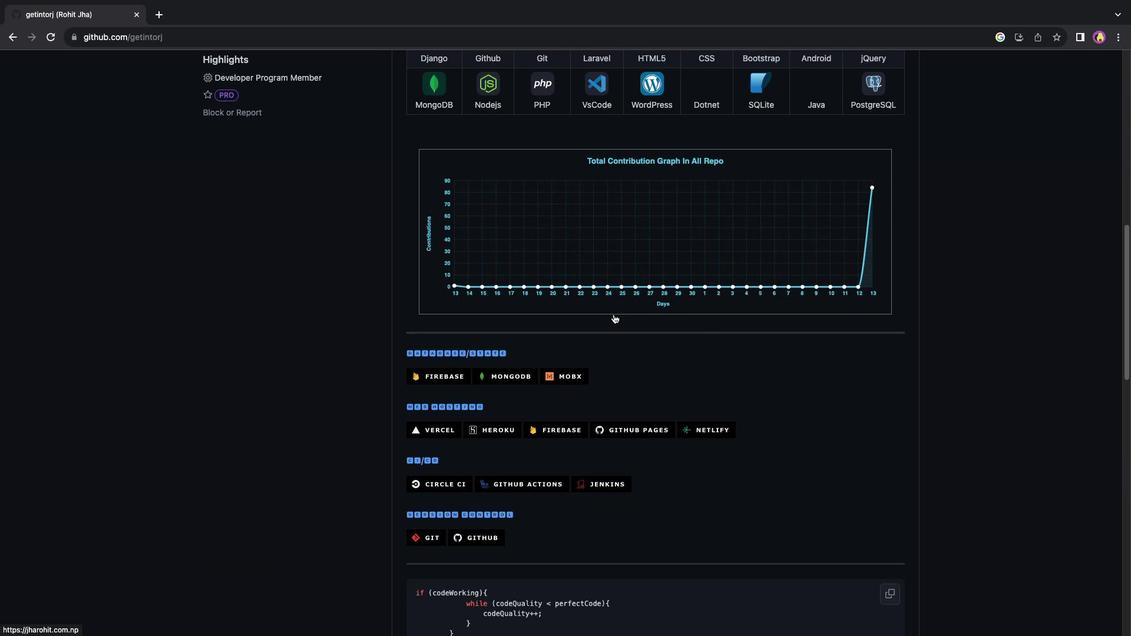 
Action: Mouse scrolled (614, 314) with delta (0, 0)
Screenshot: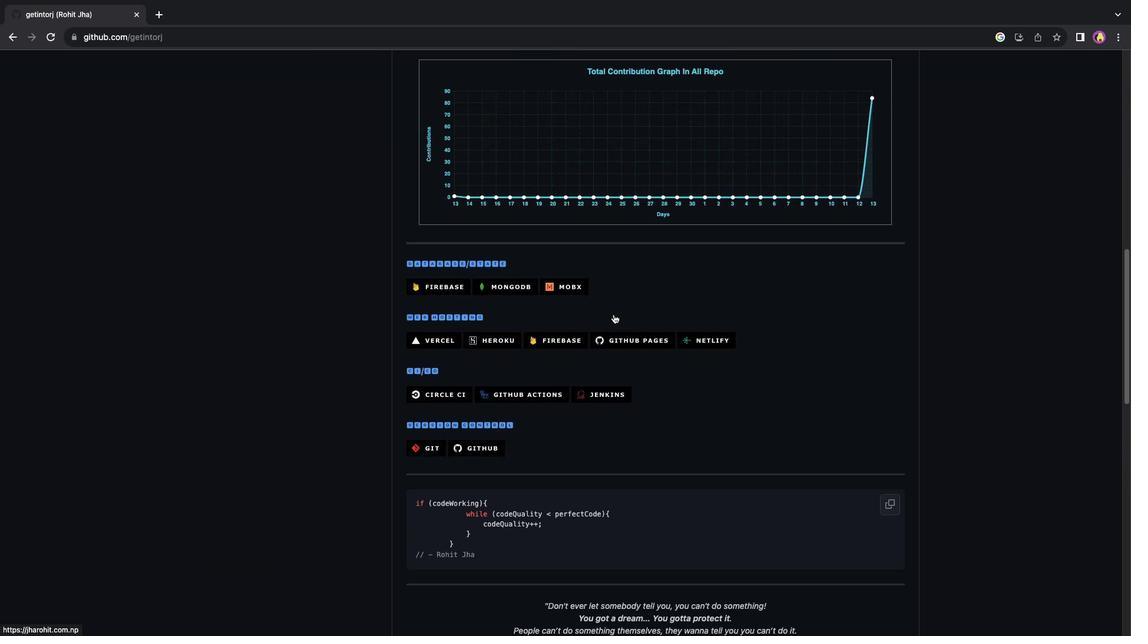 
Action: Mouse scrolled (614, 314) with delta (0, 0)
Screenshot: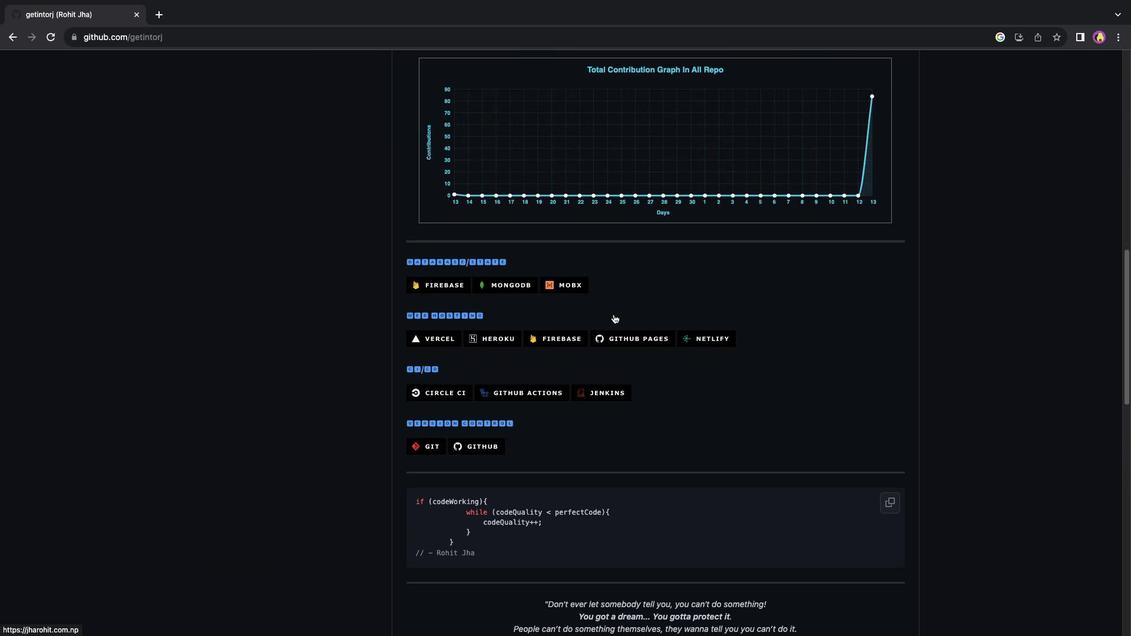 
Action: Mouse scrolled (614, 314) with delta (0, 0)
Screenshot: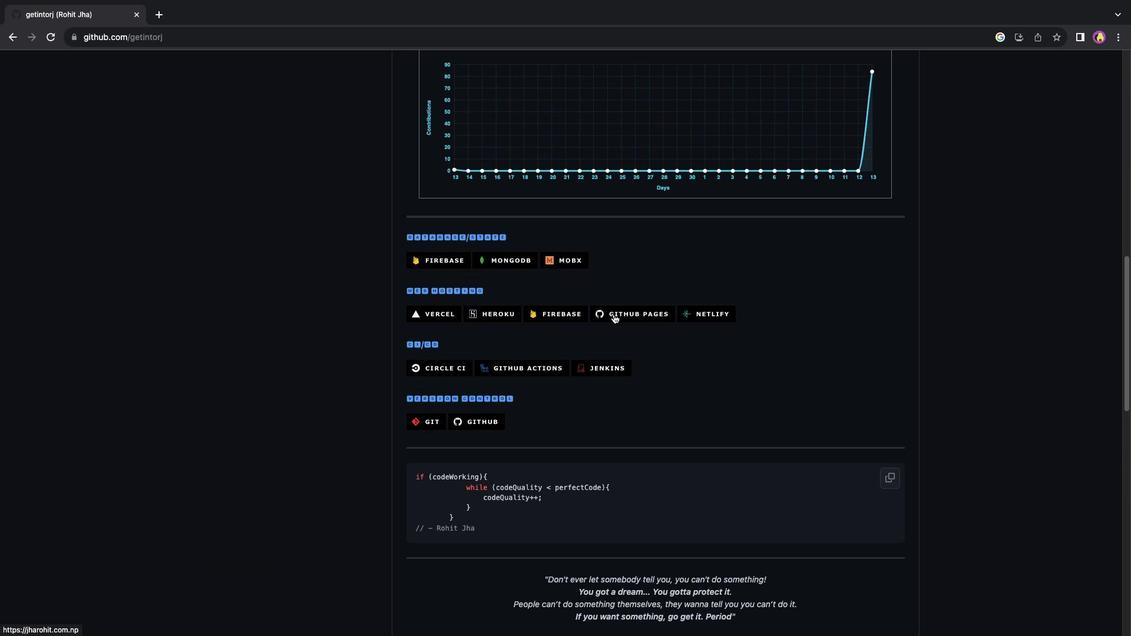 
Action: Mouse scrolled (614, 314) with delta (0, 0)
Screenshot: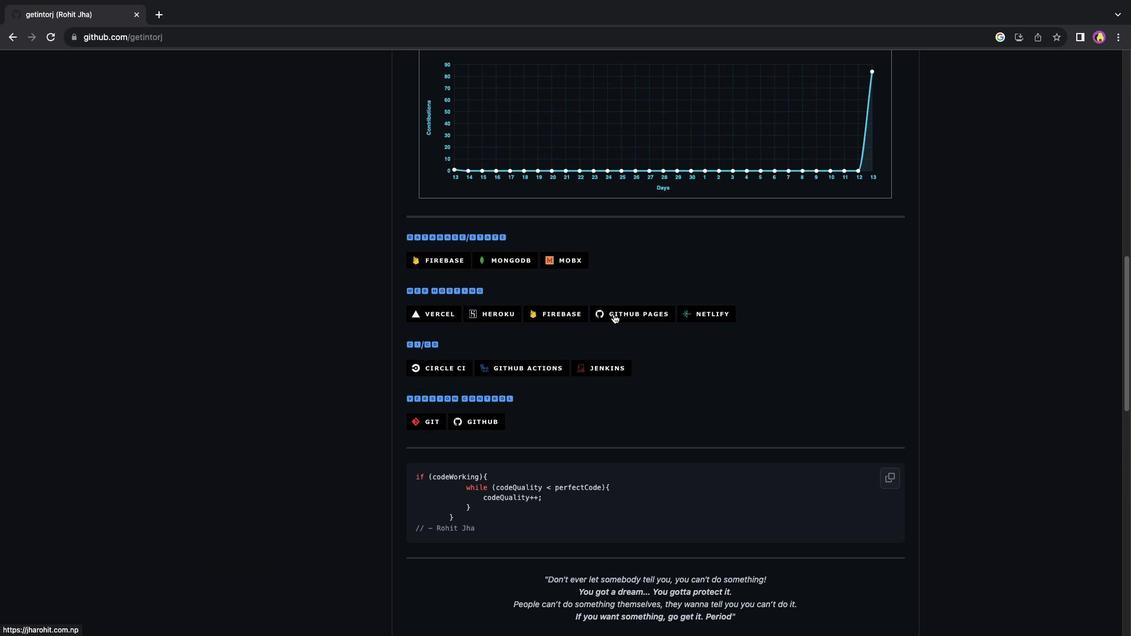
Action: Mouse scrolled (614, 314) with delta (0, -1)
Screenshot: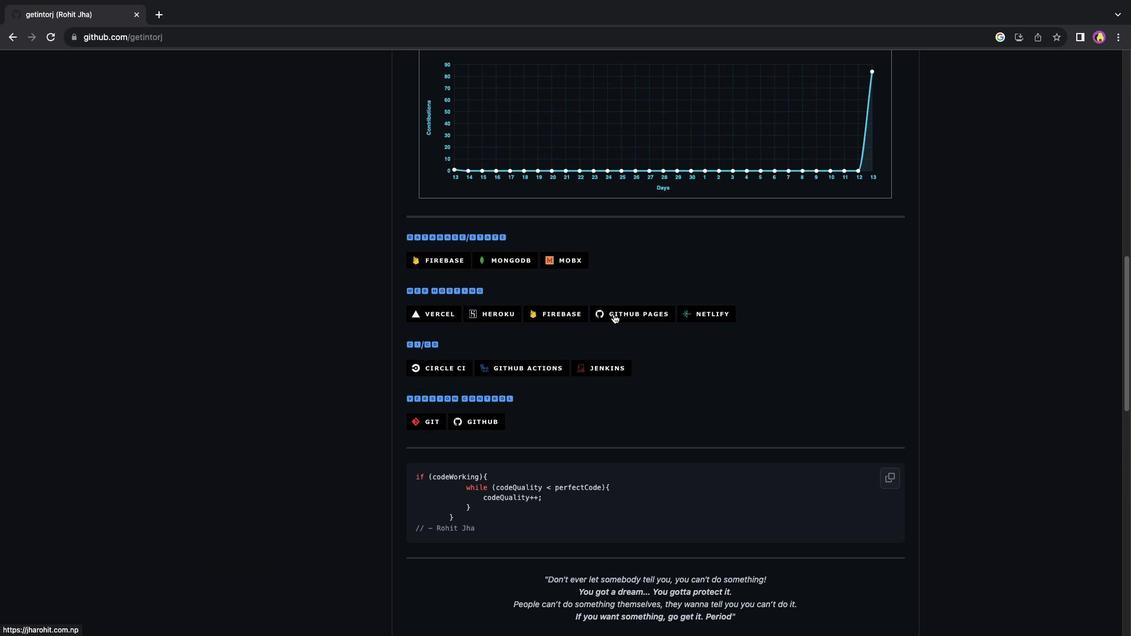 
Action: Mouse scrolled (614, 314) with delta (0, 0)
Screenshot: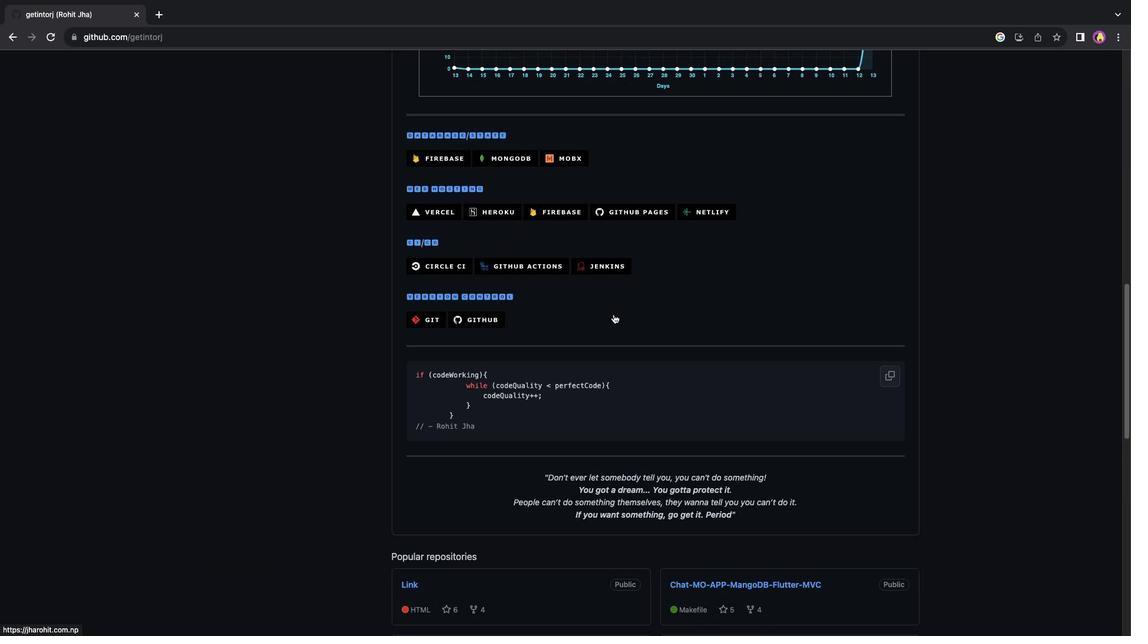 
Action: Mouse scrolled (614, 314) with delta (0, 0)
Screenshot: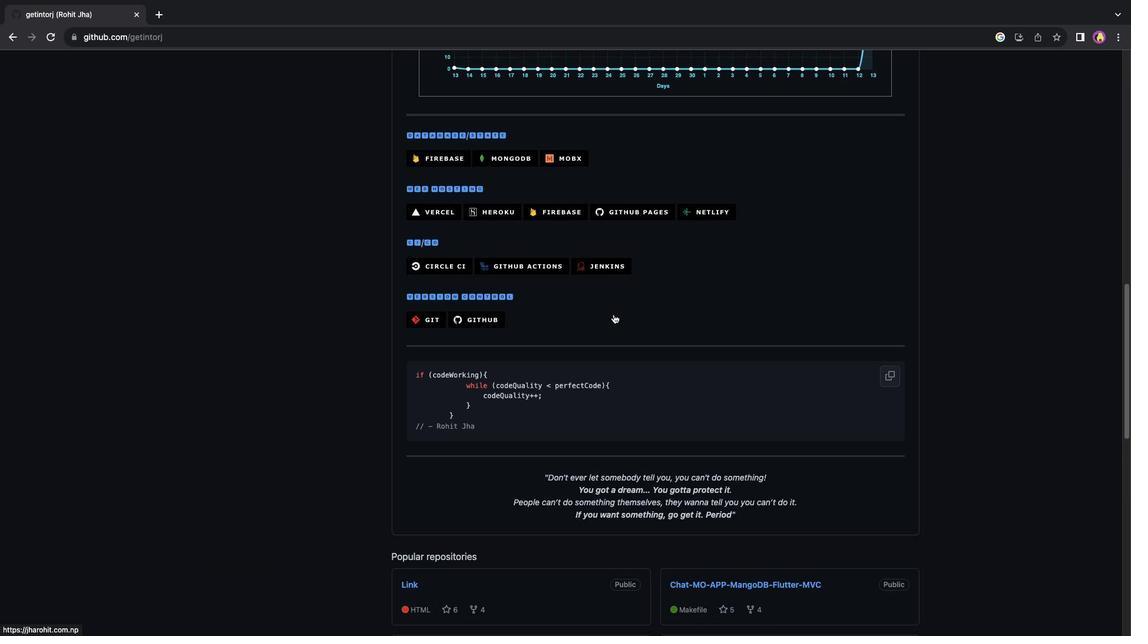 
Action: Mouse scrolled (614, 314) with delta (0, -1)
Screenshot: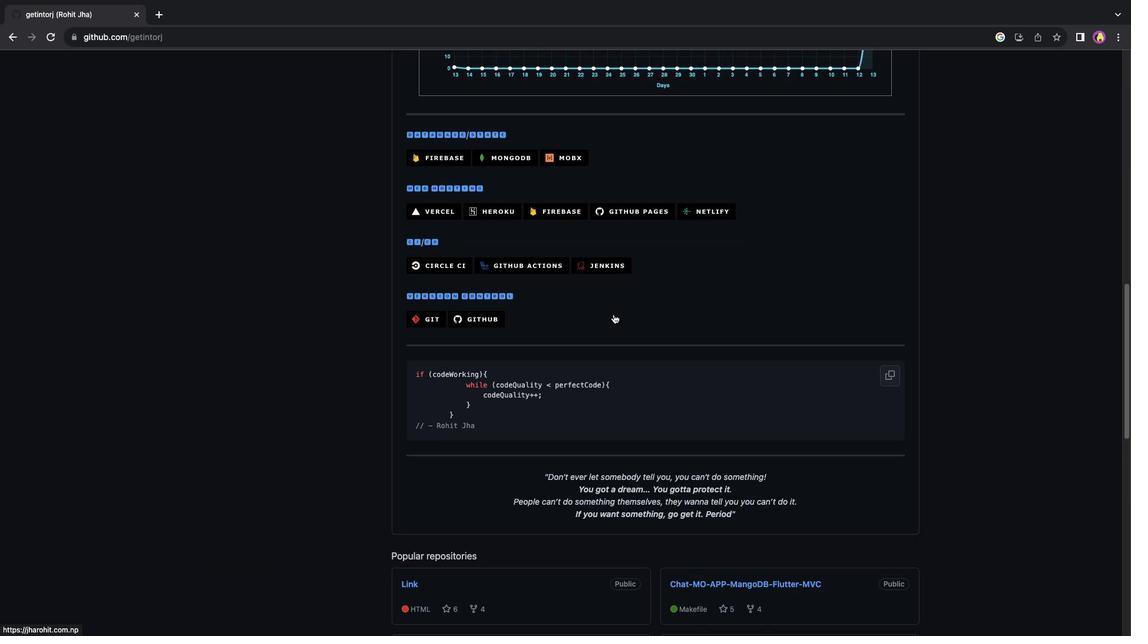 
Action: Mouse scrolled (614, 314) with delta (0, 0)
Screenshot: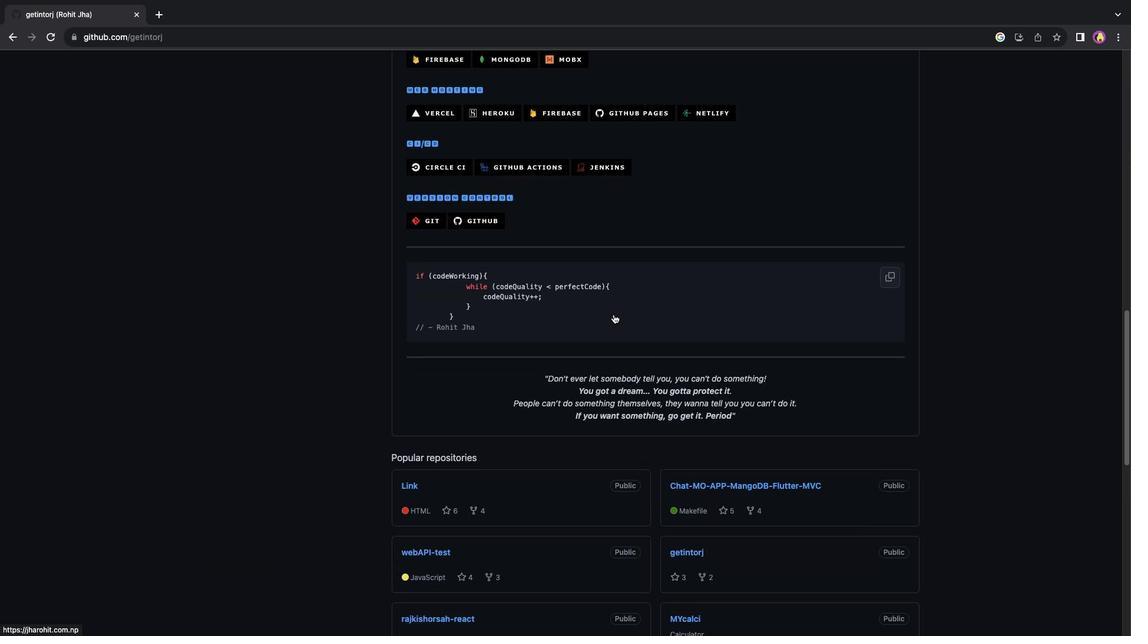 
Action: Mouse scrolled (614, 314) with delta (0, 0)
Screenshot: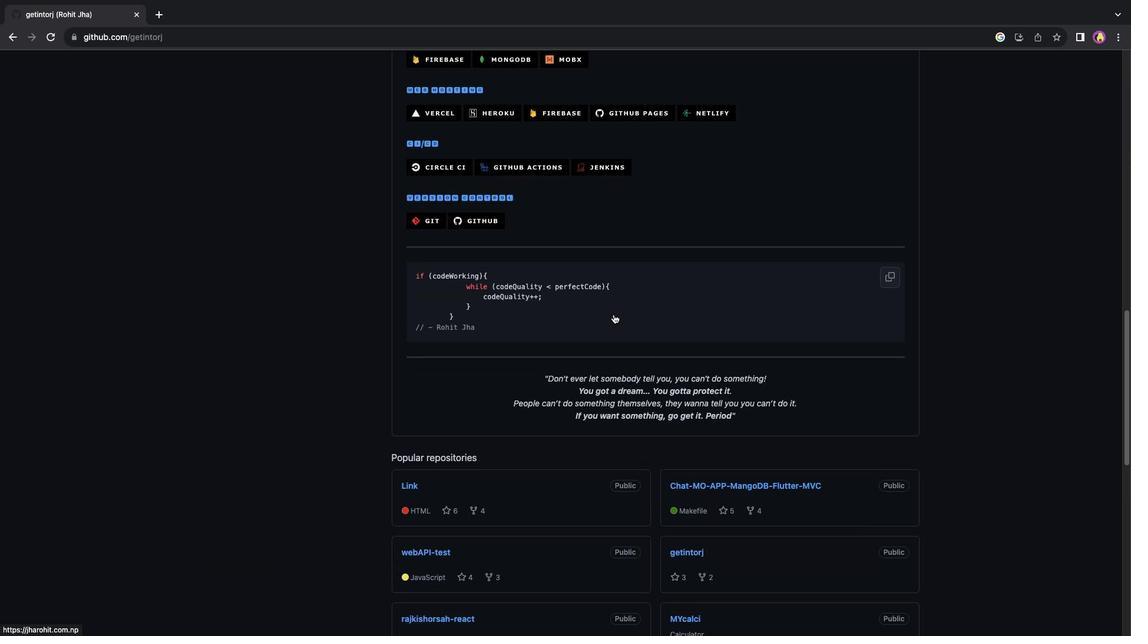 
Action: Mouse scrolled (614, 314) with delta (0, -1)
Screenshot: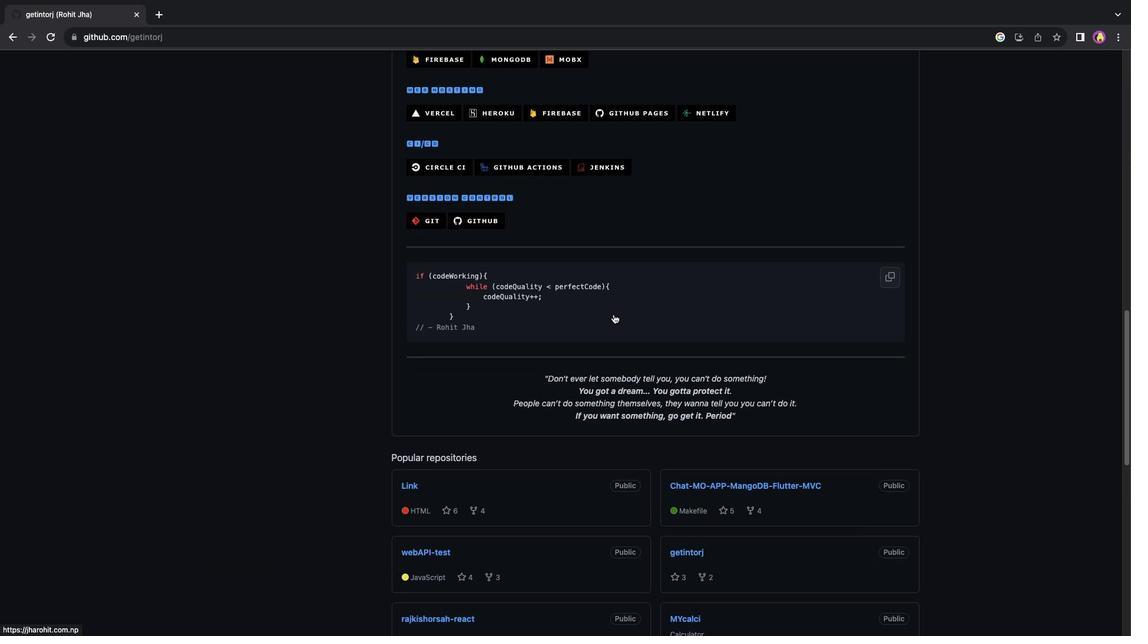
Action: Mouse scrolled (614, 314) with delta (0, 0)
Screenshot: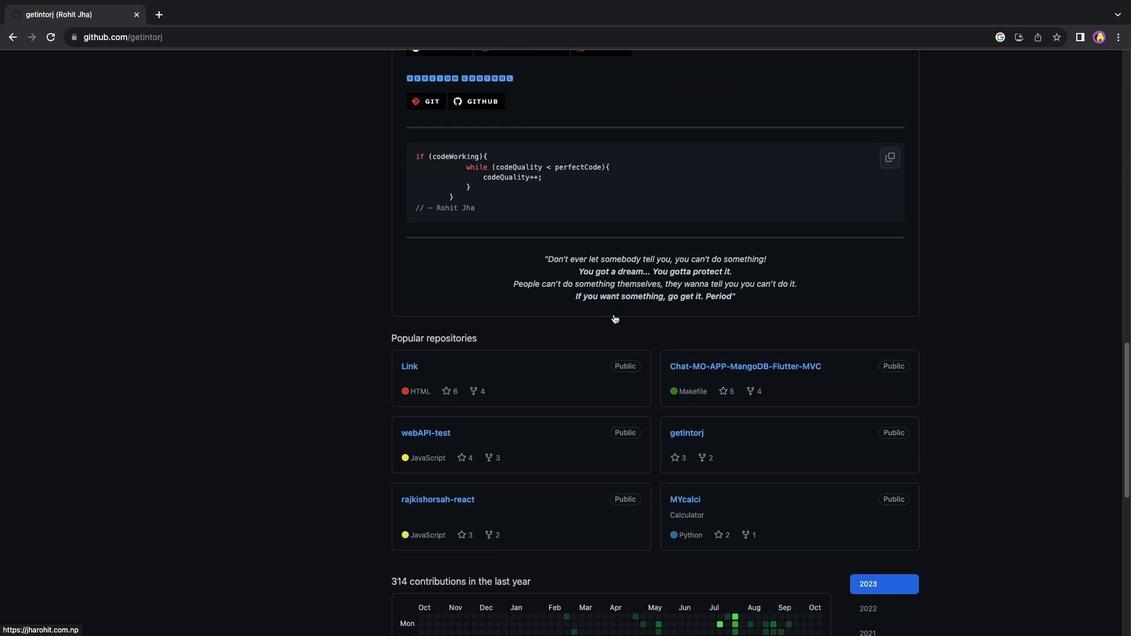 
Action: Mouse scrolled (614, 314) with delta (0, 0)
Screenshot: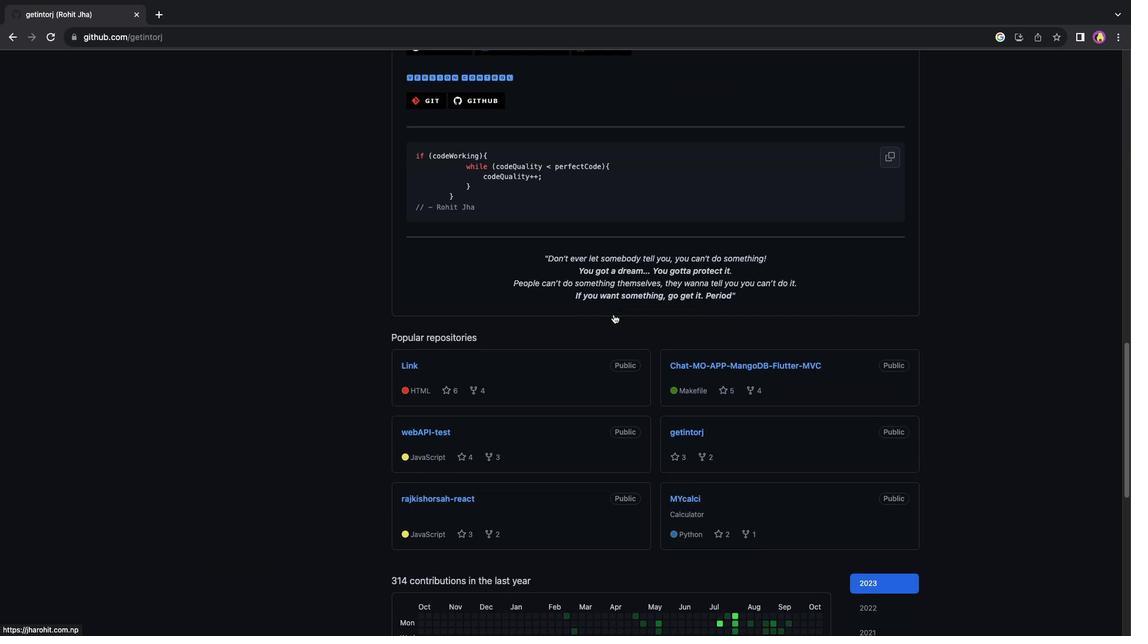
Action: Mouse scrolled (614, 314) with delta (0, -1)
Screenshot: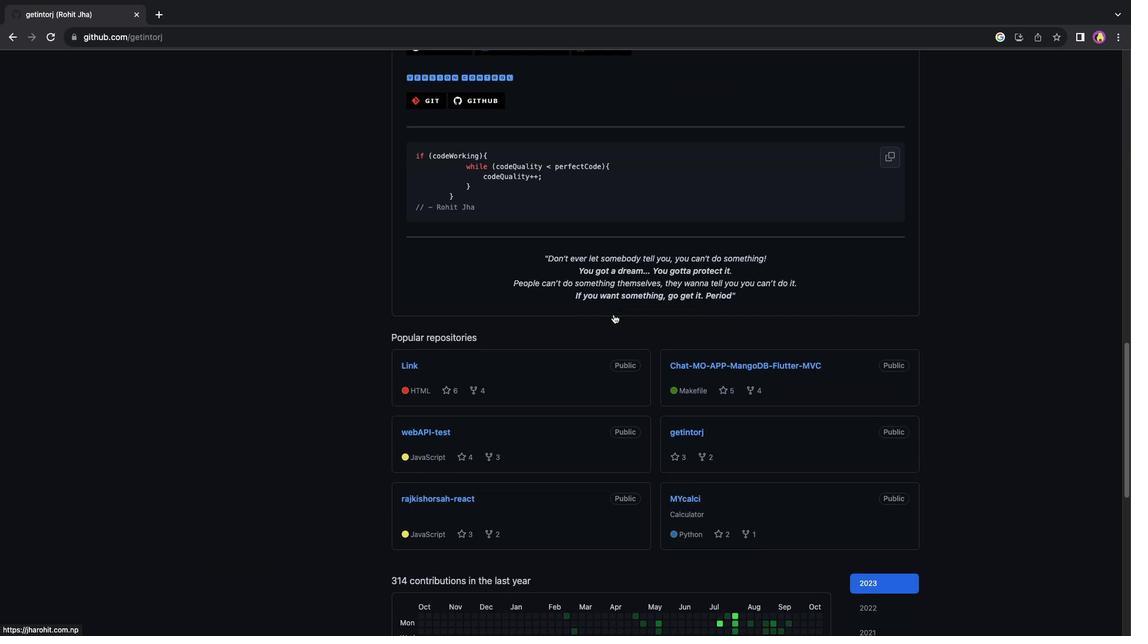 
Action: Mouse scrolled (614, 314) with delta (0, 0)
Screenshot: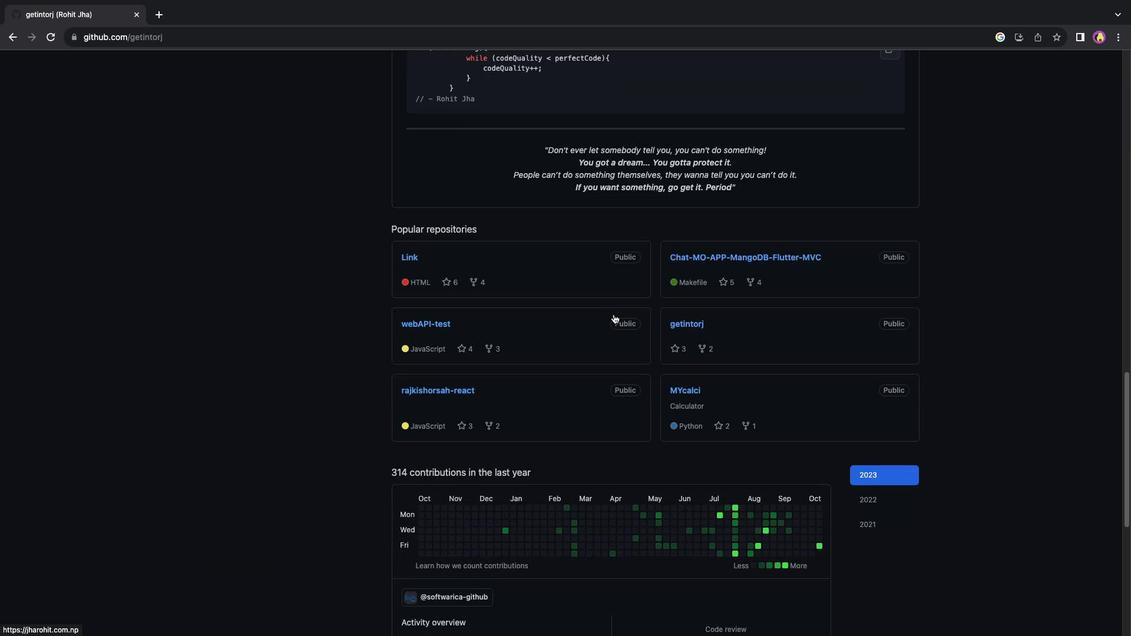 
Action: Mouse scrolled (614, 314) with delta (0, 0)
Screenshot: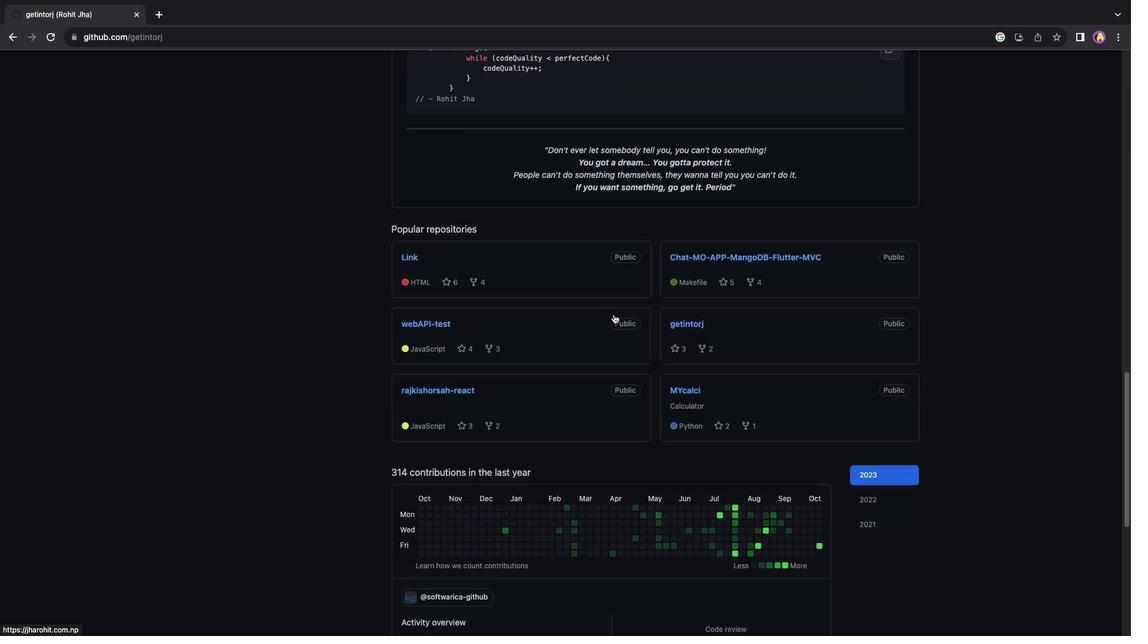 
Action: Mouse scrolled (614, 314) with delta (0, -1)
Screenshot: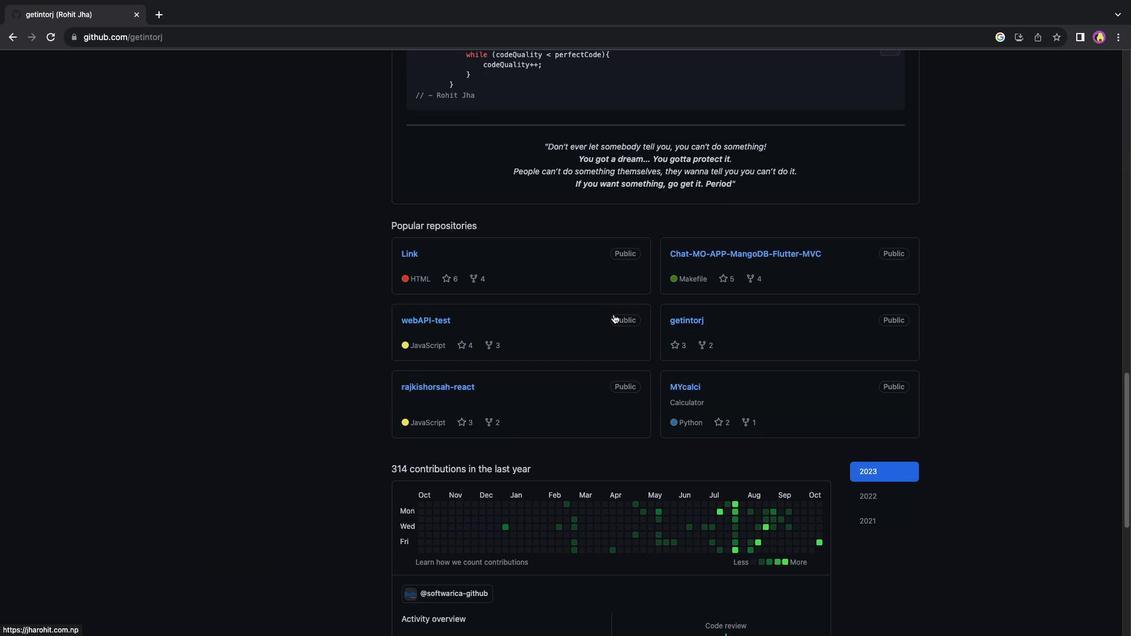 
Action: Mouse moved to (615, 315)
Screenshot: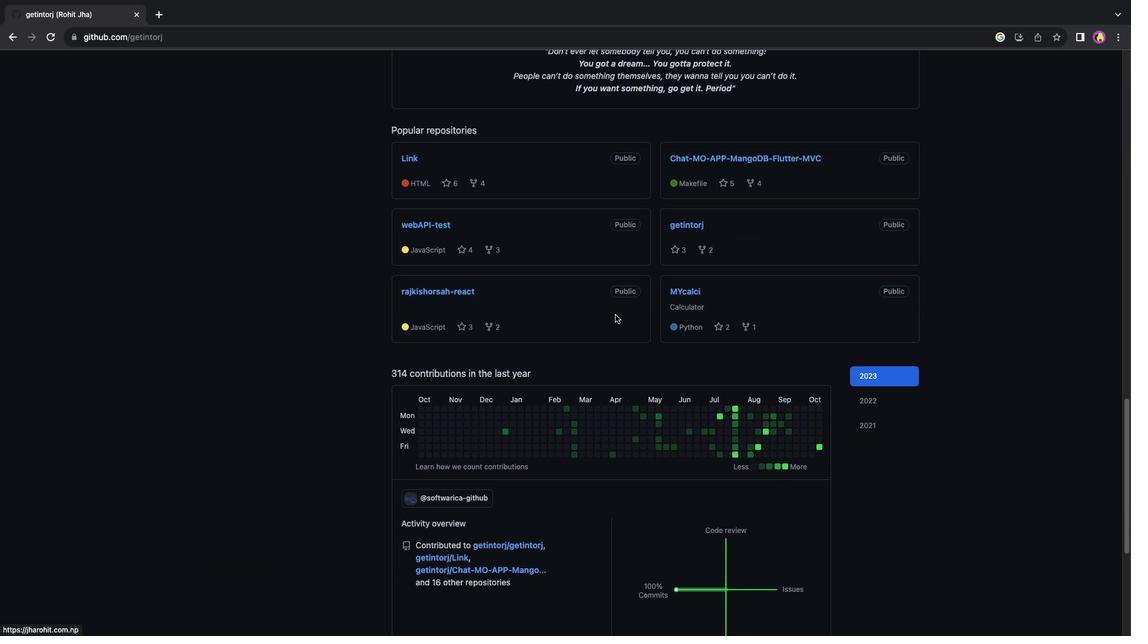 
Action: Mouse scrolled (615, 315) with delta (0, 0)
Screenshot: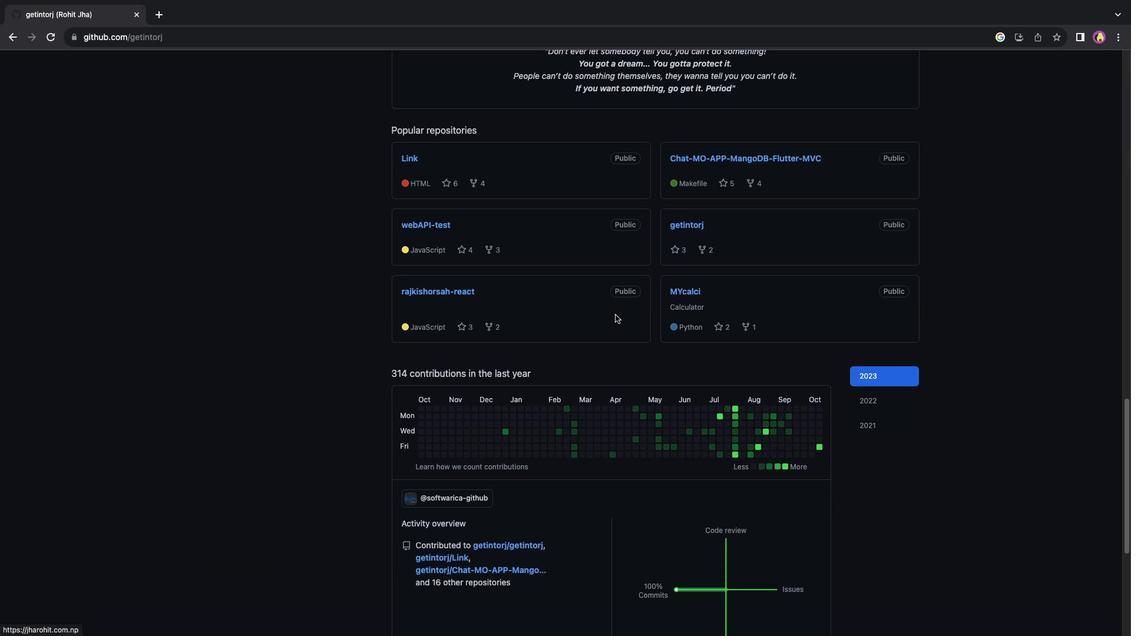 
Action: Mouse scrolled (615, 315) with delta (0, 0)
Screenshot: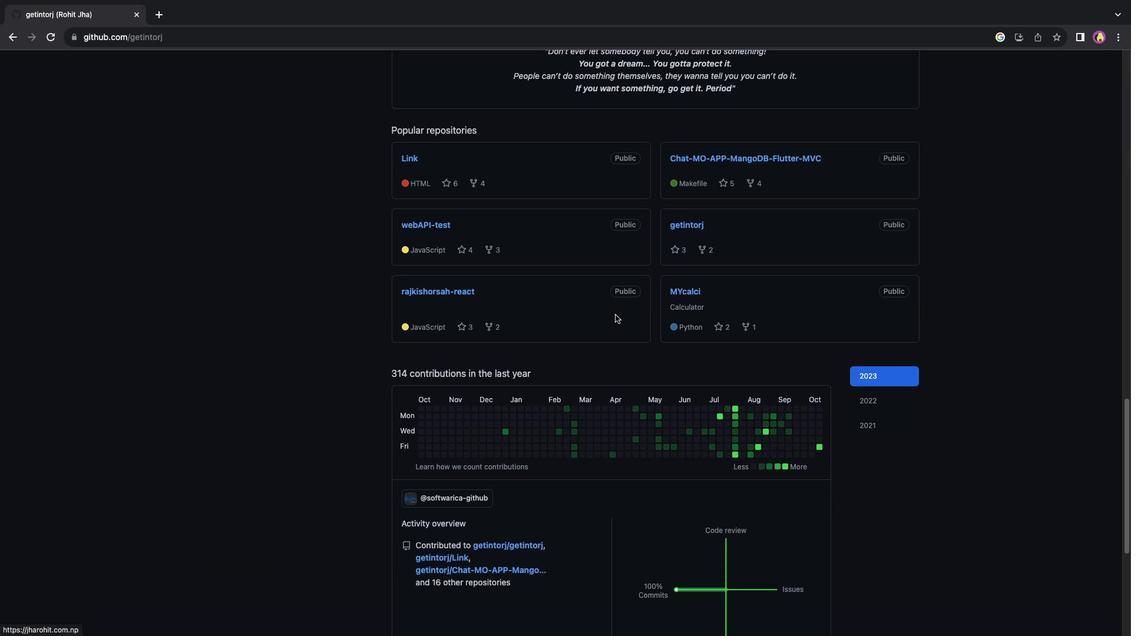 
Action: Mouse scrolled (615, 315) with delta (0, -1)
Screenshot: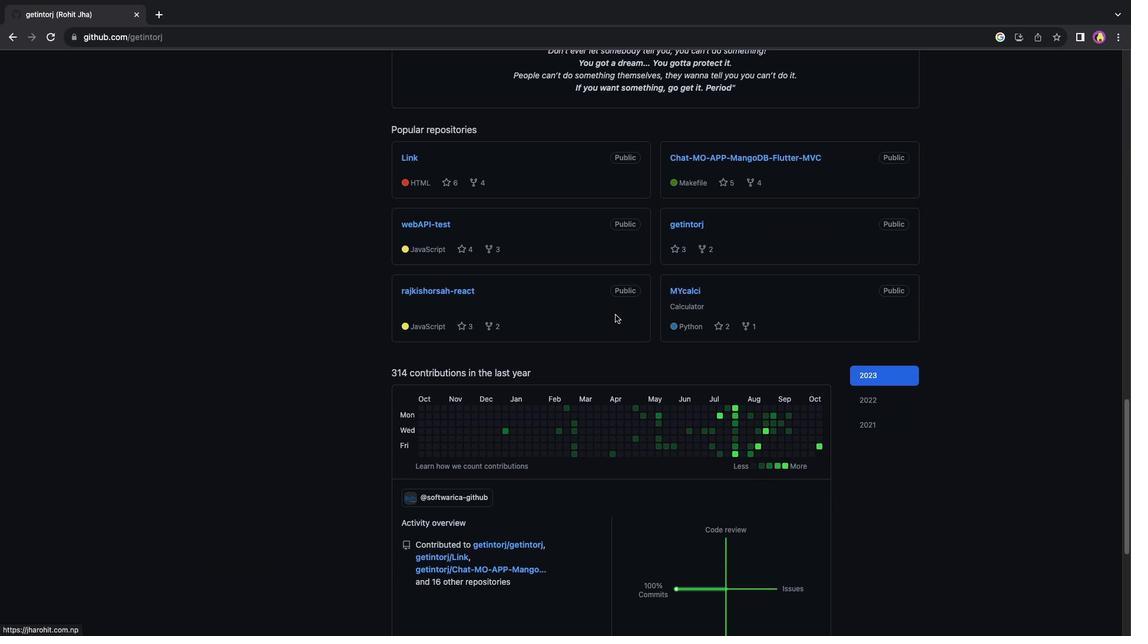 
Action: Mouse moved to (878, 307)
Screenshot: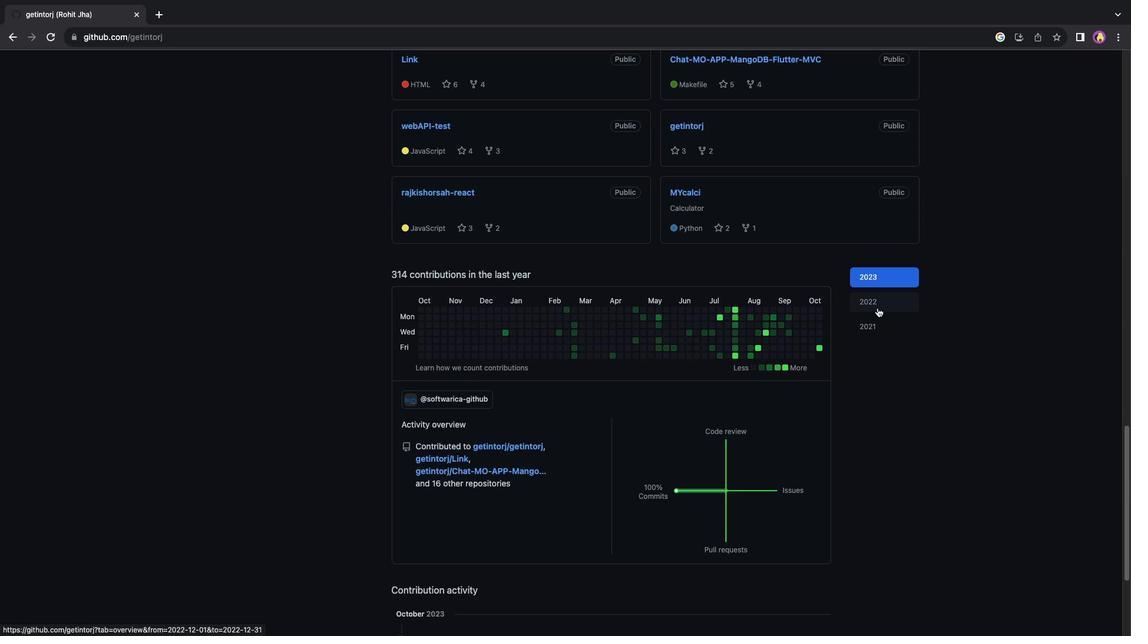
Action: Mouse pressed left at (878, 307)
Screenshot: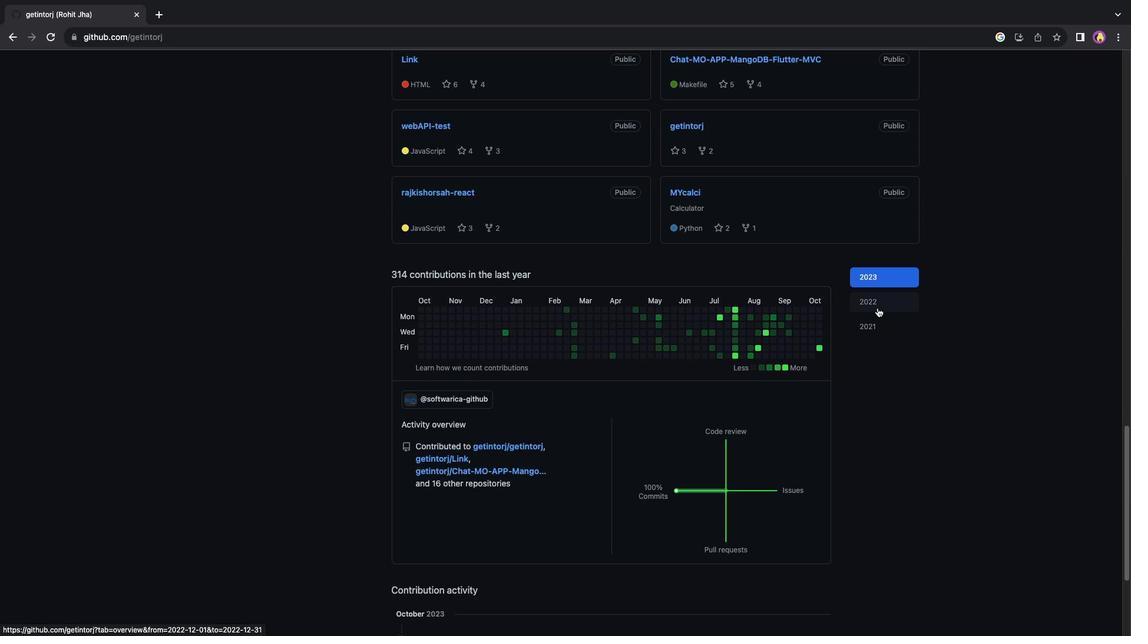 
Action: Mouse moved to (881, 327)
Screenshot: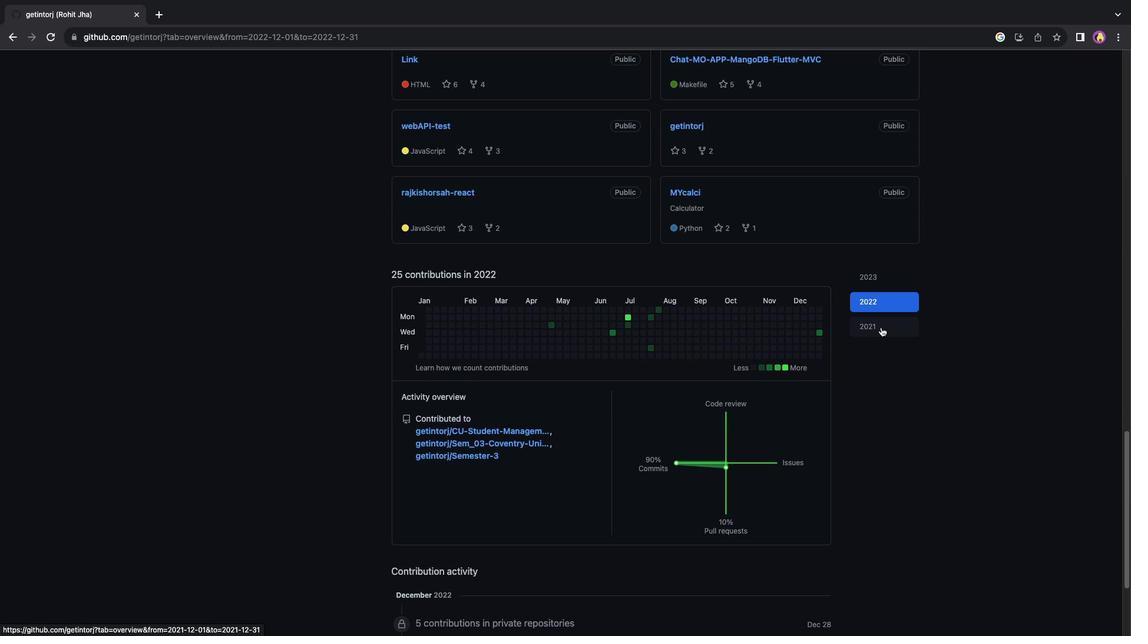 
Action: Mouse pressed left at (881, 327)
Screenshot: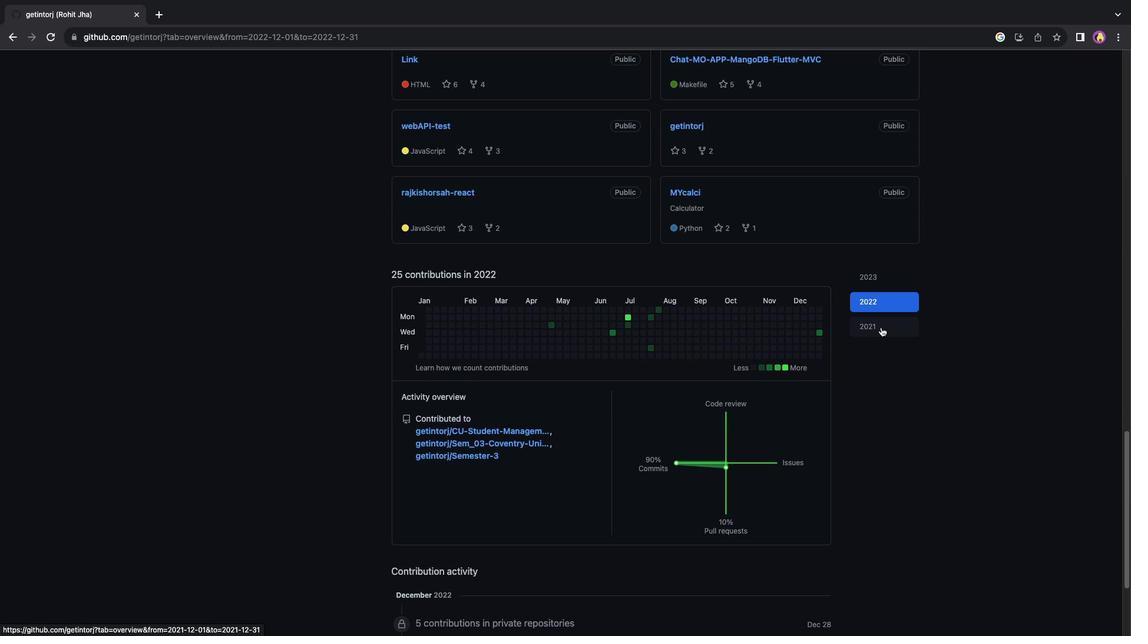 
Action: Mouse moved to (890, 285)
Screenshot: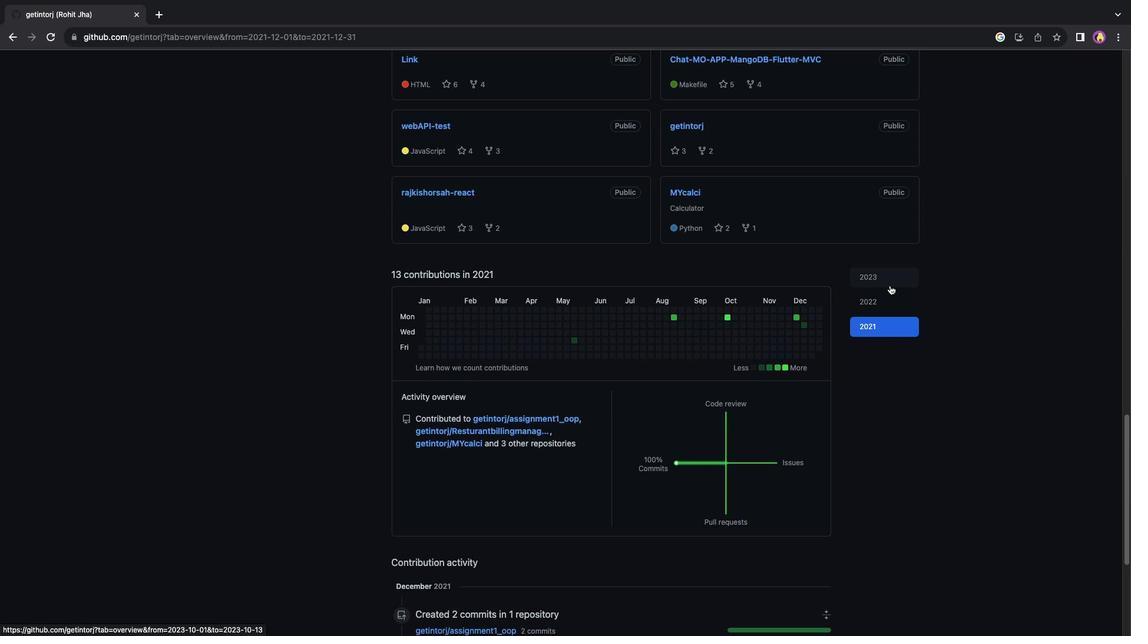 
Action: Mouse pressed left at (890, 285)
Screenshot: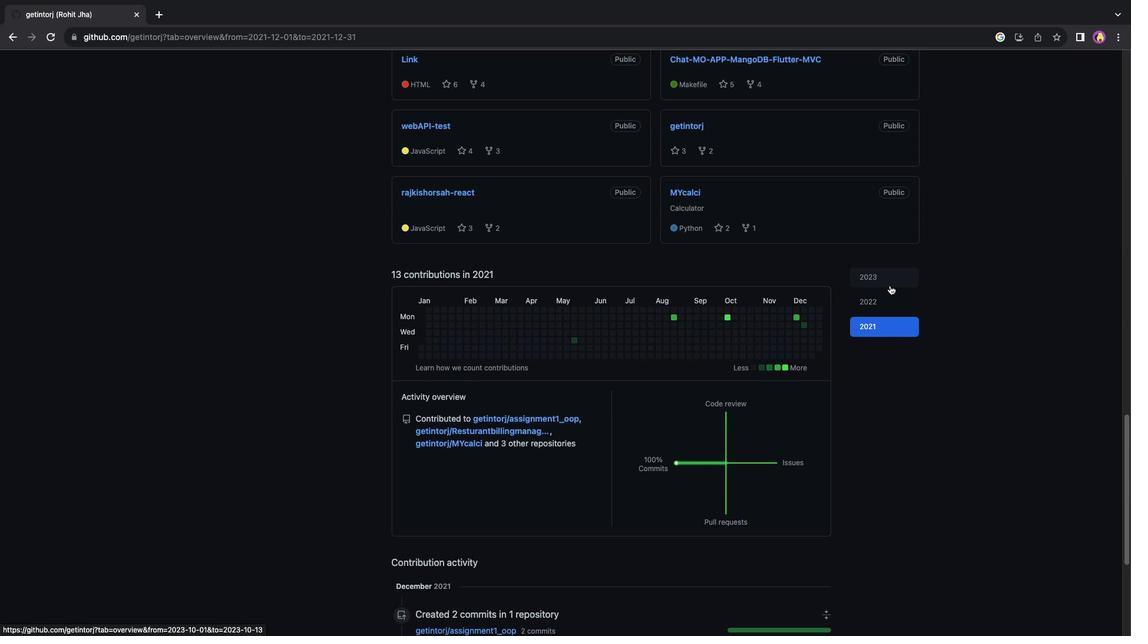 
Action: Mouse moved to (704, 405)
Screenshot: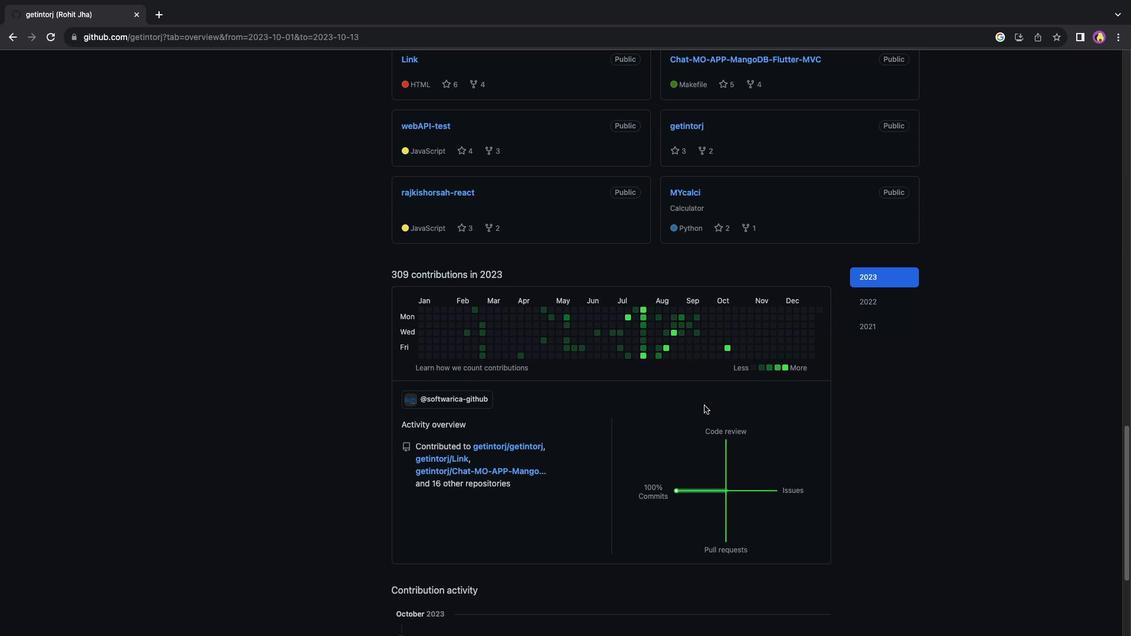 
Action: Mouse scrolled (704, 405) with delta (0, 0)
Screenshot: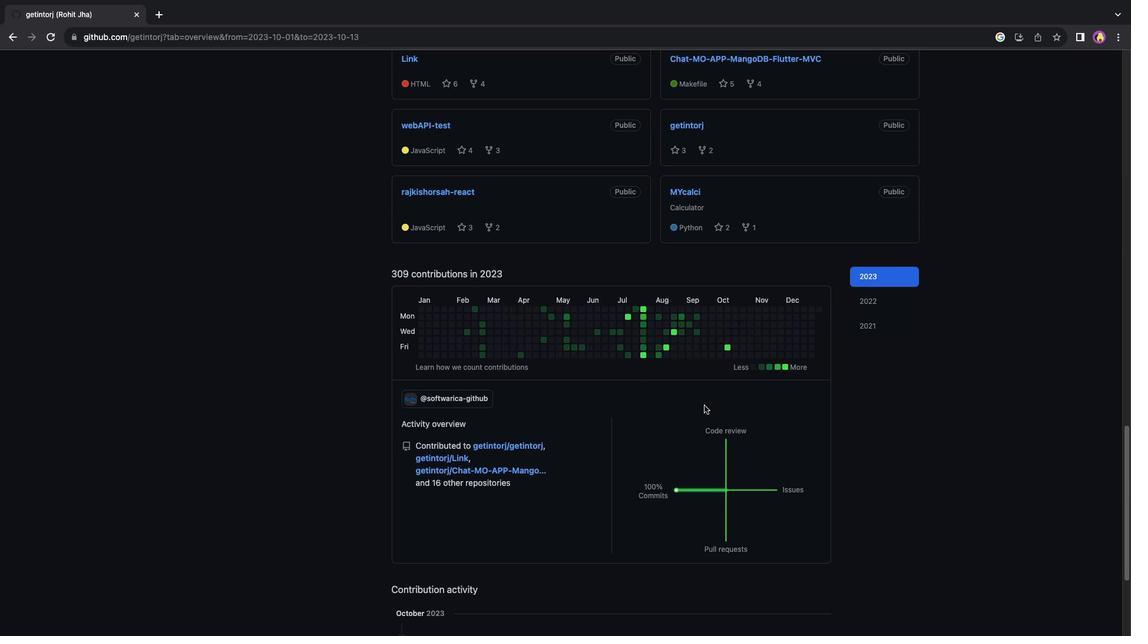 
Action: Mouse scrolled (704, 405) with delta (0, 0)
Screenshot: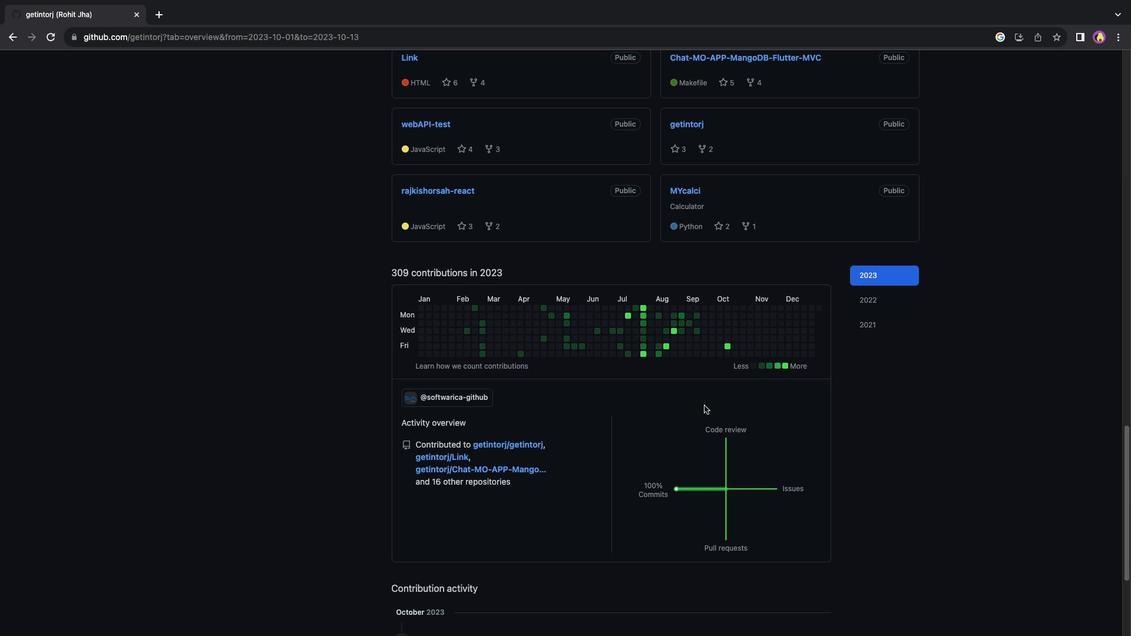 
Action: Mouse scrolled (704, 405) with delta (0, -1)
Screenshot: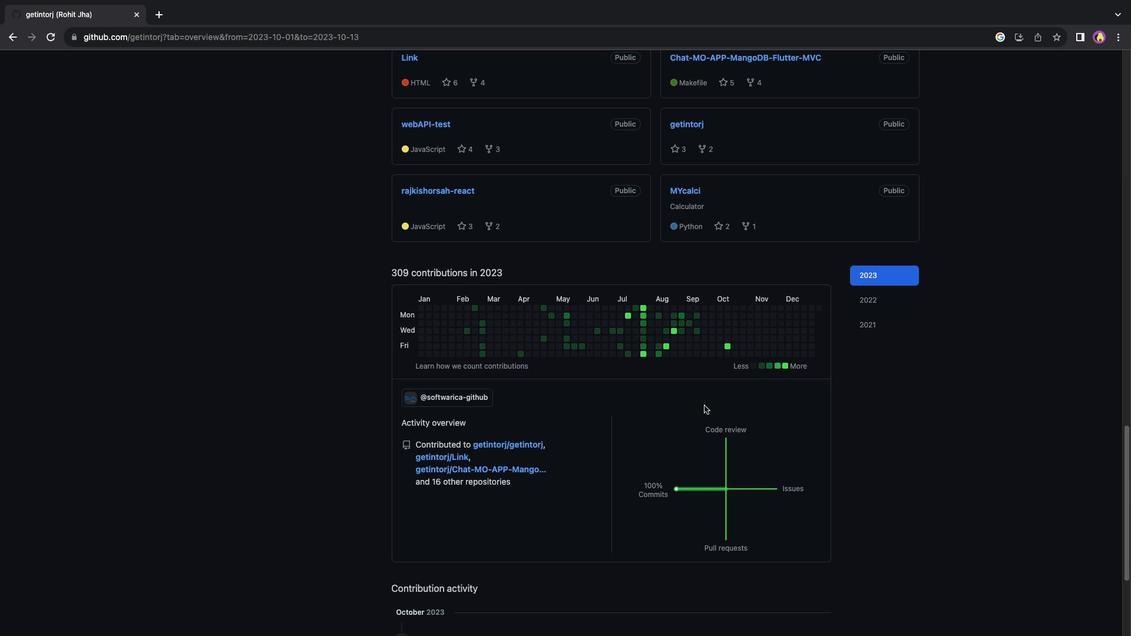
Action: Mouse scrolled (704, 405) with delta (0, 0)
Screenshot: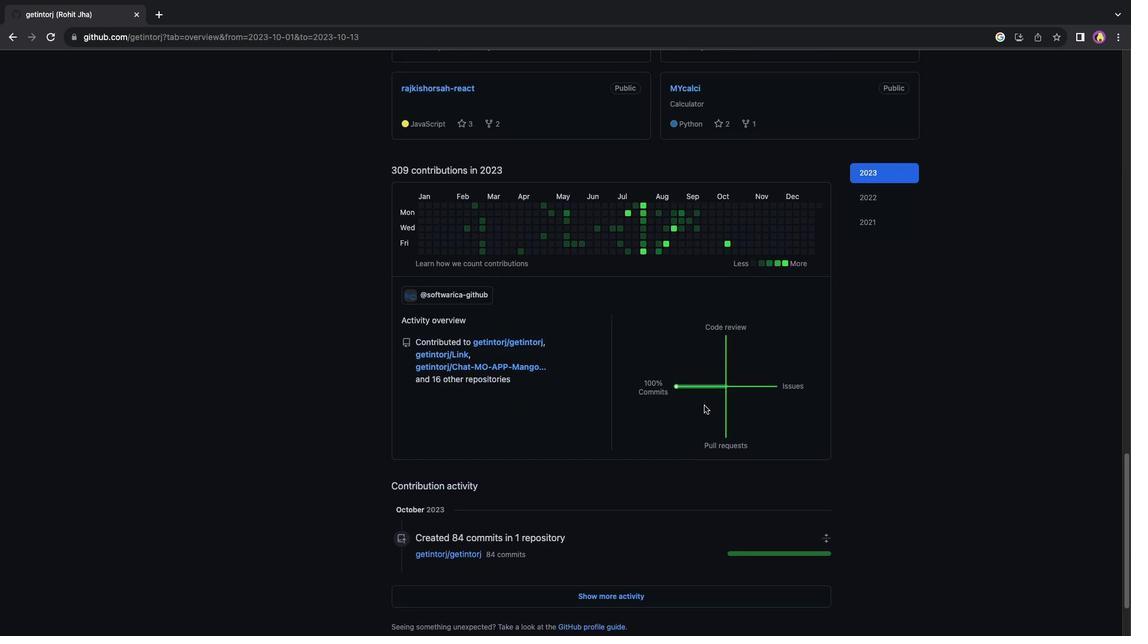 
Action: Mouse scrolled (704, 405) with delta (0, 0)
Screenshot: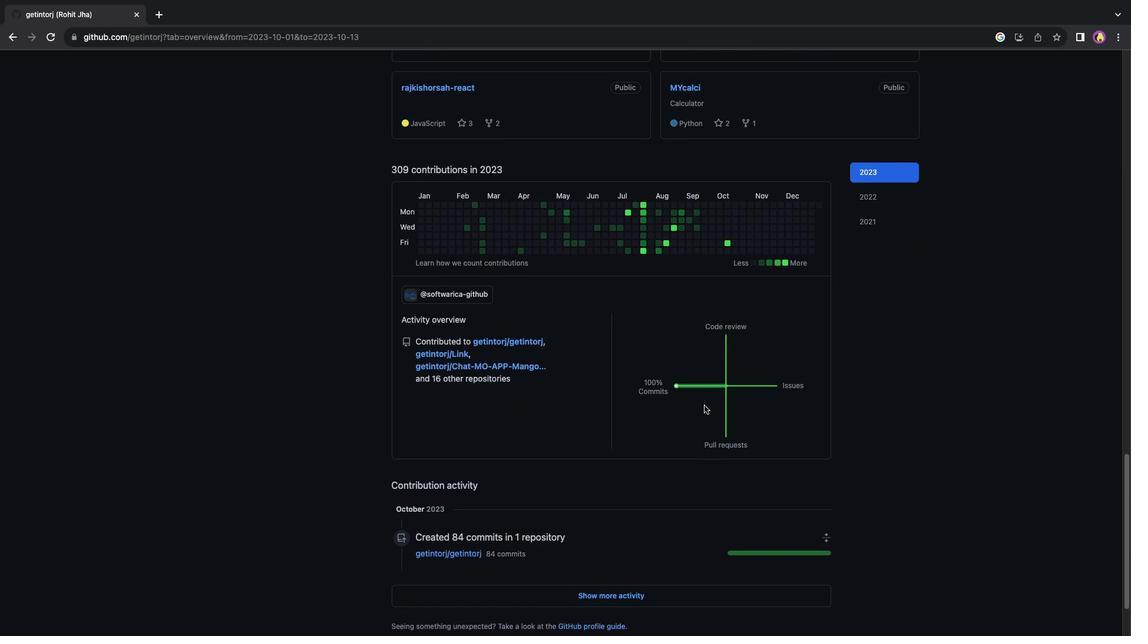 
Action: Mouse scrolled (704, 405) with delta (0, -1)
Screenshot: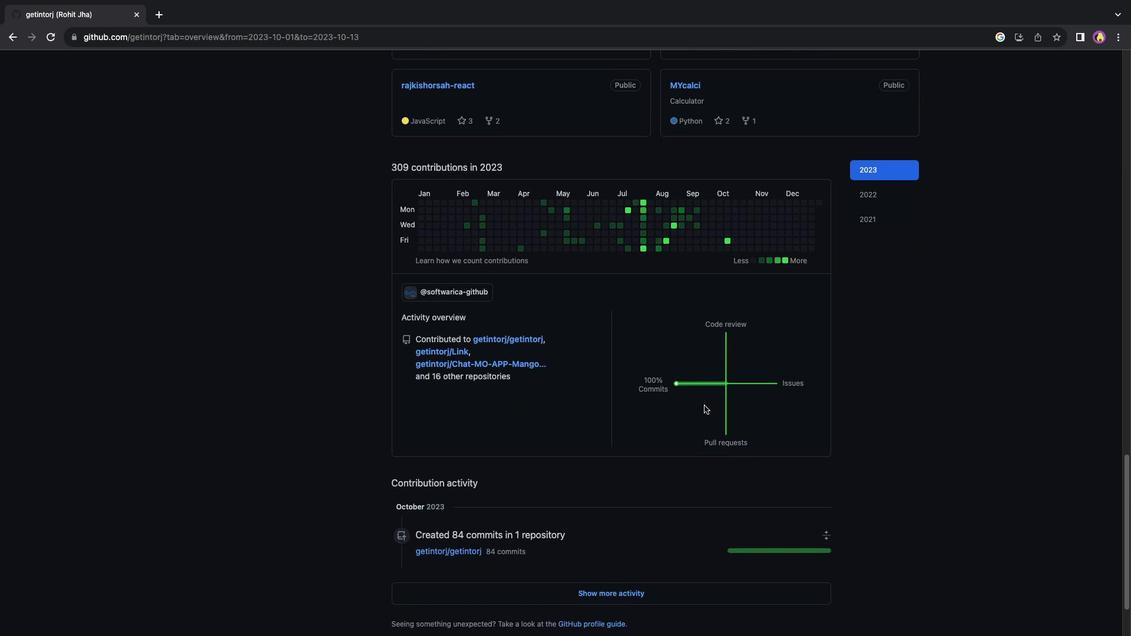 
Action: Mouse moved to (716, 523)
Screenshot: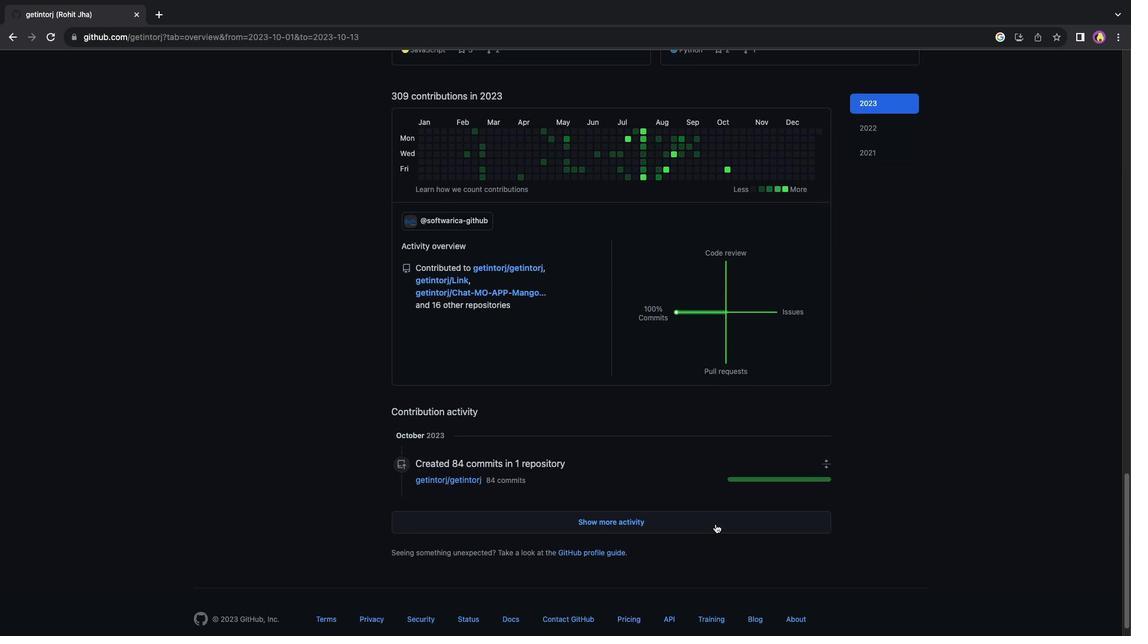 
Action: Mouse pressed left at (716, 523)
Screenshot: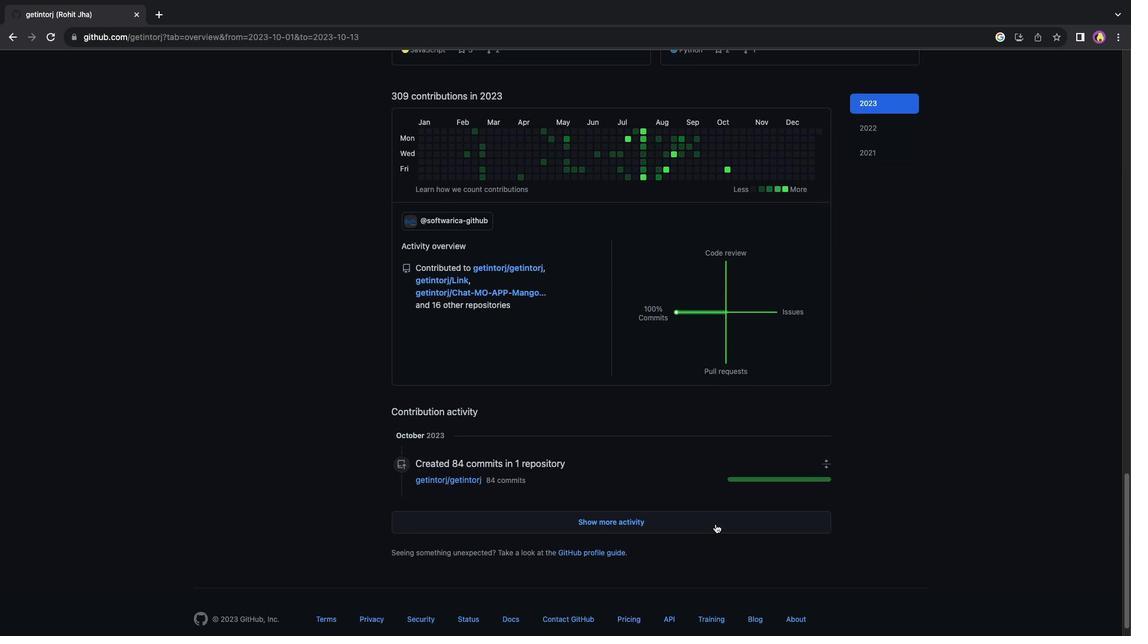 
Action: Mouse moved to (698, 439)
Screenshot: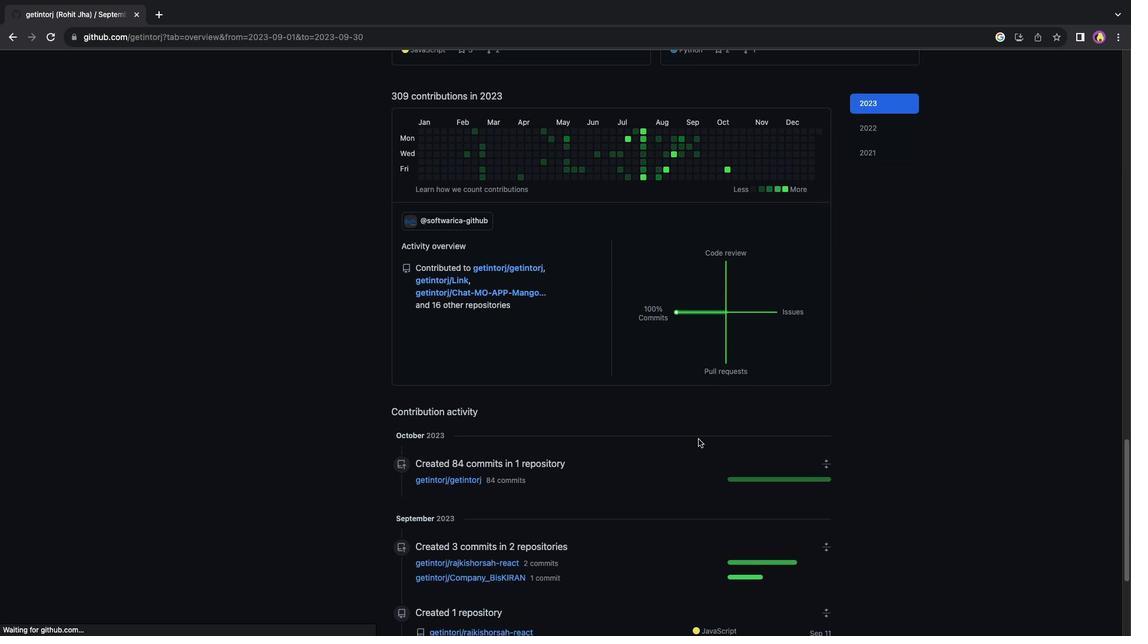
Action: Mouse scrolled (698, 439) with delta (0, 0)
Screenshot: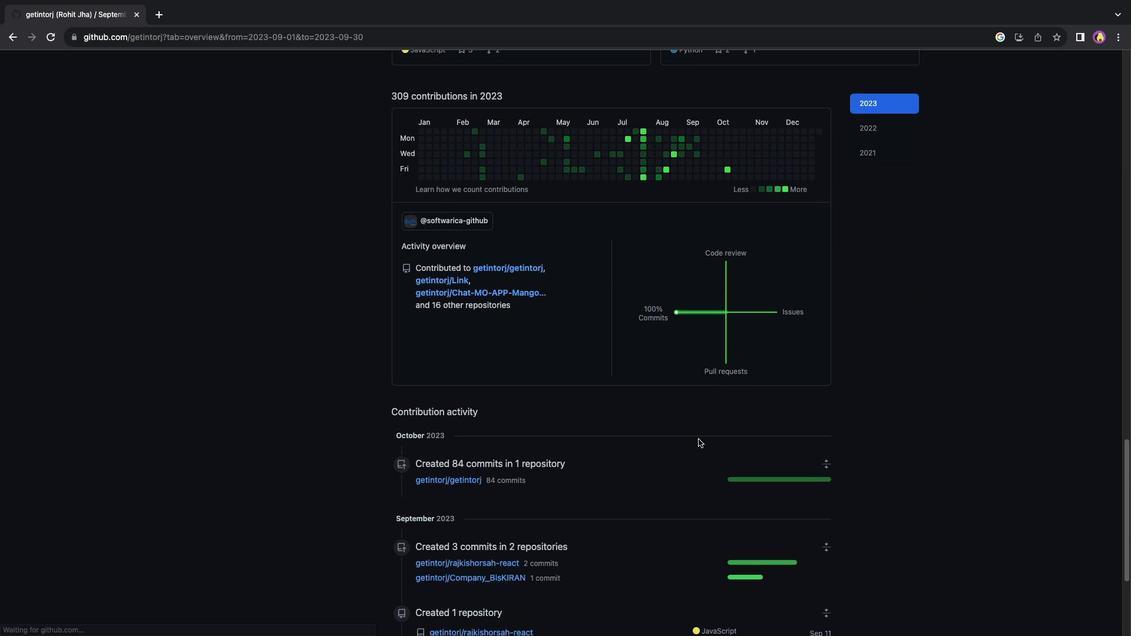 
Action: Mouse scrolled (698, 439) with delta (0, 0)
Screenshot: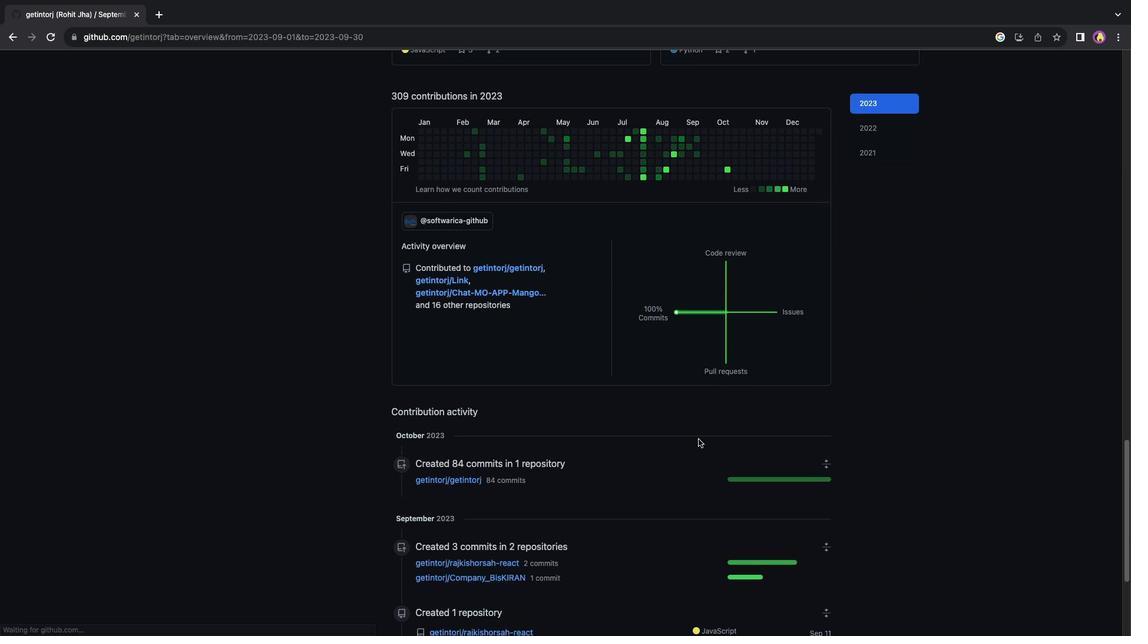 
Action: Mouse scrolled (698, 439) with delta (0, -1)
Screenshot: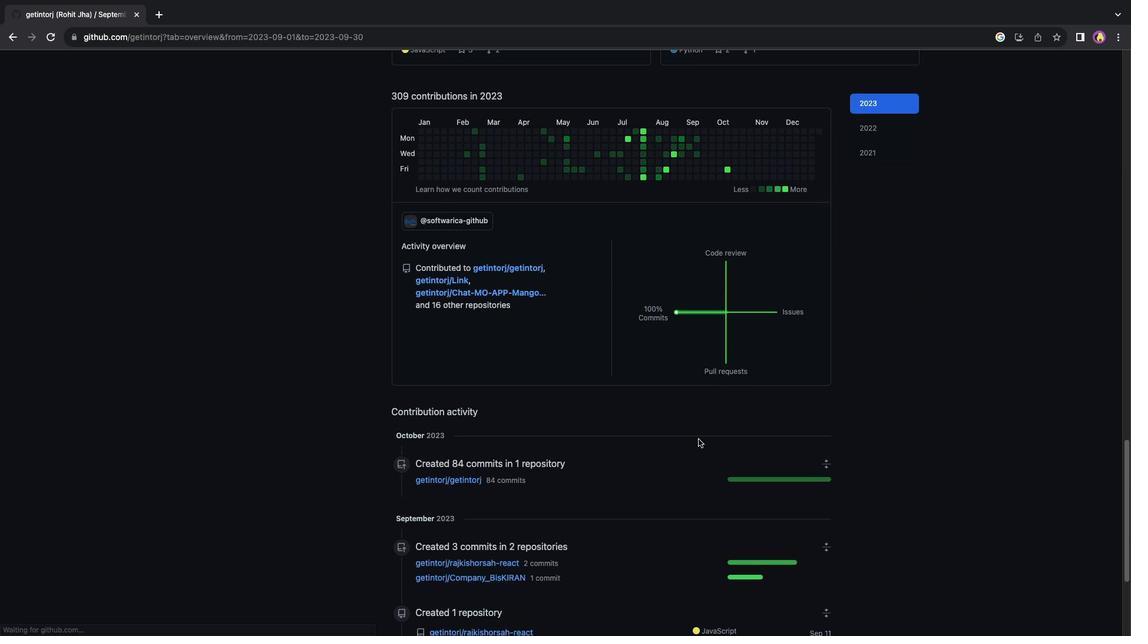 
Action: Mouse scrolled (698, 439) with delta (0, -2)
Screenshot: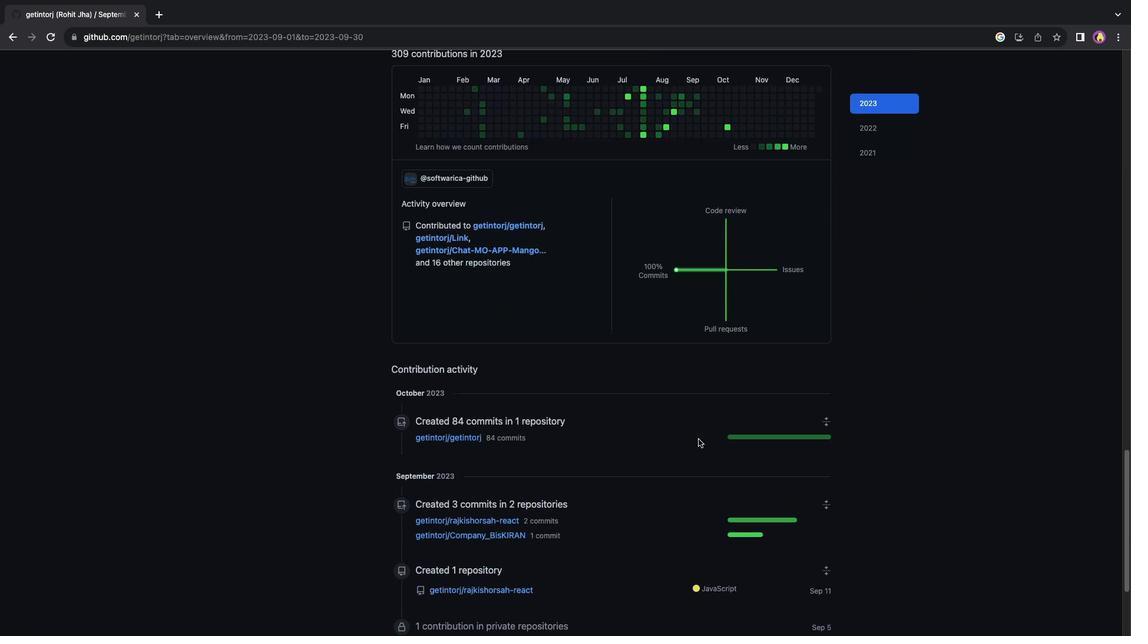 
Action: Mouse scrolled (698, 439) with delta (0, 0)
Screenshot: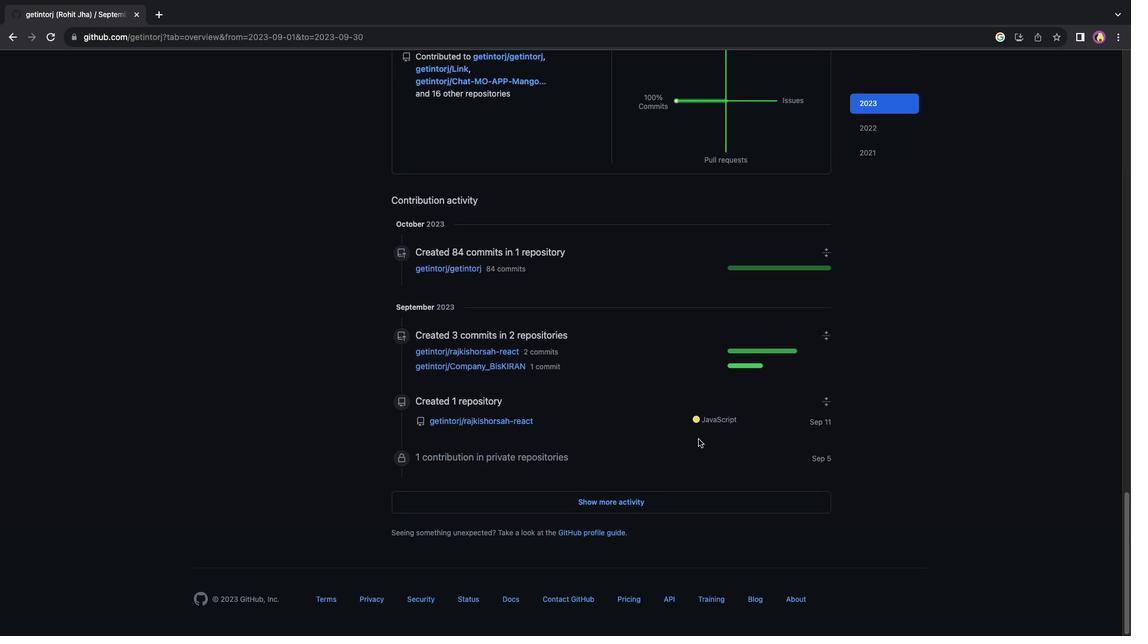 
Action: Mouse scrolled (698, 439) with delta (0, 0)
Screenshot: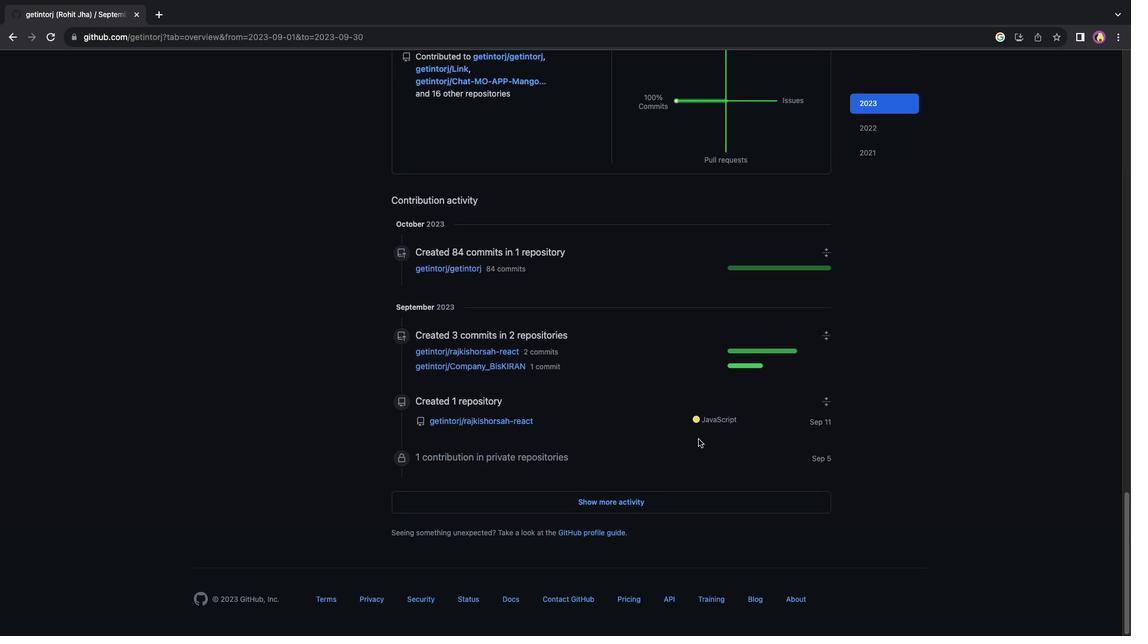 
Action: Mouse scrolled (698, 439) with delta (0, -2)
Screenshot: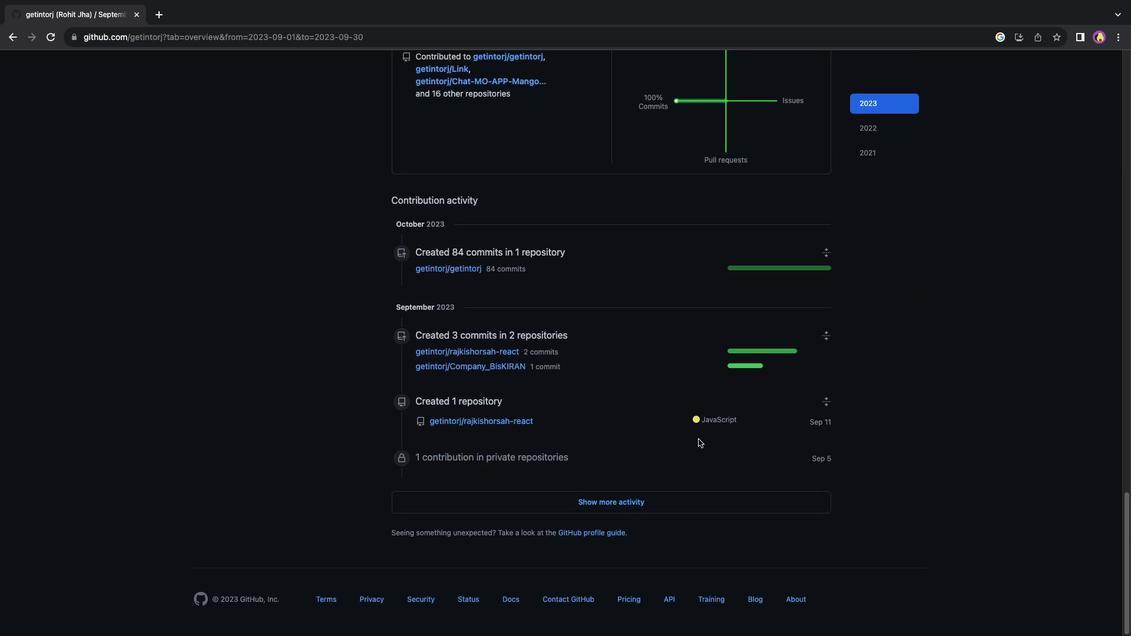 
Action: Mouse scrolled (698, 439) with delta (0, -2)
Screenshot: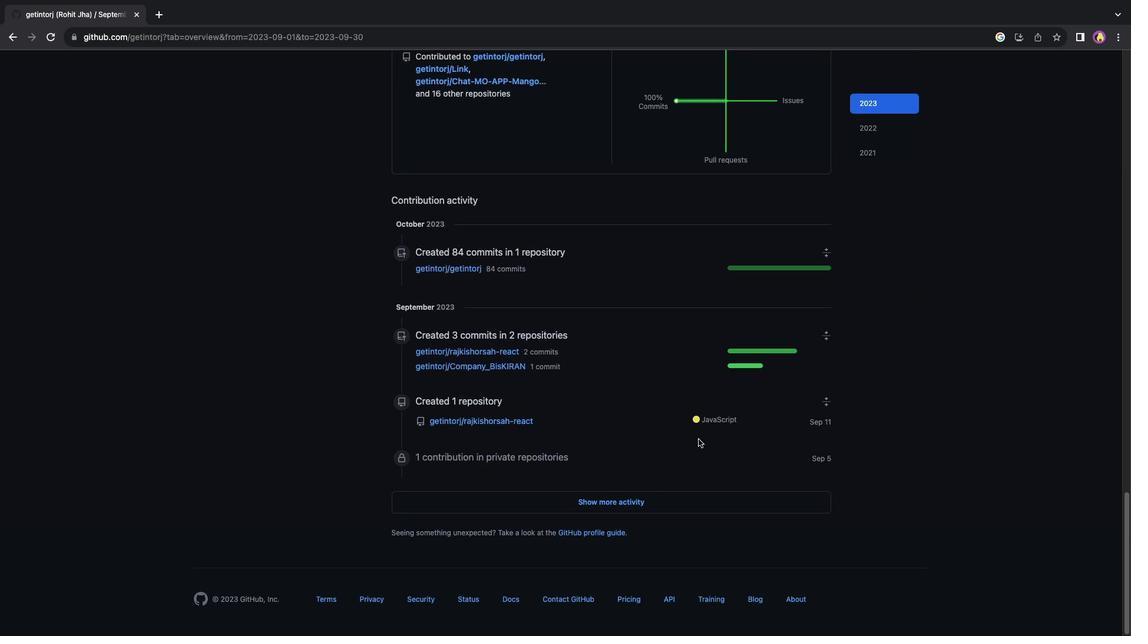 
Action: Mouse moved to (723, 396)
Screenshot: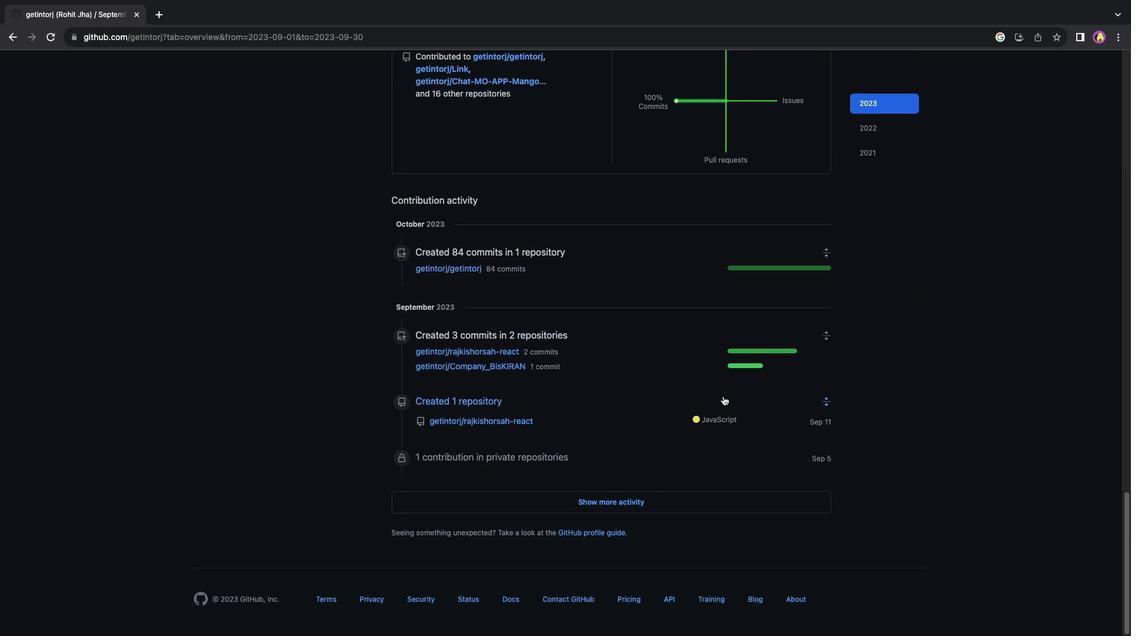 
Action: Mouse scrolled (723, 396) with delta (0, 0)
Screenshot: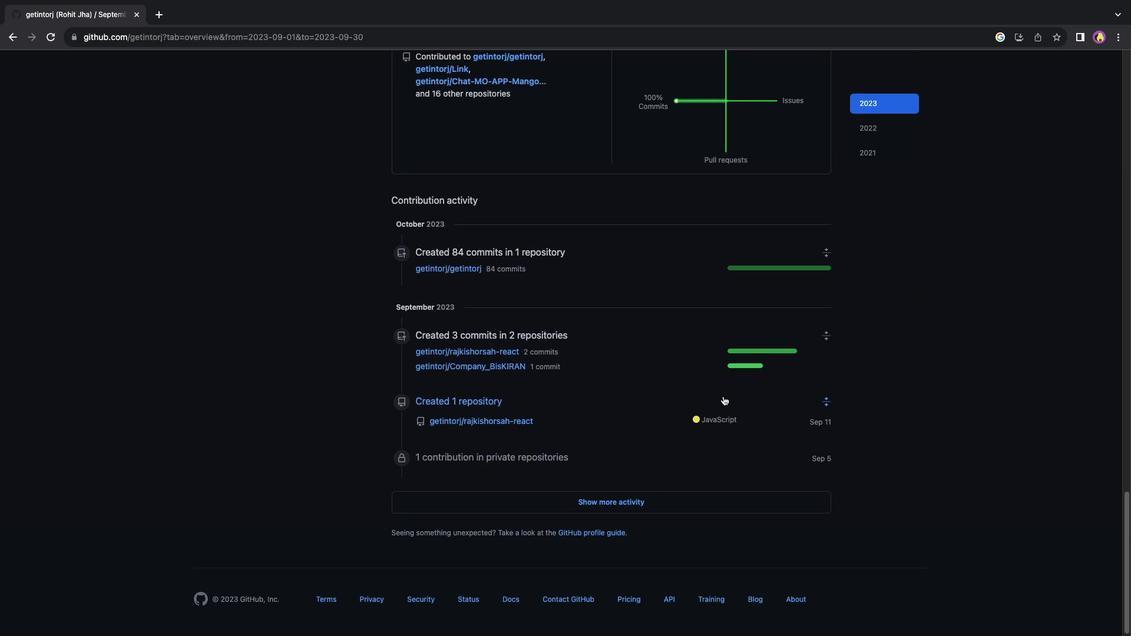 
Action: Mouse scrolled (723, 396) with delta (0, 0)
Screenshot: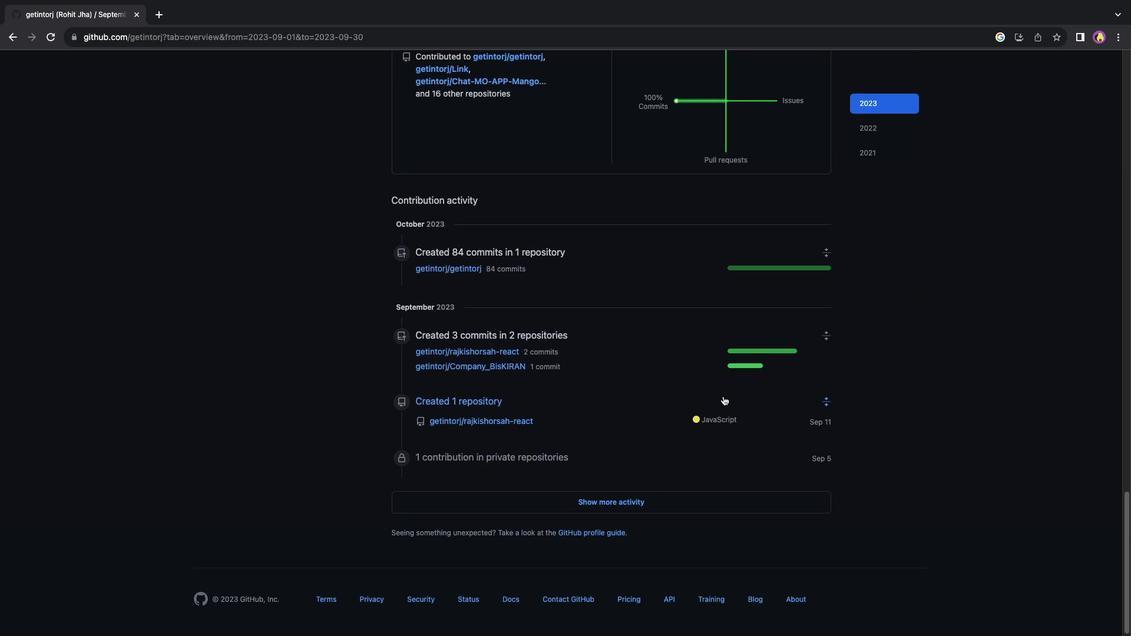 
Action: Mouse scrolled (723, 396) with delta (0, 2)
Screenshot: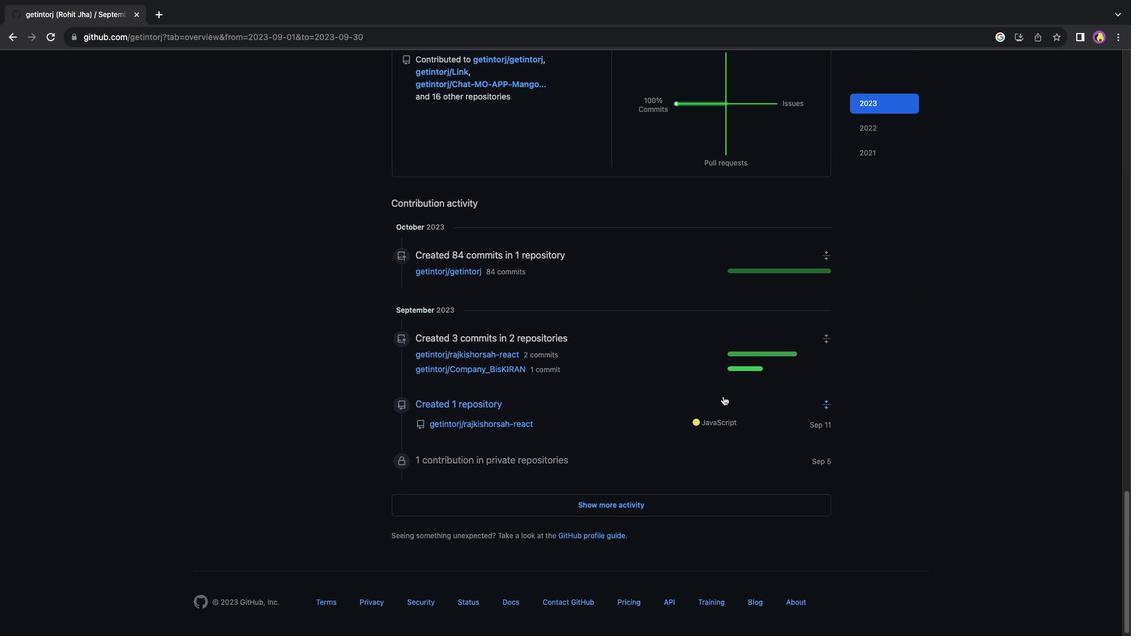 
Action: Mouse scrolled (723, 396) with delta (0, 2)
Screenshot: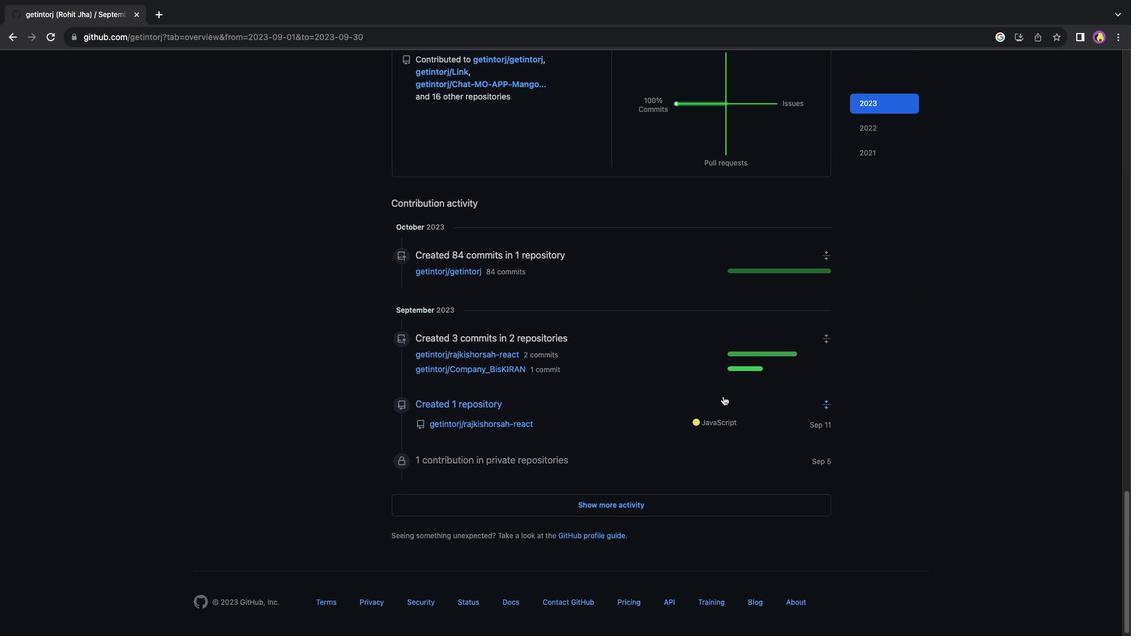 
Action: Mouse scrolled (723, 396) with delta (0, 3)
Screenshot: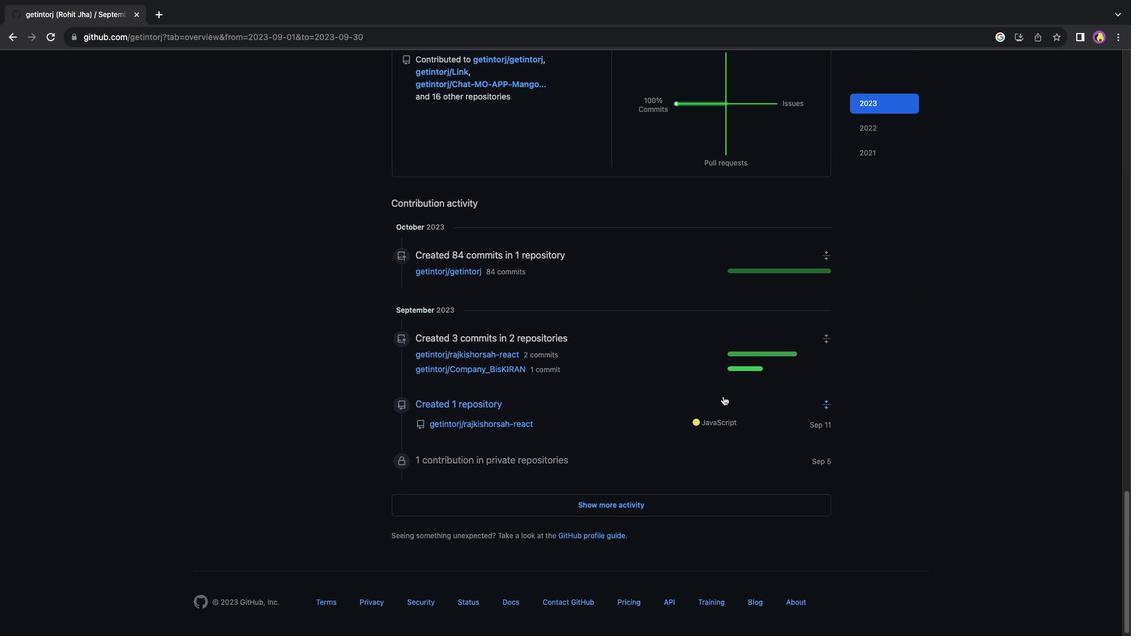 
Action: Mouse scrolled (723, 396) with delta (0, 0)
Screenshot: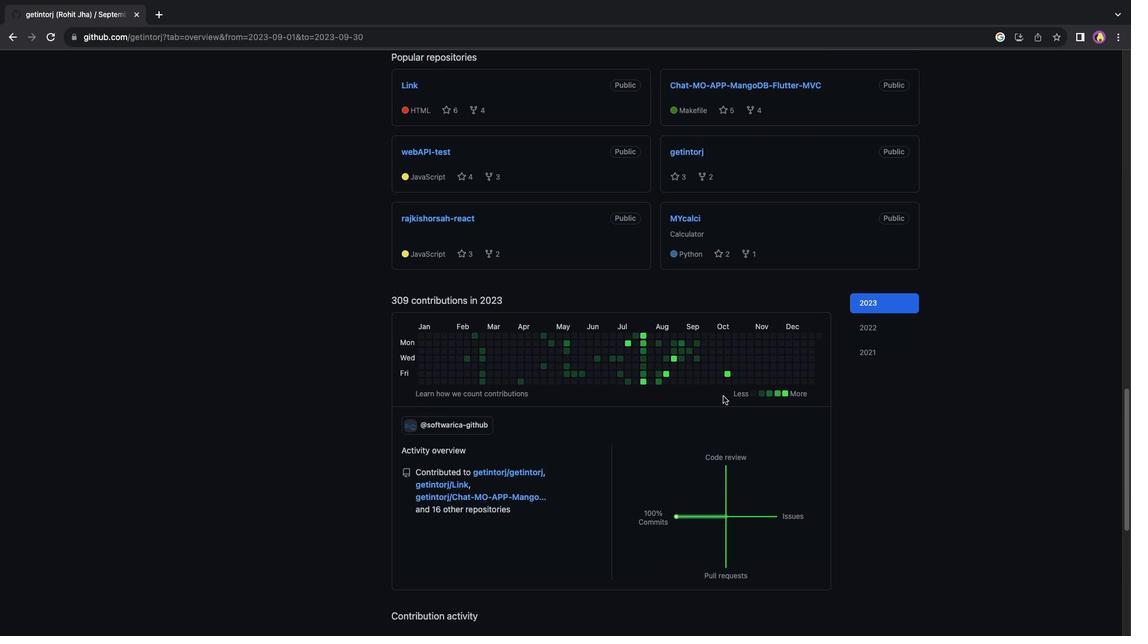 
Action: Mouse scrolled (723, 396) with delta (0, 0)
Screenshot: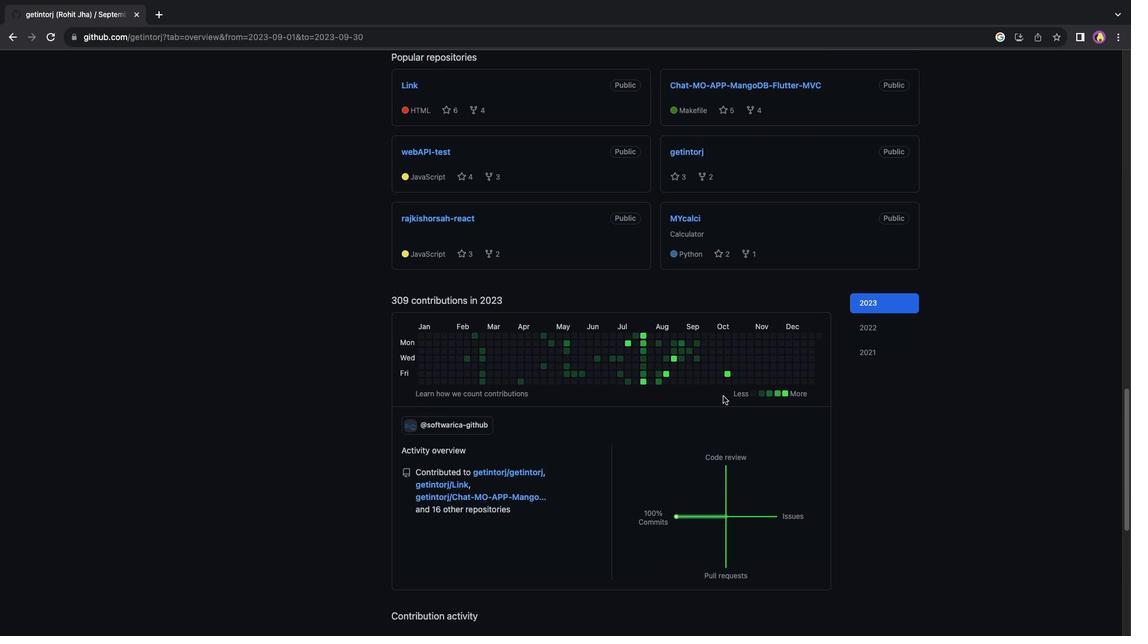 
Action: Mouse scrolled (723, 396) with delta (0, 1)
Screenshot: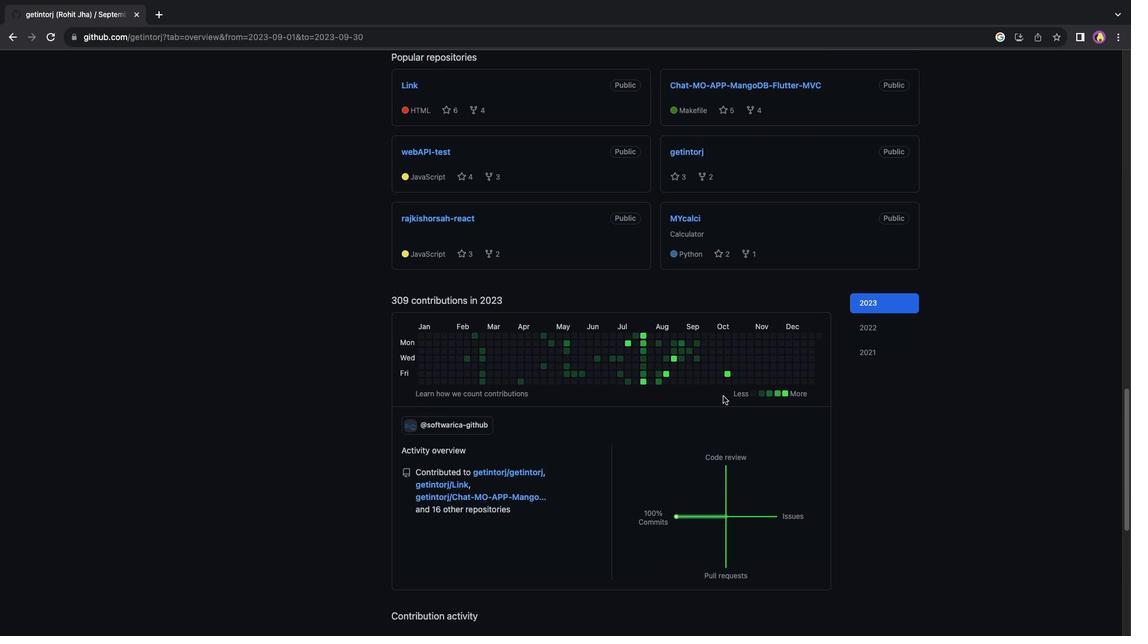 
Action: Mouse scrolled (723, 396) with delta (0, 2)
Screenshot: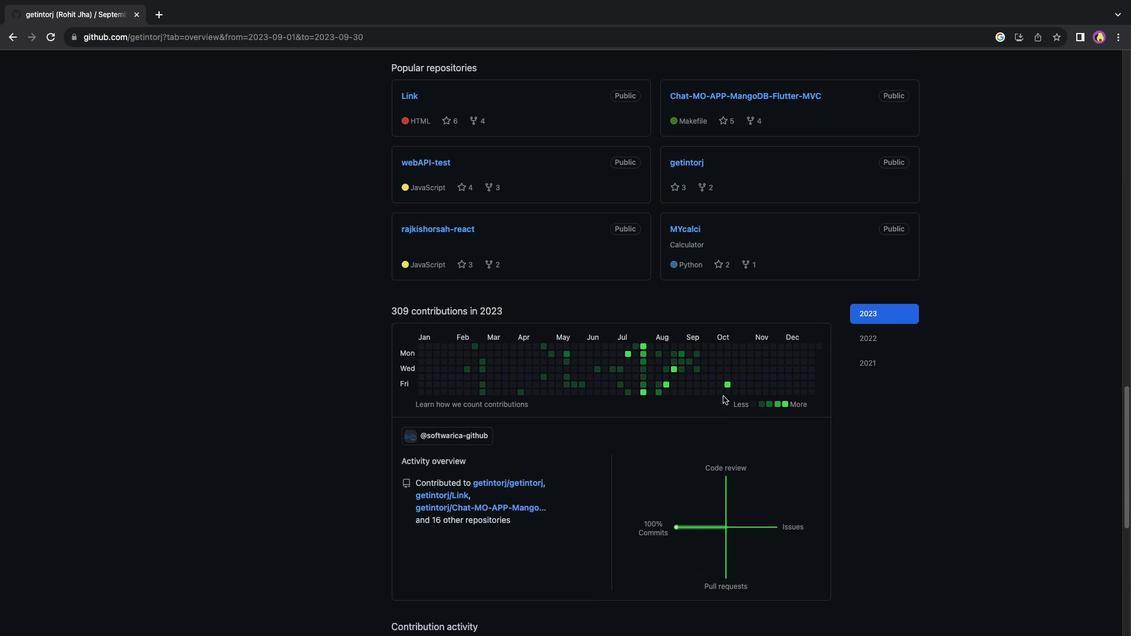
Action: Mouse scrolled (723, 396) with delta (0, 3)
Screenshot: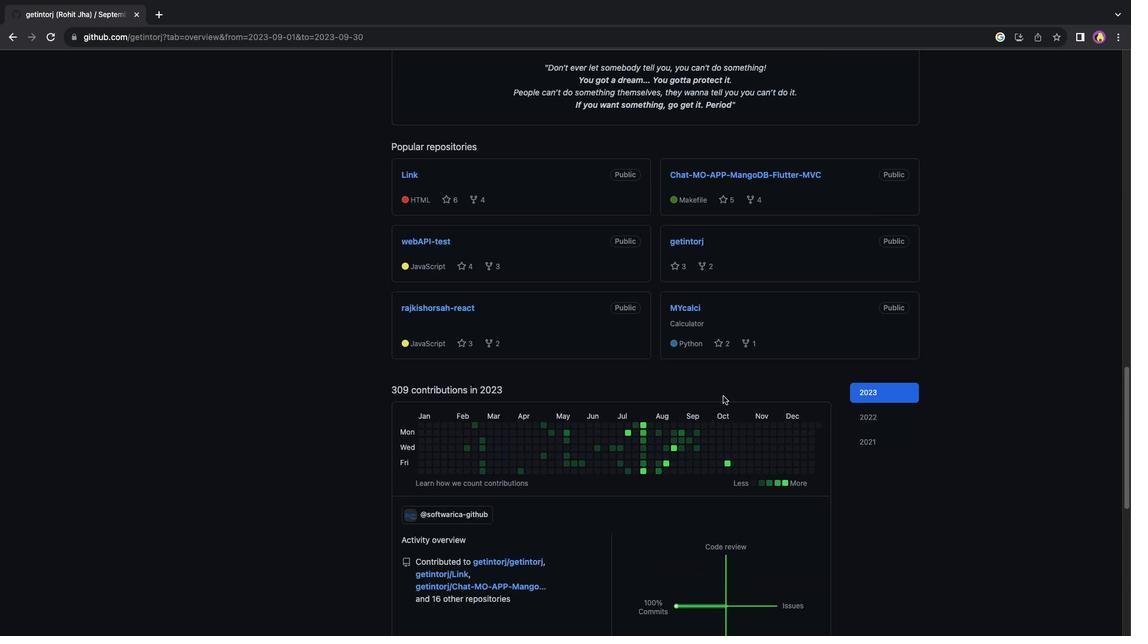 
Action: Mouse scrolled (723, 396) with delta (0, 0)
Screenshot: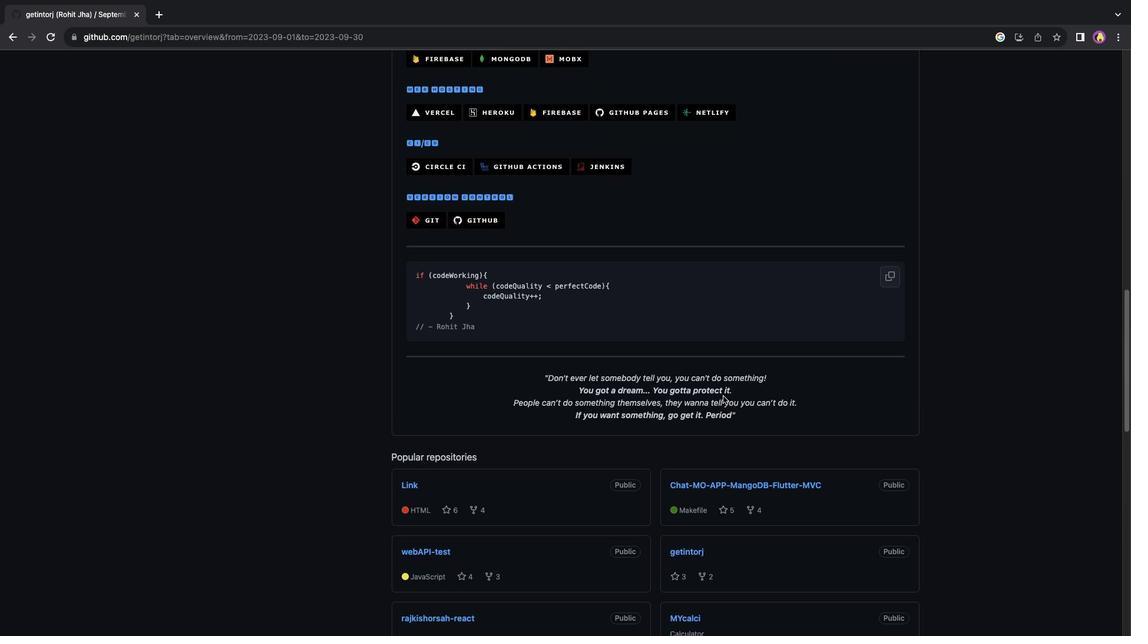 
Action: Mouse scrolled (723, 396) with delta (0, 0)
Screenshot: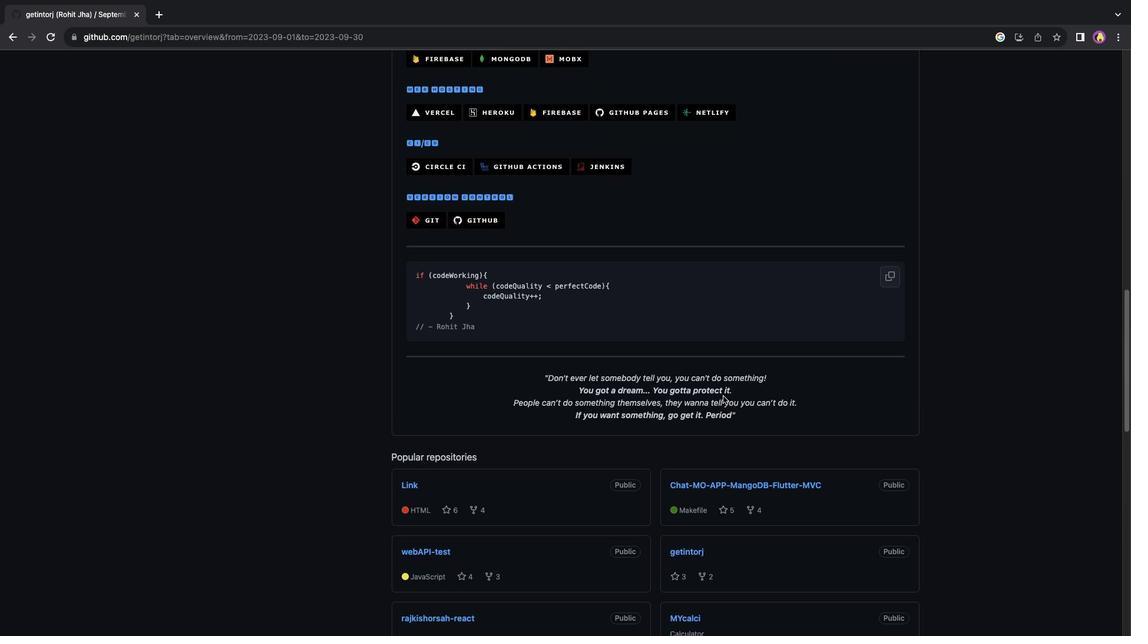 
Action: Mouse scrolled (723, 396) with delta (0, 2)
Screenshot: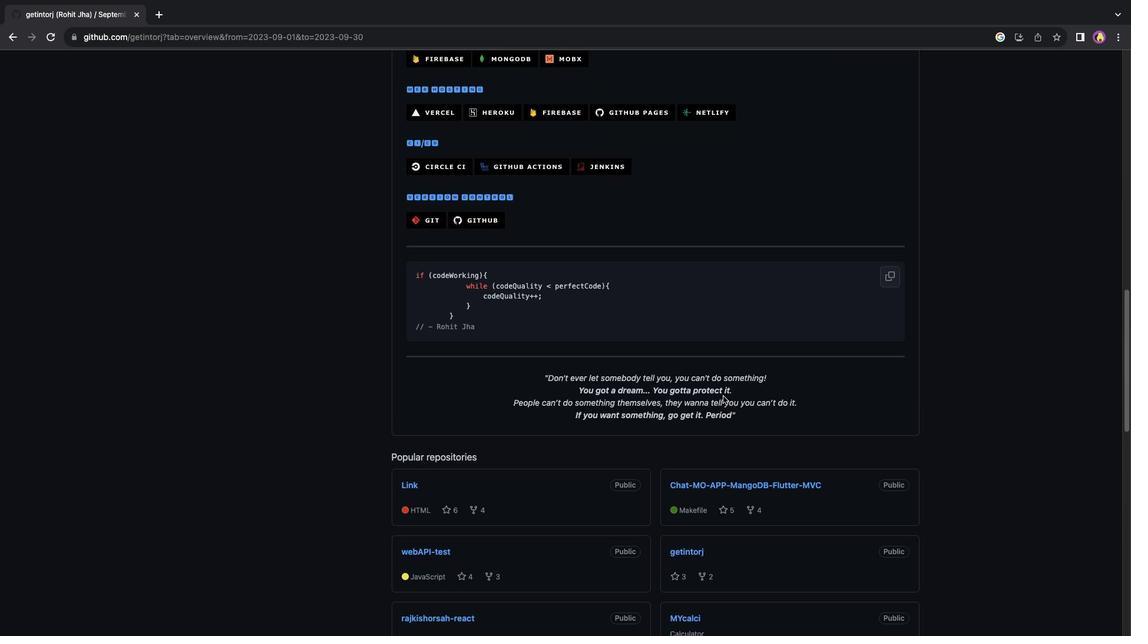 
Action: Mouse scrolled (723, 396) with delta (0, 2)
Screenshot: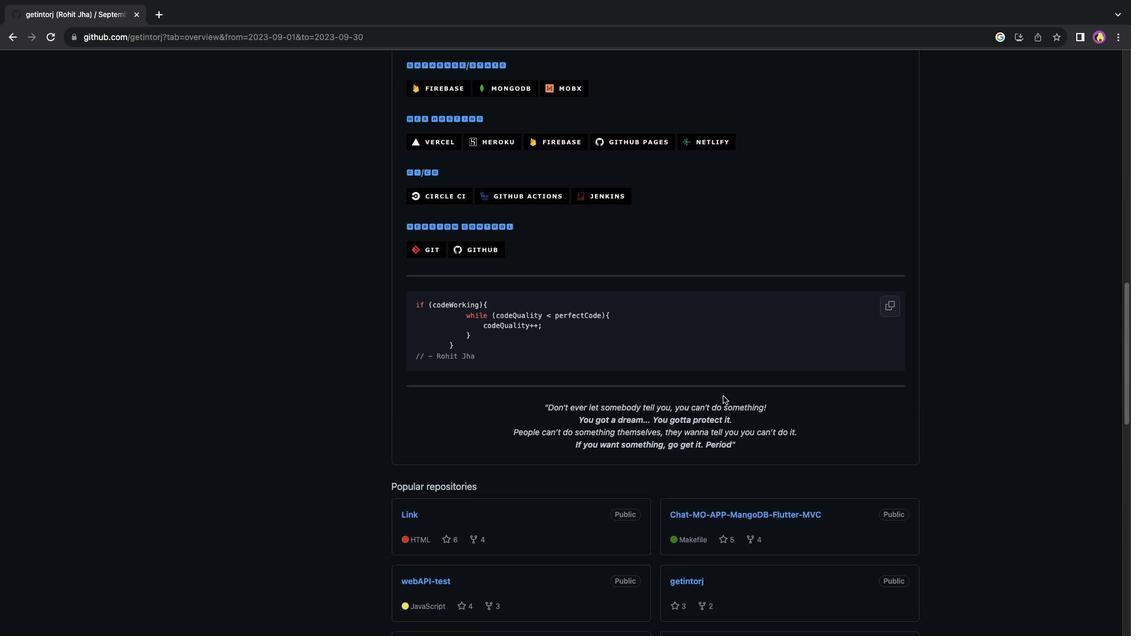 
Action: Mouse scrolled (723, 396) with delta (0, 3)
Screenshot: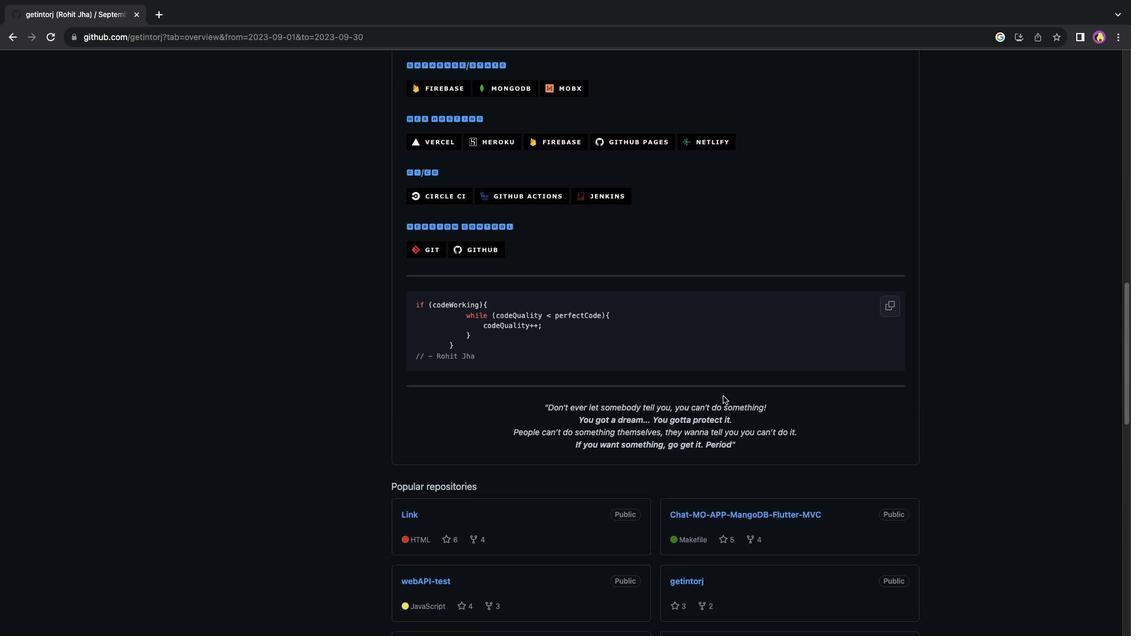 
Action: Mouse scrolled (723, 396) with delta (0, 4)
Screenshot: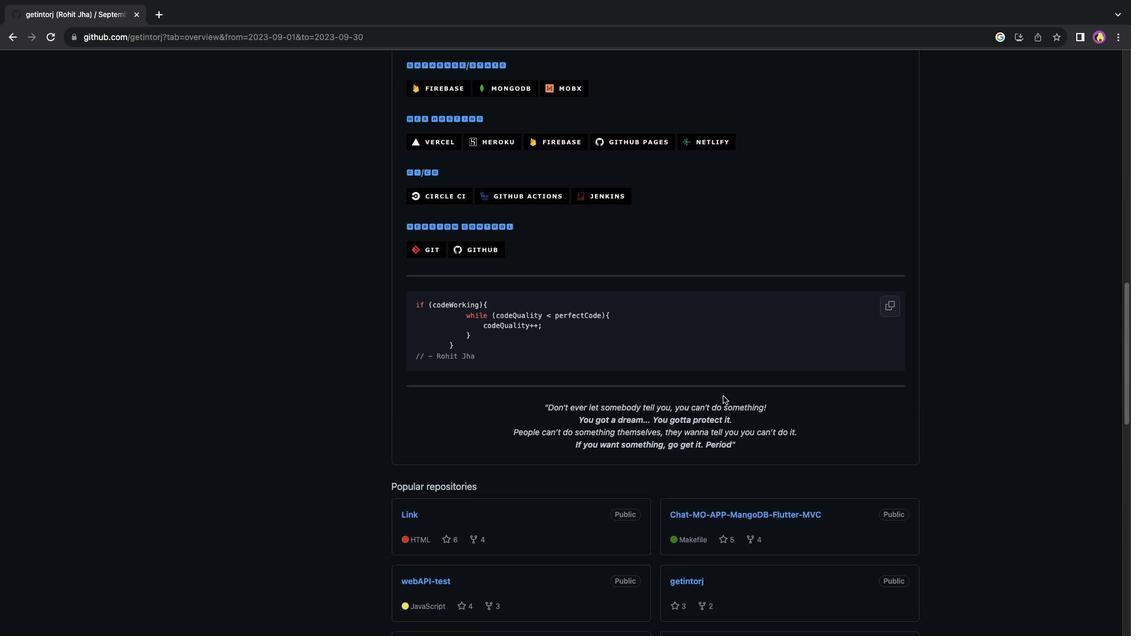 
Action: Mouse scrolled (723, 396) with delta (0, 0)
